 Task: Research Airbnb properties in Ulsan, South Korea from 9th November, 2023 to 16th November, 2023 for 2 adults.2 bedrooms having 2 beds and 1 bathroom. Property type can be flat. Booking option can be shelf check-in. Look for 5 properties as per requirement.
Action: Mouse moved to (574, 137)
Screenshot: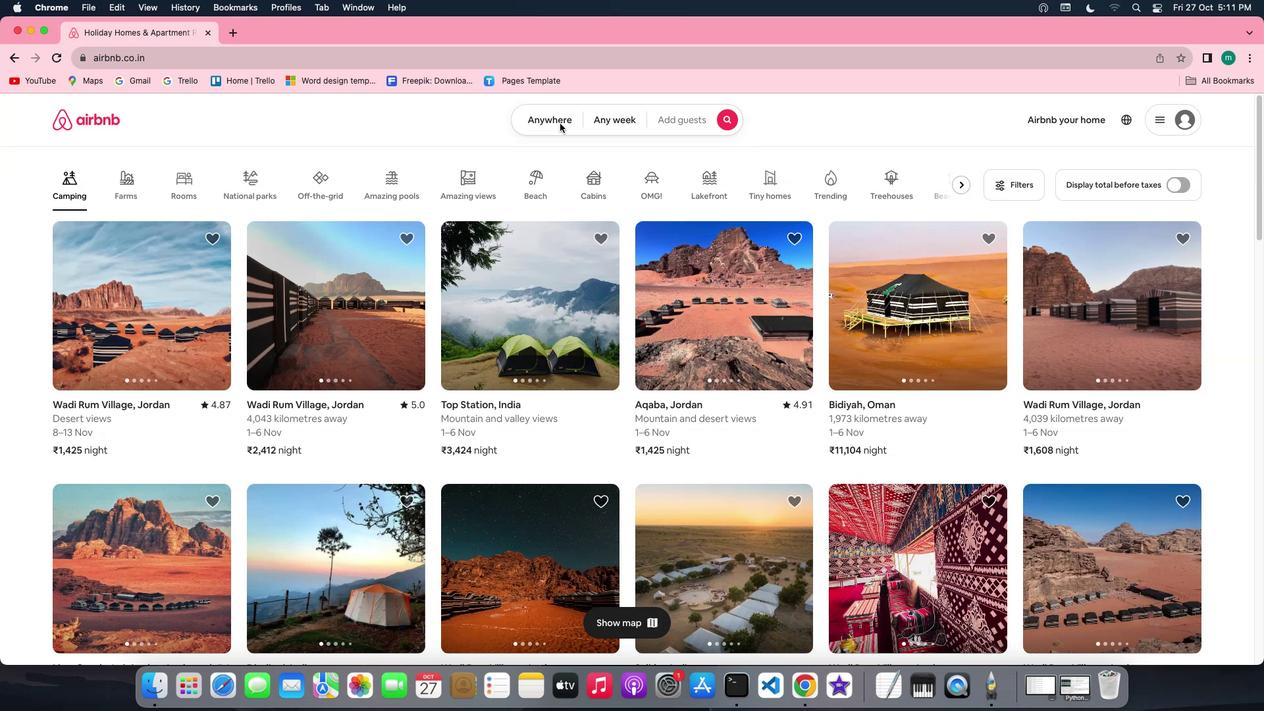 
Action: Mouse pressed left at (574, 137)
Screenshot: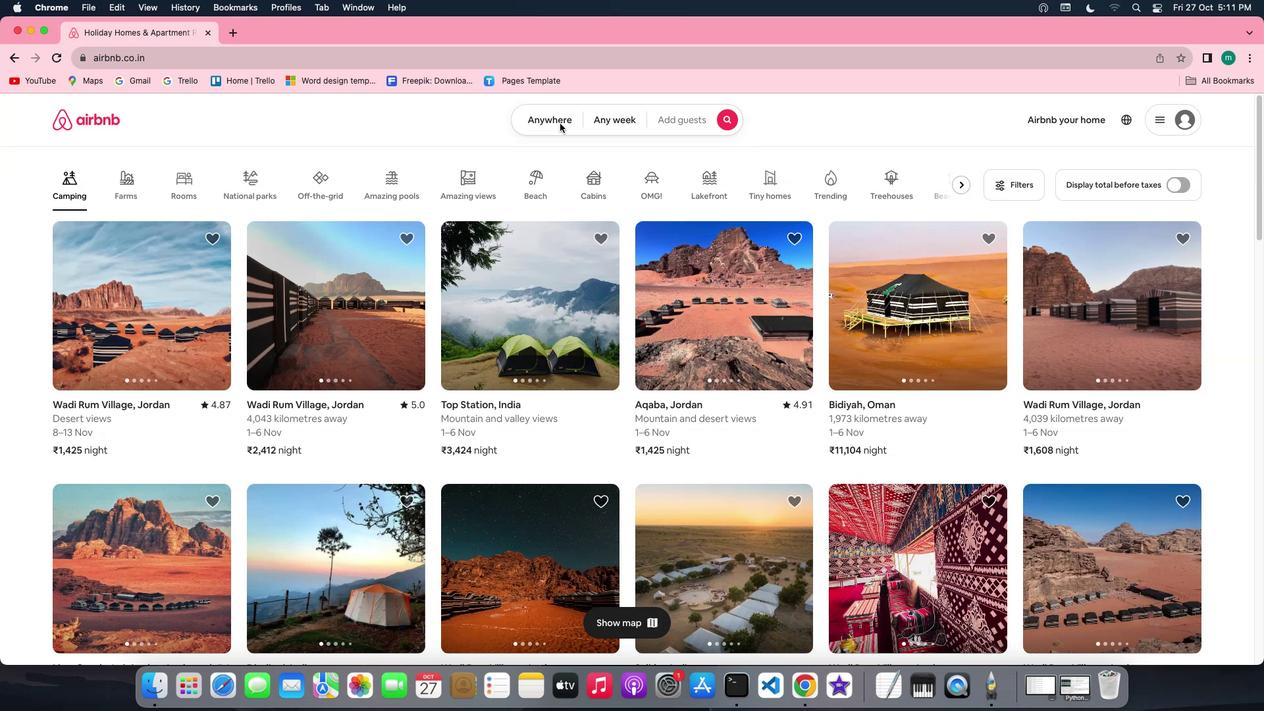 
Action: Mouse pressed left at (574, 137)
Screenshot: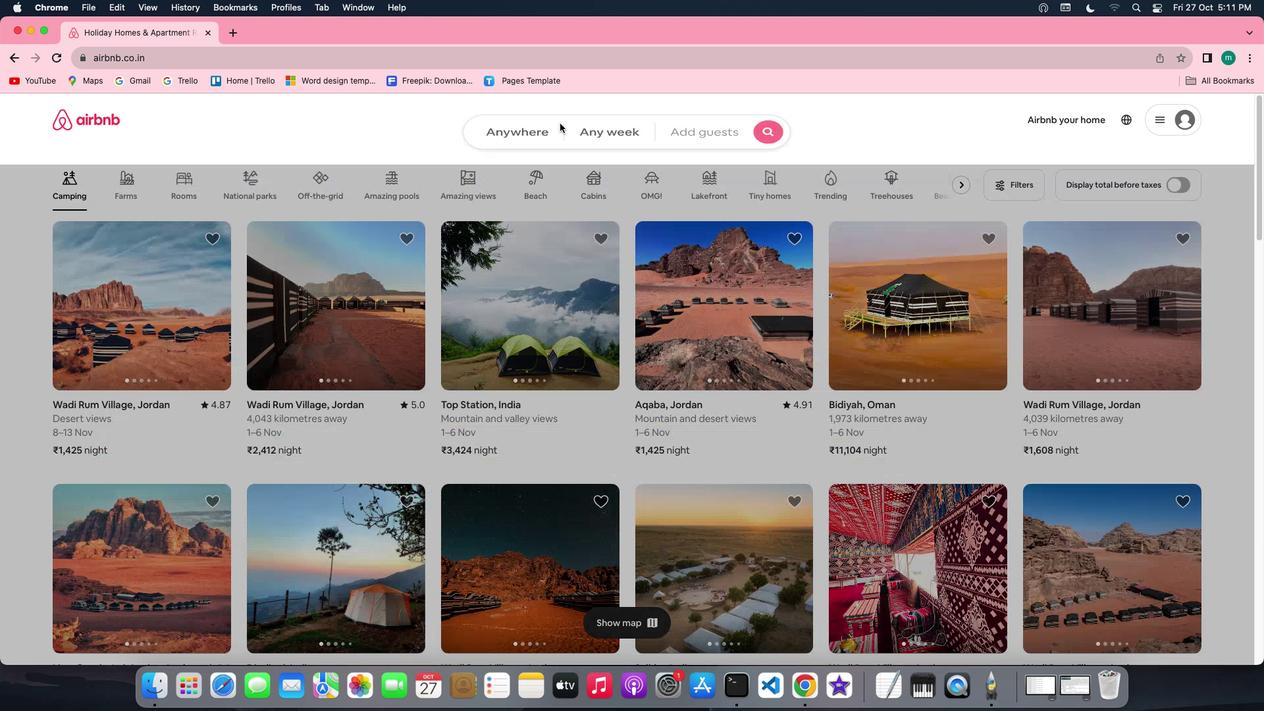 
Action: Mouse moved to (472, 191)
Screenshot: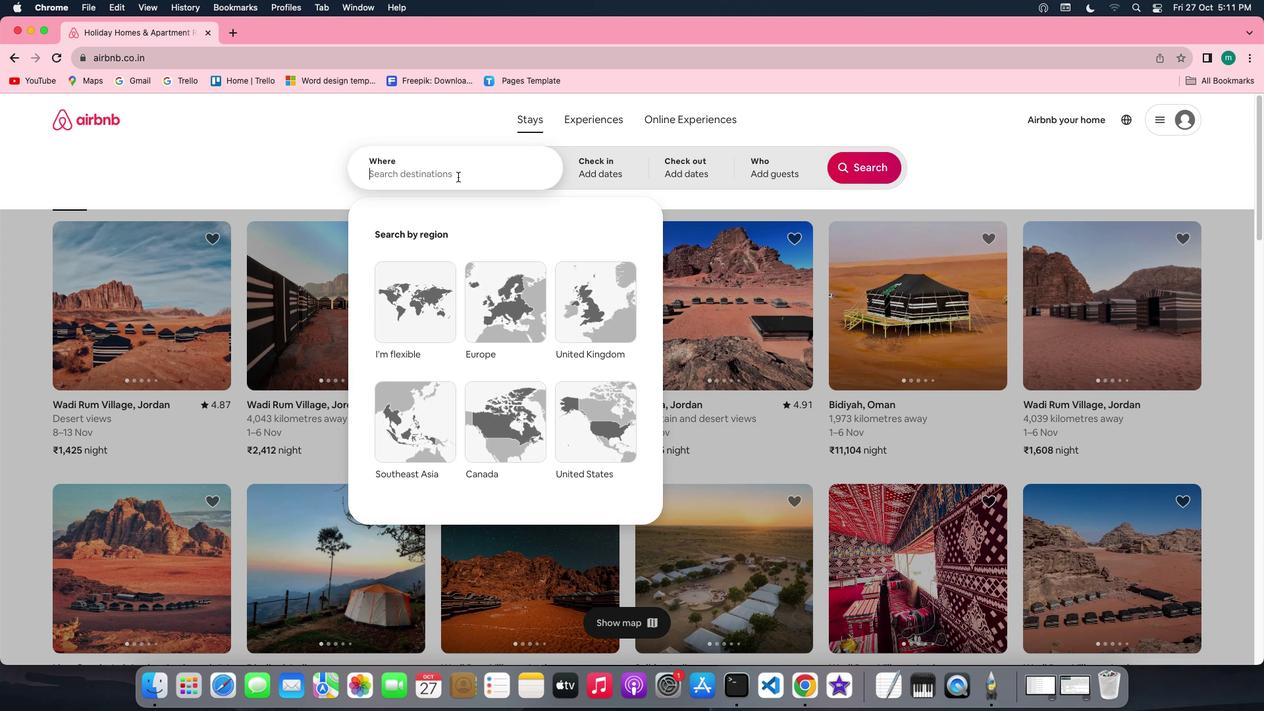 
Action: Mouse pressed left at (472, 191)
Screenshot: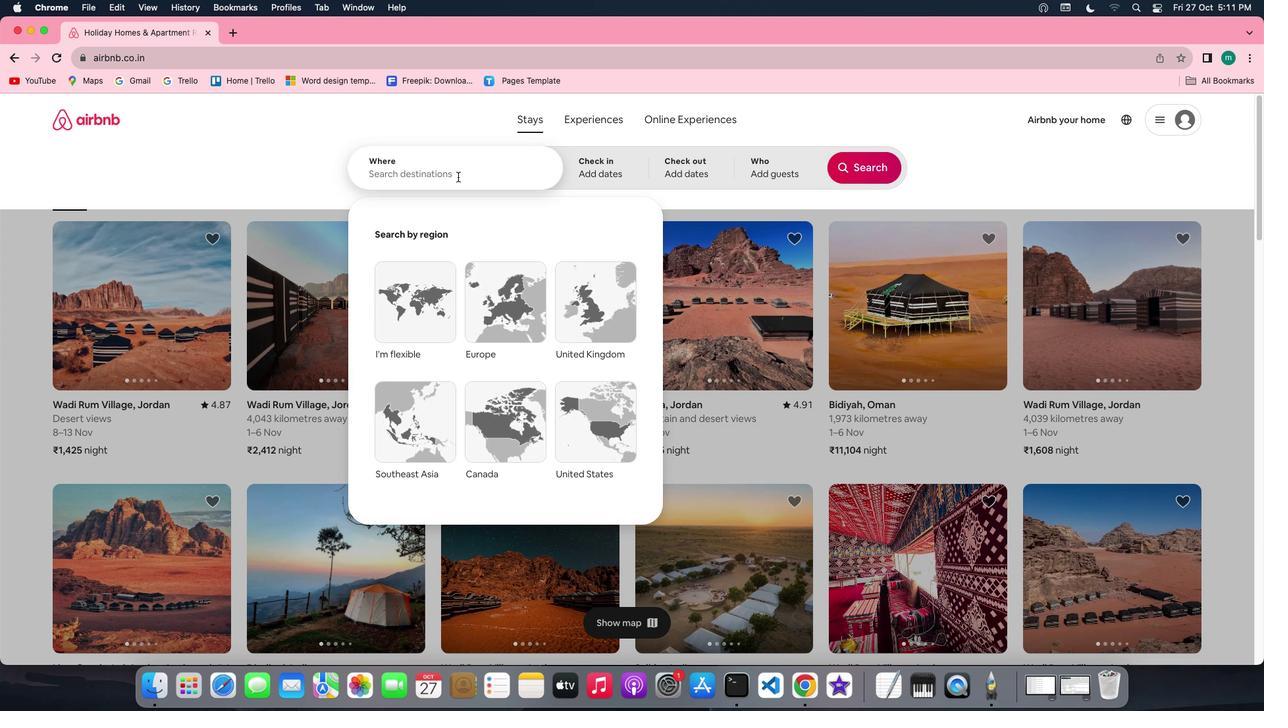 
Action: Mouse moved to (472, 192)
Screenshot: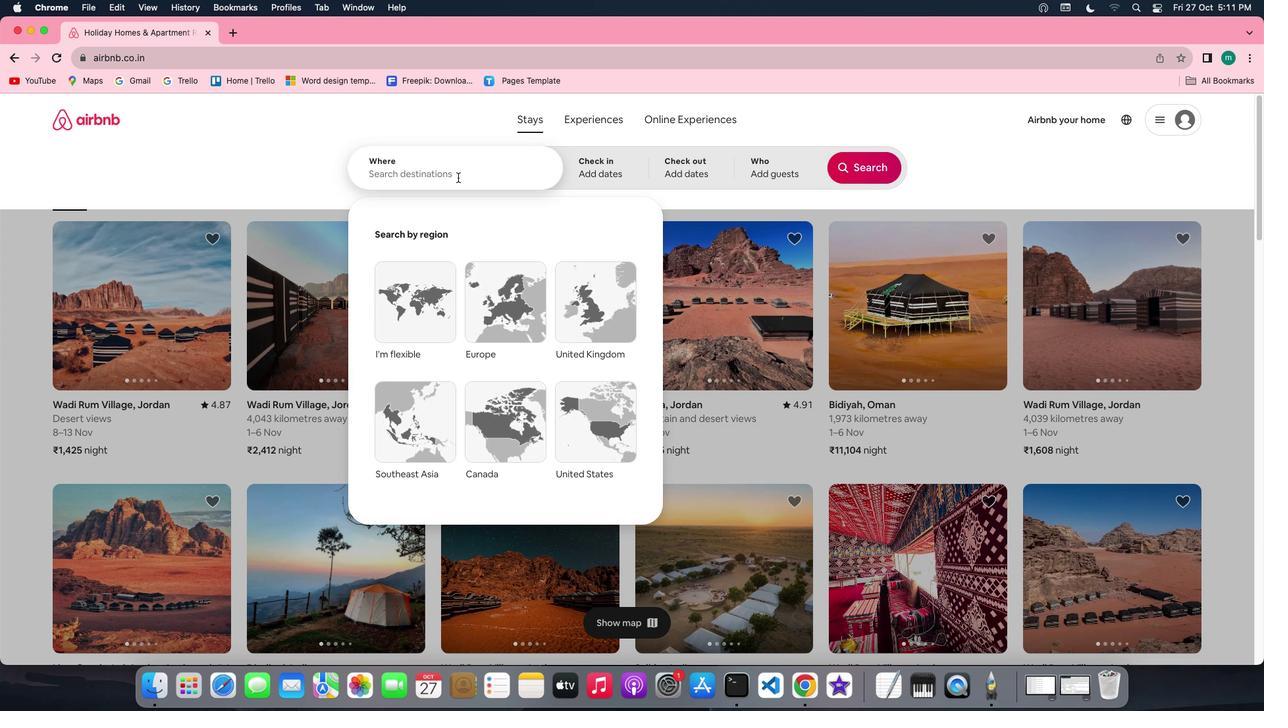 
Action: Key pressed Key.shift'U''l''s''a''n'','Key.spaceKey.shift's''o''u''t''h'Key.spaceKey.shift'K''o''r''e''a'
Screenshot: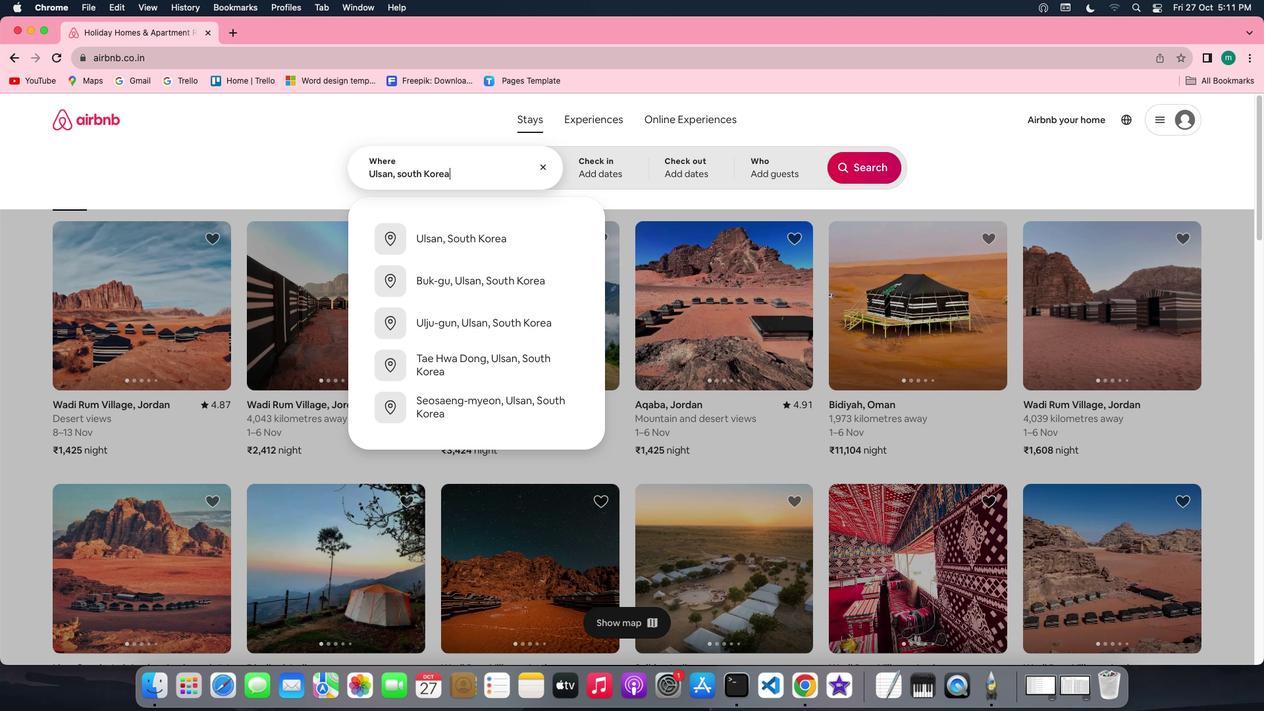
Action: Mouse moved to (605, 171)
Screenshot: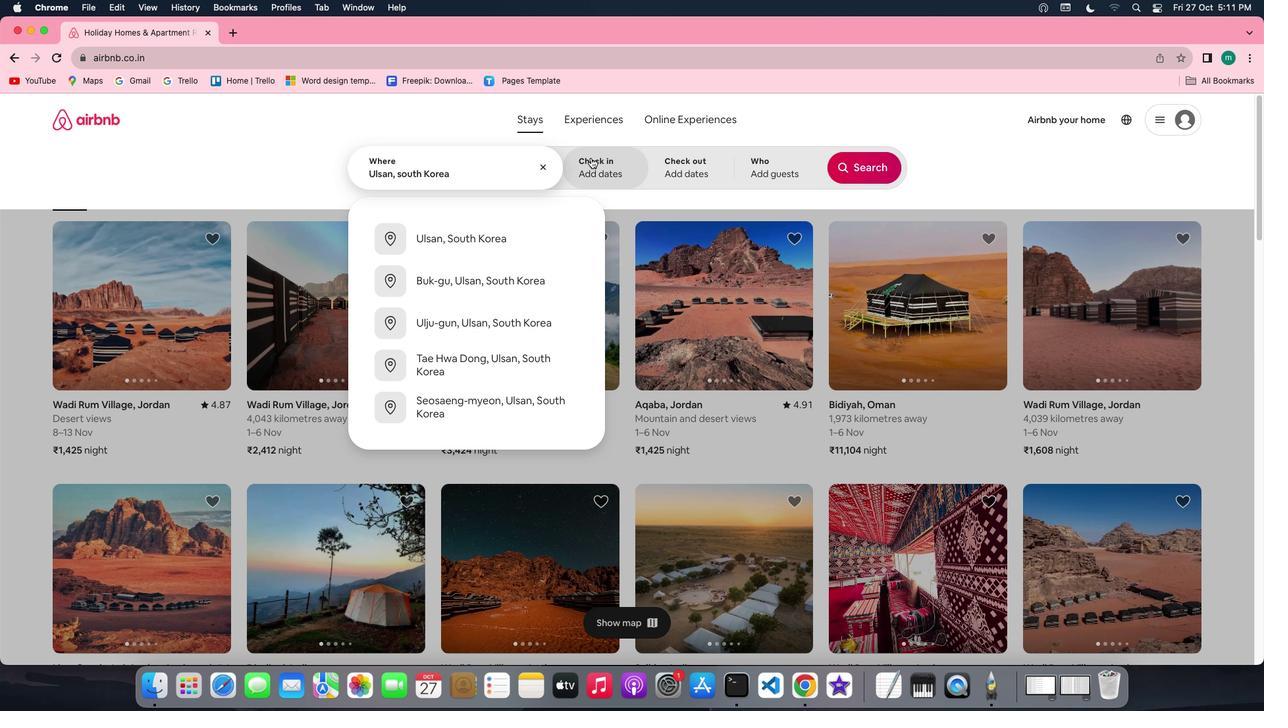 
Action: Mouse pressed left at (605, 171)
Screenshot: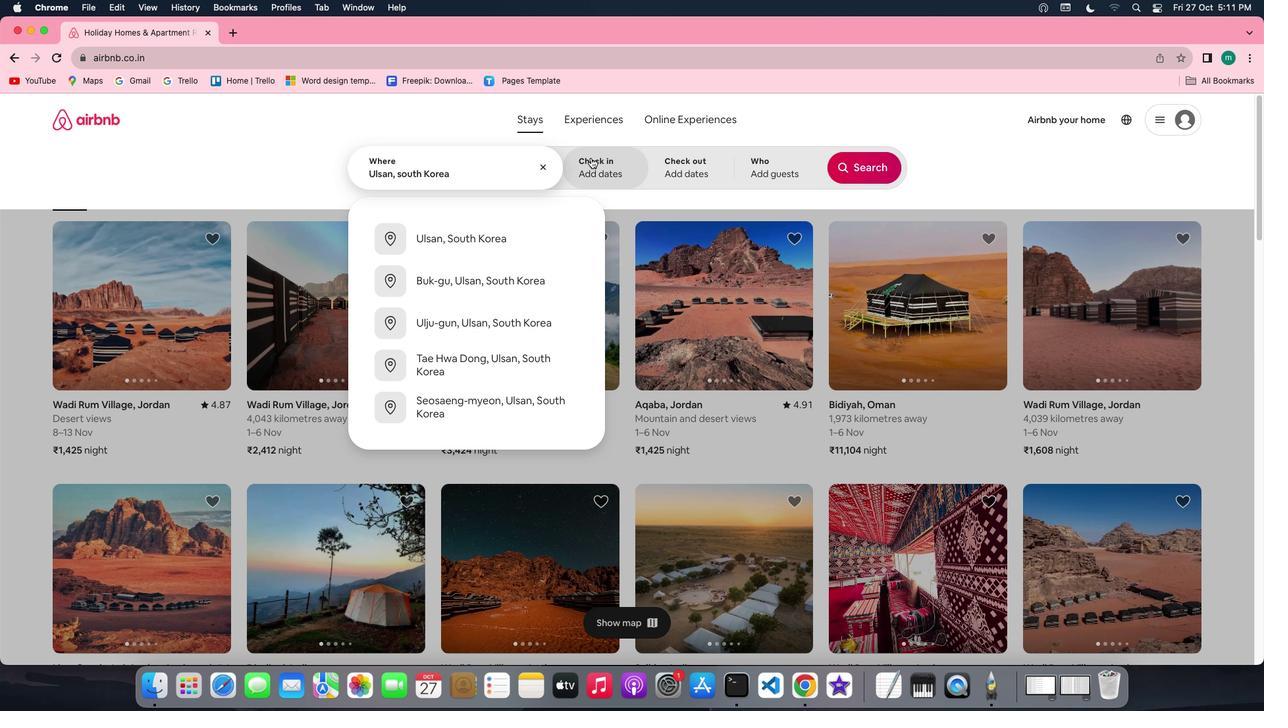 
Action: Mouse moved to (802, 372)
Screenshot: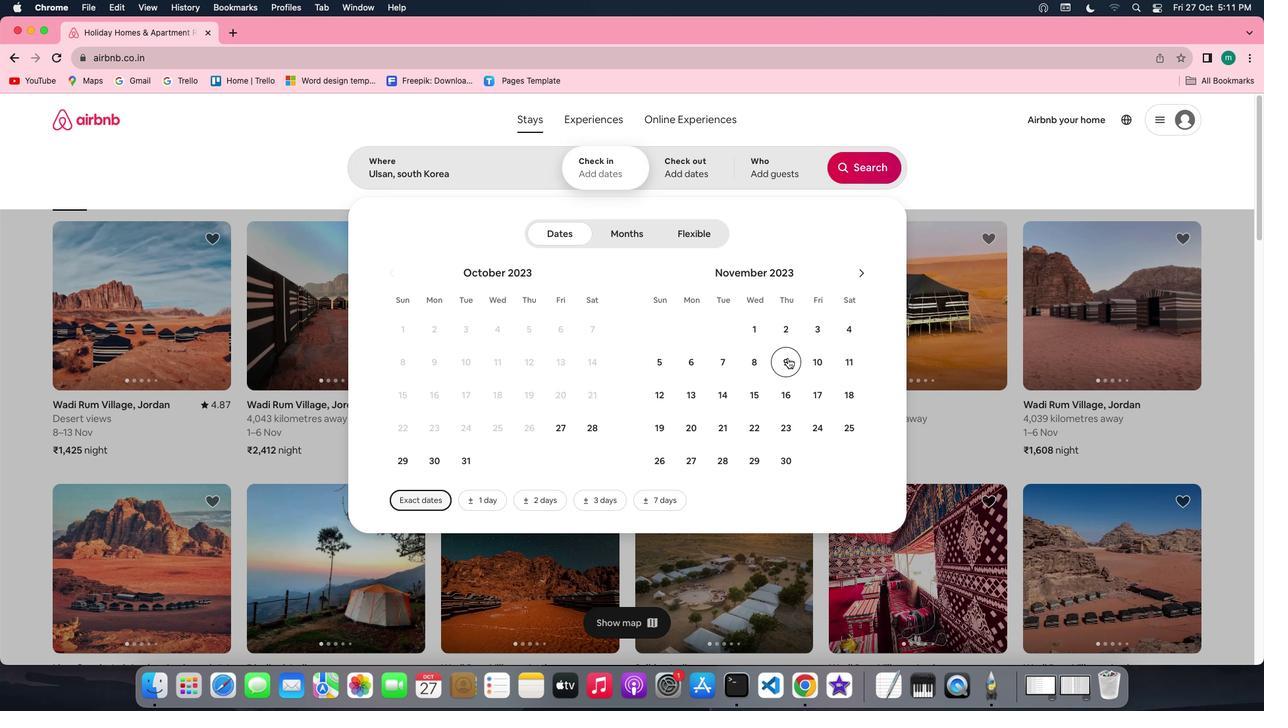 
Action: Mouse pressed left at (802, 372)
Screenshot: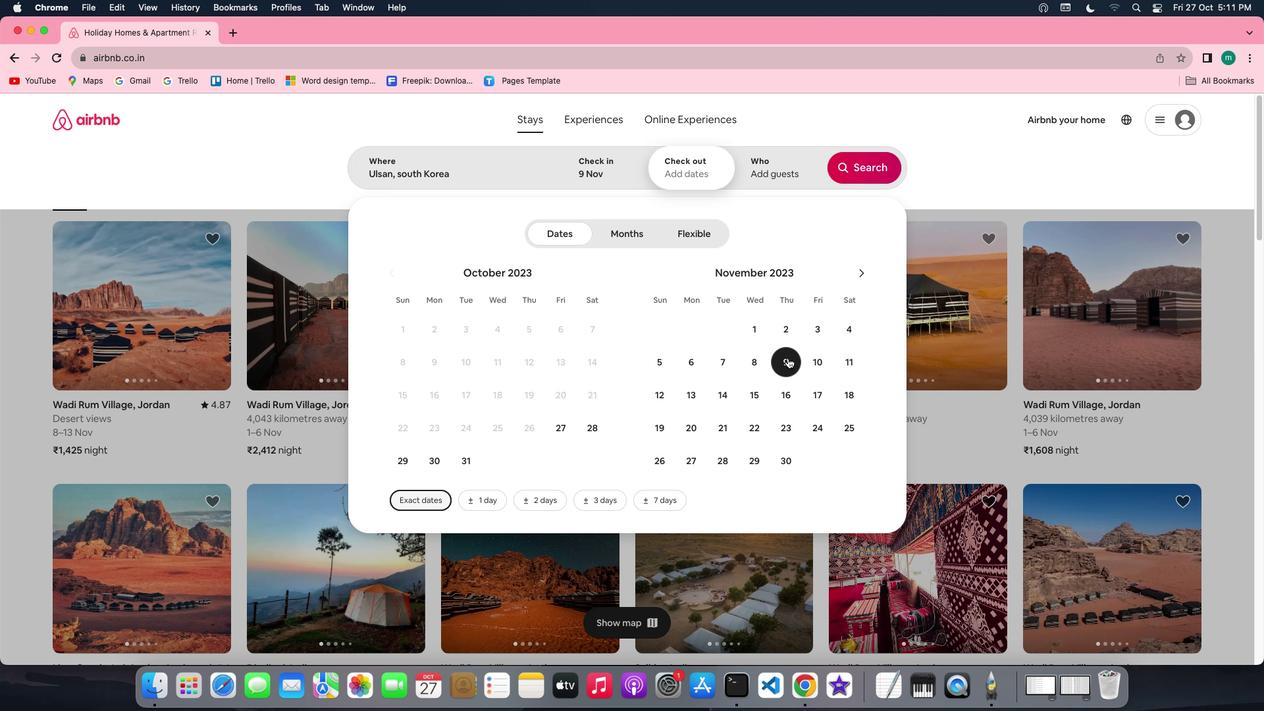 
Action: Mouse moved to (807, 408)
Screenshot: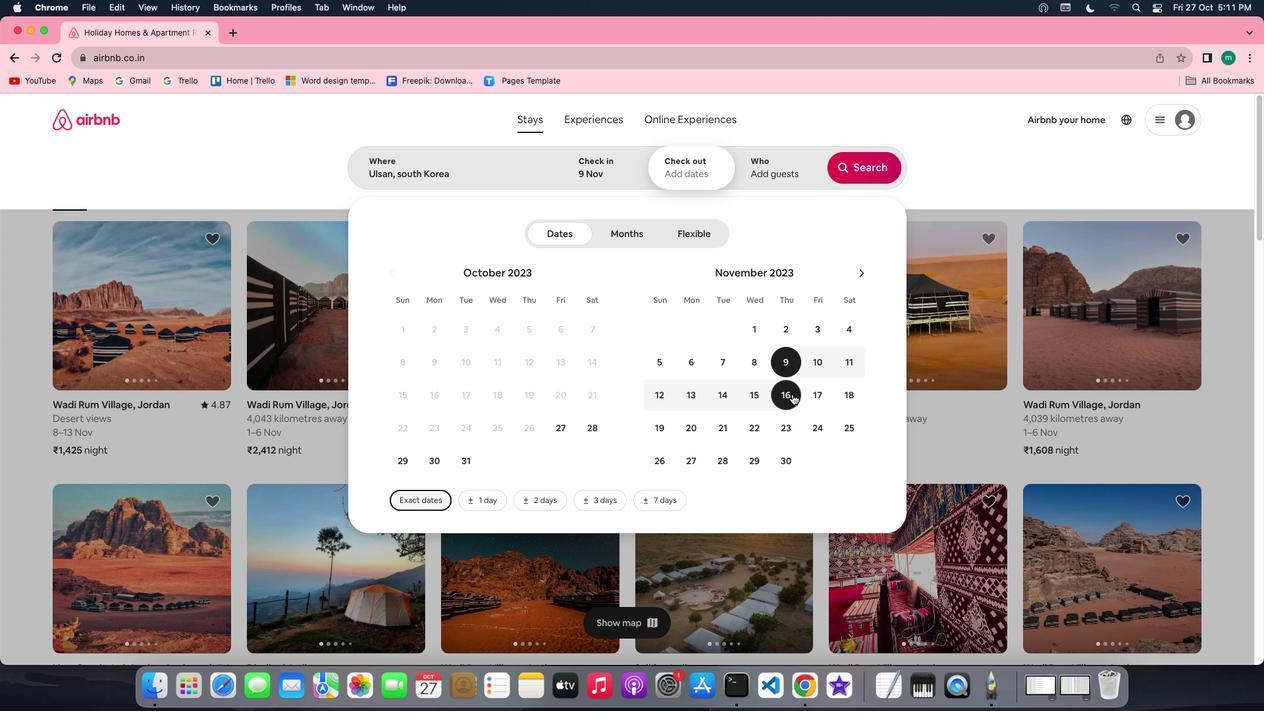 
Action: Mouse pressed left at (807, 408)
Screenshot: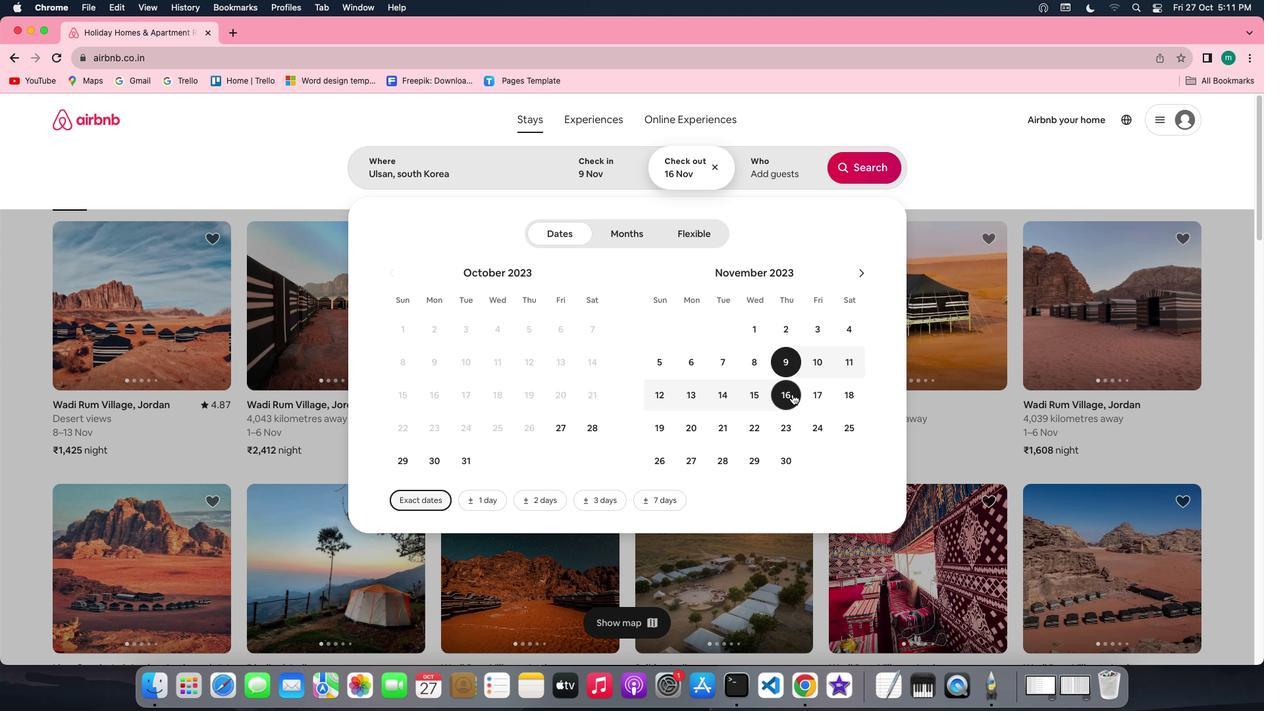
Action: Mouse moved to (793, 171)
Screenshot: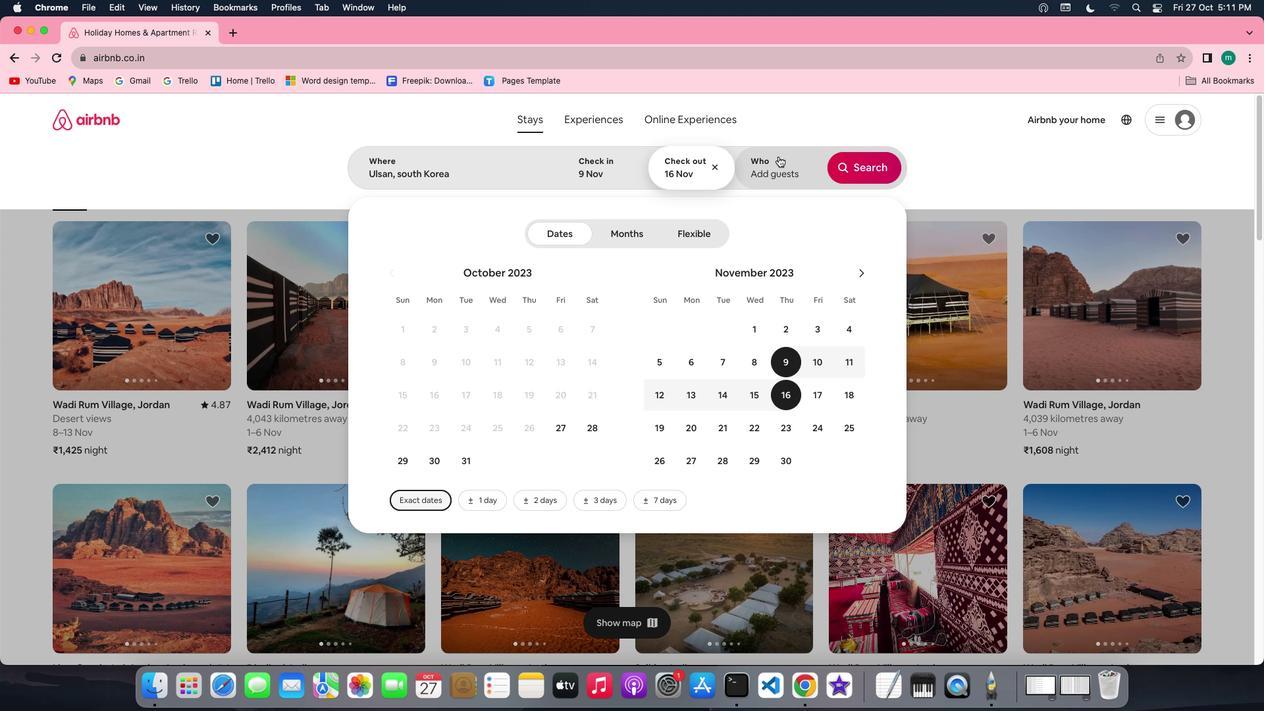 
Action: Mouse pressed left at (793, 171)
Screenshot: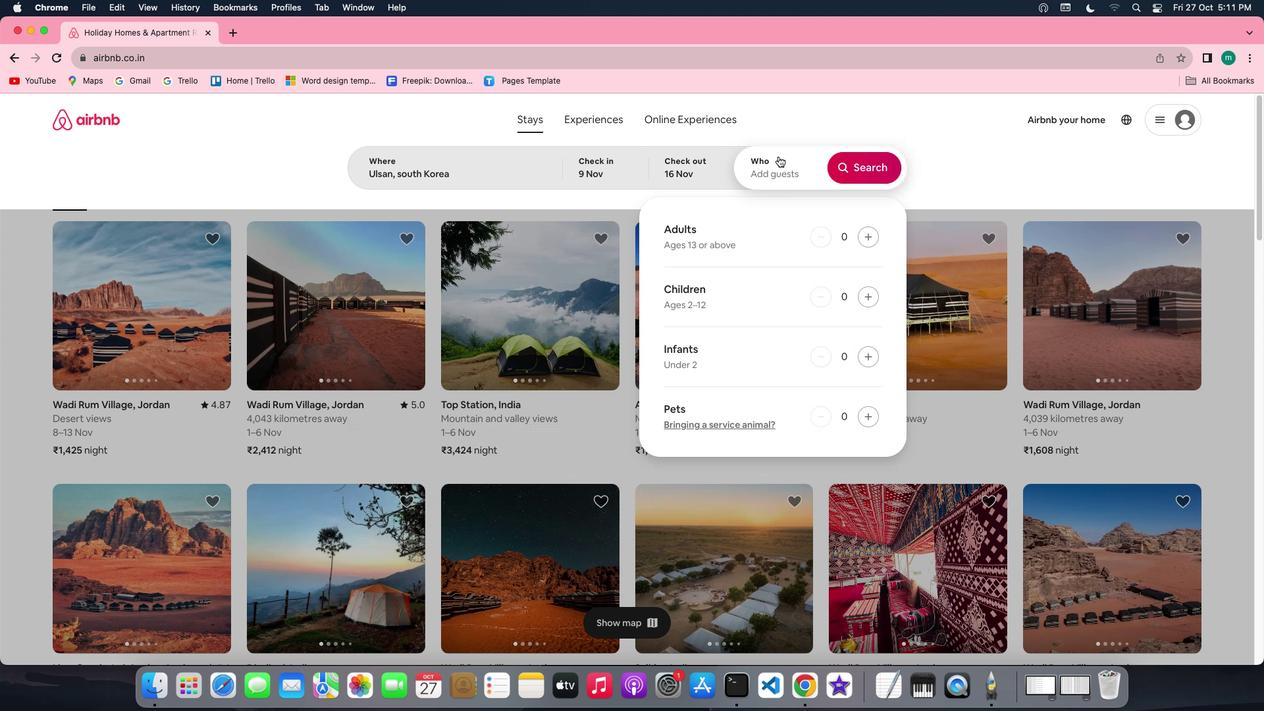 
Action: Mouse moved to (879, 249)
Screenshot: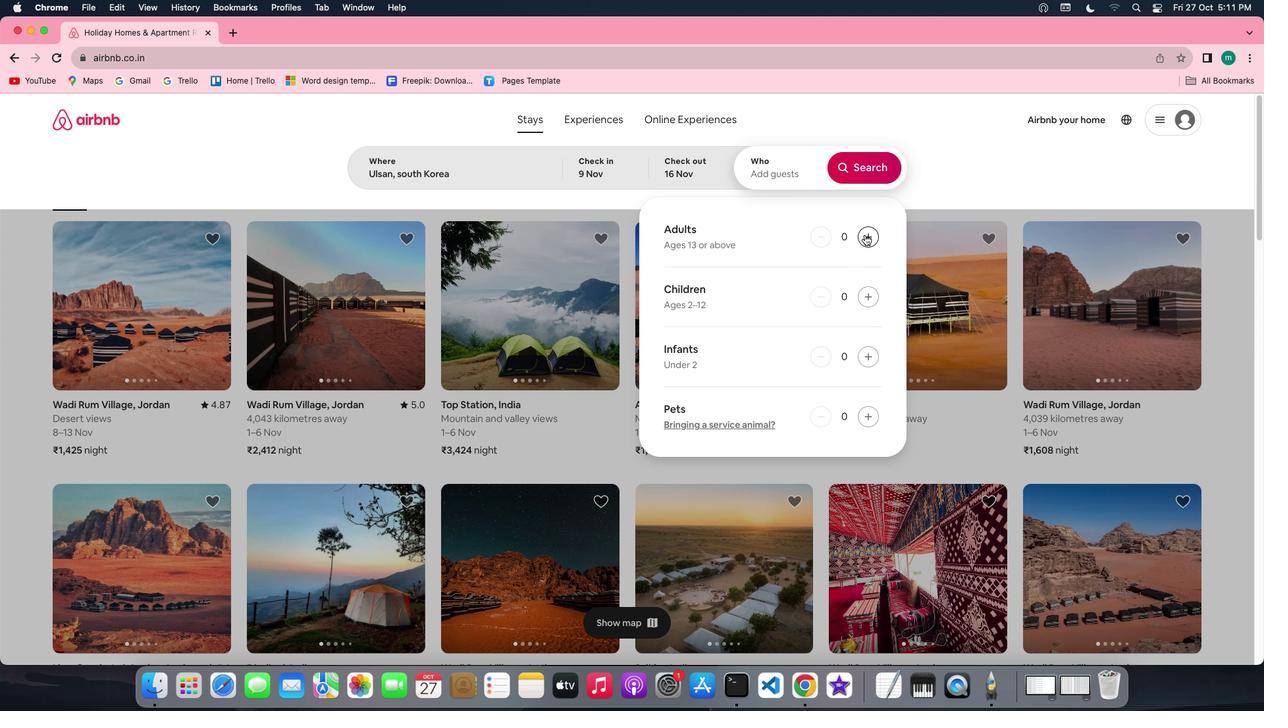 
Action: Mouse pressed left at (879, 249)
Screenshot: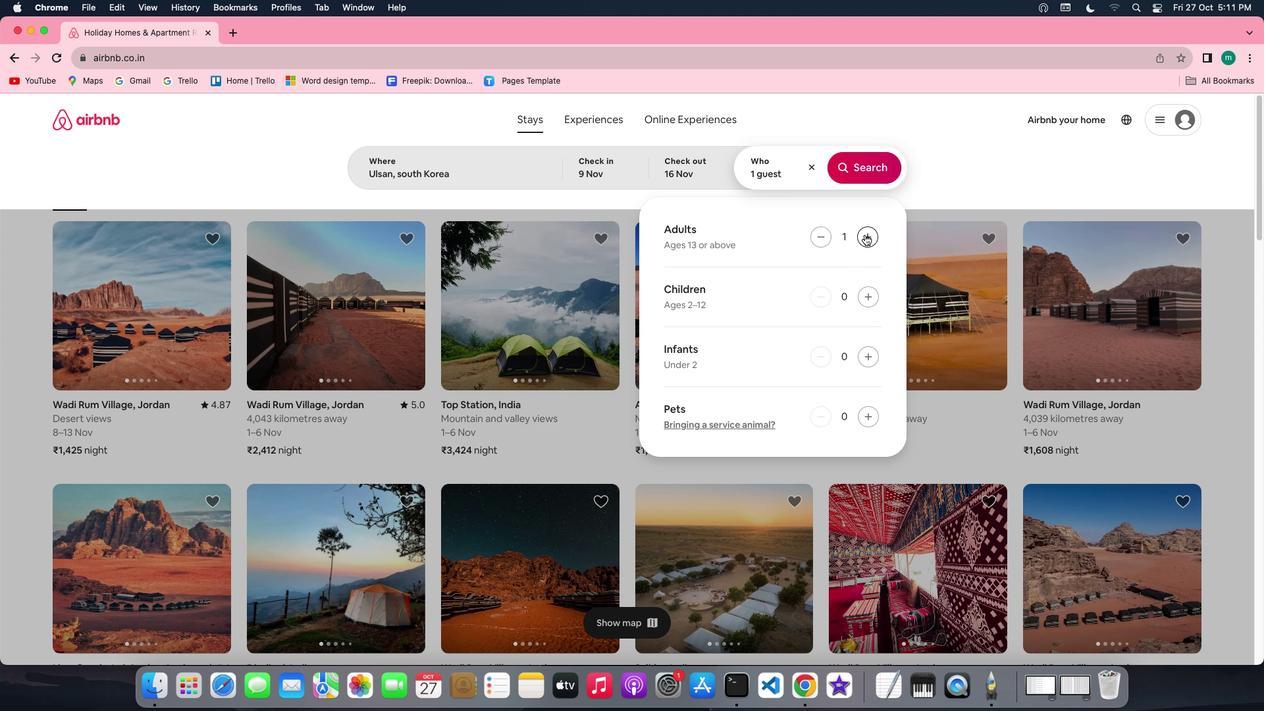 
Action: Mouse pressed left at (879, 249)
Screenshot: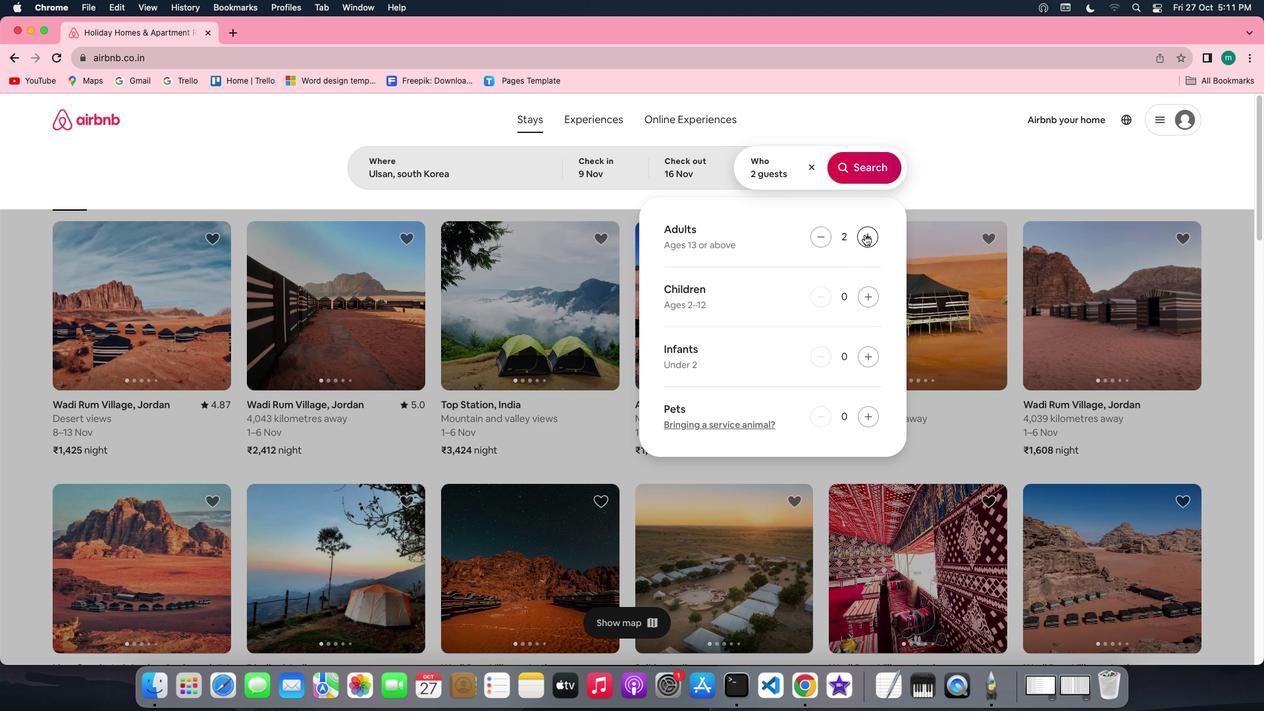 
Action: Mouse moved to (899, 183)
Screenshot: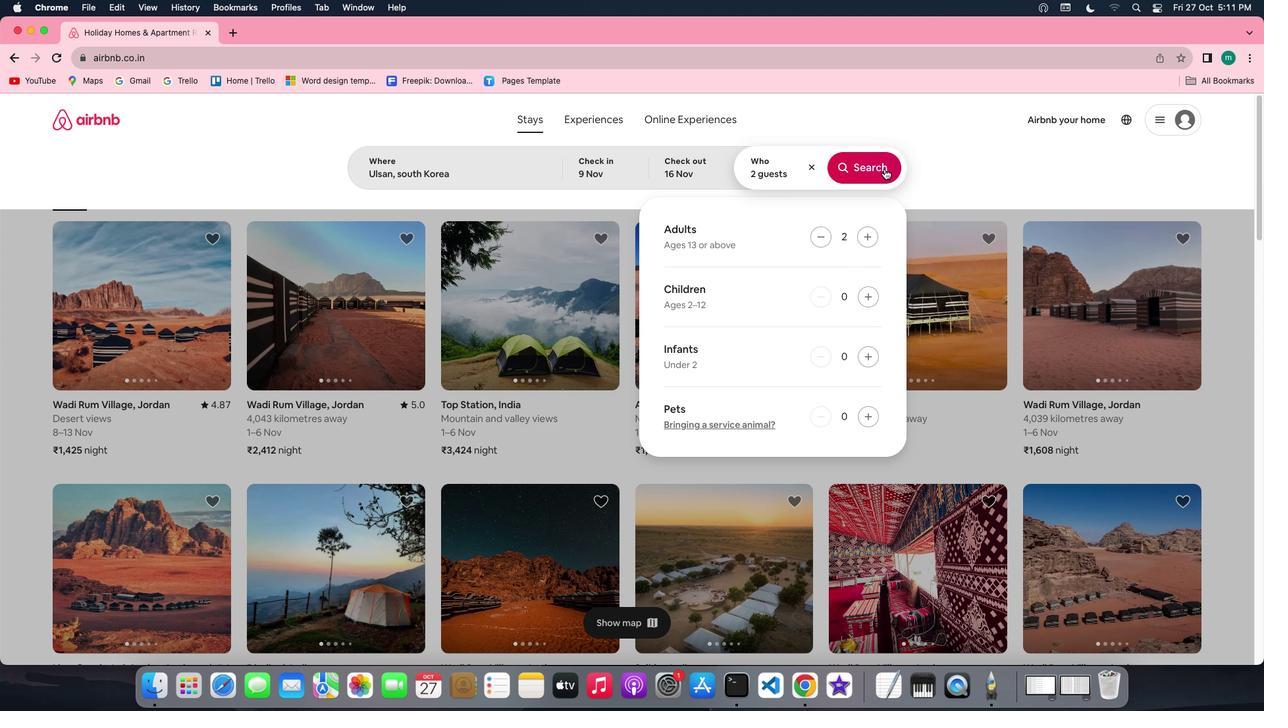 
Action: Mouse pressed left at (899, 183)
Screenshot: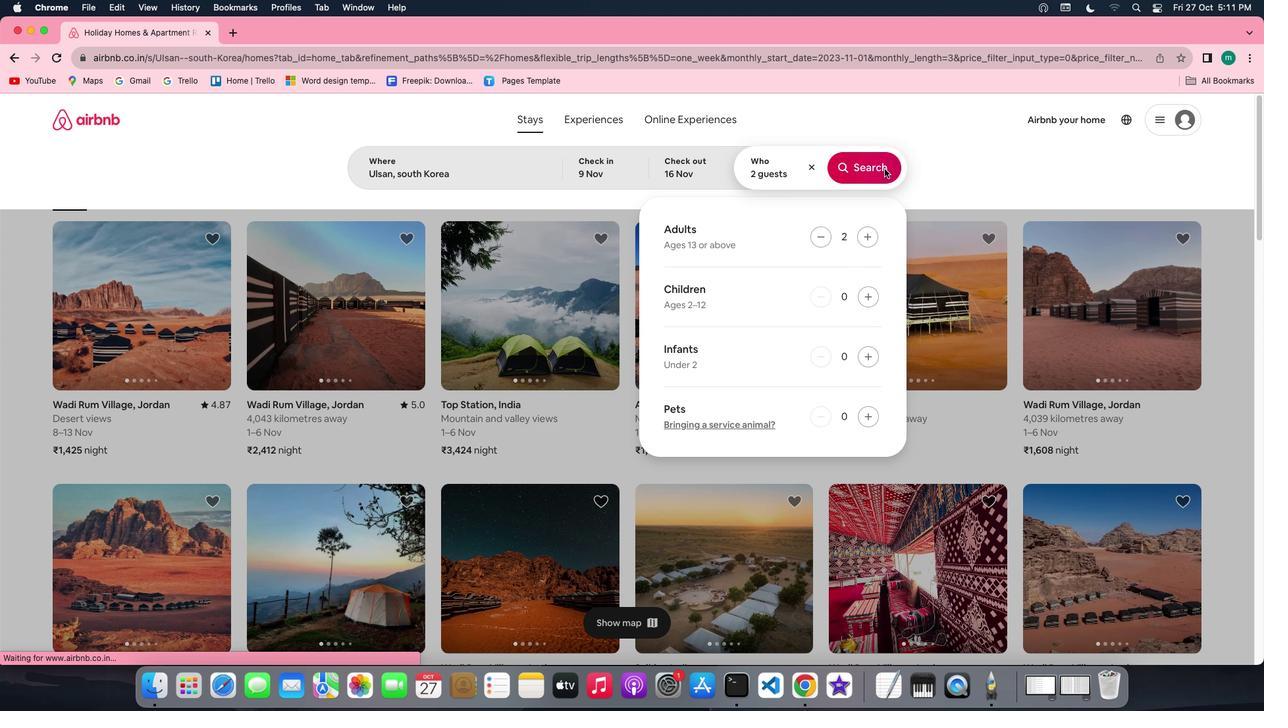 
Action: Mouse moved to (1071, 181)
Screenshot: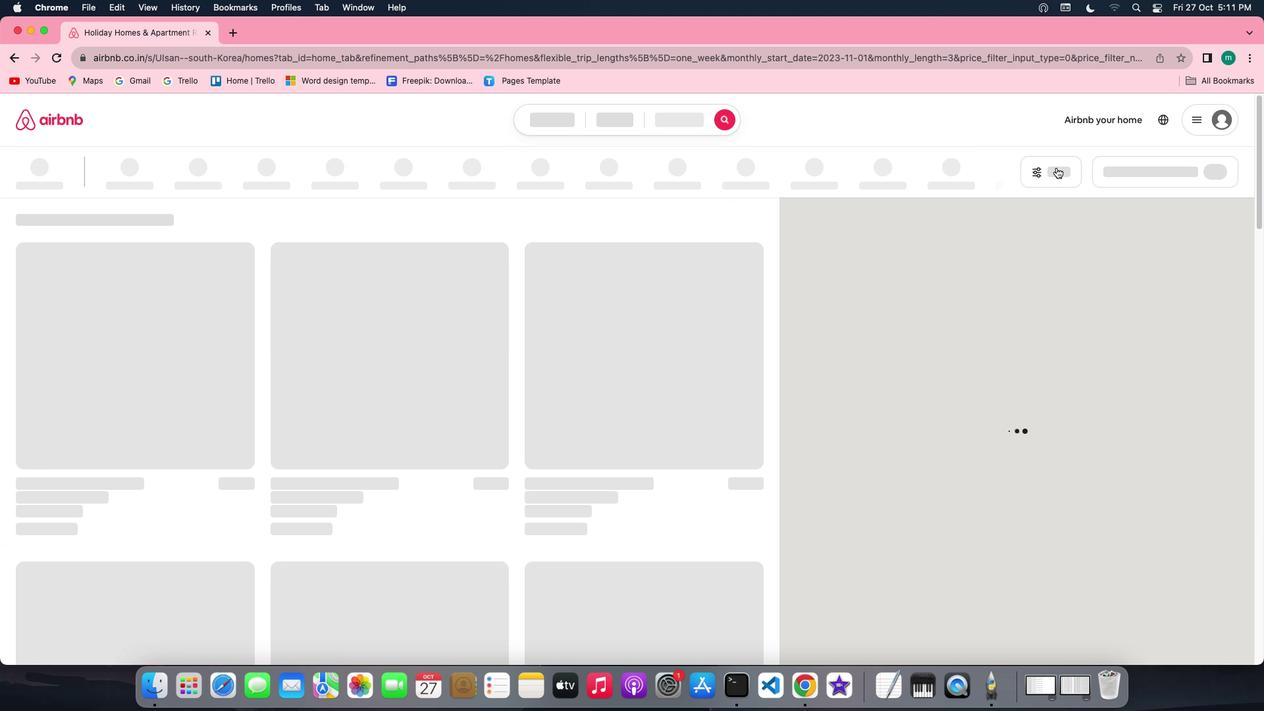 
Action: Mouse pressed left at (1071, 181)
Screenshot: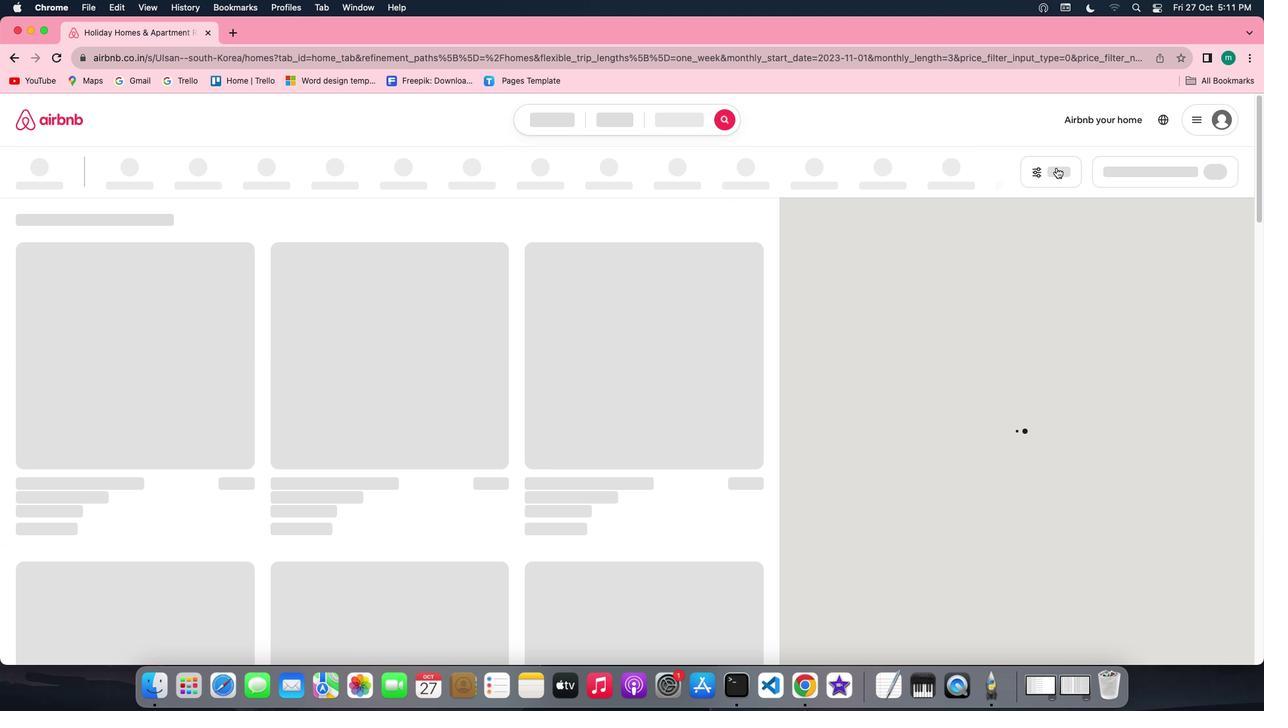 
Action: Mouse moved to (1062, 185)
Screenshot: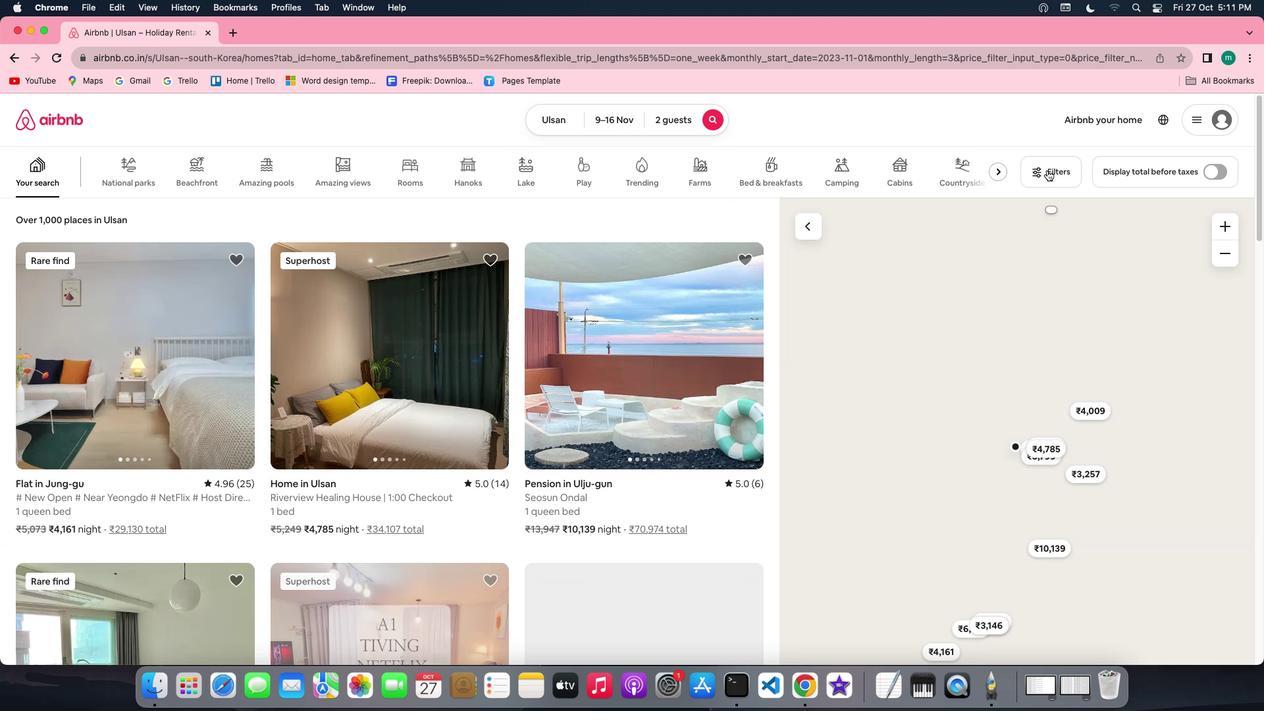 
Action: Mouse pressed left at (1062, 185)
Screenshot: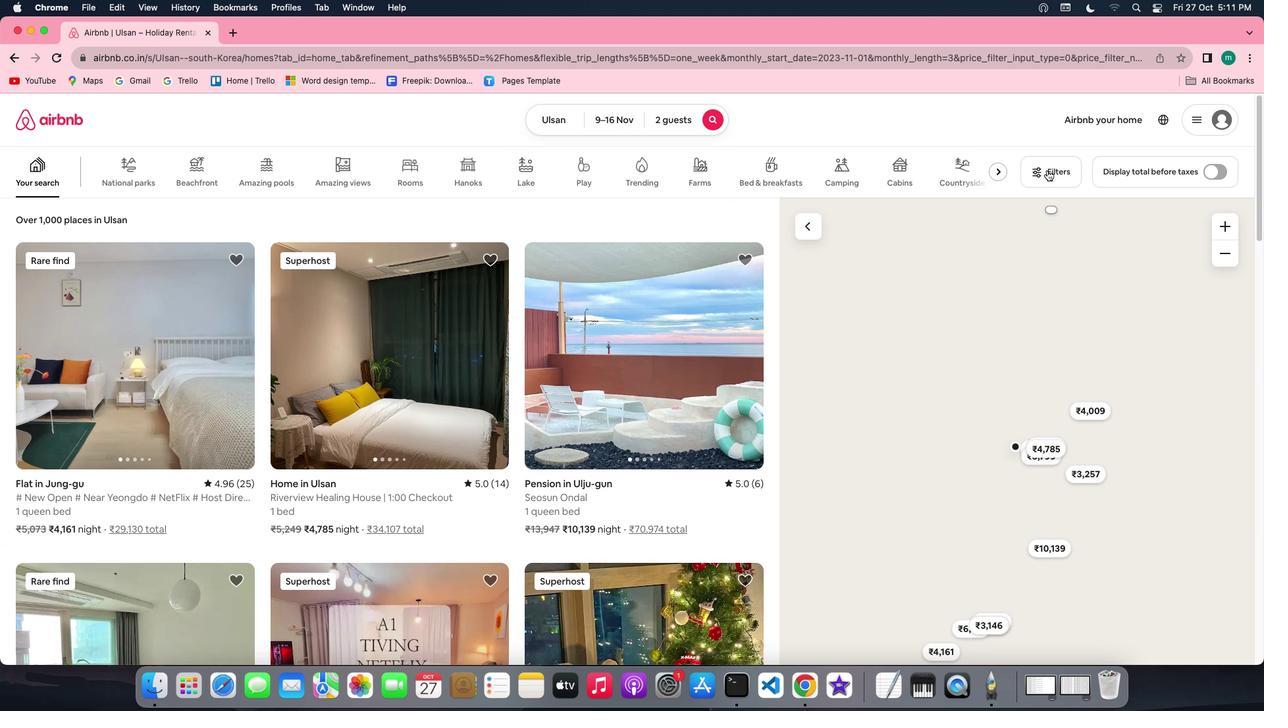 
Action: Mouse moved to (1061, 183)
Screenshot: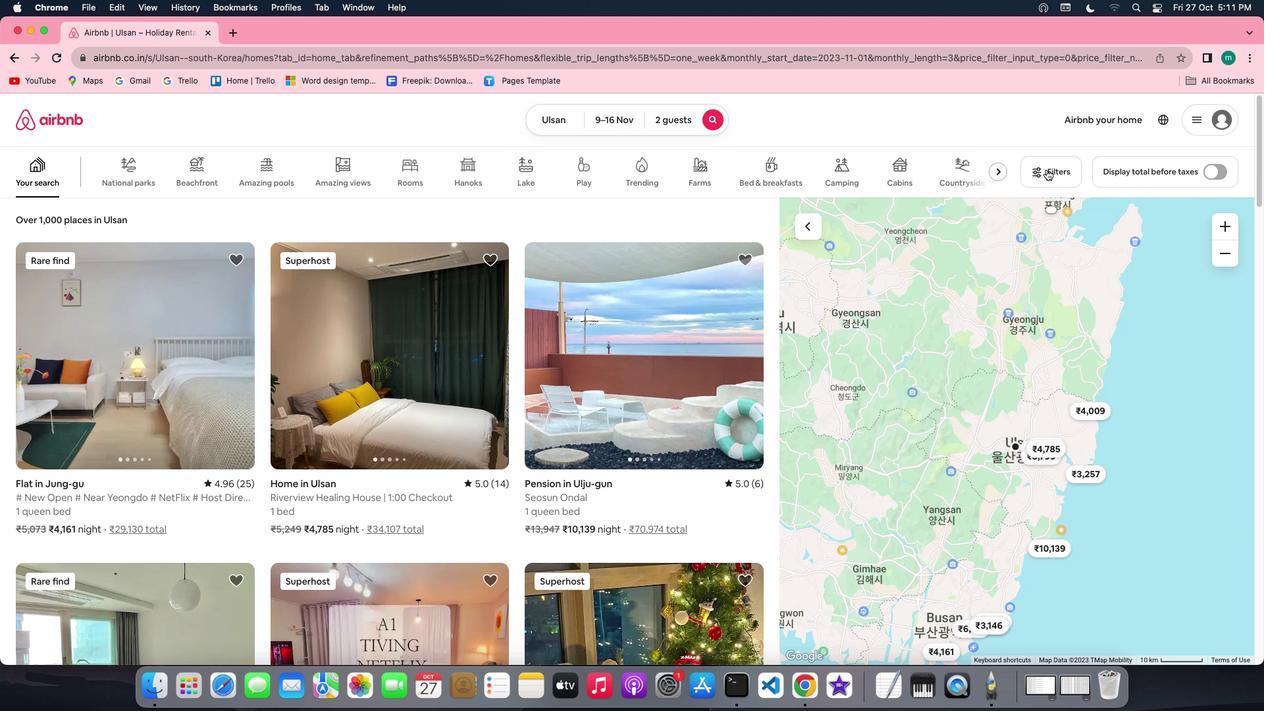 
Action: Mouse pressed left at (1061, 183)
Screenshot: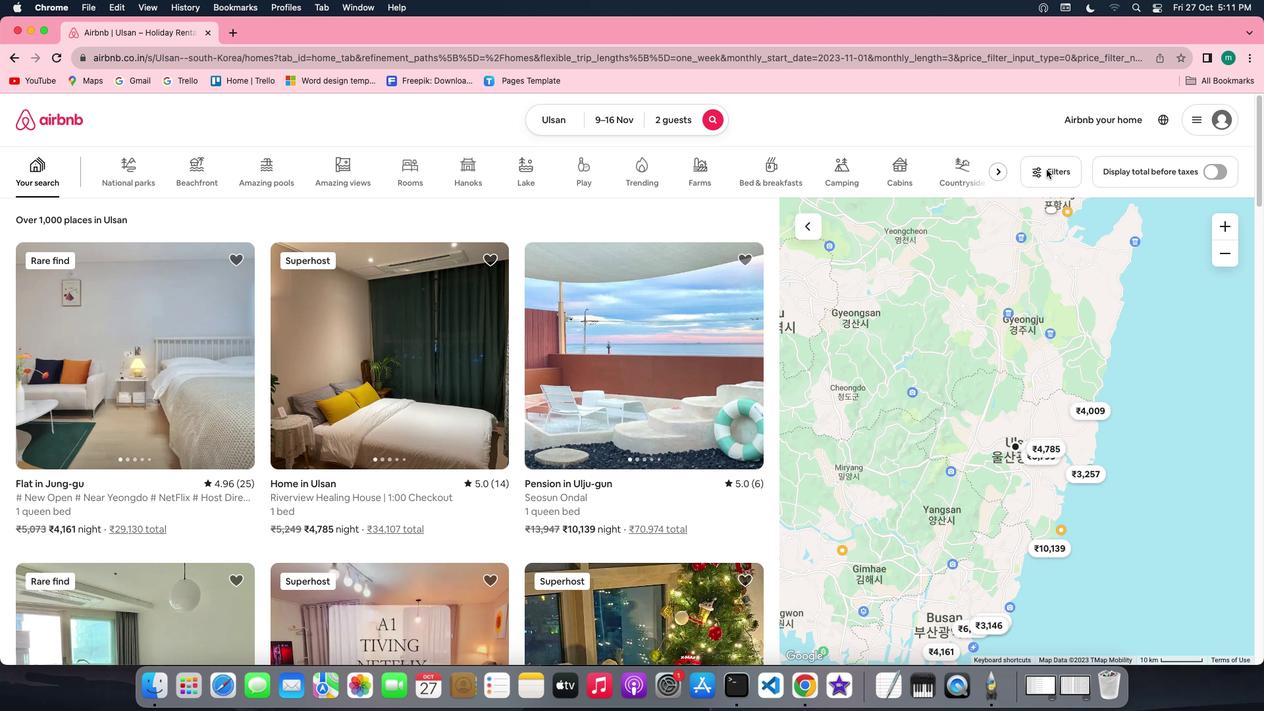 
Action: Mouse moved to (551, 498)
Screenshot: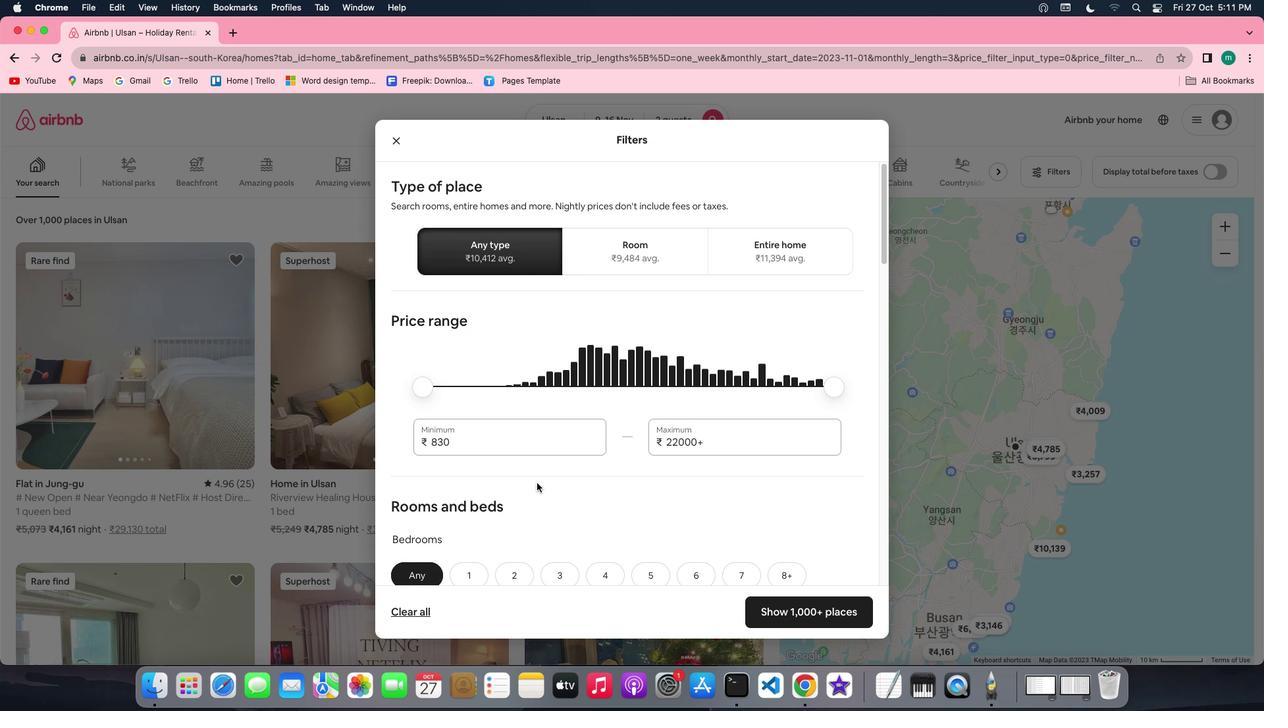 
Action: Mouse scrolled (551, 498) with delta (14, 13)
Screenshot: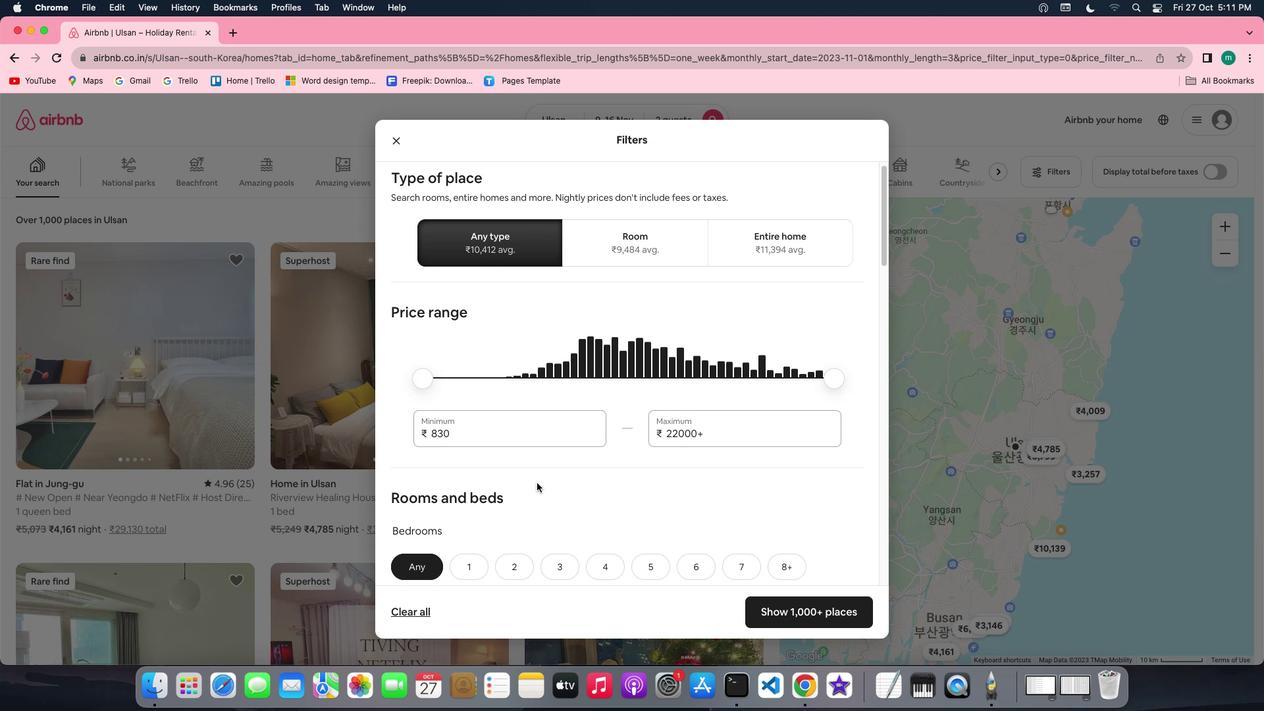 
Action: Mouse scrolled (551, 498) with delta (14, 13)
Screenshot: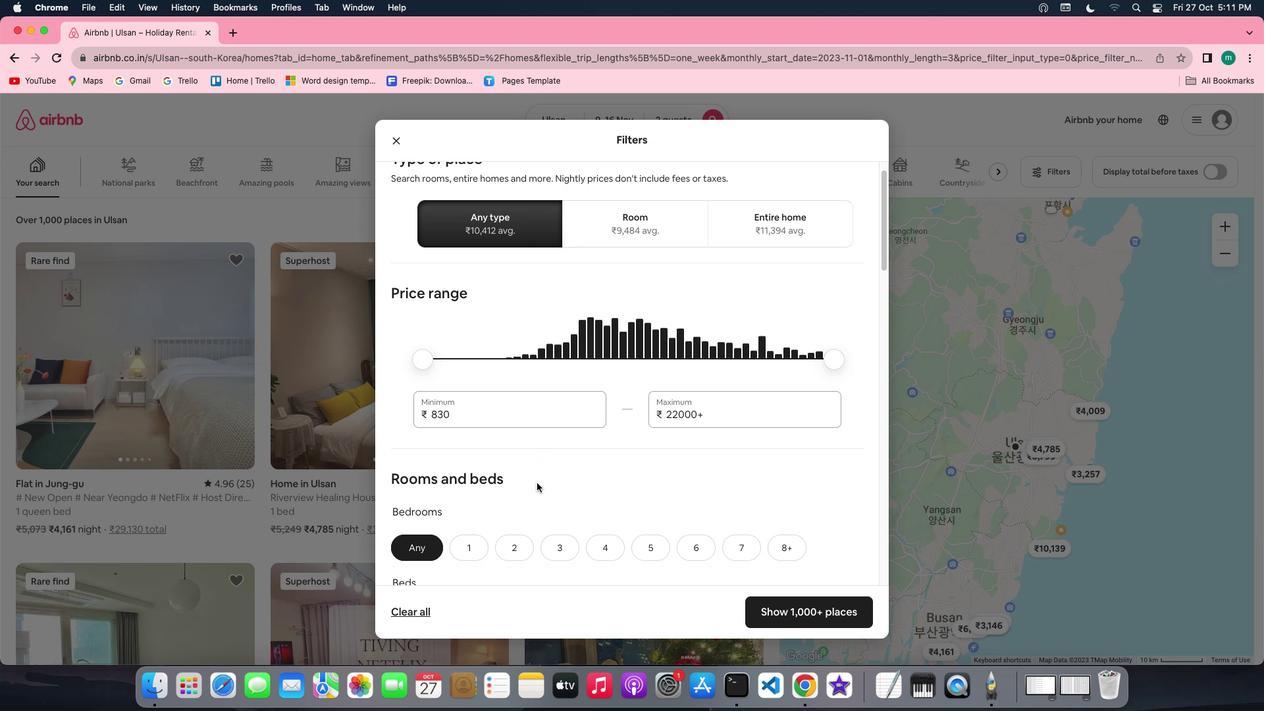 
Action: Mouse scrolled (551, 498) with delta (14, 13)
Screenshot: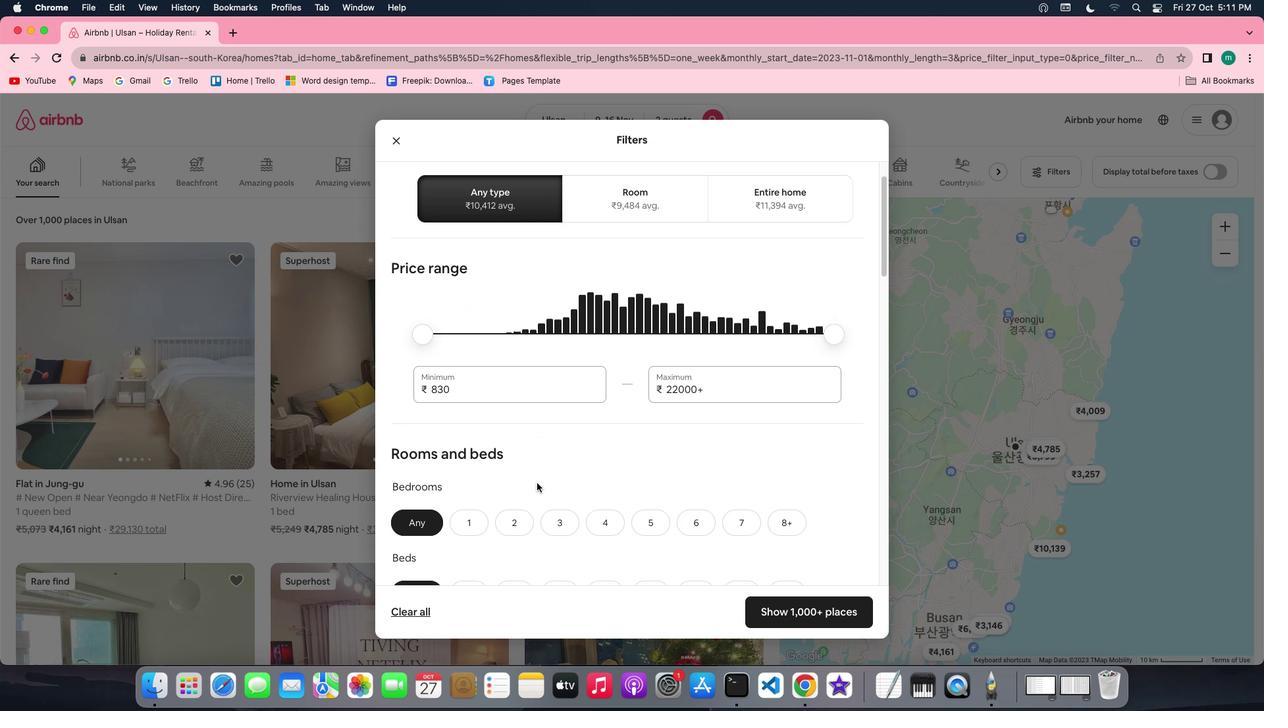 
Action: Mouse scrolled (551, 498) with delta (14, 13)
Screenshot: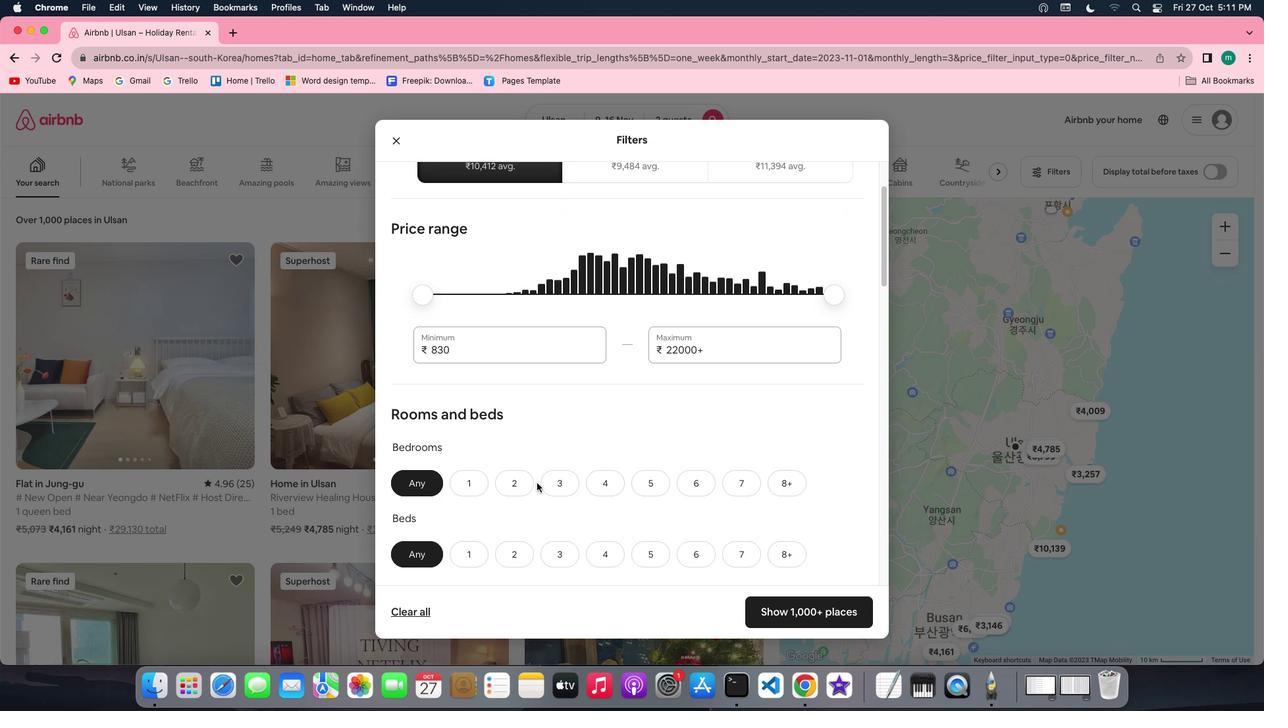 
Action: Mouse scrolled (551, 498) with delta (14, 13)
Screenshot: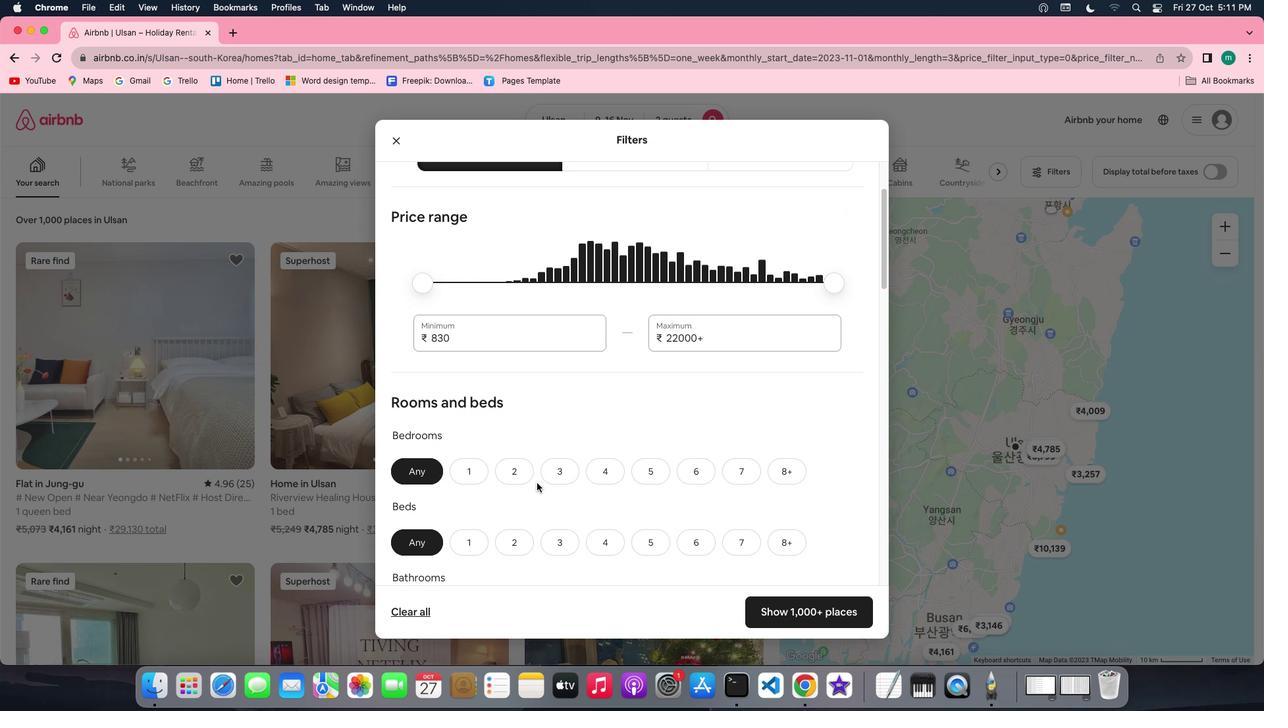 
Action: Mouse scrolled (551, 498) with delta (14, 13)
Screenshot: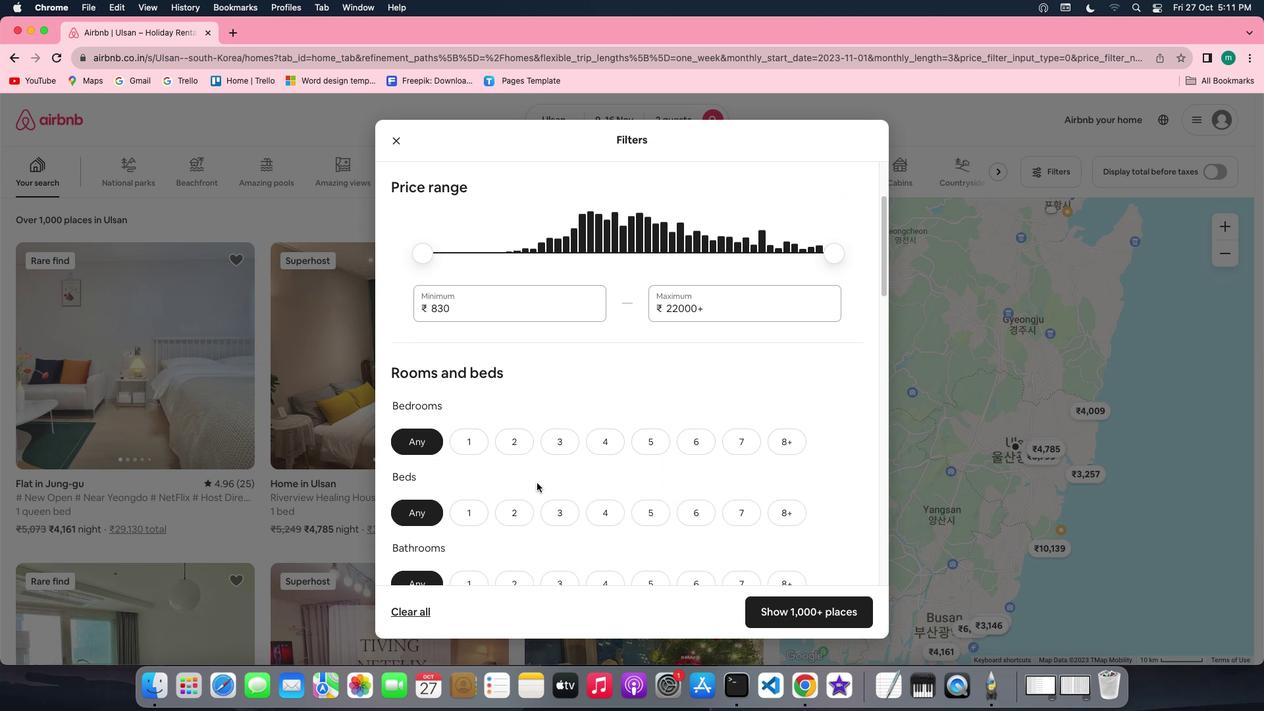 
Action: Mouse scrolled (551, 498) with delta (14, 13)
Screenshot: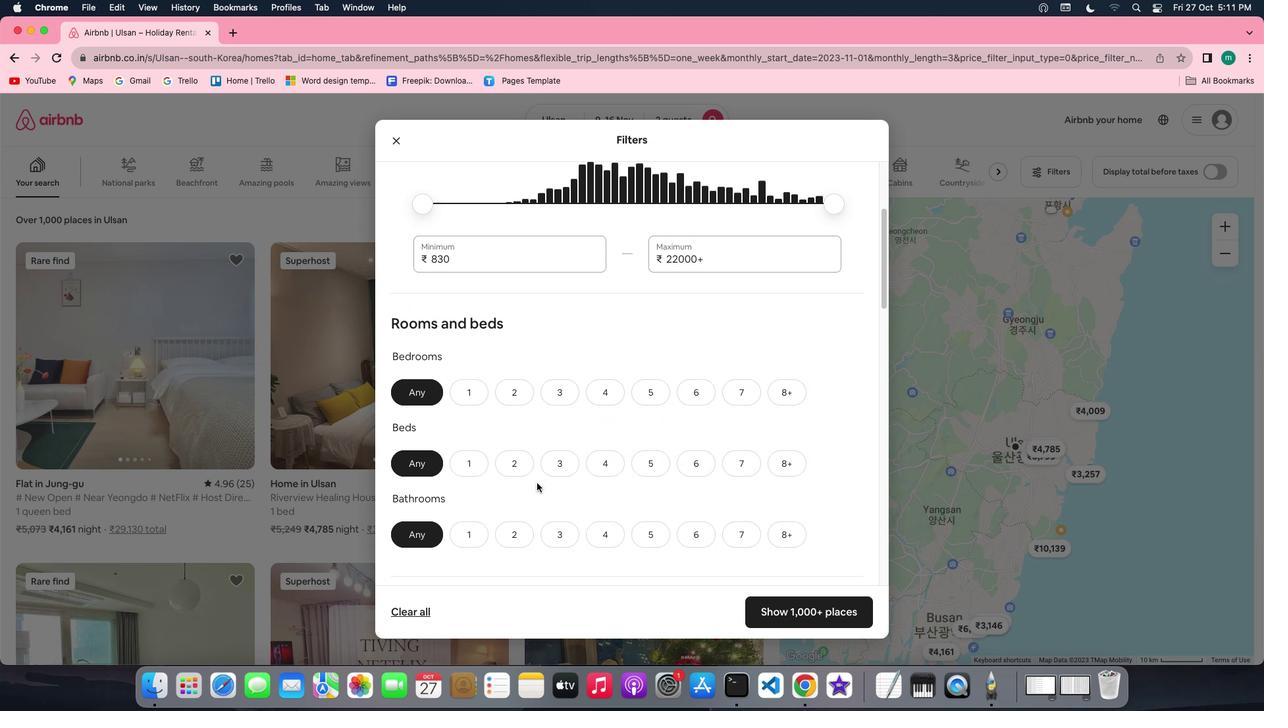 
Action: Mouse scrolled (551, 498) with delta (14, 13)
Screenshot: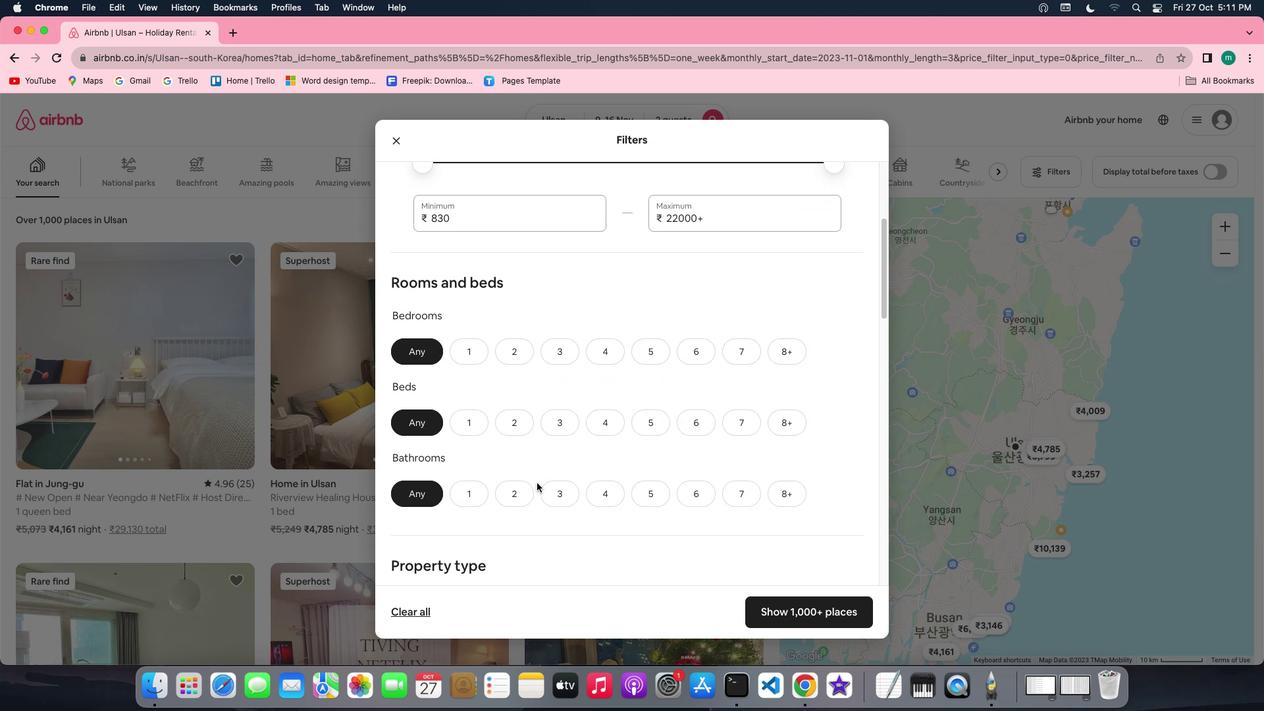 
Action: Mouse scrolled (551, 498) with delta (14, 13)
Screenshot: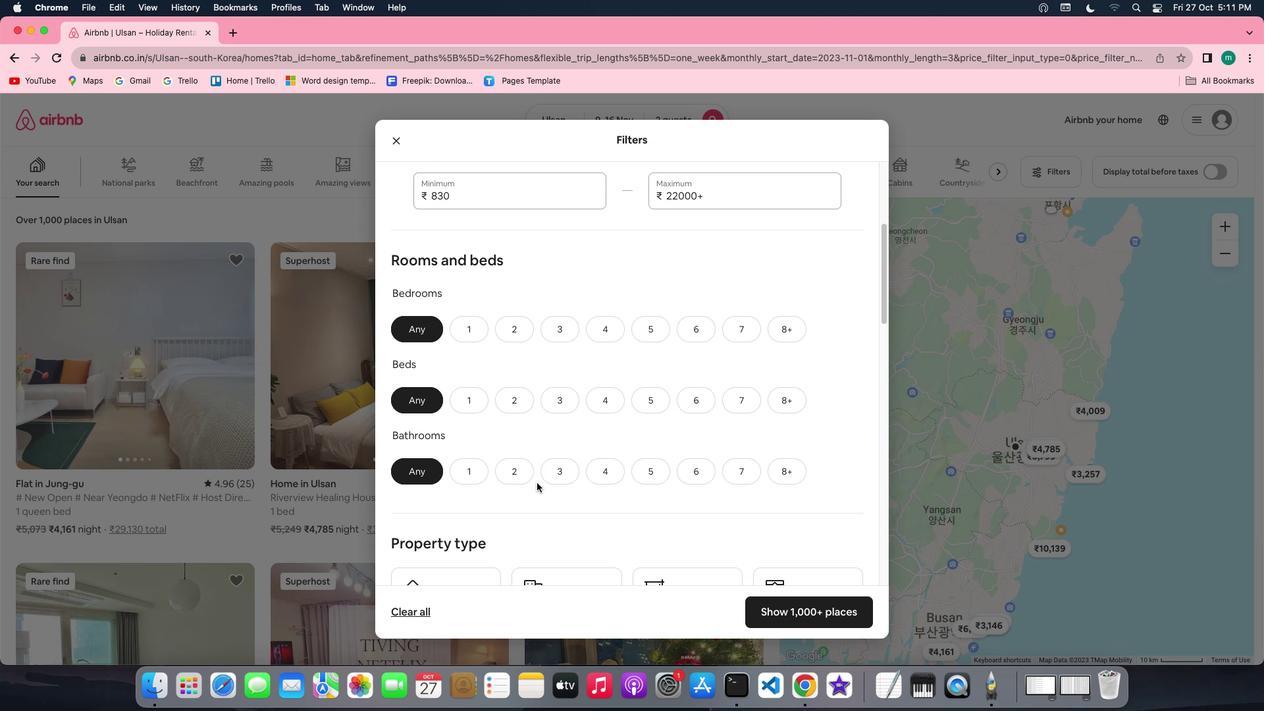 
Action: Mouse scrolled (551, 498) with delta (14, 13)
Screenshot: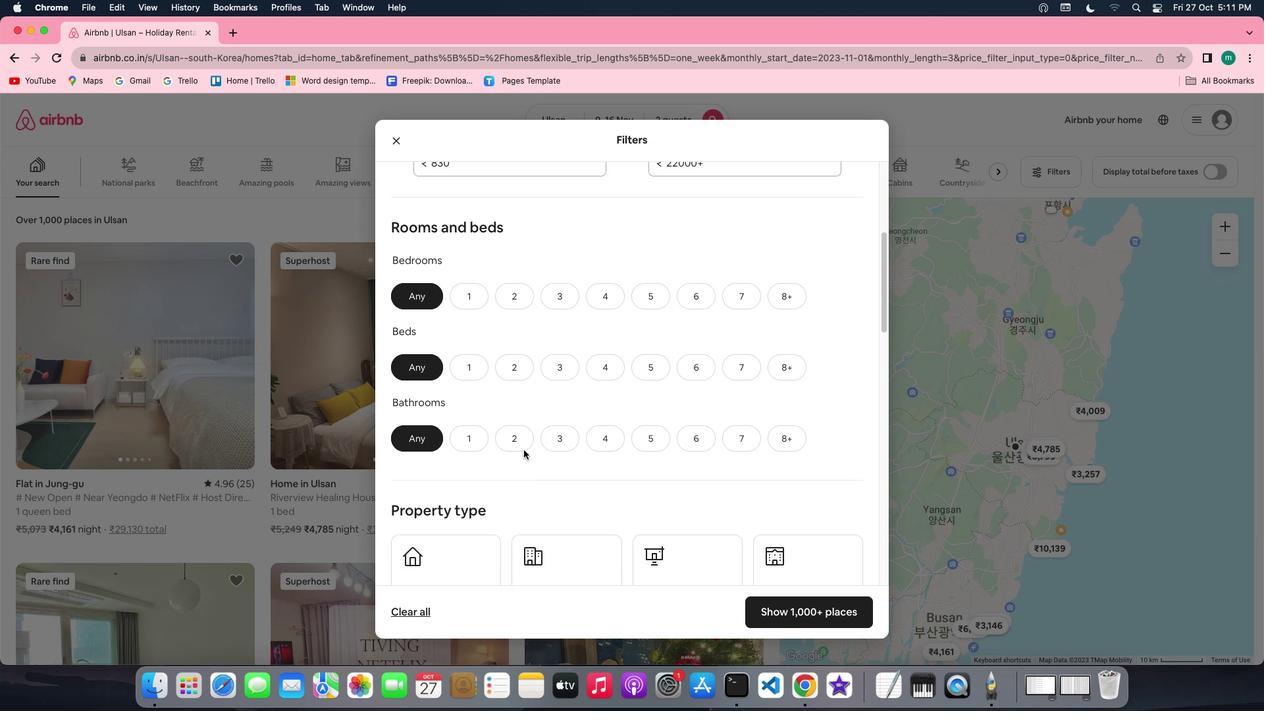 
Action: Mouse scrolled (551, 498) with delta (14, 13)
Screenshot: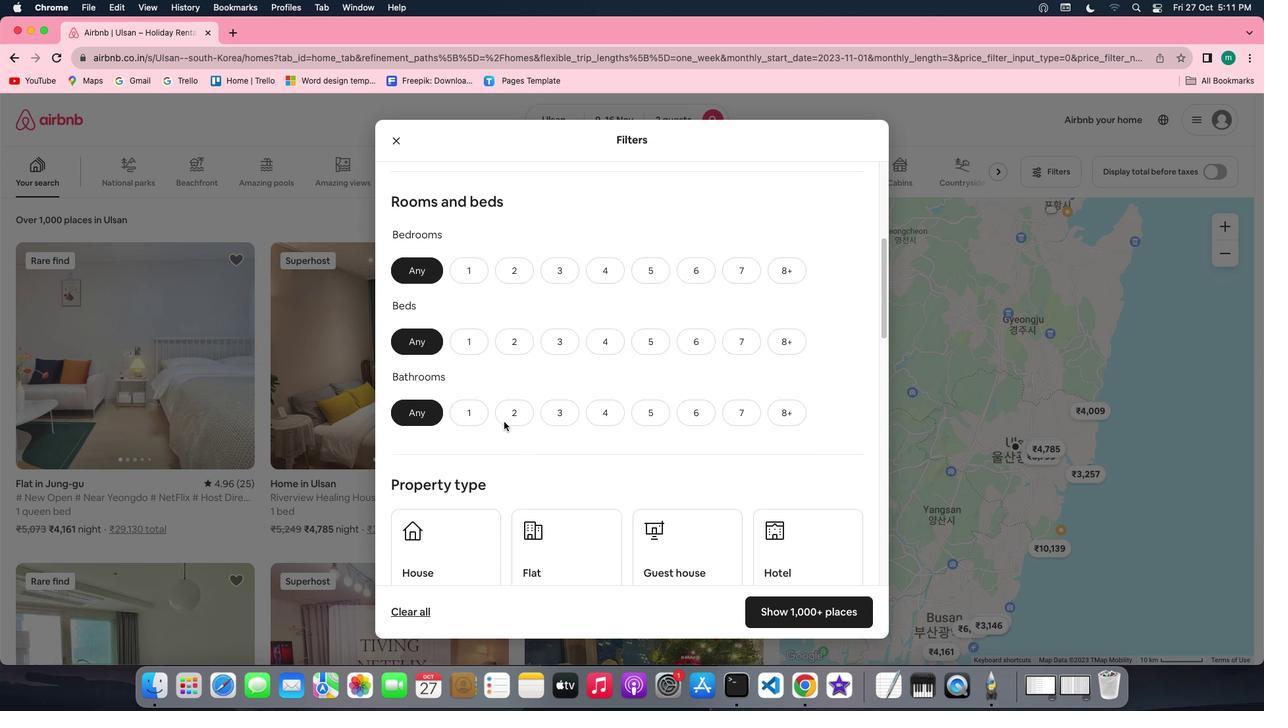 
Action: Mouse moved to (521, 287)
Screenshot: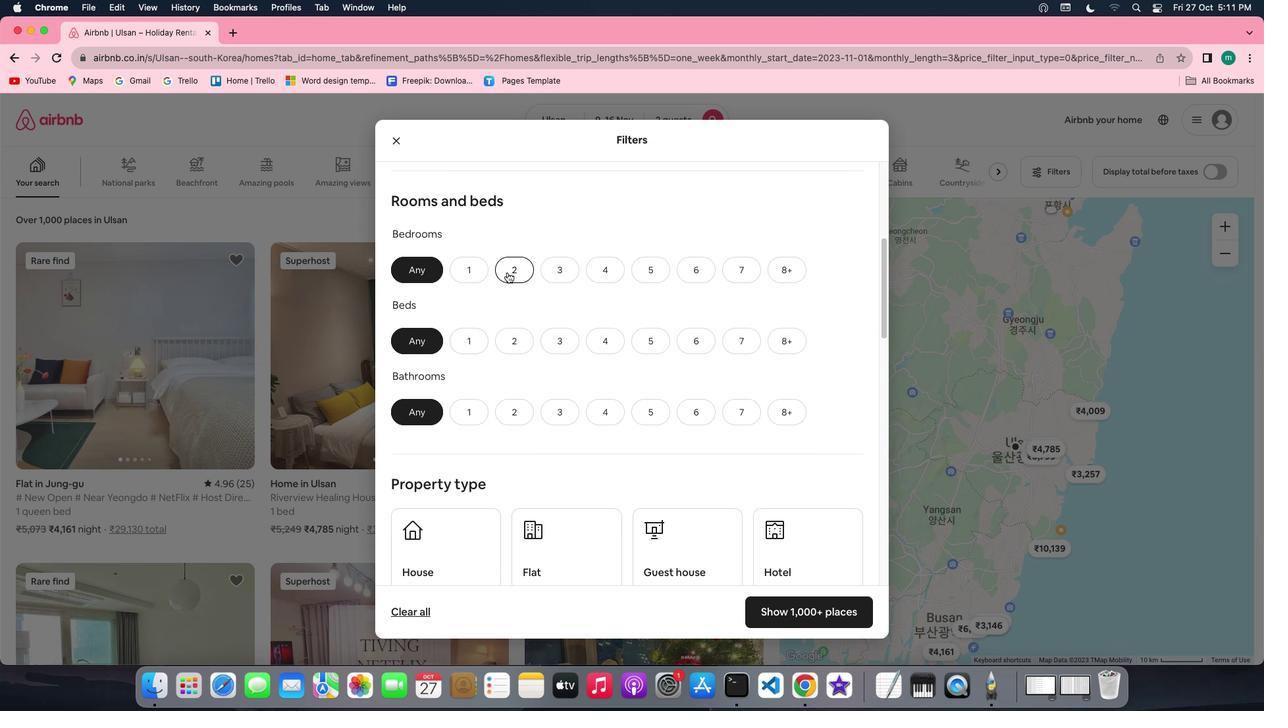 
Action: Mouse pressed left at (521, 287)
Screenshot: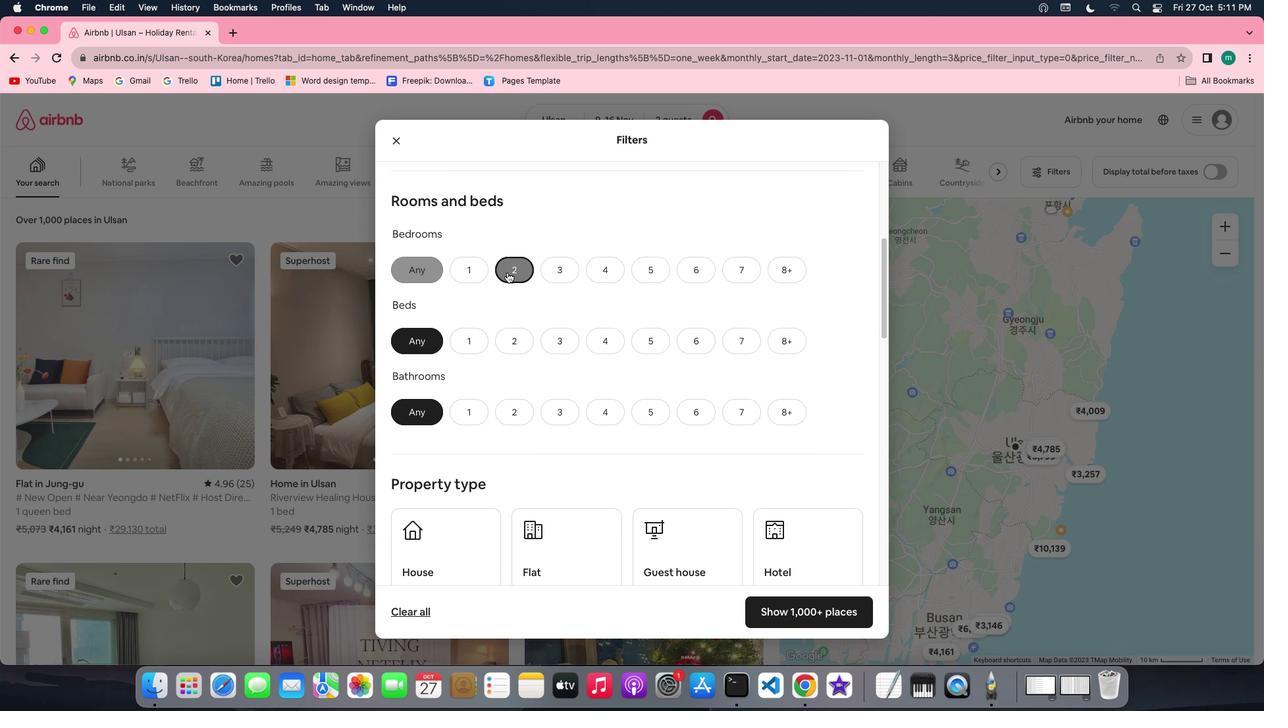 
Action: Mouse moved to (542, 360)
Screenshot: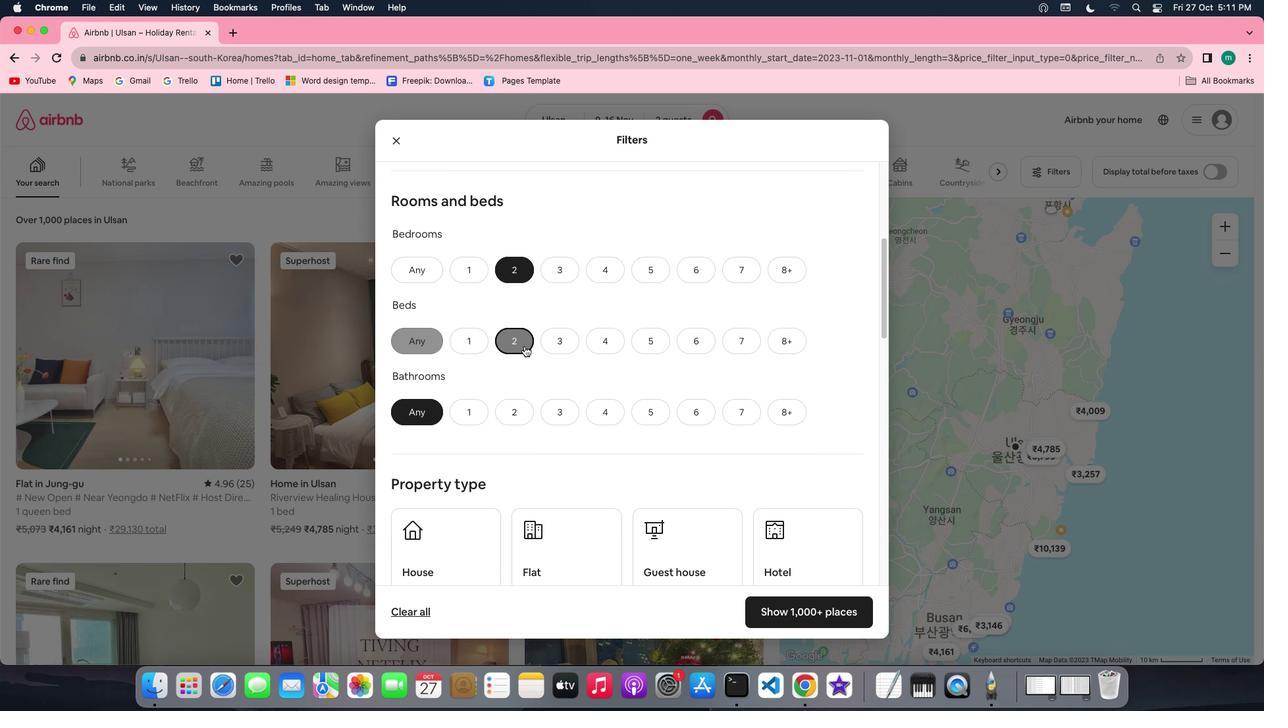 
Action: Mouse pressed left at (542, 360)
Screenshot: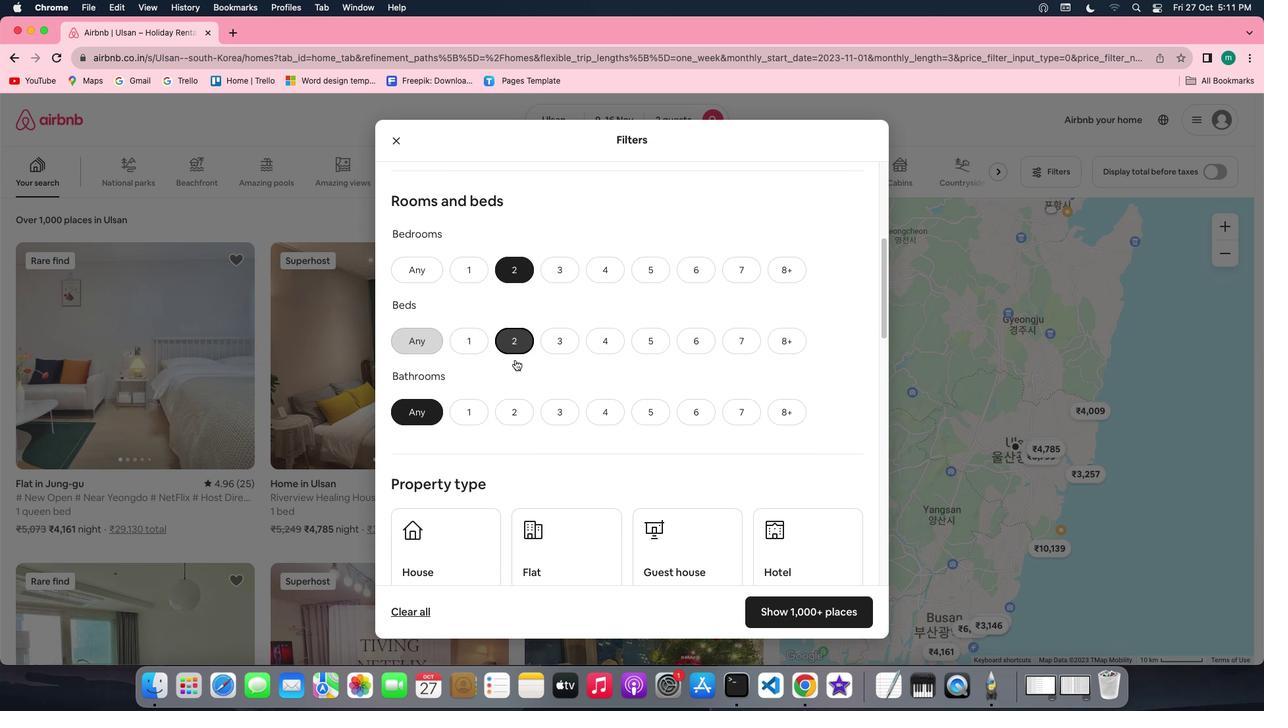 
Action: Mouse moved to (481, 432)
Screenshot: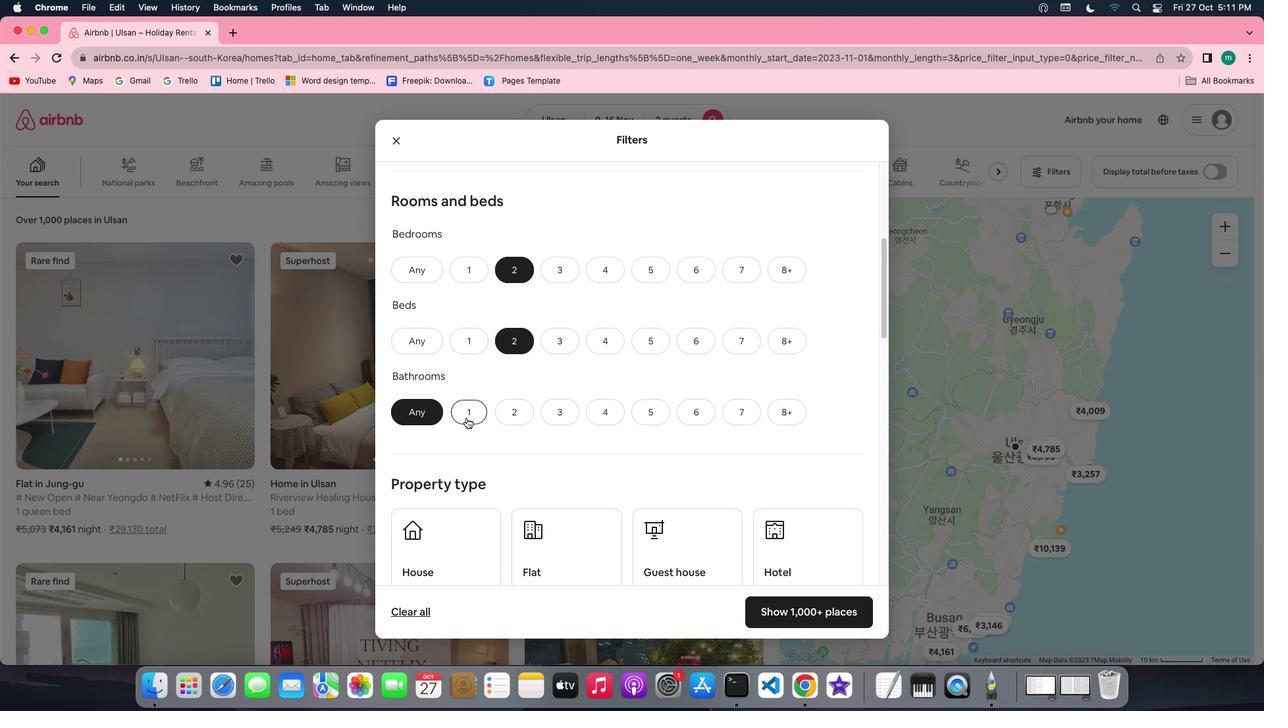 
Action: Mouse pressed left at (481, 432)
Screenshot: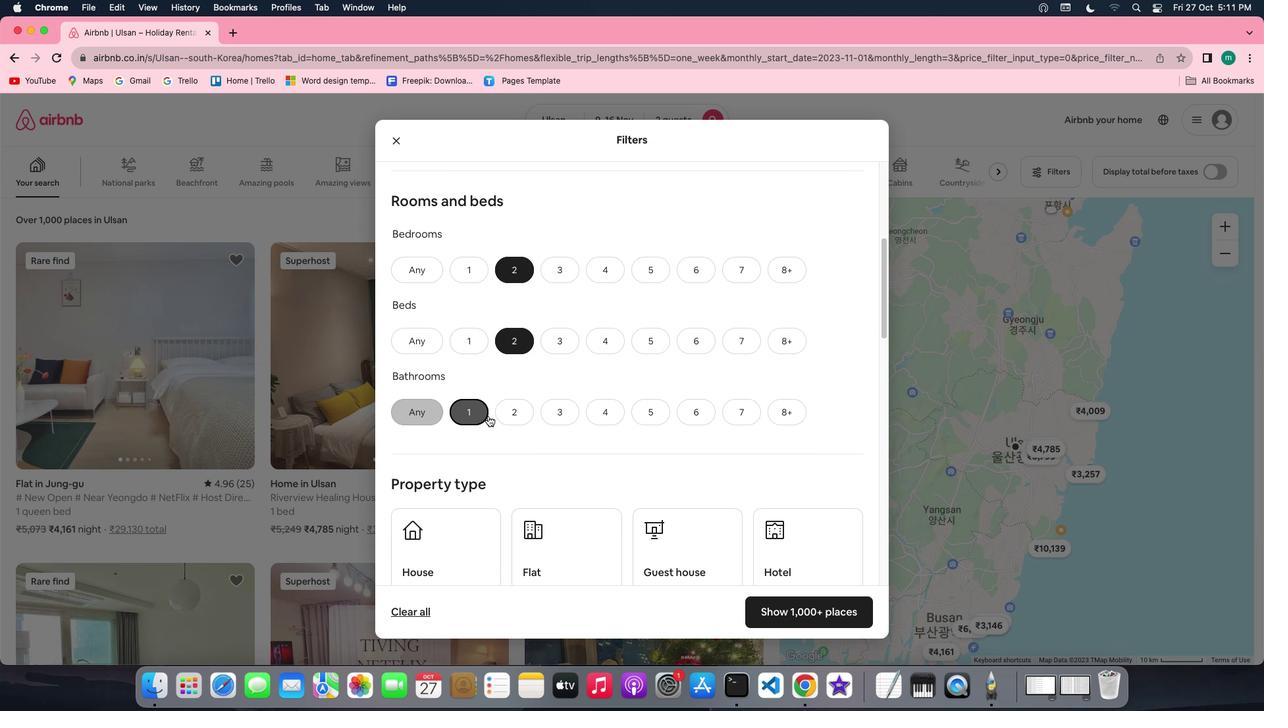 
Action: Mouse moved to (677, 460)
Screenshot: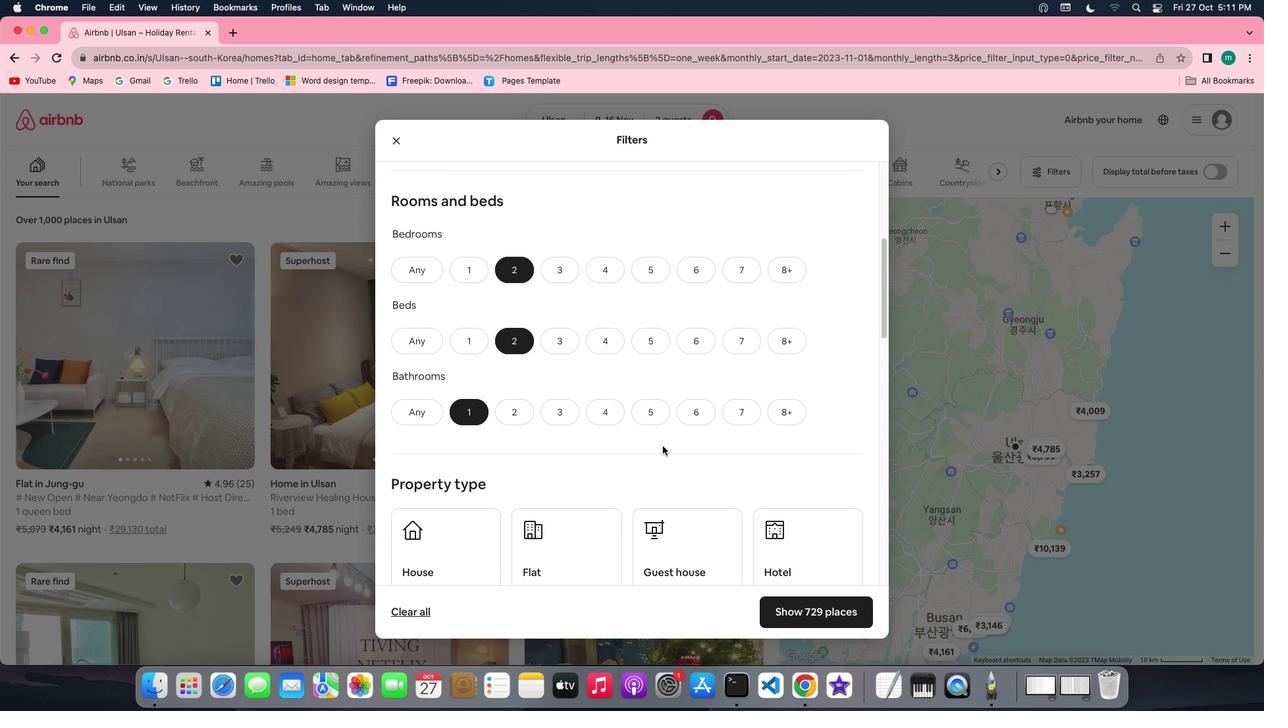 
Action: Mouse scrolled (677, 460) with delta (14, 13)
Screenshot: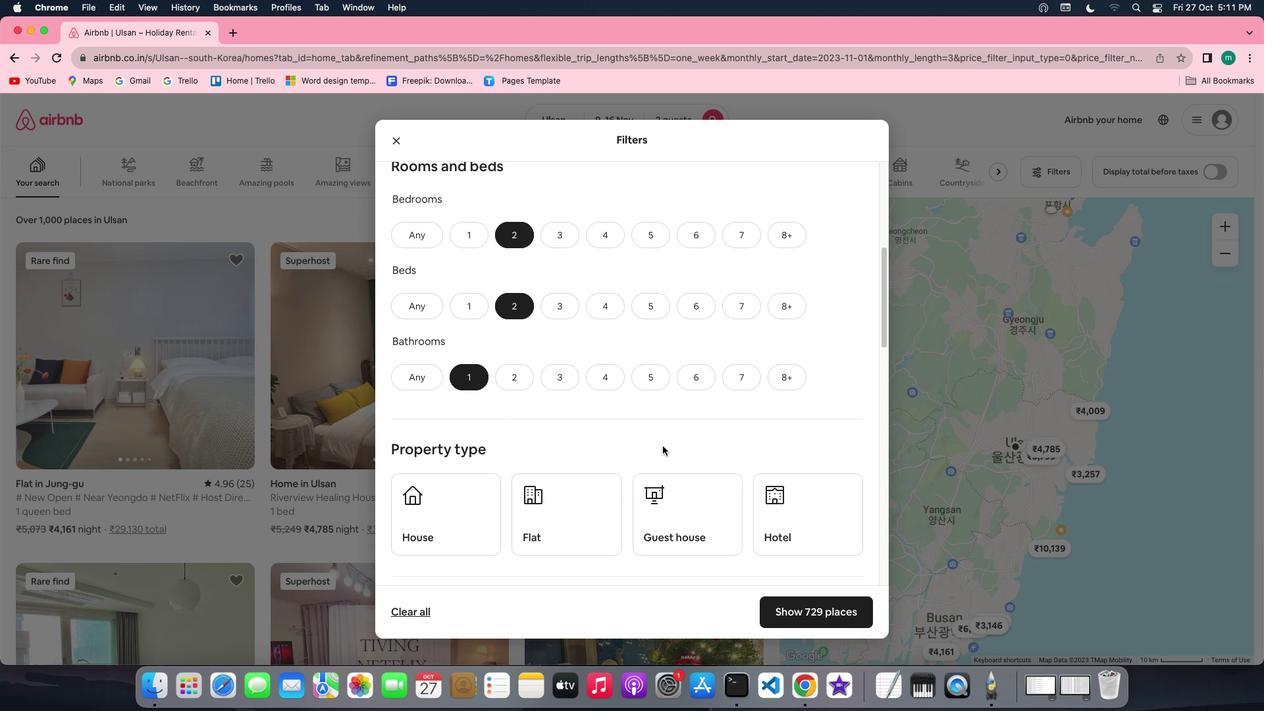 
Action: Mouse scrolled (677, 460) with delta (14, 13)
Screenshot: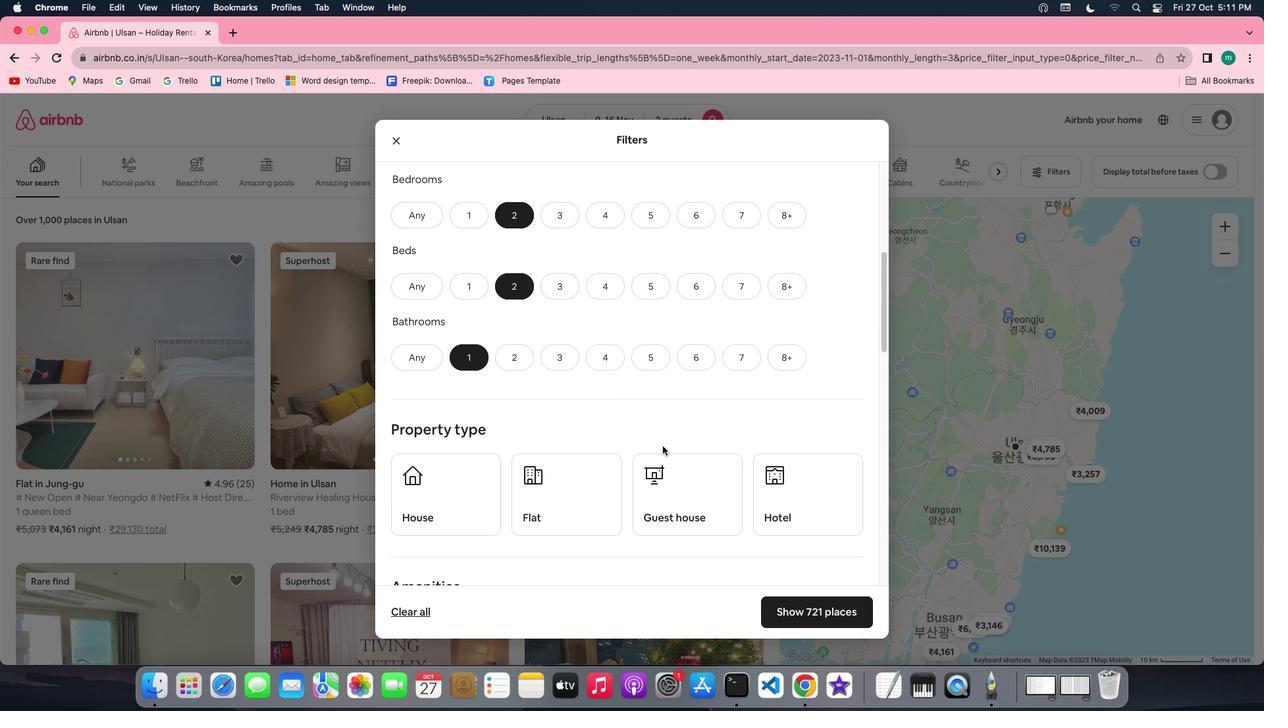 
Action: Mouse scrolled (677, 460) with delta (14, 13)
Screenshot: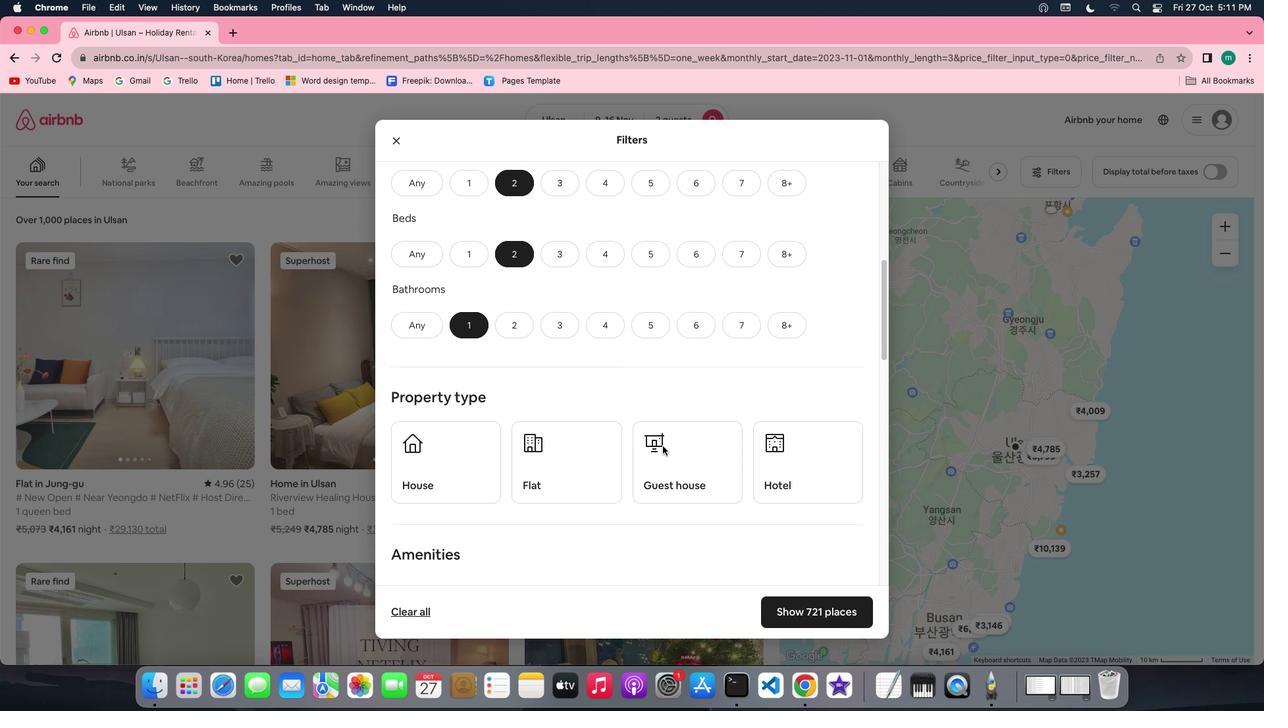 
Action: Mouse scrolled (677, 460) with delta (14, 13)
Screenshot: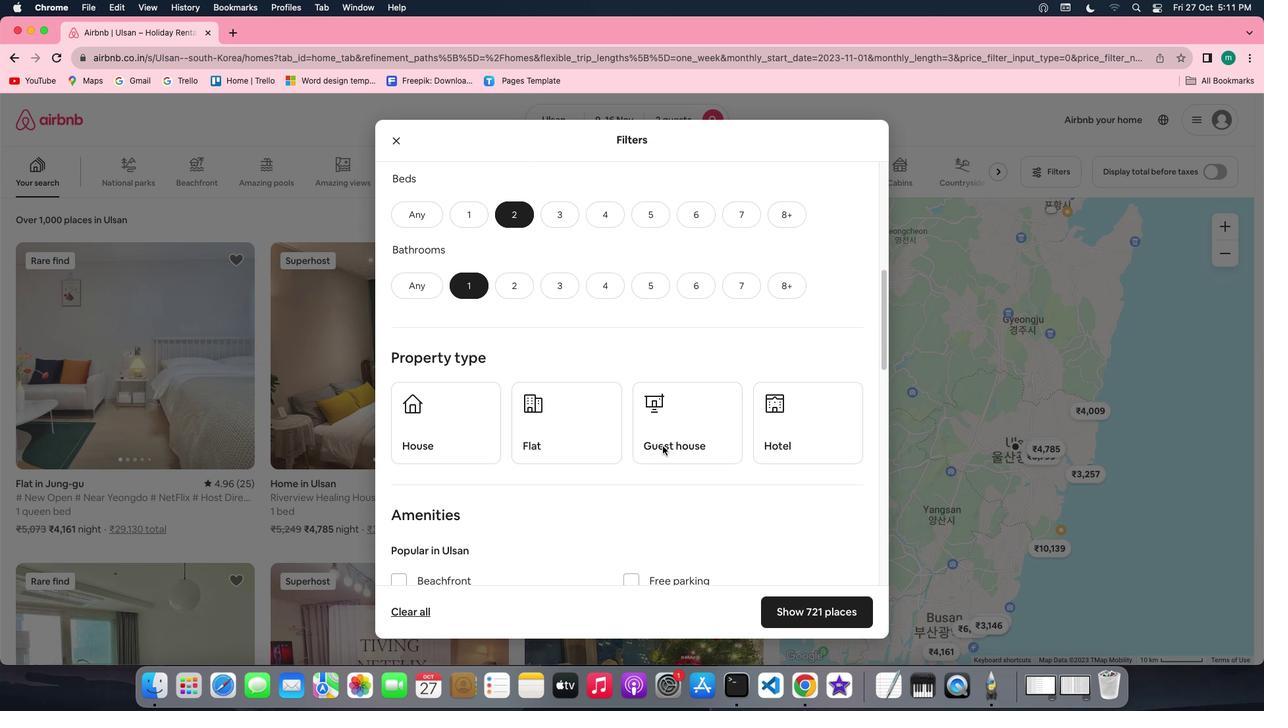 
Action: Mouse scrolled (677, 460) with delta (14, 13)
Screenshot: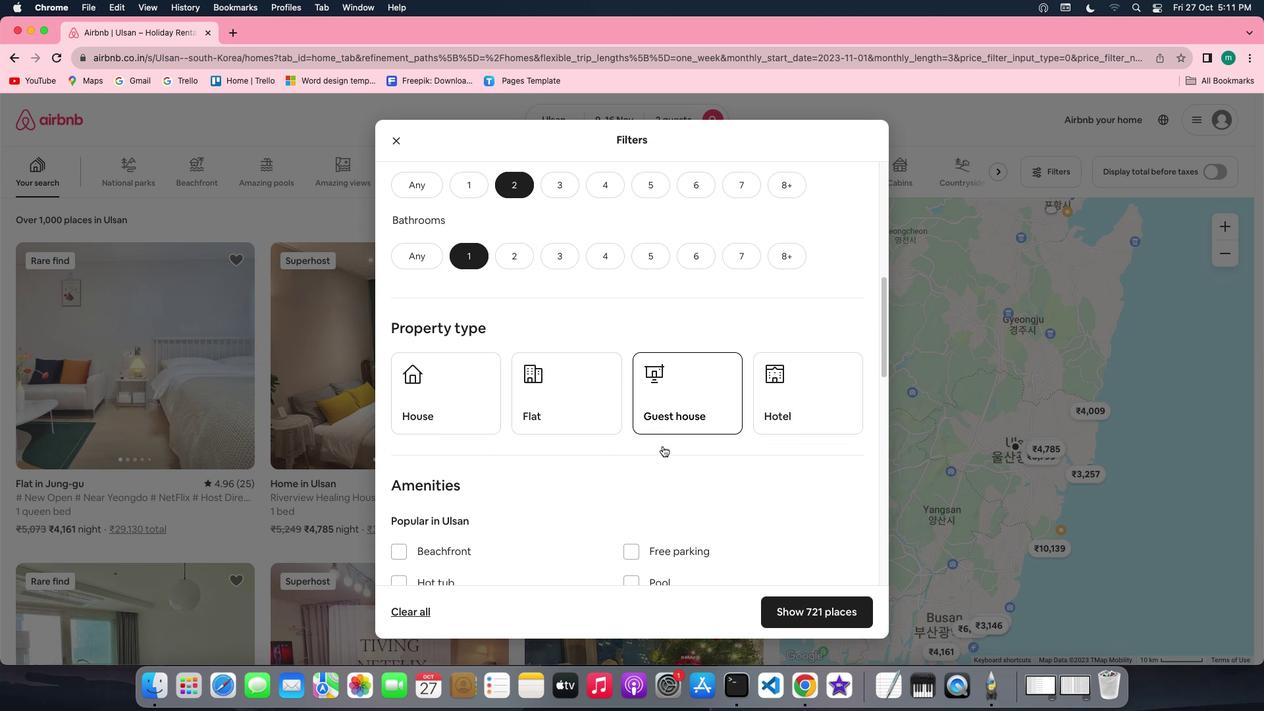 
Action: Mouse scrolled (677, 460) with delta (14, 13)
Screenshot: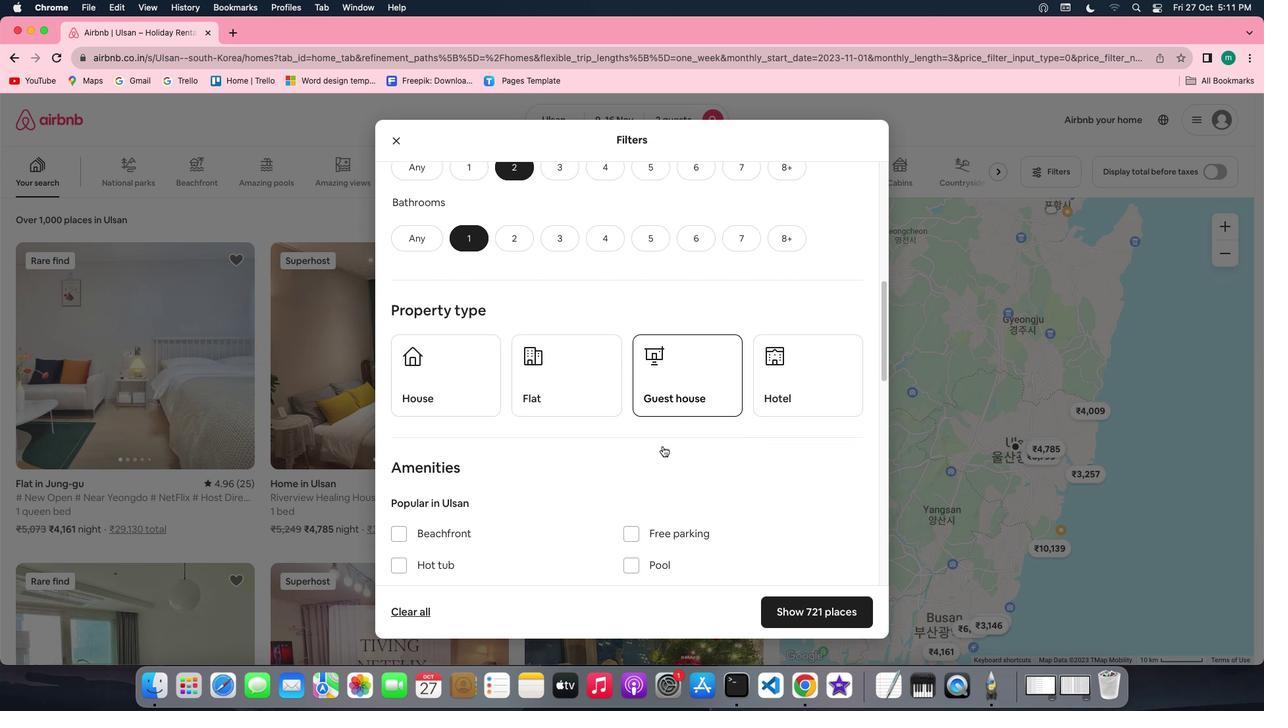 
Action: Mouse scrolled (677, 460) with delta (14, 13)
Screenshot: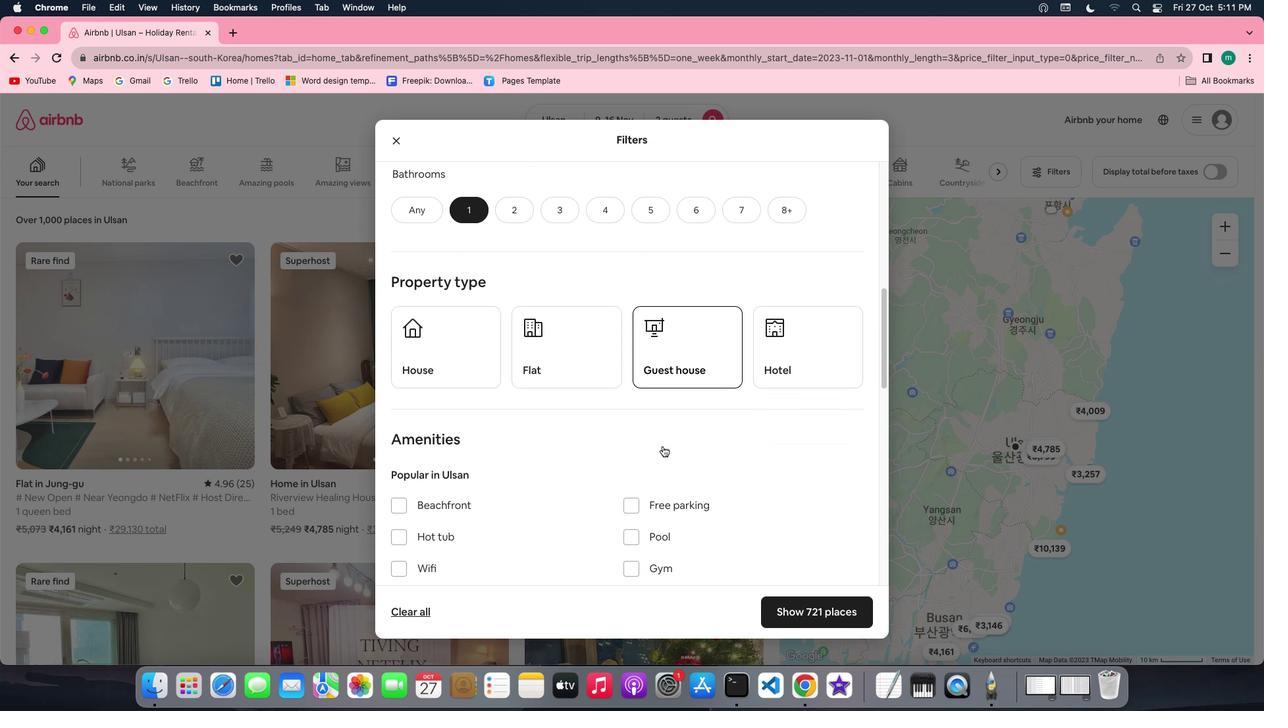 
Action: Mouse moved to (677, 460)
Screenshot: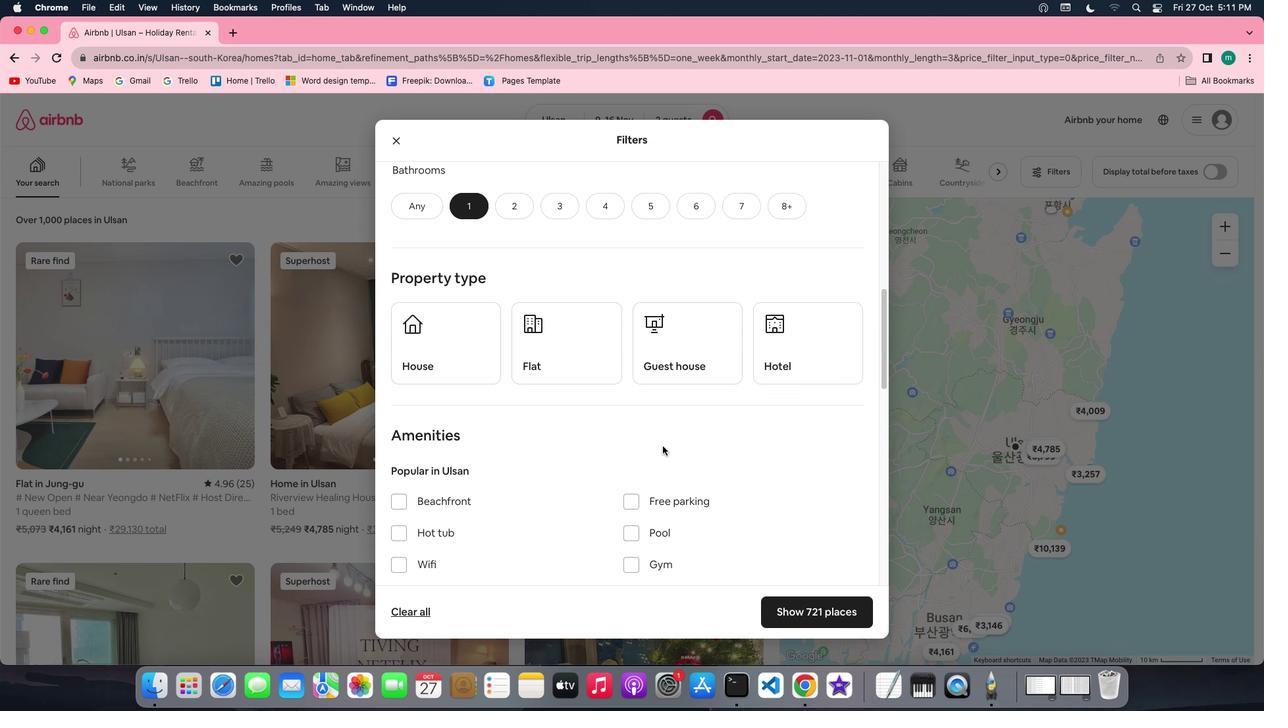 
Action: Mouse scrolled (677, 460) with delta (14, 13)
Screenshot: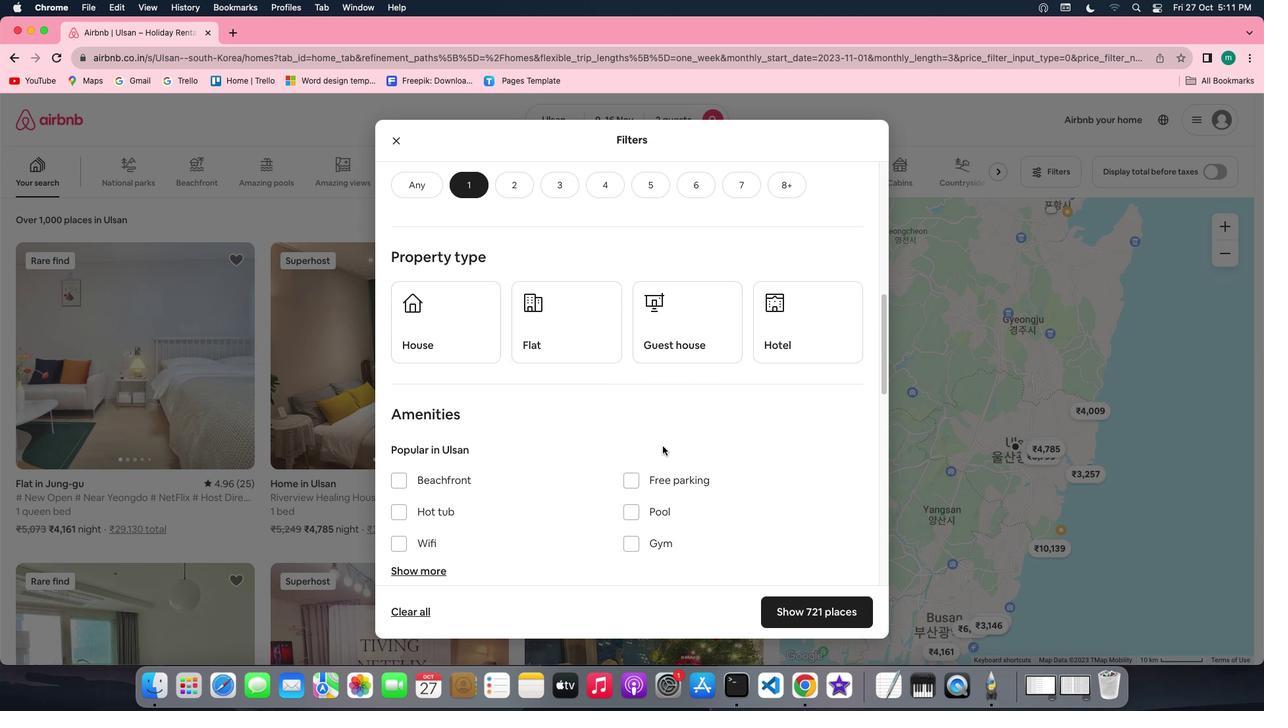 
Action: Mouse scrolled (677, 460) with delta (14, 13)
Screenshot: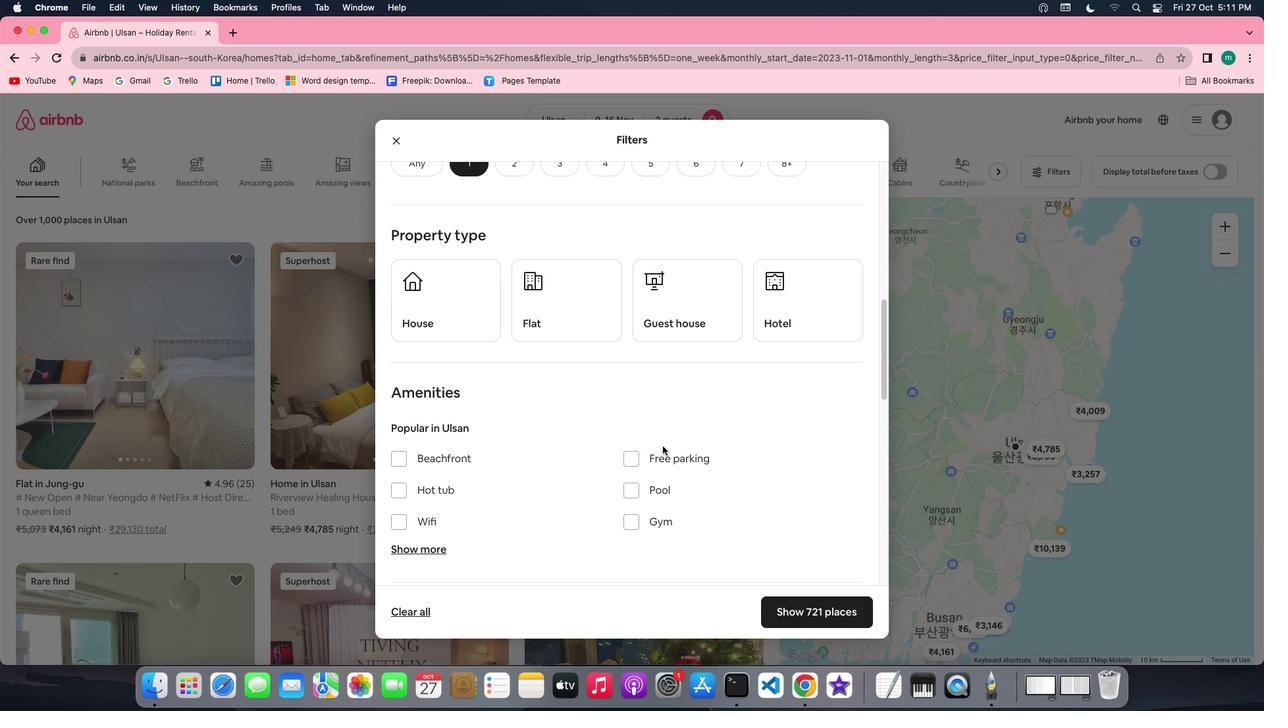 
Action: Mouse scrolled (677, 460) with delta (14, 13)
Screenshot: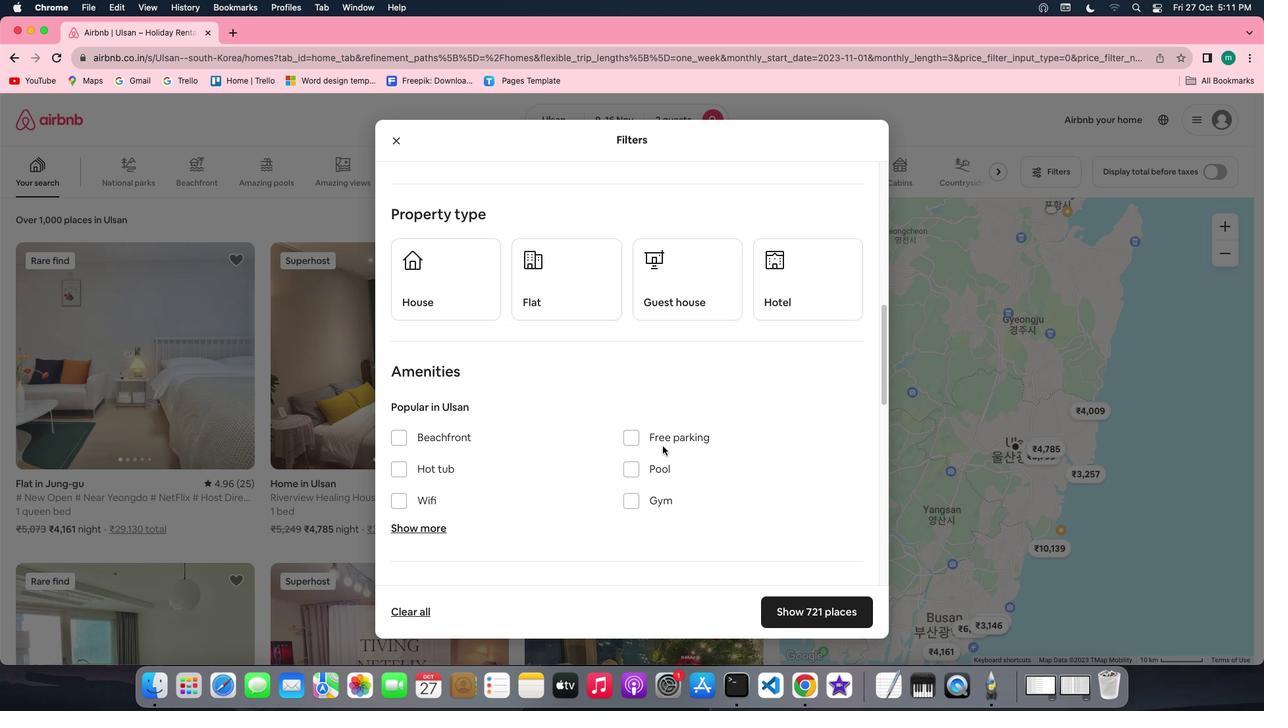 
Action: Mouse scrolled (677, 460) with delta (14, 13)
Screenshot: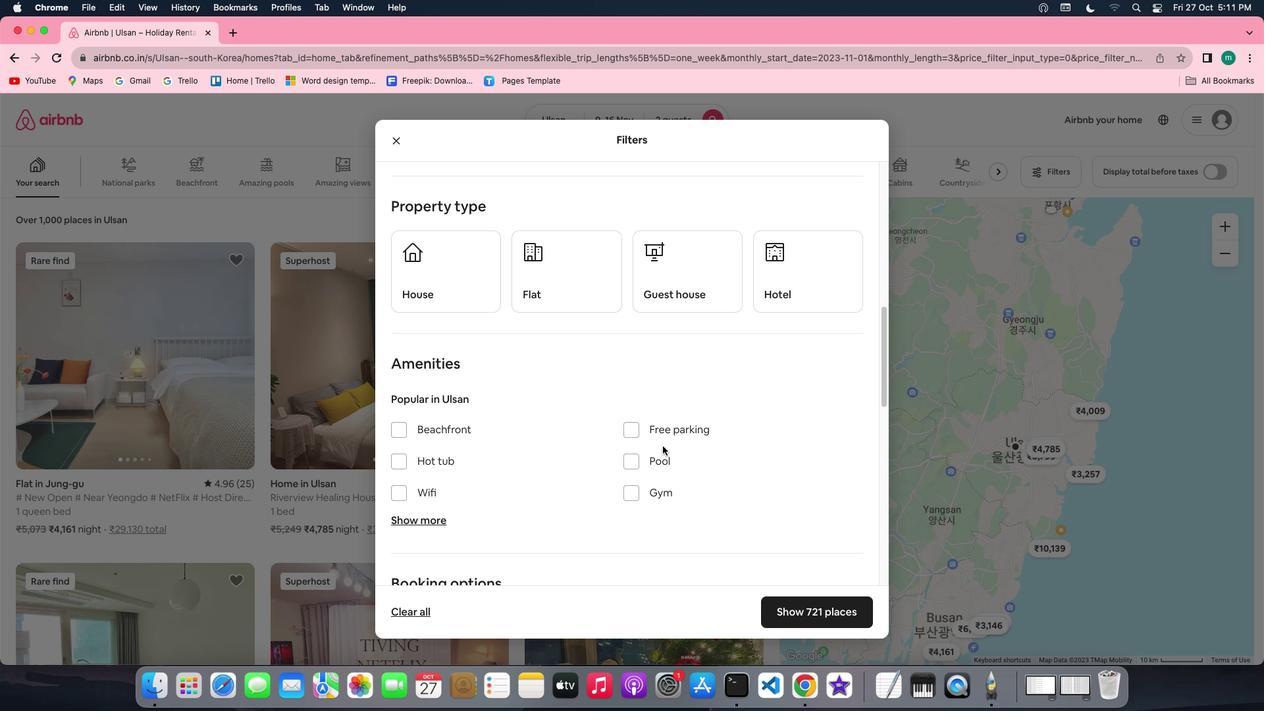 
Action: Mouse scrolled (677, 460) with delta (14, 13)
Screenshot: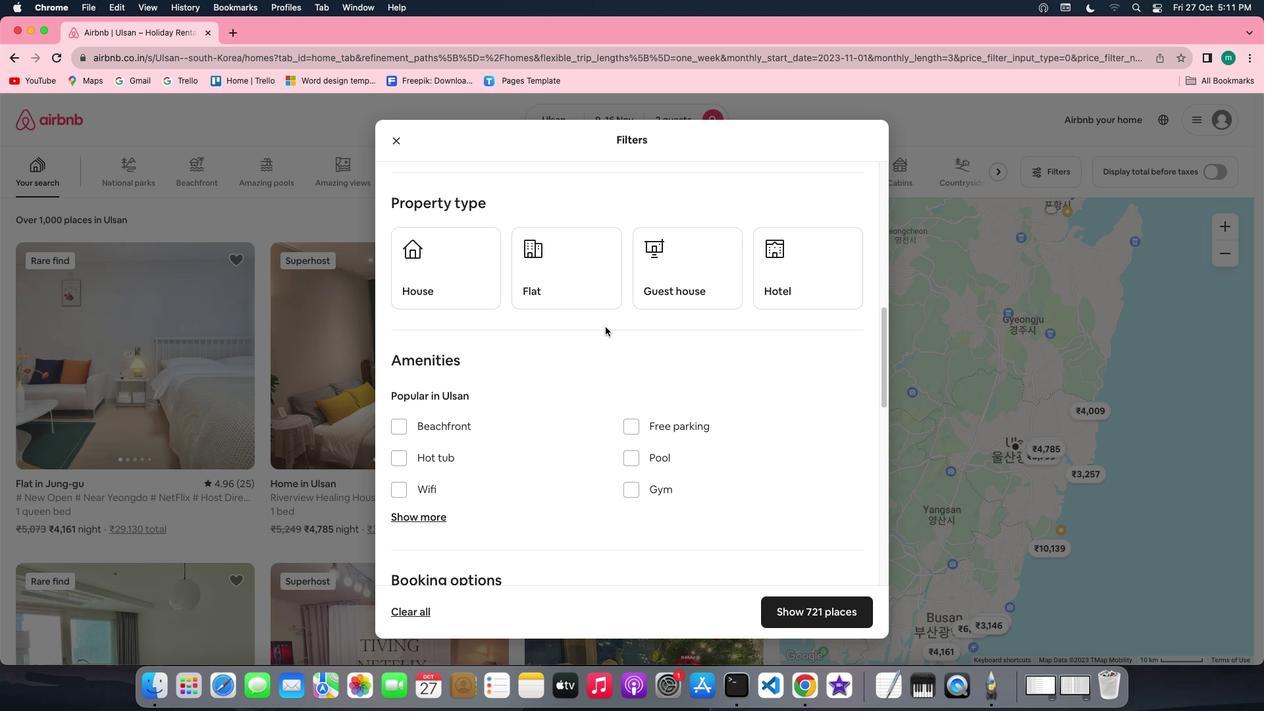 
Action: Mouse moved to (587, 268)
Screenshot: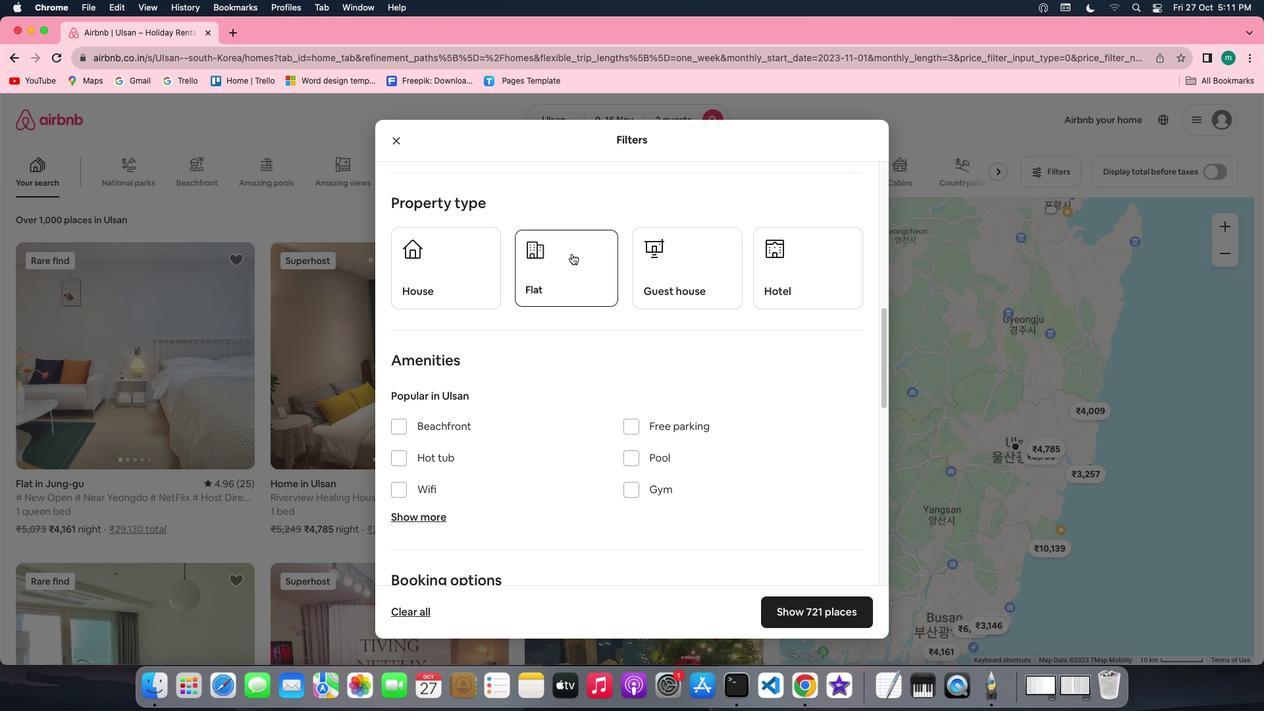 
Action: Mouse pressed left at (587, 268)
Screenshot: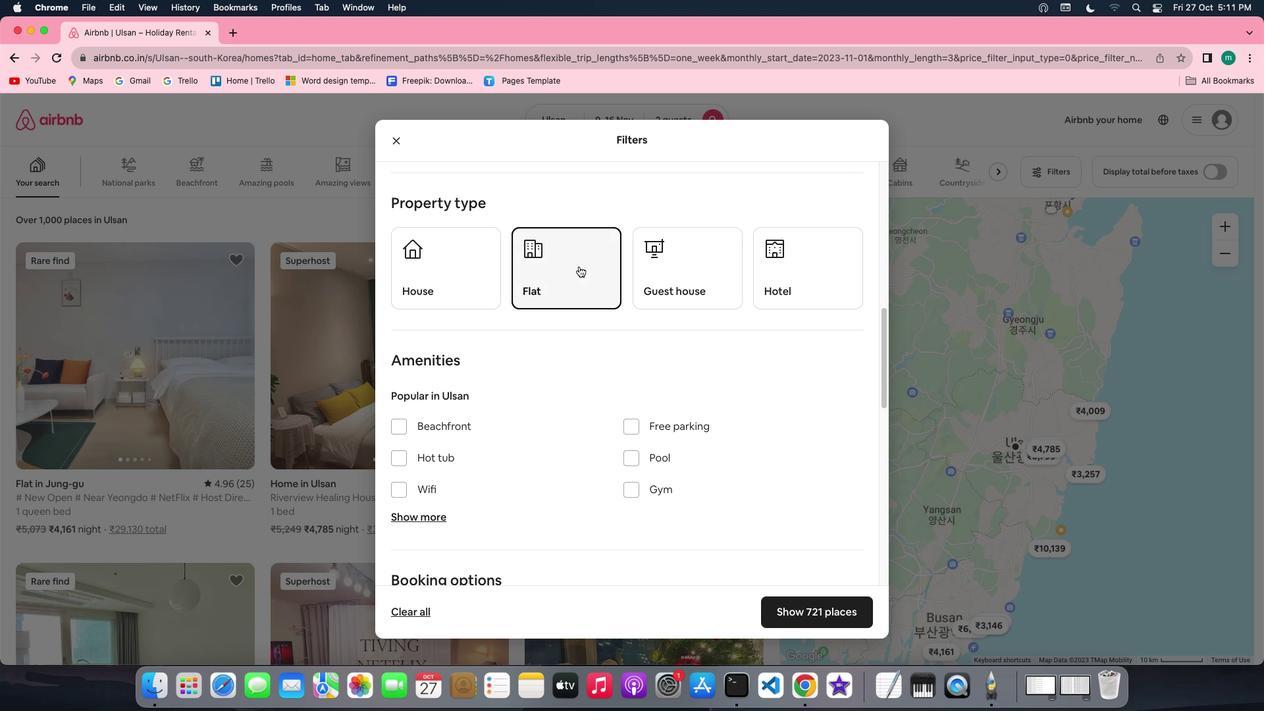 
Action: Mouse moved to (704, 432)
Screenshot: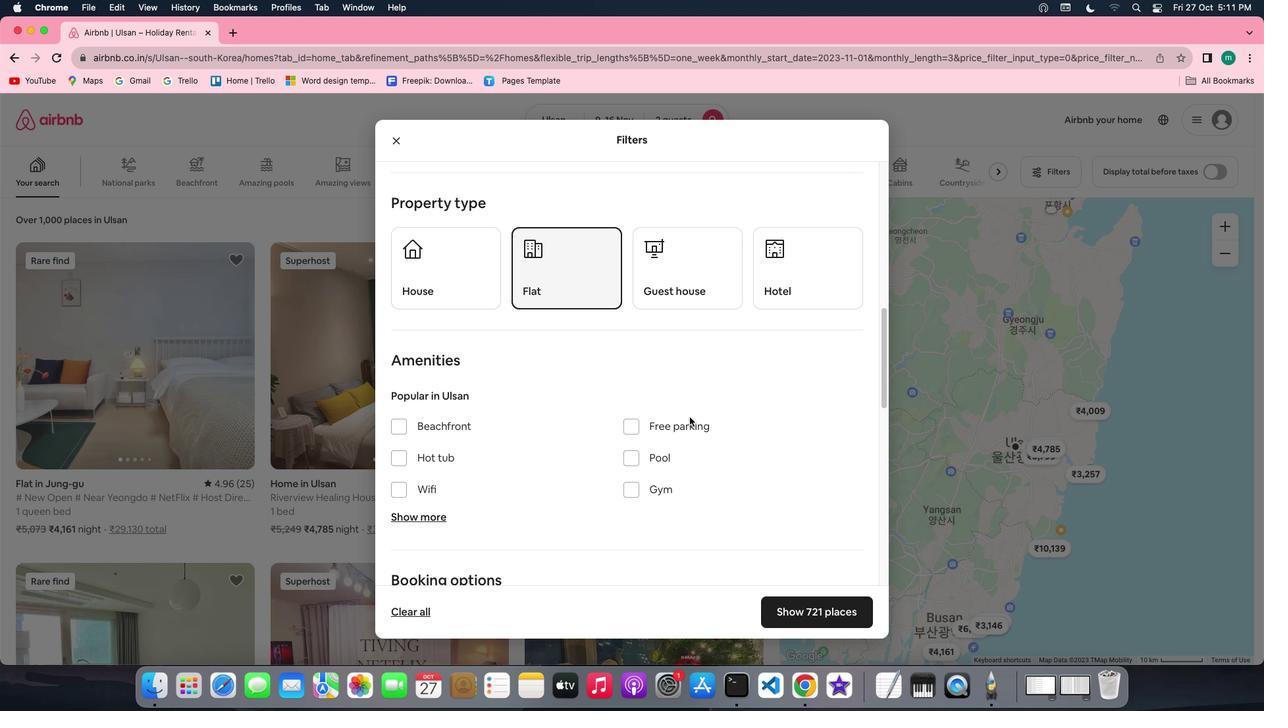 
Action: Mouse scrolled (704, 432) with delta (14, 13)
Screenshot: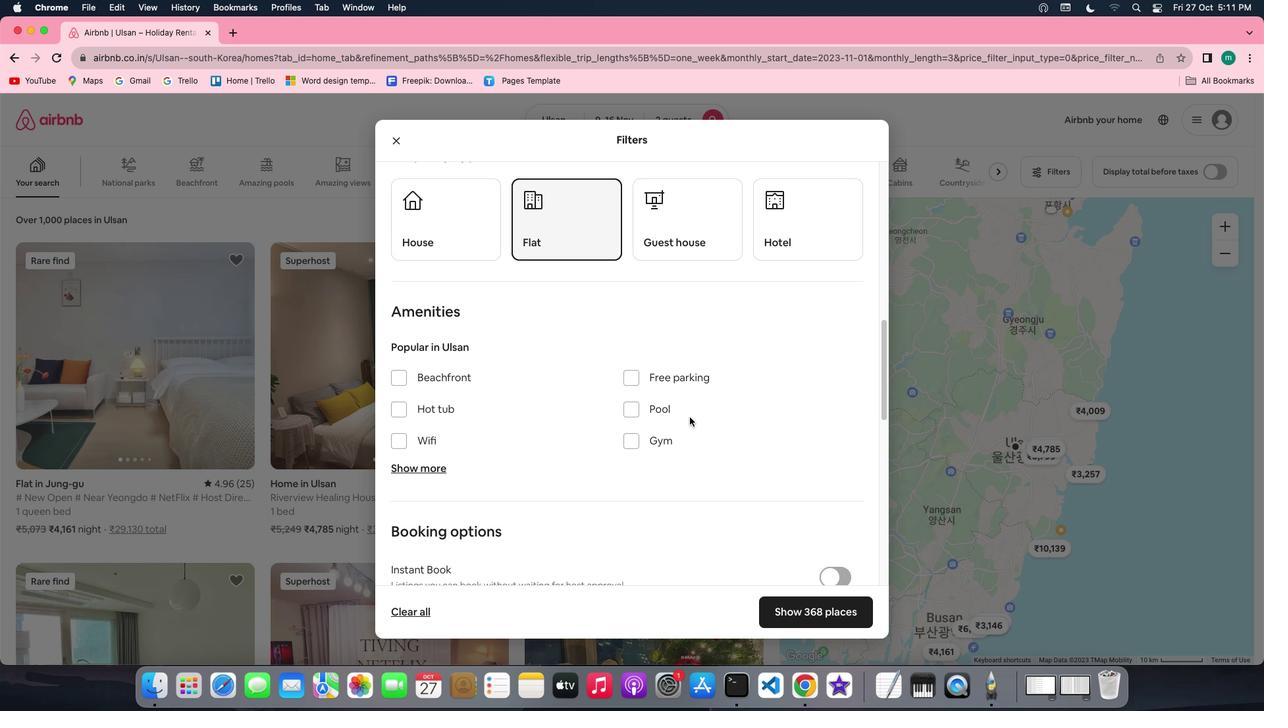 
Action: Mouse scrolled (704, 432) with delta (14, 13)
Screenshot: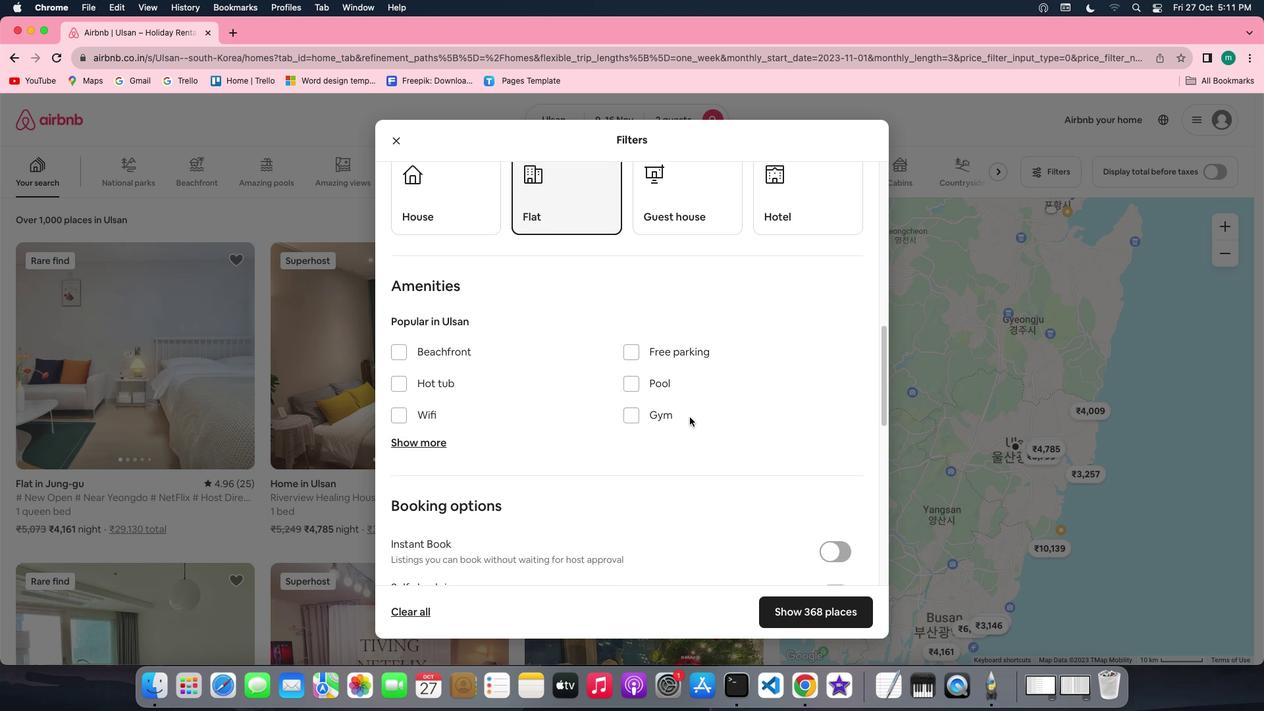
Action: Mouse scrolled (704, 432) with delta (14, 13)
Screenshot: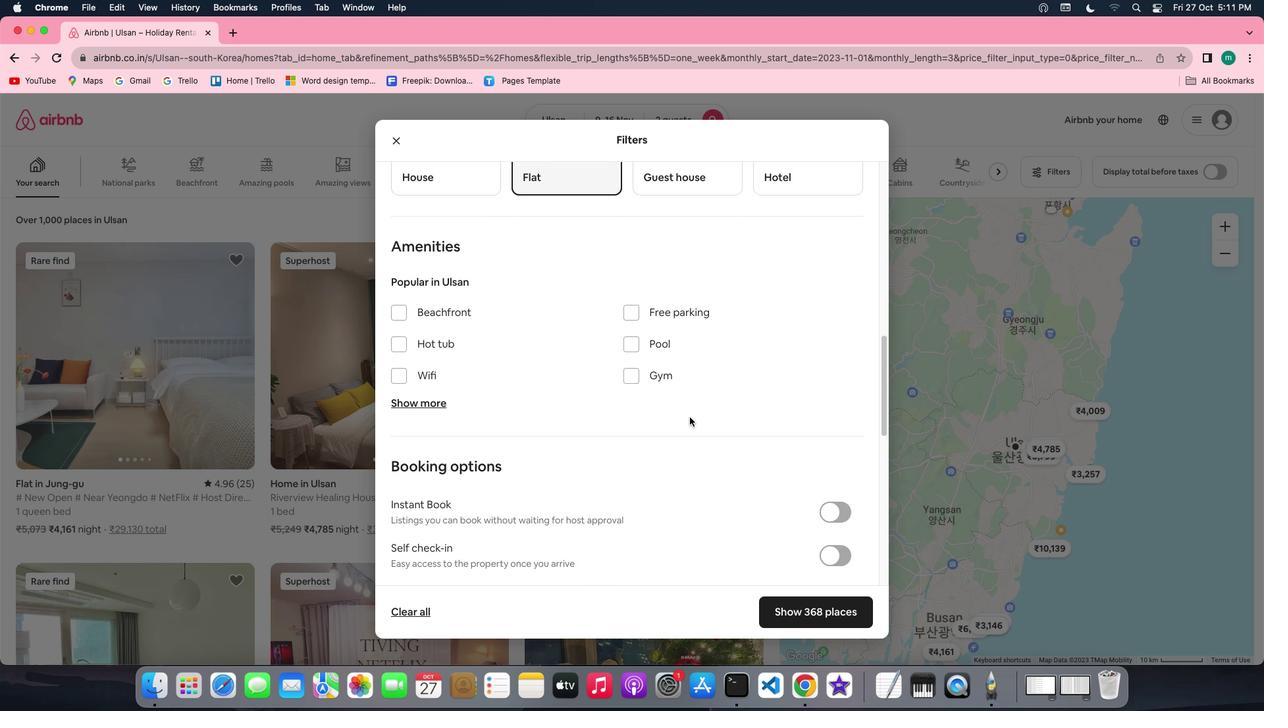 
Action: Mouse scrolled (704, 432) with delta (14, 13)
Screenshot: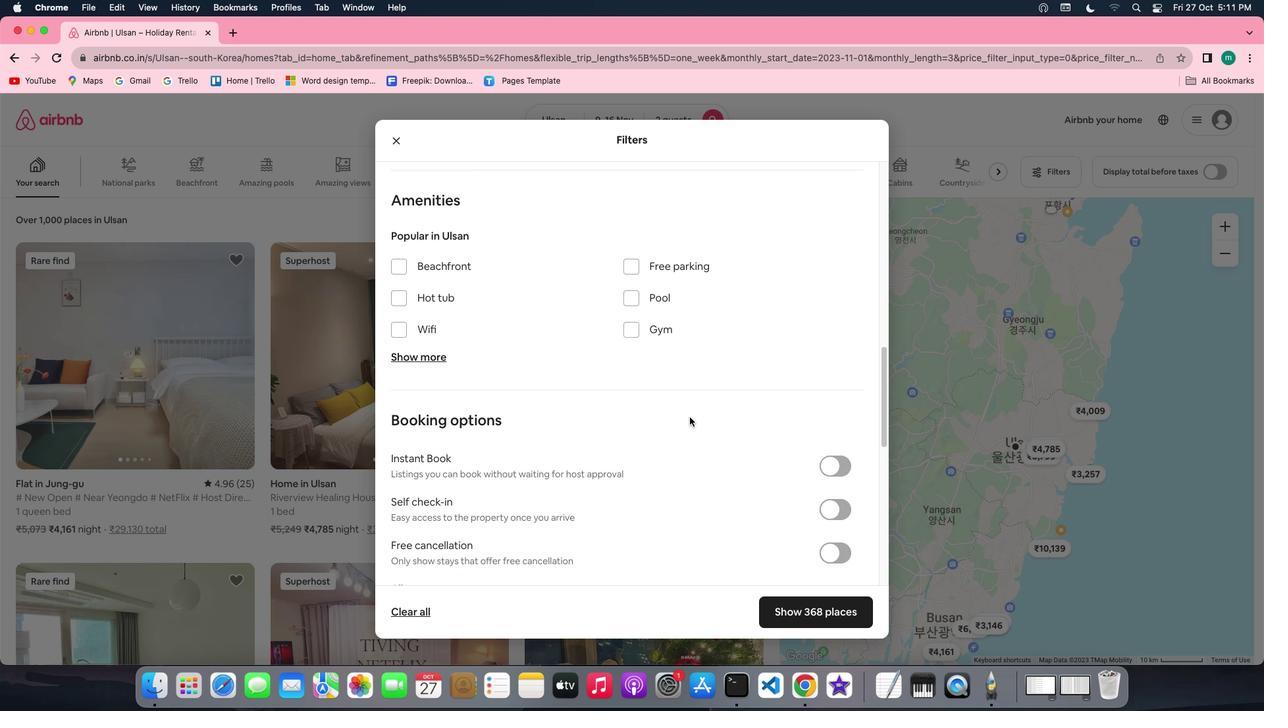
Action: Mouse scrolled (704, 432) with delta (14, 13)
Screenshot: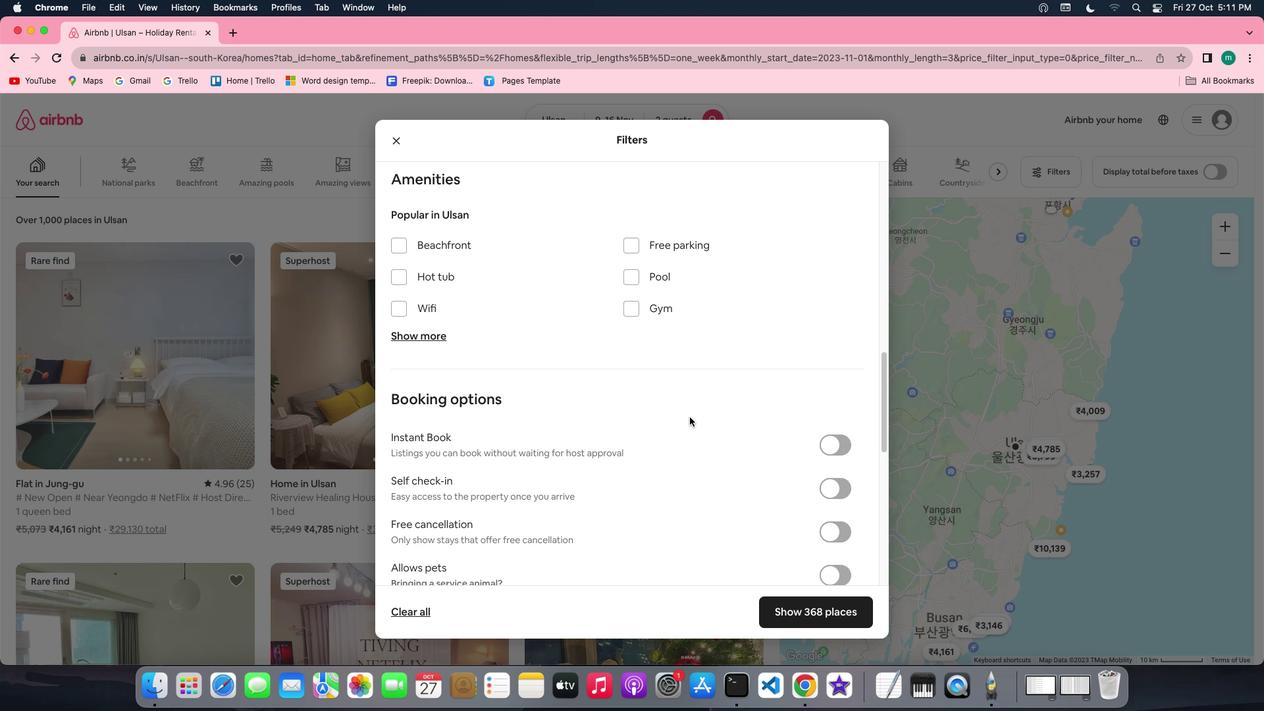 
Action: Mouse scrolled (704, 432) with delta (14, 13)
Screenshot: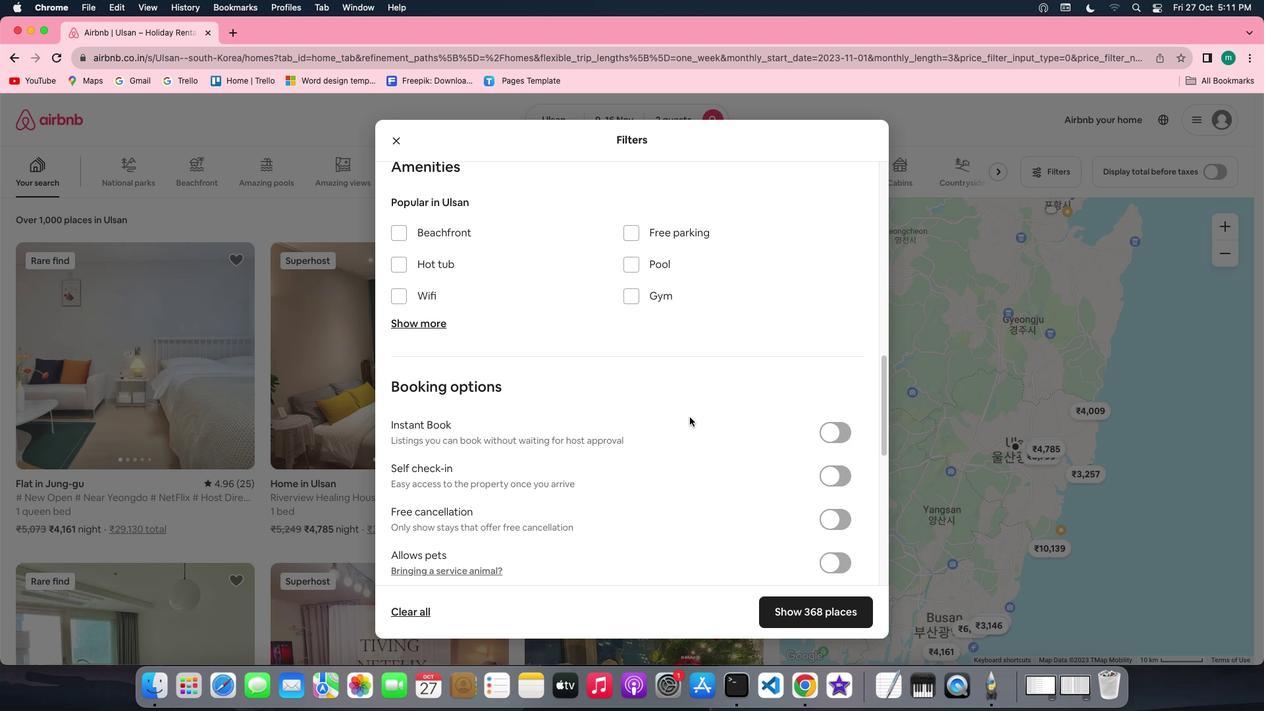 
Action: Mouse scrolled (704, 432) with delta (14, 13)
Screenshot: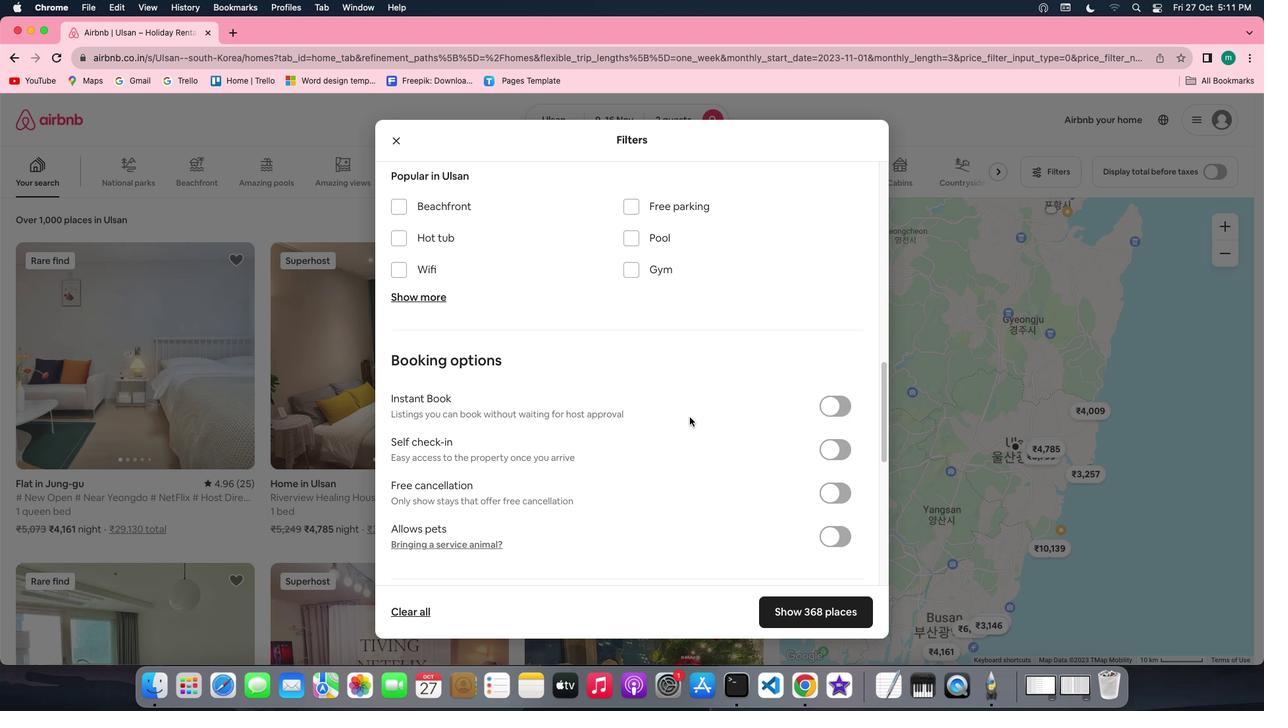 
Action: Mouse scrolled (704, 432) with delta (14, 13)
Screenshot: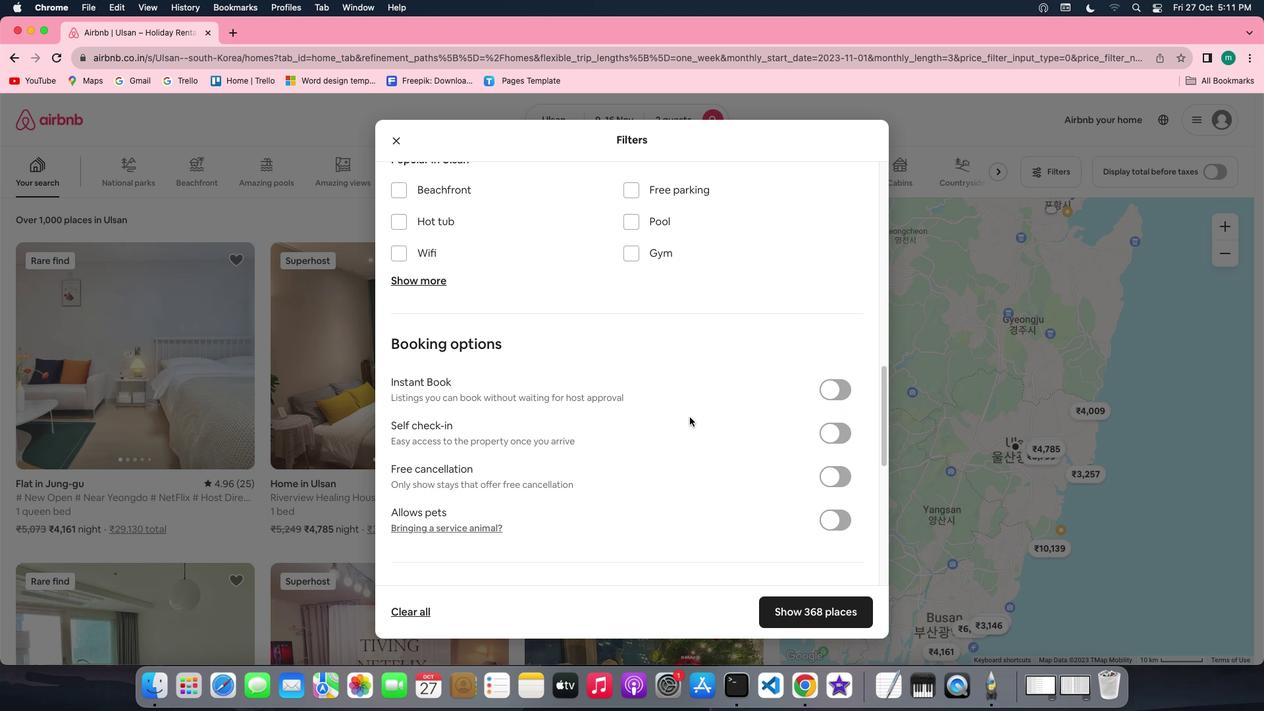 
Action: Mouse scrolled (704, 432) with delta (14, 13)
Screenshot: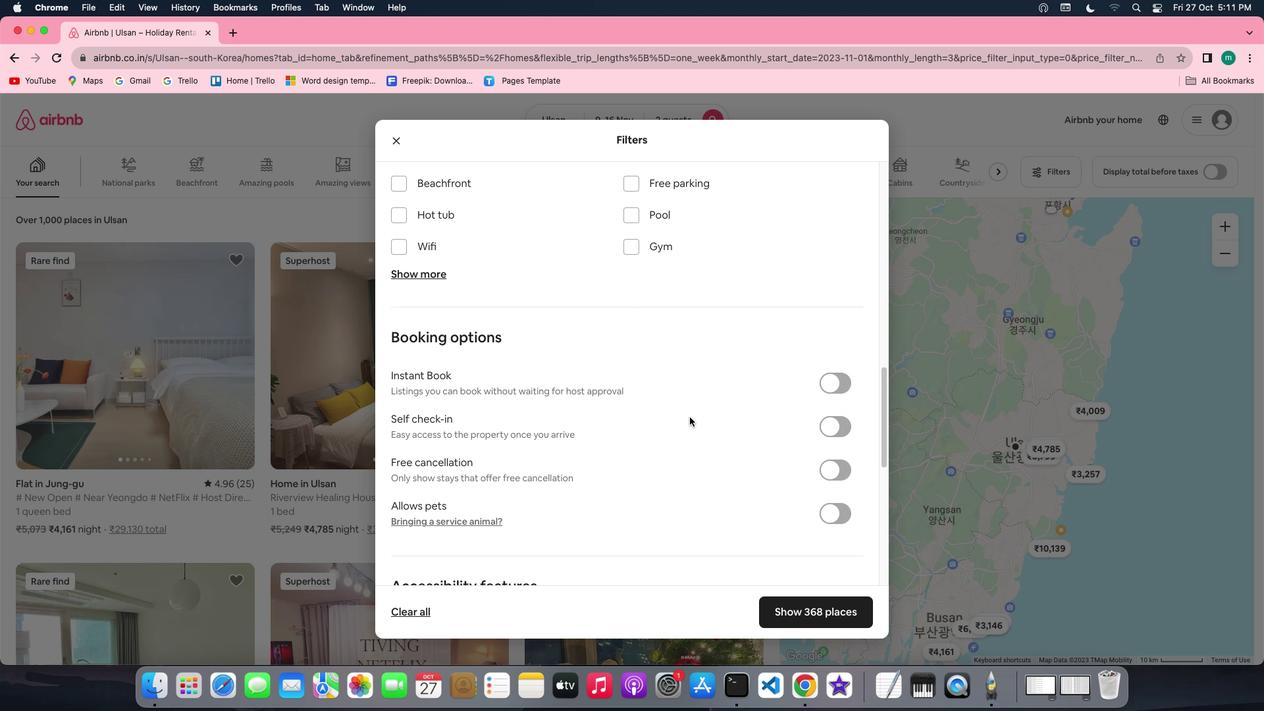 
Action: Mouse moved to (845, 432)
Screenshot: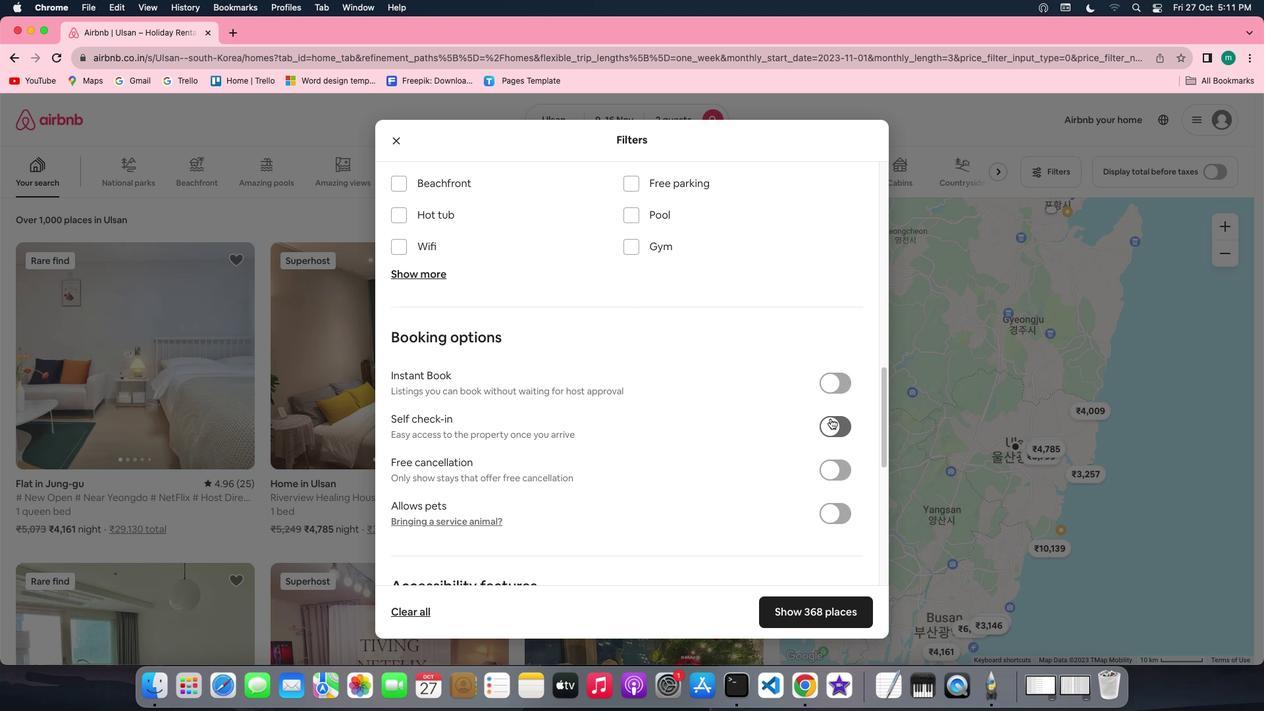 
Action: Mouse pressed left at (845, 432)
Screenshot: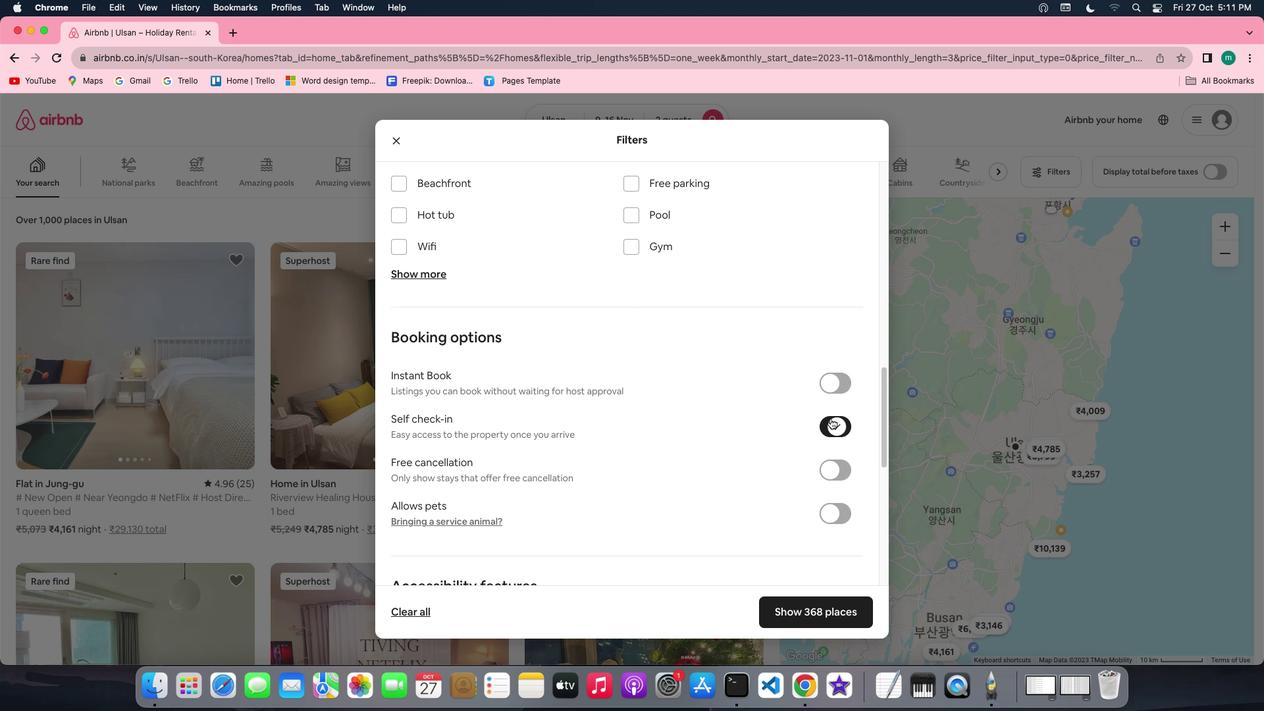 
Action: Mouse moved to (673, 500)
Screenshot: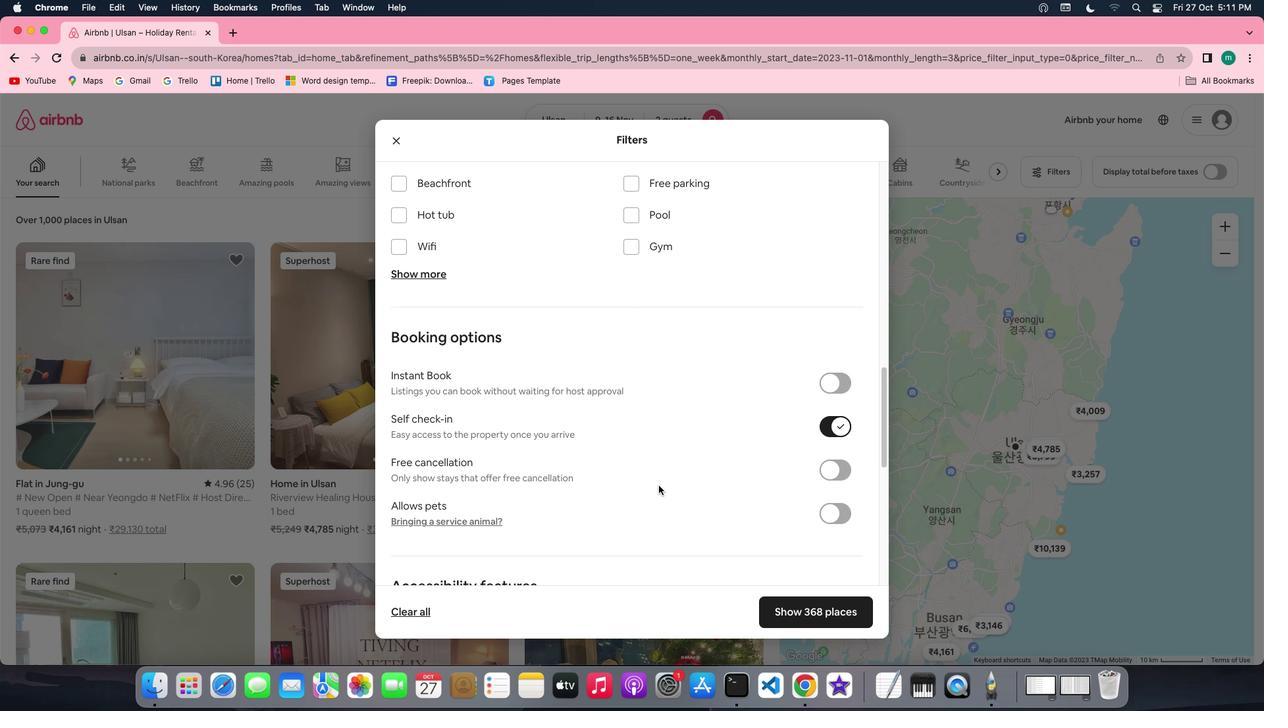 
Action: Mouse scrolled (673, 500) with delta (14, 13)
Screenshot: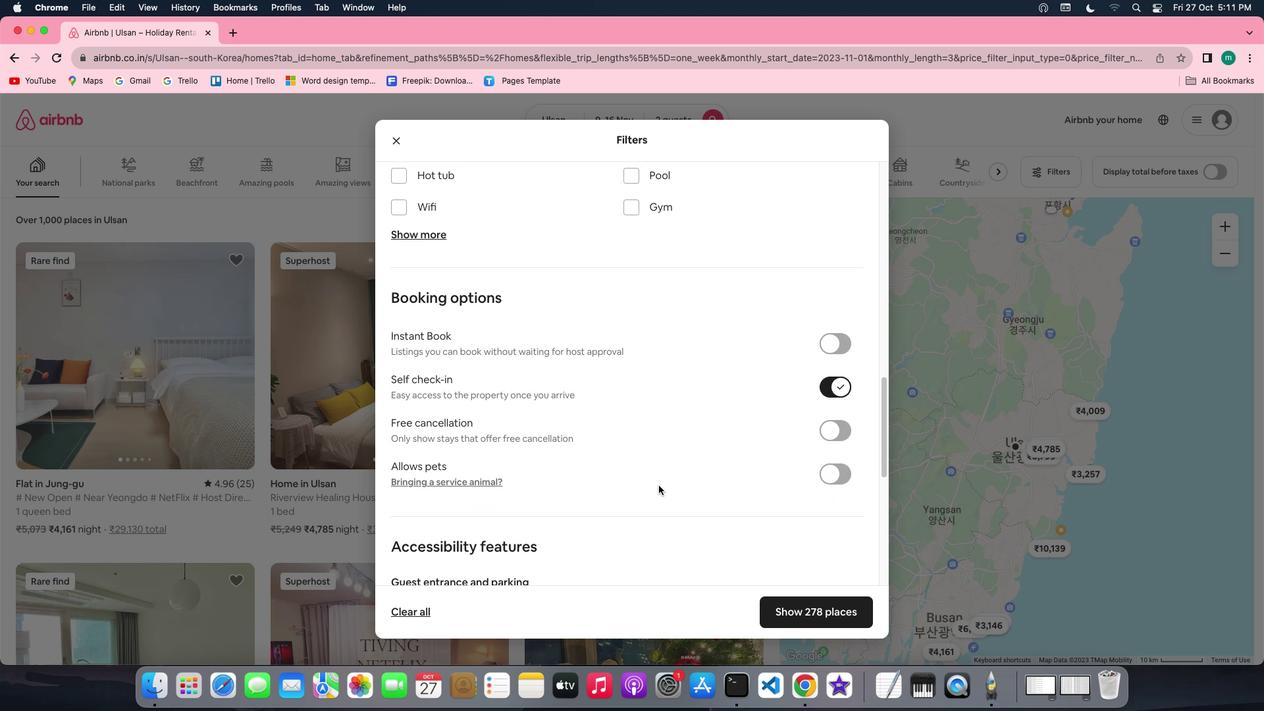 
Action: Mouse scrolled (673, 500) with delta (14, 13)
Screenshot: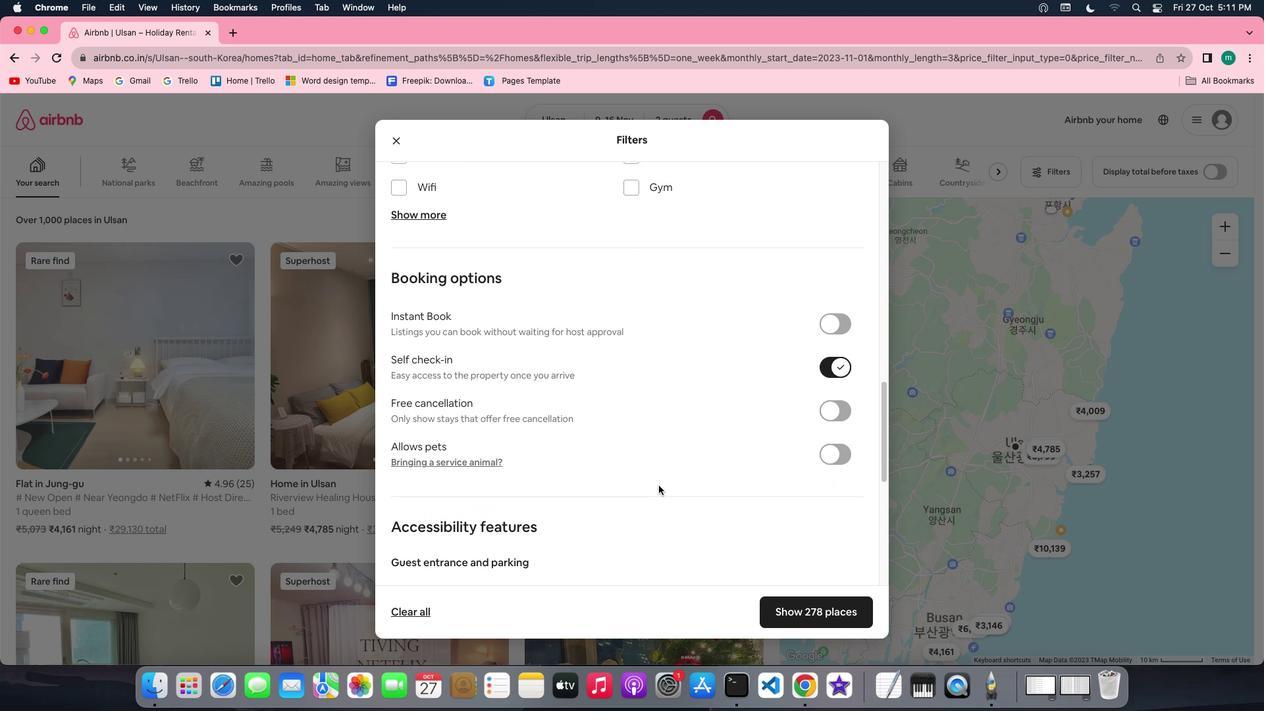 
Action: Mouse scrolled (673, 500) with delta (14, 13)
Screenshot: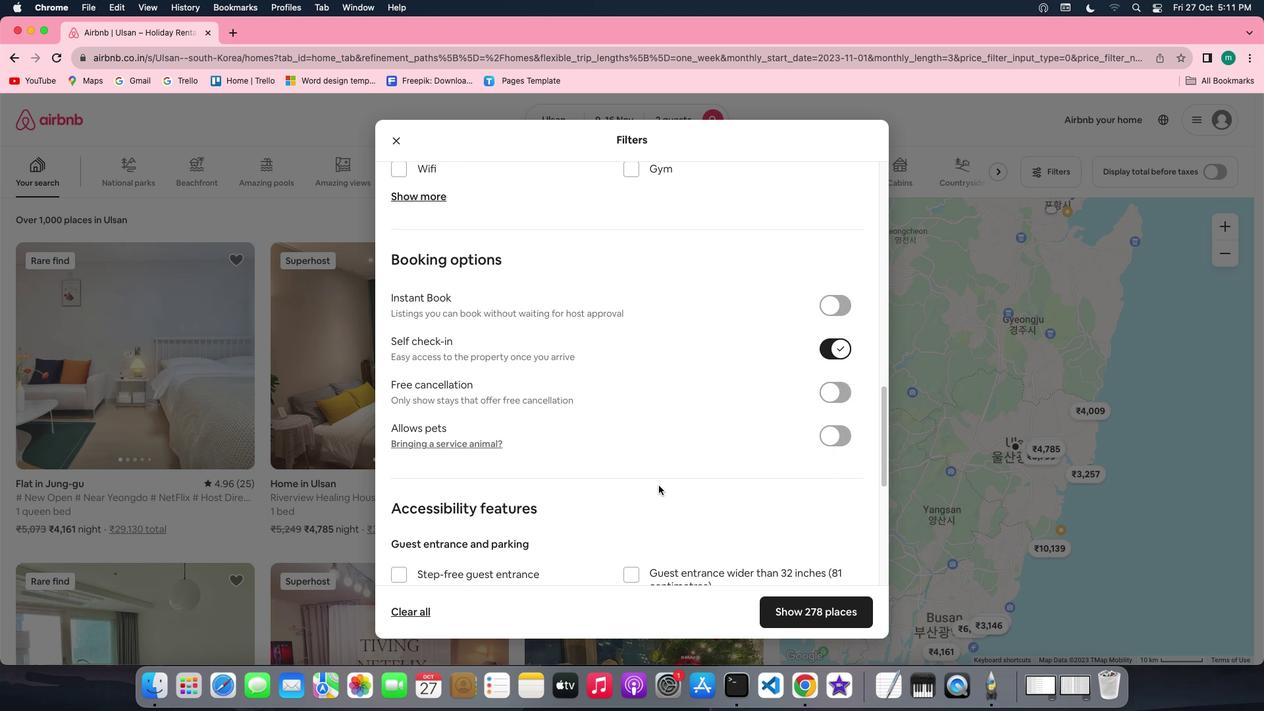 
Action: Mouse moved to (764, 498)
Screenshot: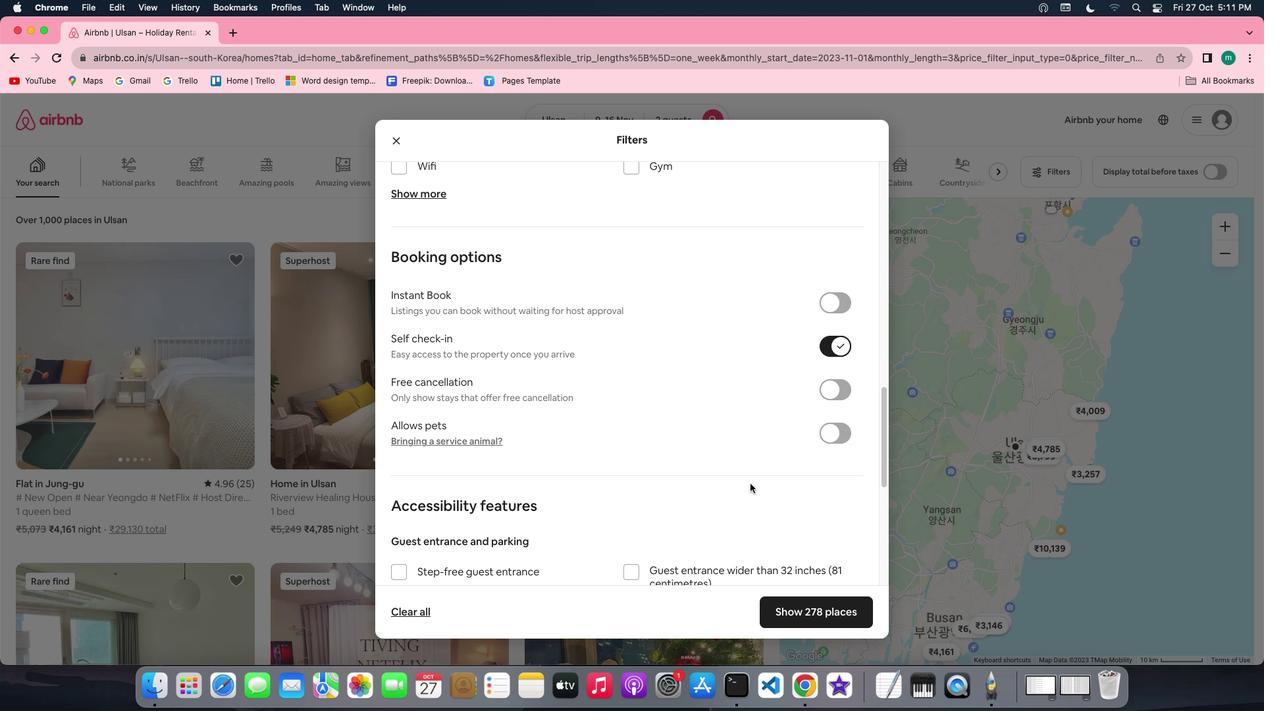 
Action: Mouse scrolled (764, 498) with delta (14, 13)
Screenshot: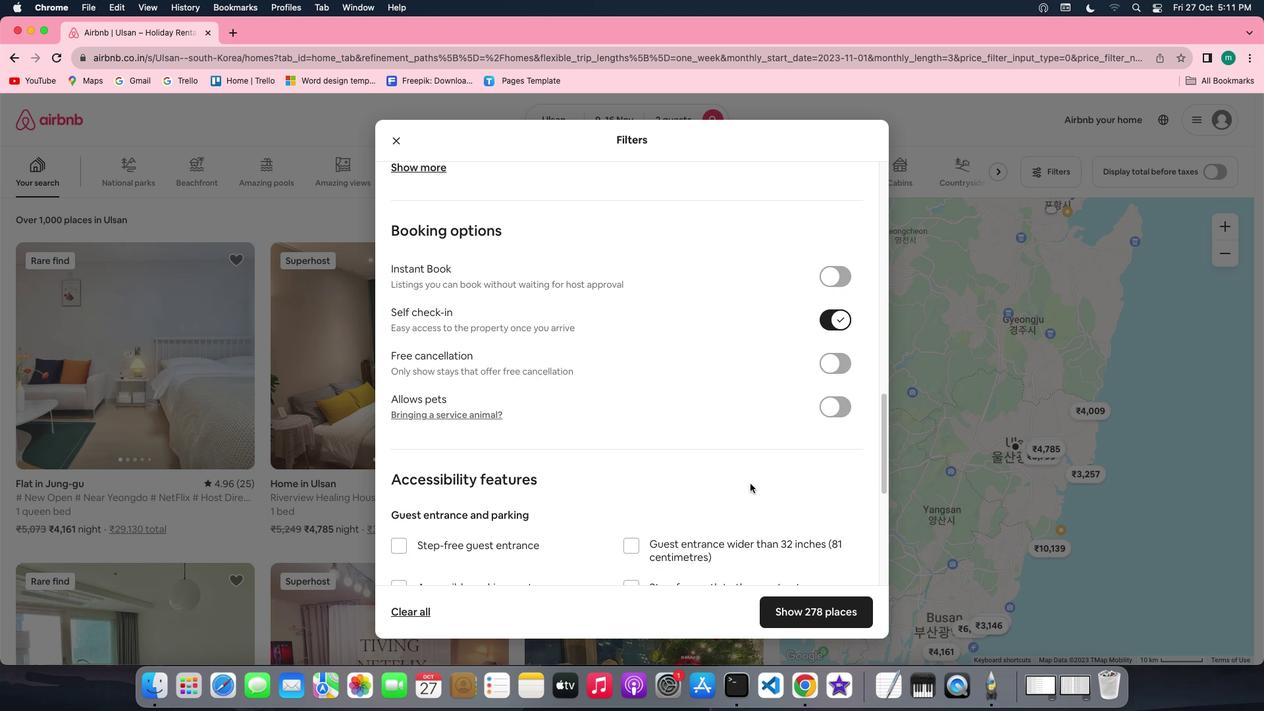 
Action: Mouse scrolled (764, 498) with delta (14, 13)
Screenshot: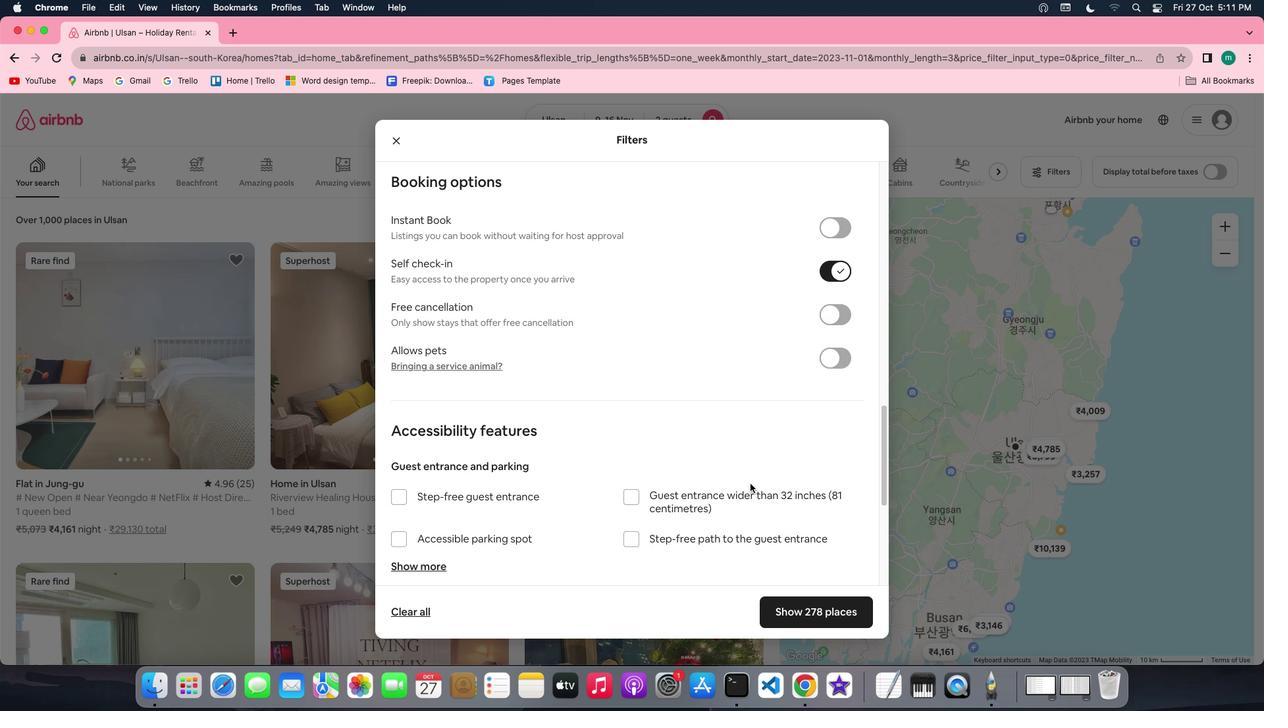 
Action: Mouse scrolled (764, 498) with delta (14, 13)
Screenshot: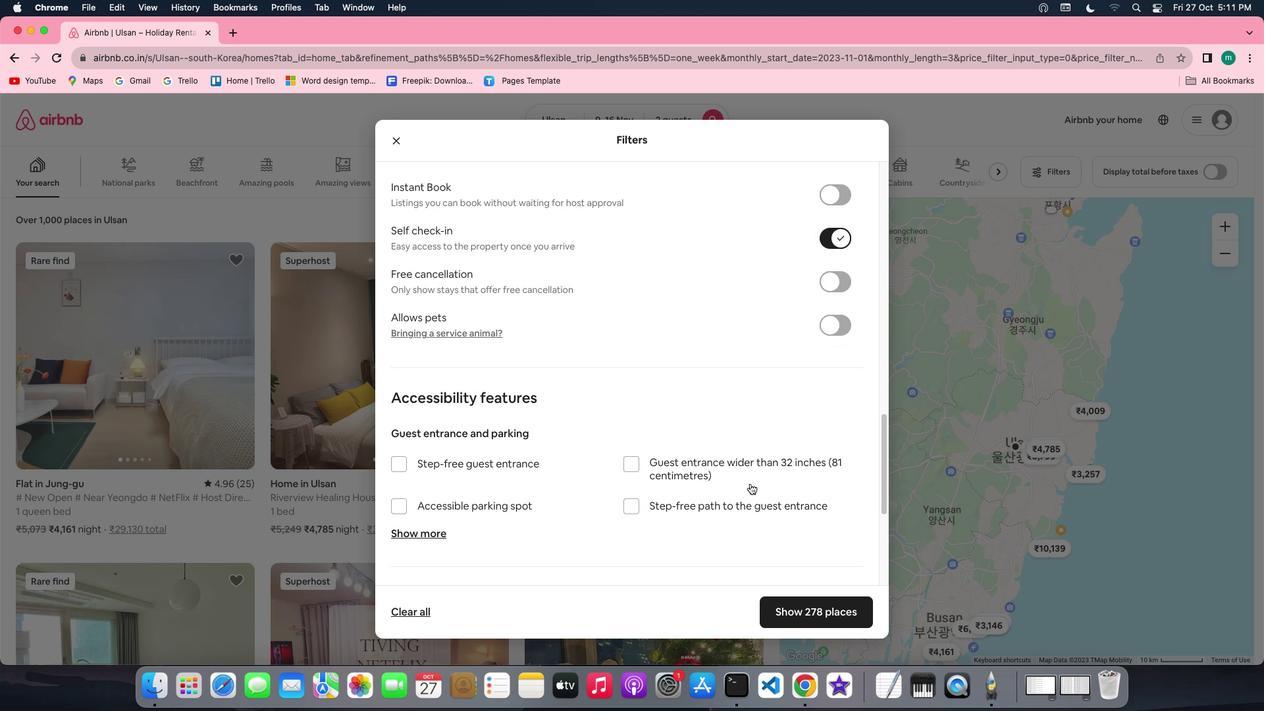 
Action: Mouse scrolled (764, 498) with delta (14, 13)
Screenshot: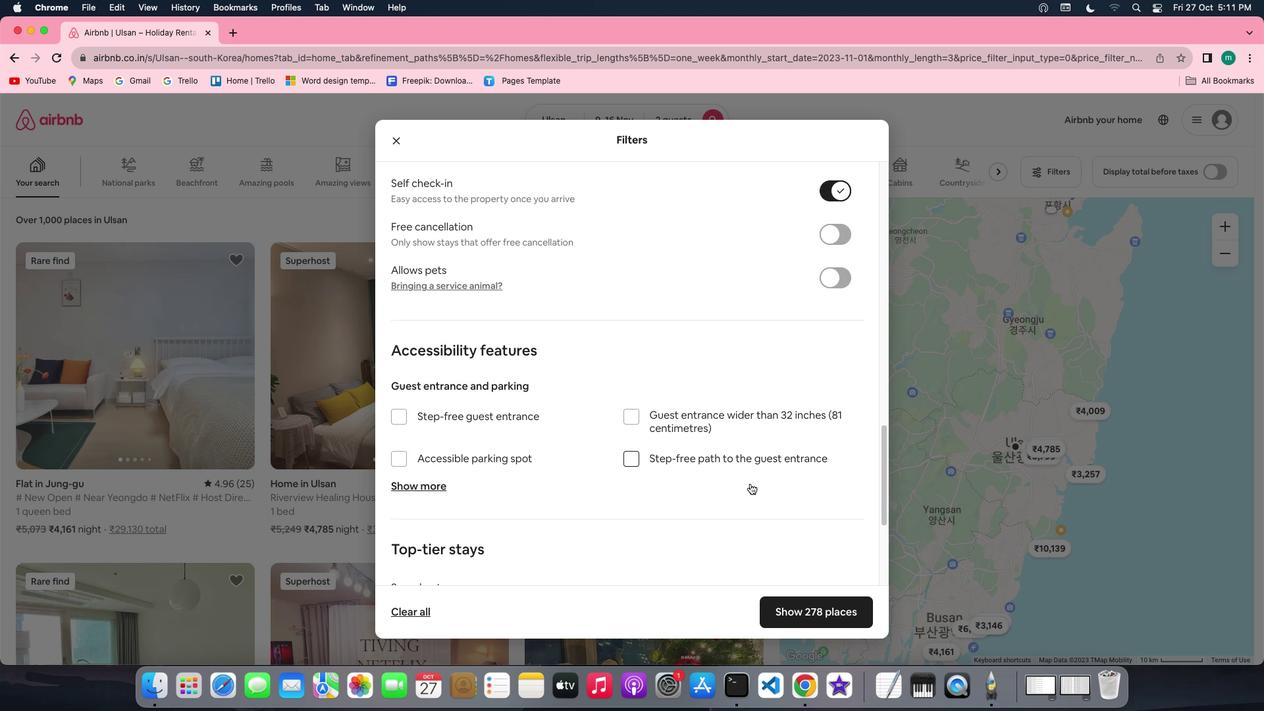 
Action: Mouse scrolled (764, 498) with delta (14, 13)
Screenshot: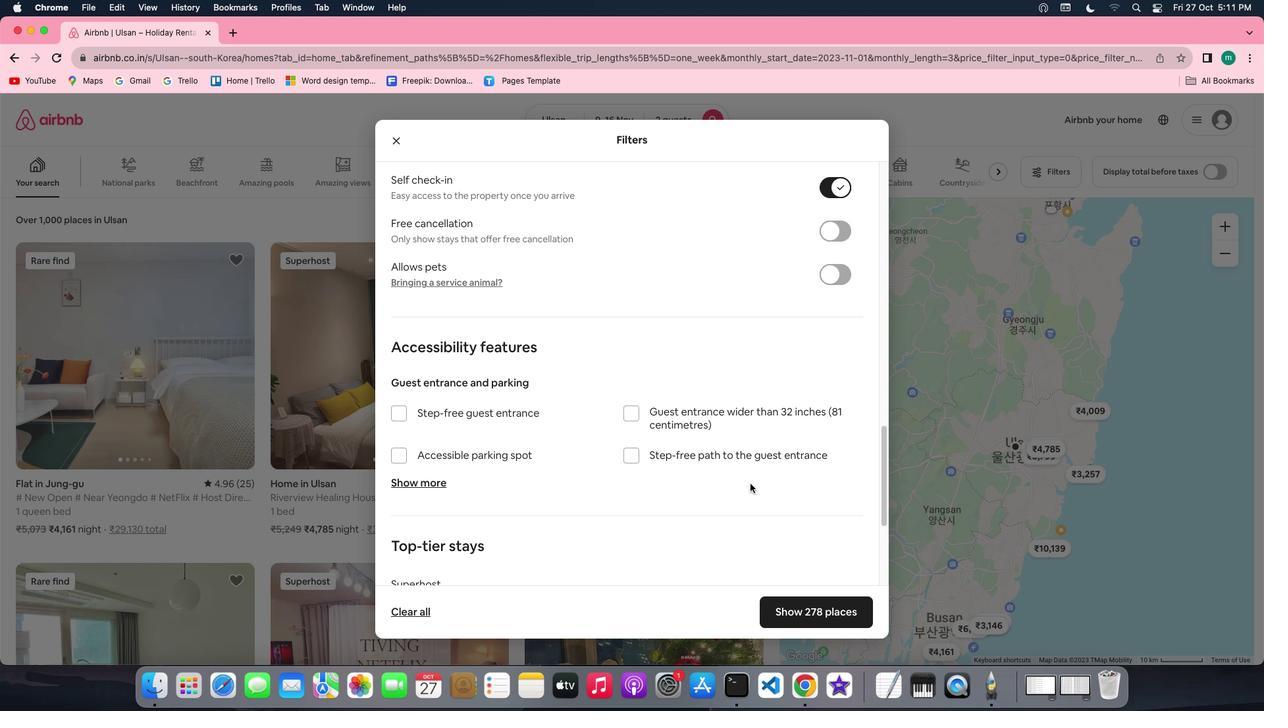 
Action: Mouse scrolled (764, 498) with delta (14, 13)
Screenshot: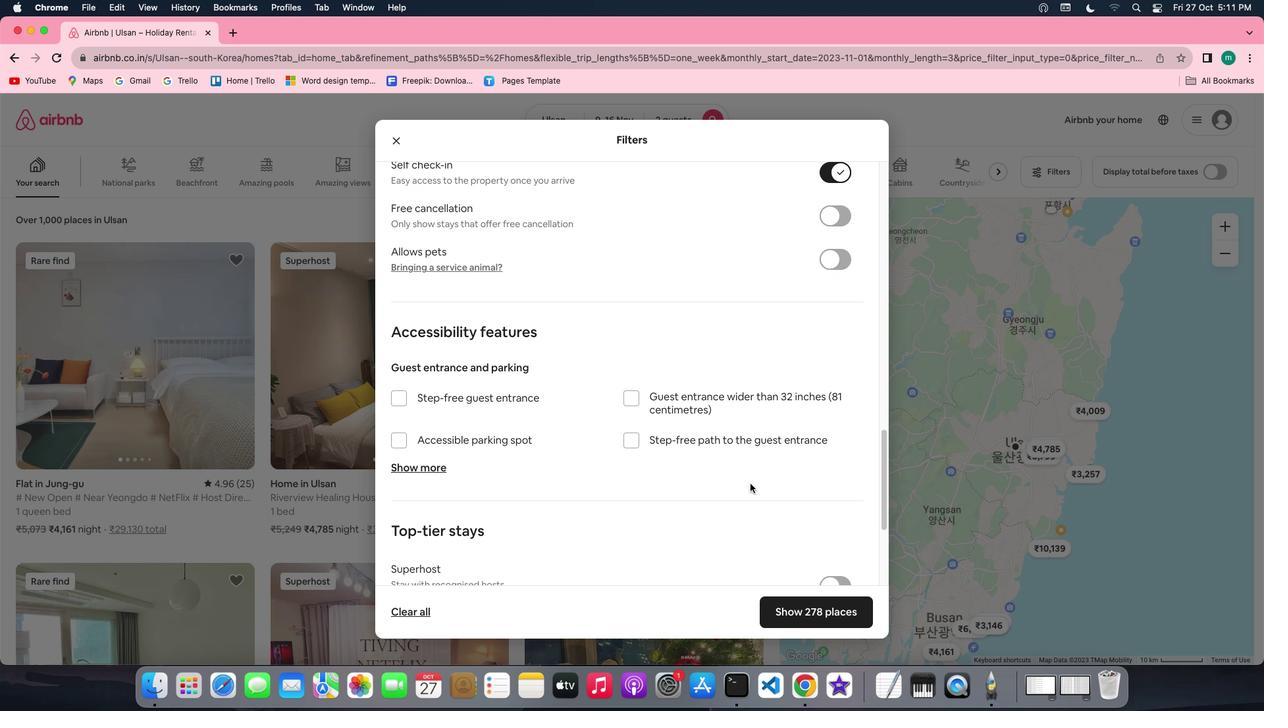 
Action: Mouse scrolled (764, 498) with delta (14, 13)
Screenshot: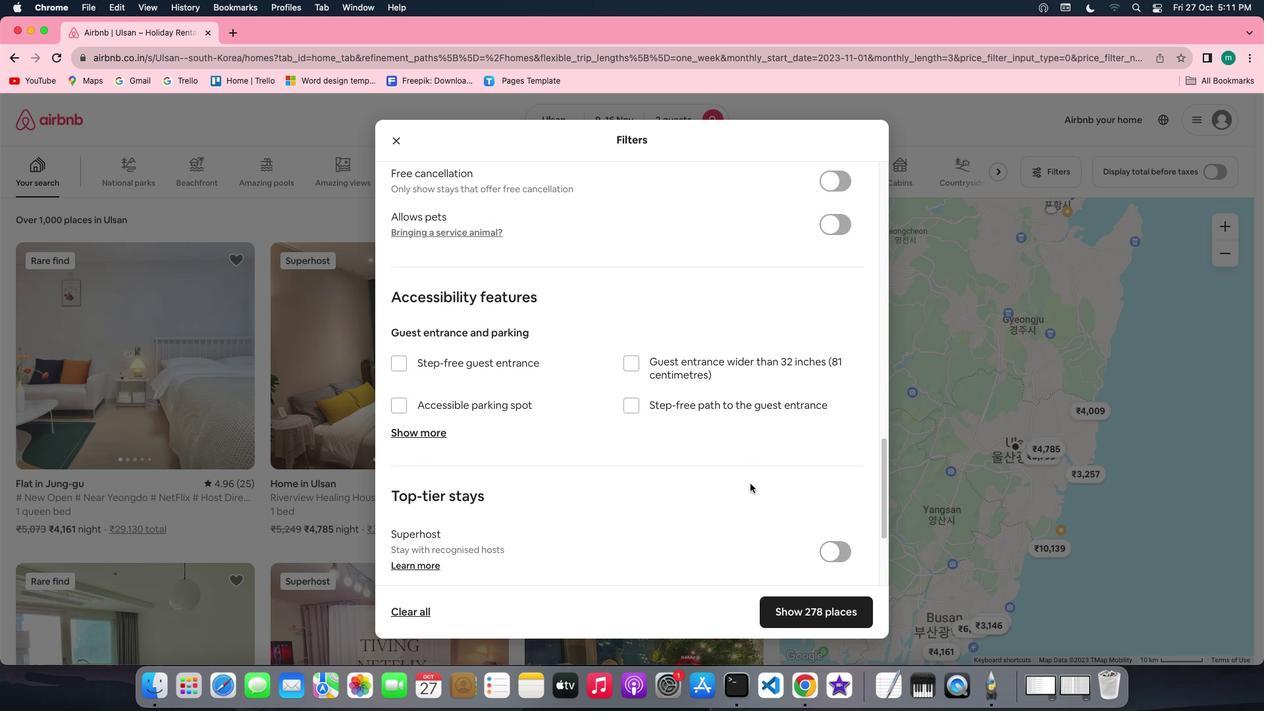 
Action: Mouse scrolled (764, 498) with delta (14, 13)
Screenshot: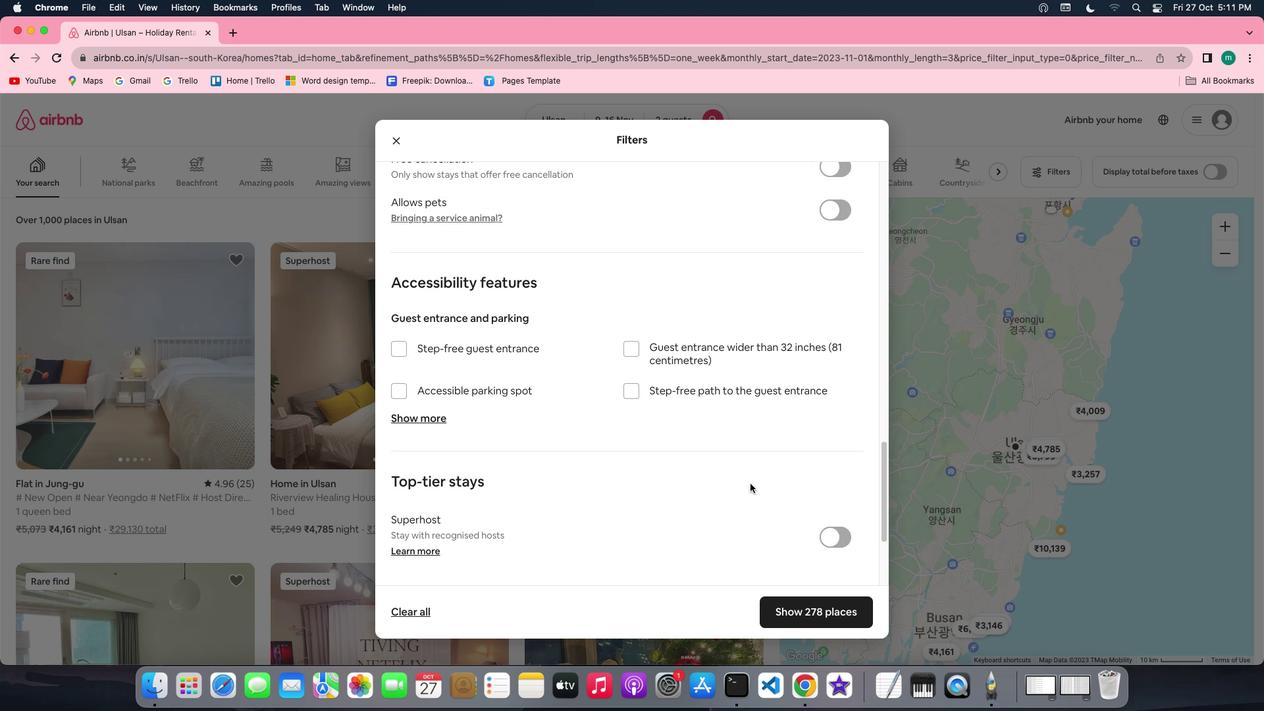 
Action: Mouse scrolled (764, 498) with delta (14, 13)
Screenshot: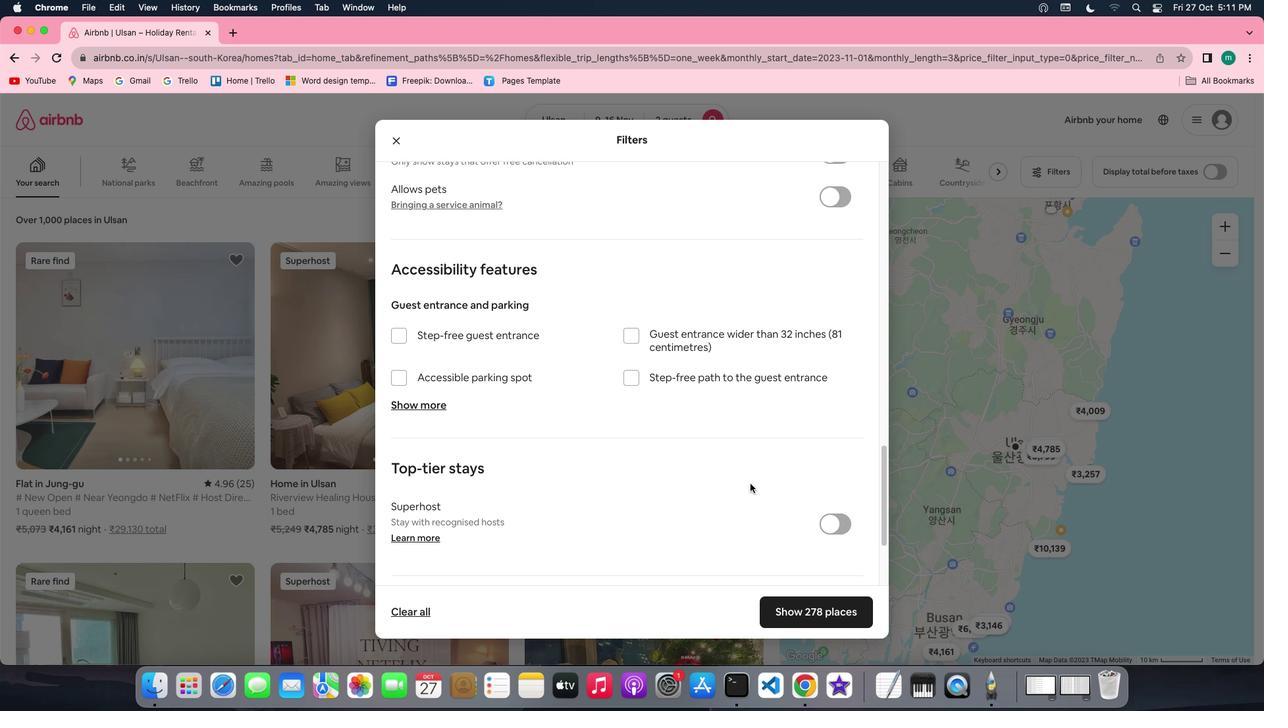 
Action: Mouse scrolled (764, 498) with delta (14, 13)
Screenshot: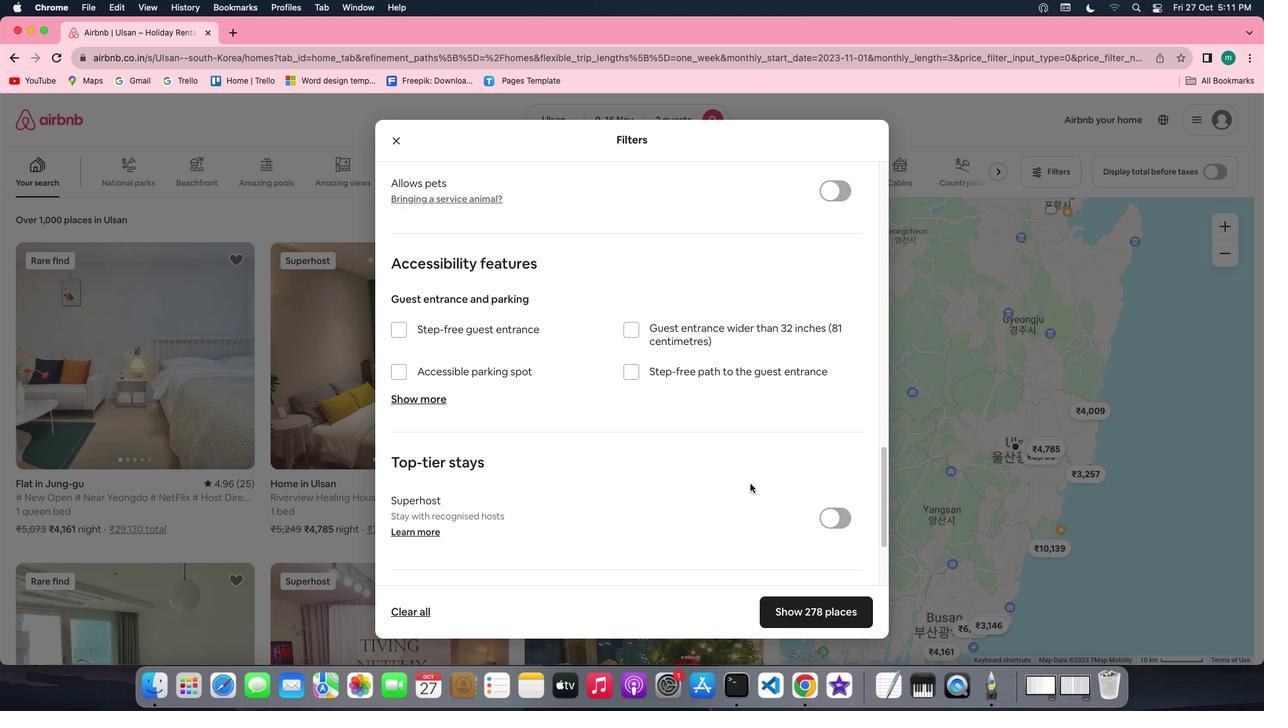 
Action: Mouse scrolled (764, 498) with delta (14, 13)
Screenshot: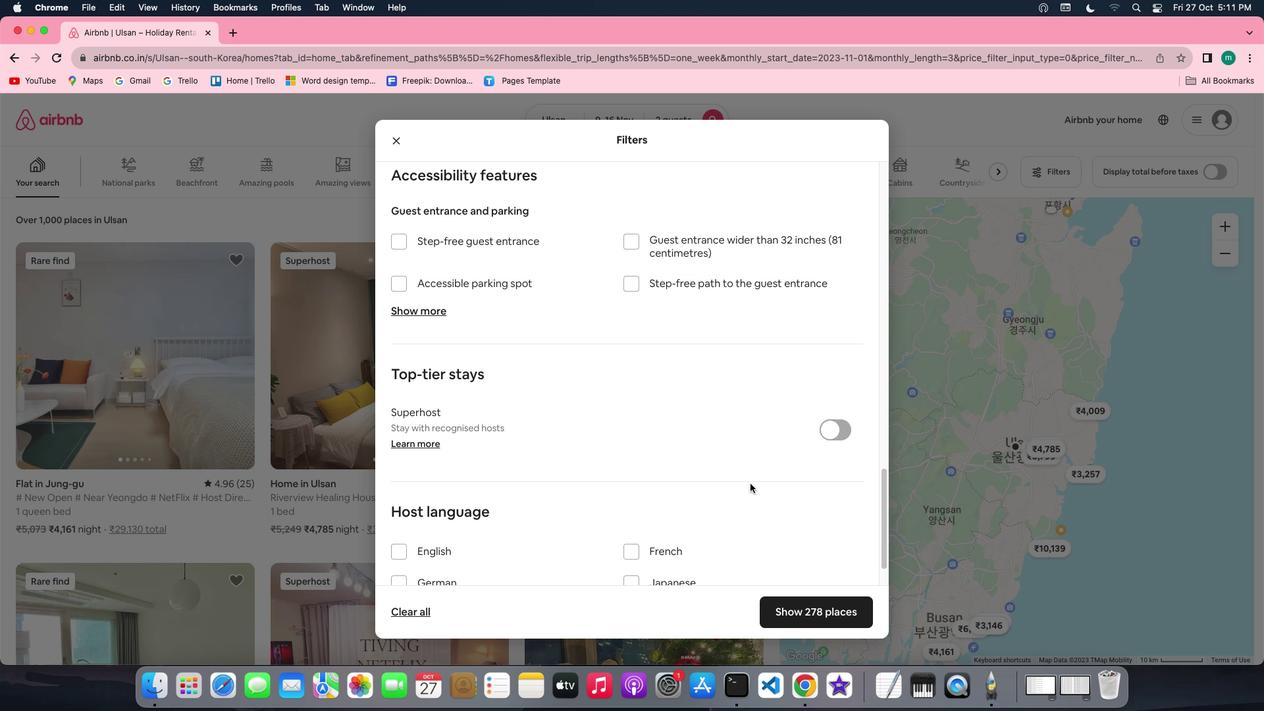
Action: Mouse scrolled (764, 498) with delta (14, 13)
Screenshot: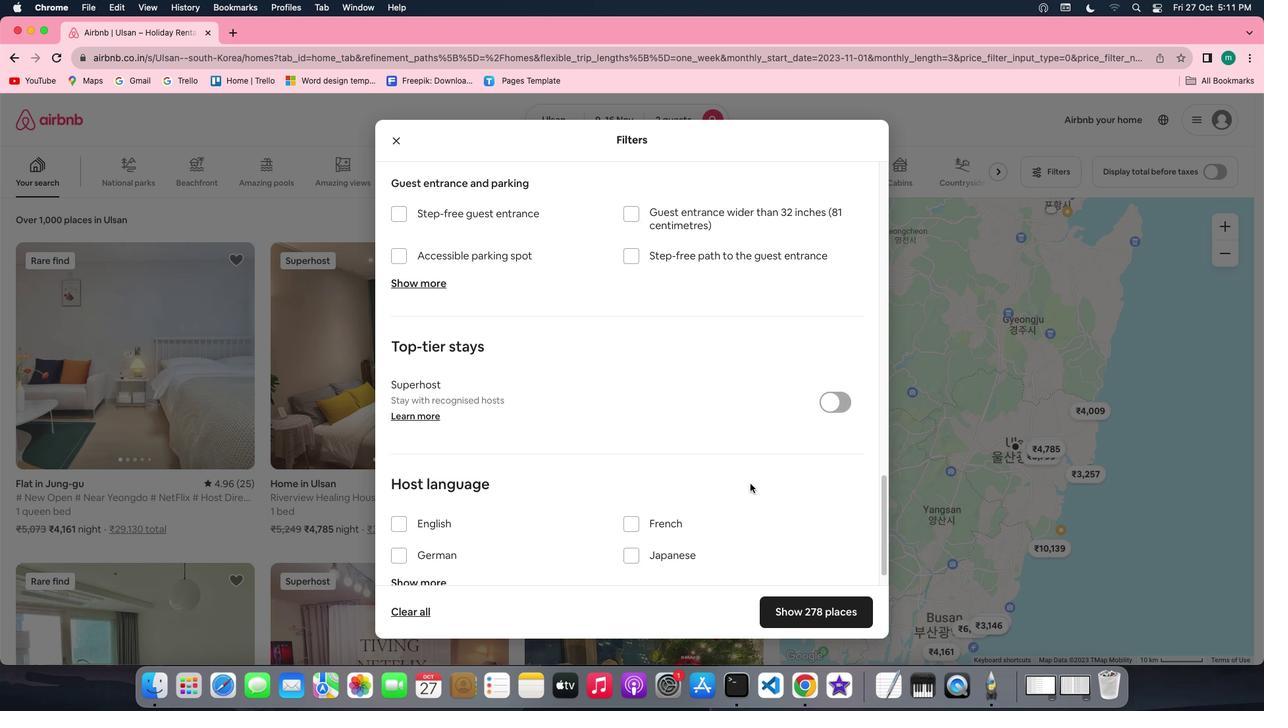 
Action: Mouse scrolled (764, 498) with delta (14, 12)
Screenshot: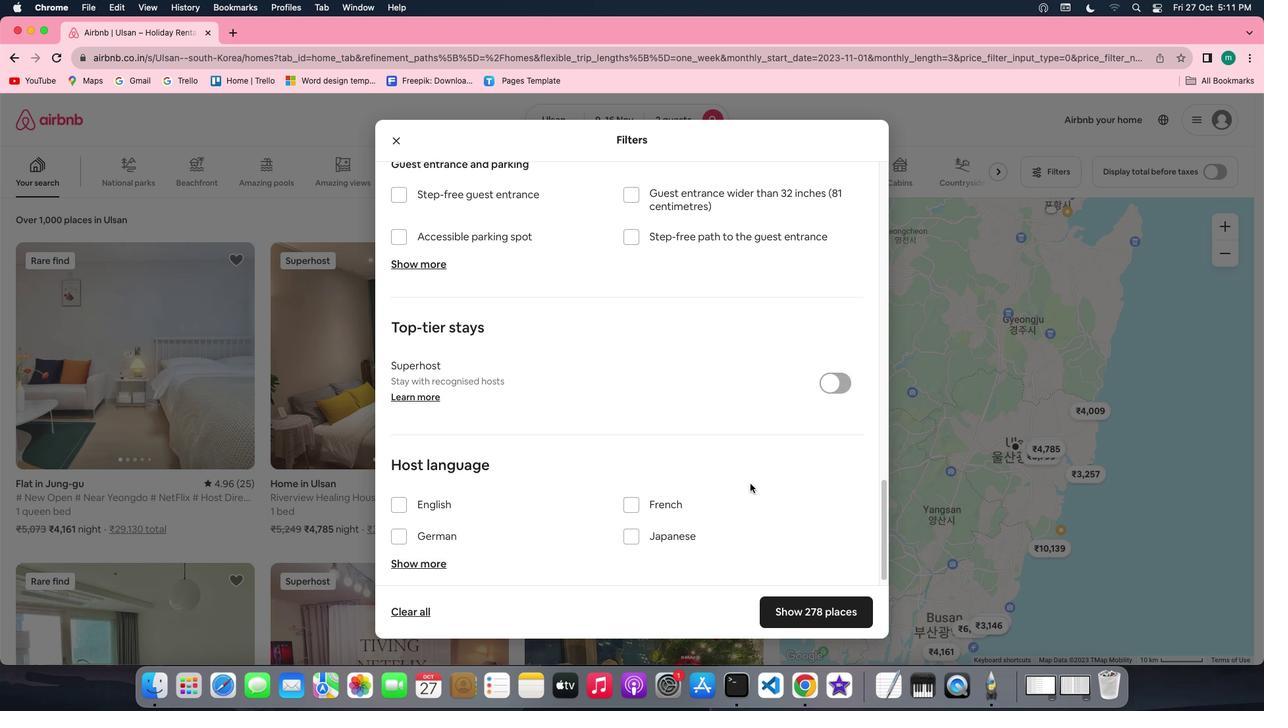 
Action: Mouse scrolled (764, 498) with delta (14, 11)
Screenshot: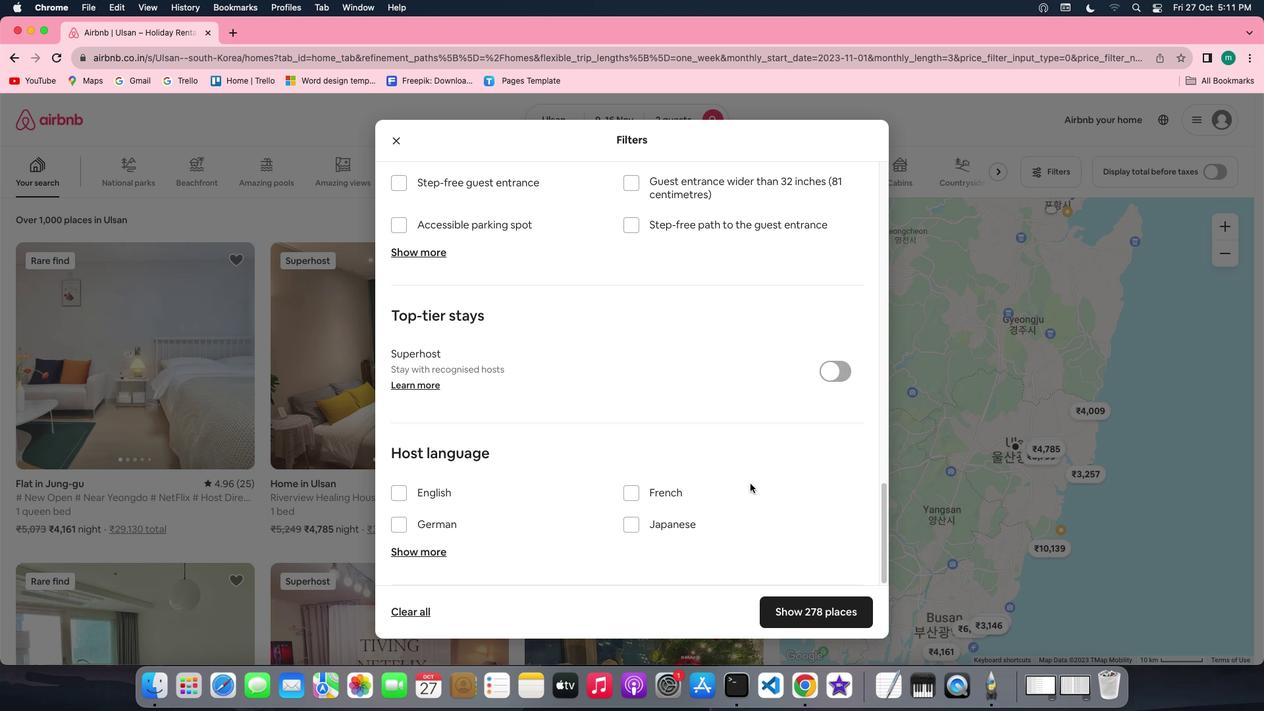 
Action: Mouse scrolled (764, 498) with delta (14, 13)
Screenshot: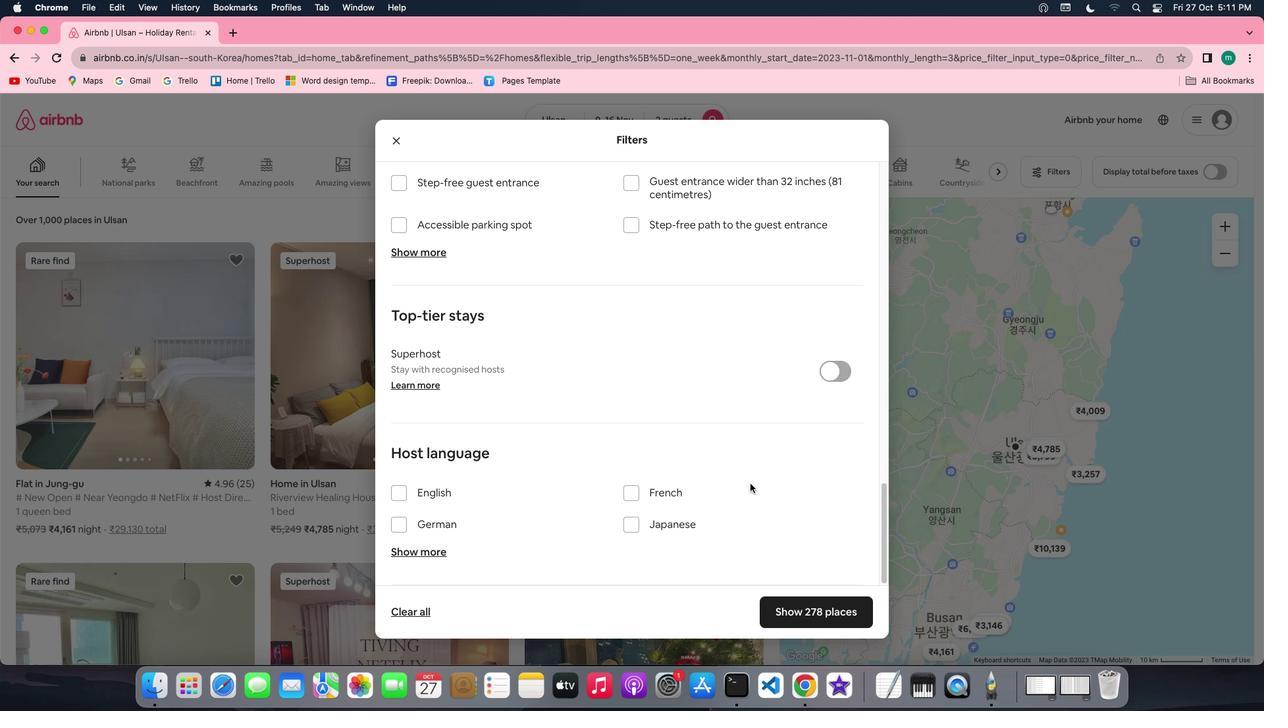 
Action: Mouse scrolled (764, 498) with delta (14, 13)
Screenshot: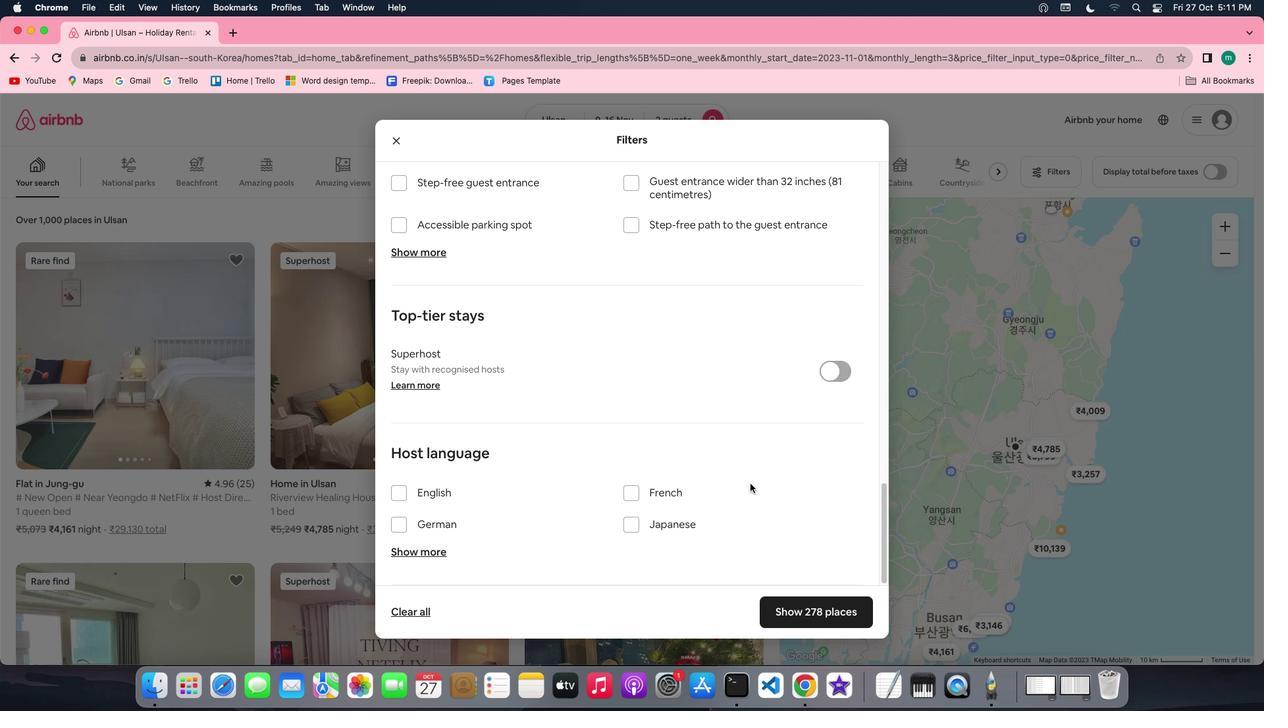 
Action: Mouse scrolled (764, 498) with delta (14, 11)
Screenshot: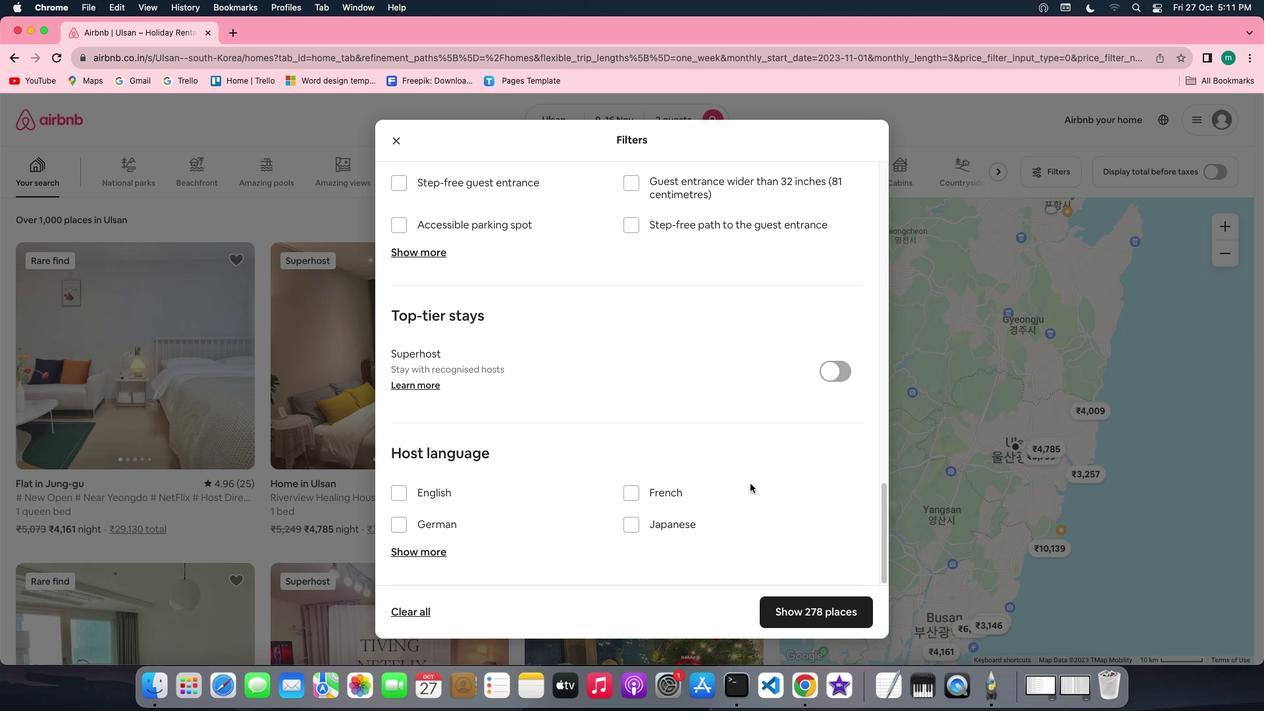 
Action: Mouse scrolled (764, 498) with delta (14, 11)
Screenshot: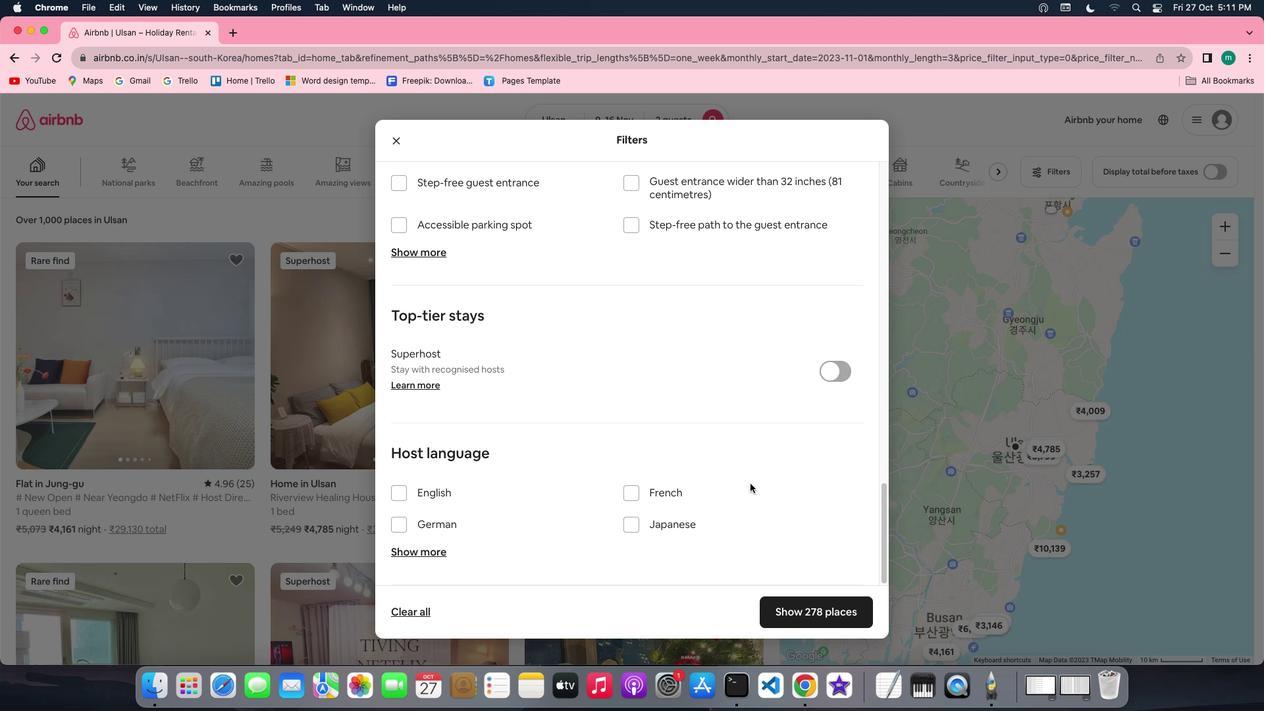 
Action: Mouse scrolled (764, 498) with delta (14, 11)
Screenshot: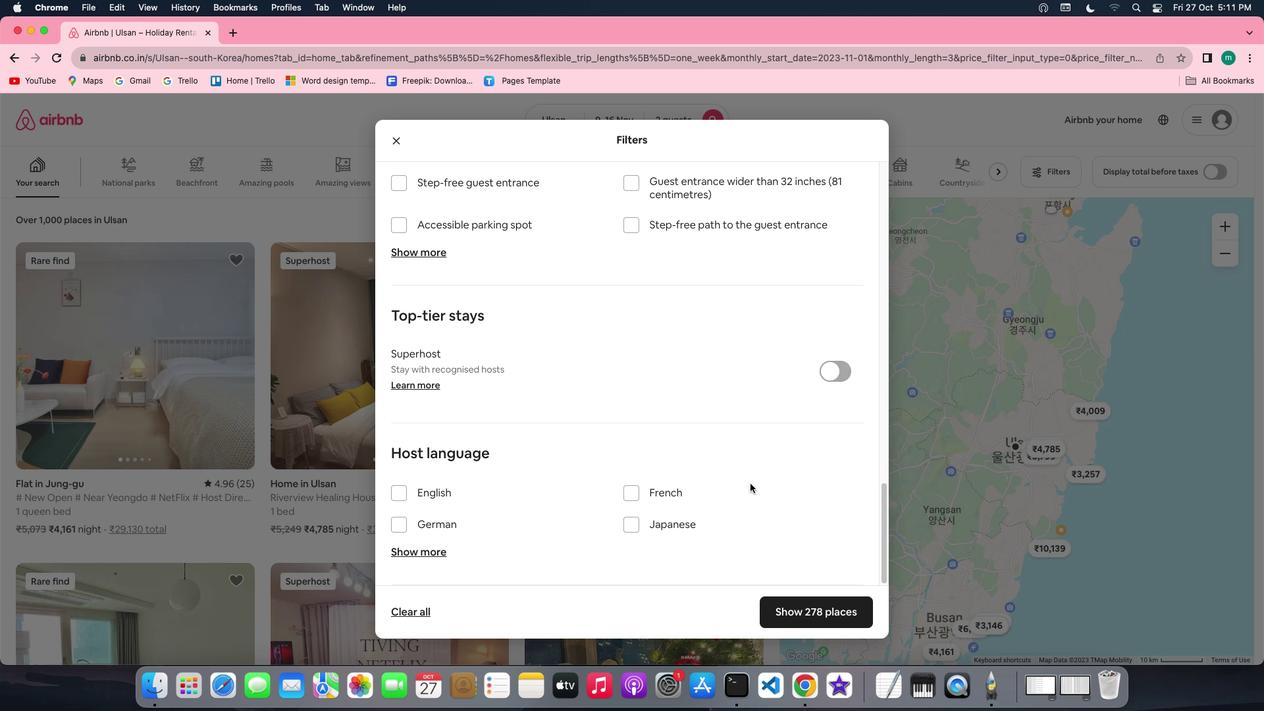 
Action: Mouse moved to (822, 625)
Screenshot: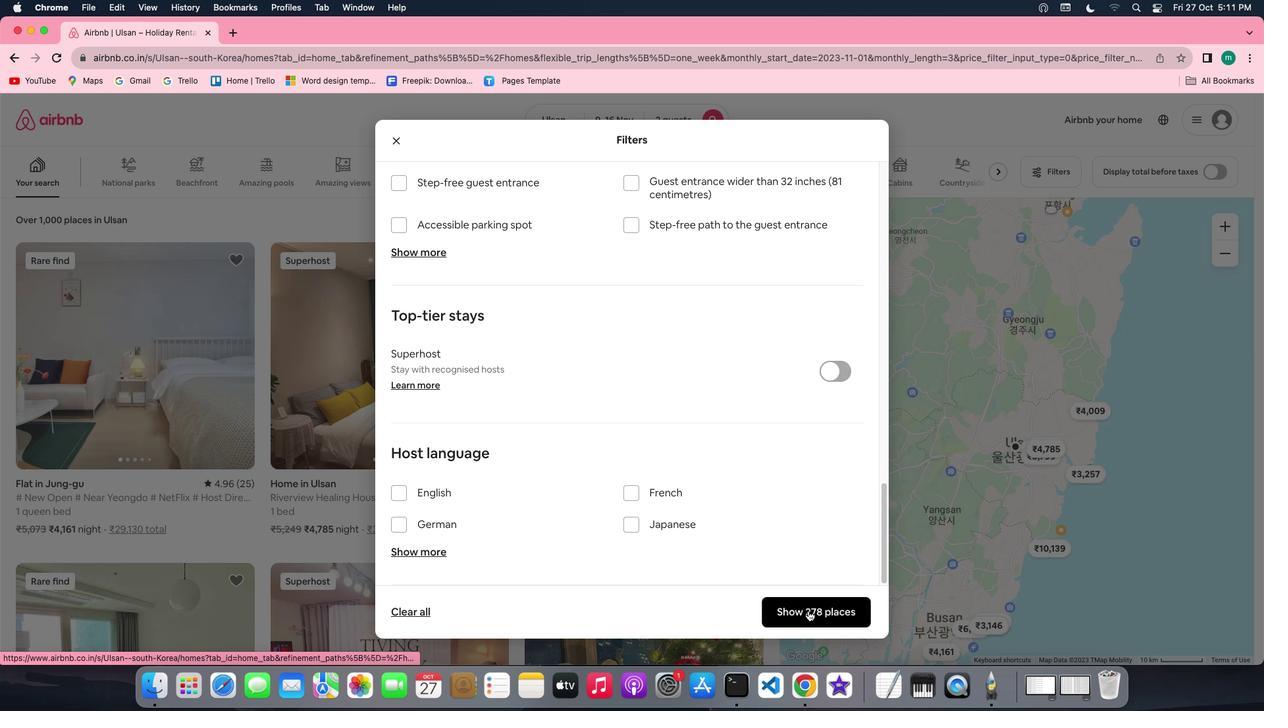 
Action: Mouse pressed left at (822, 625)
Screenshot: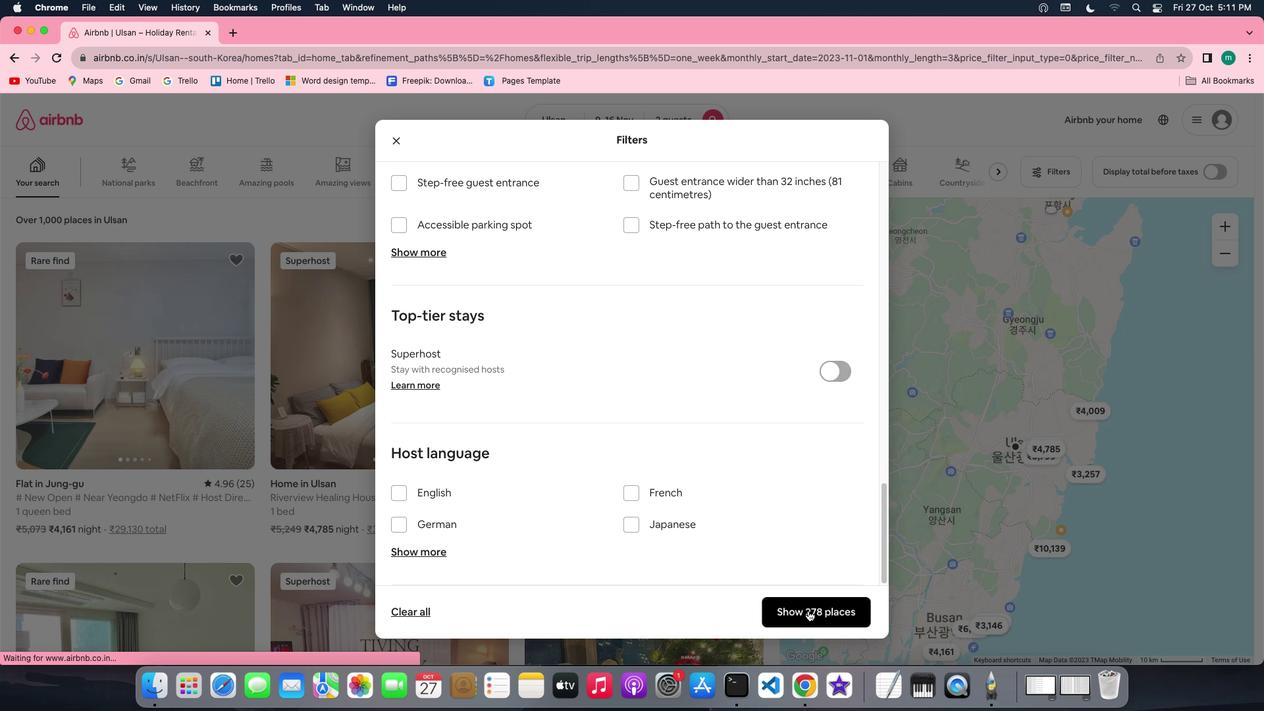 
Action: Mouse moved to (213, 332)
Screenshot: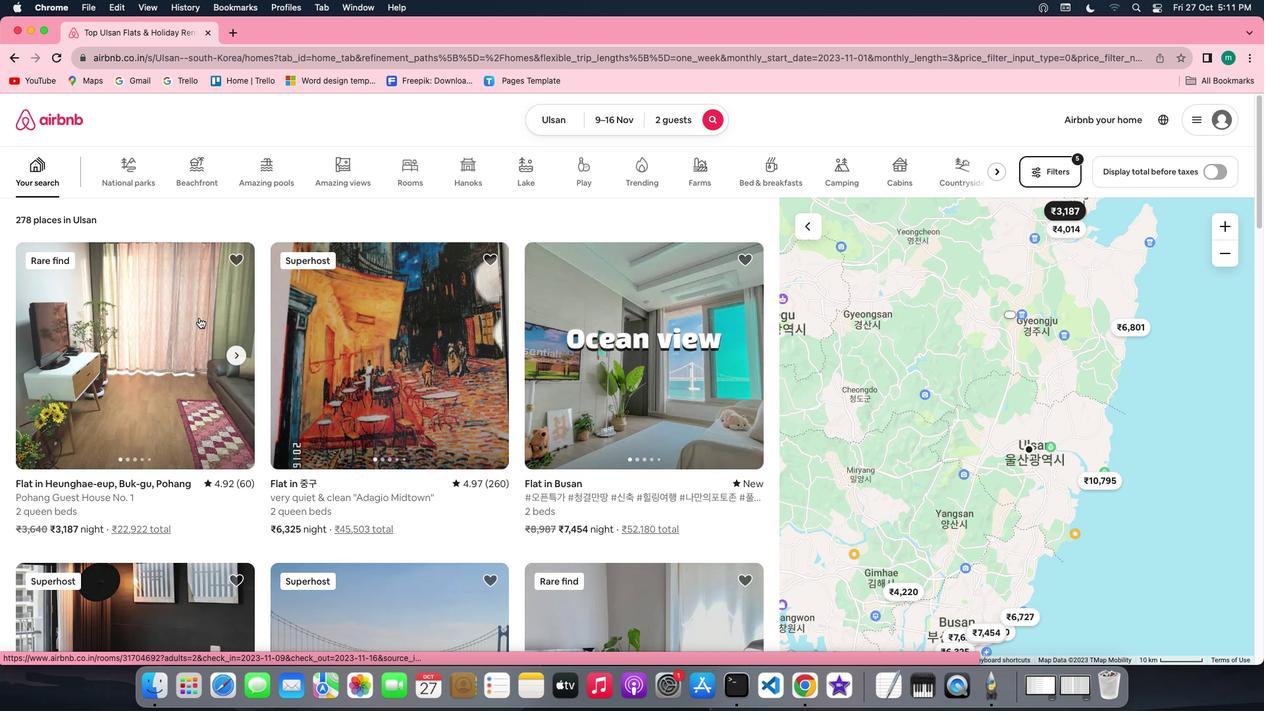 
Action: Mouse pressed left at (213, 332)
Screenshot: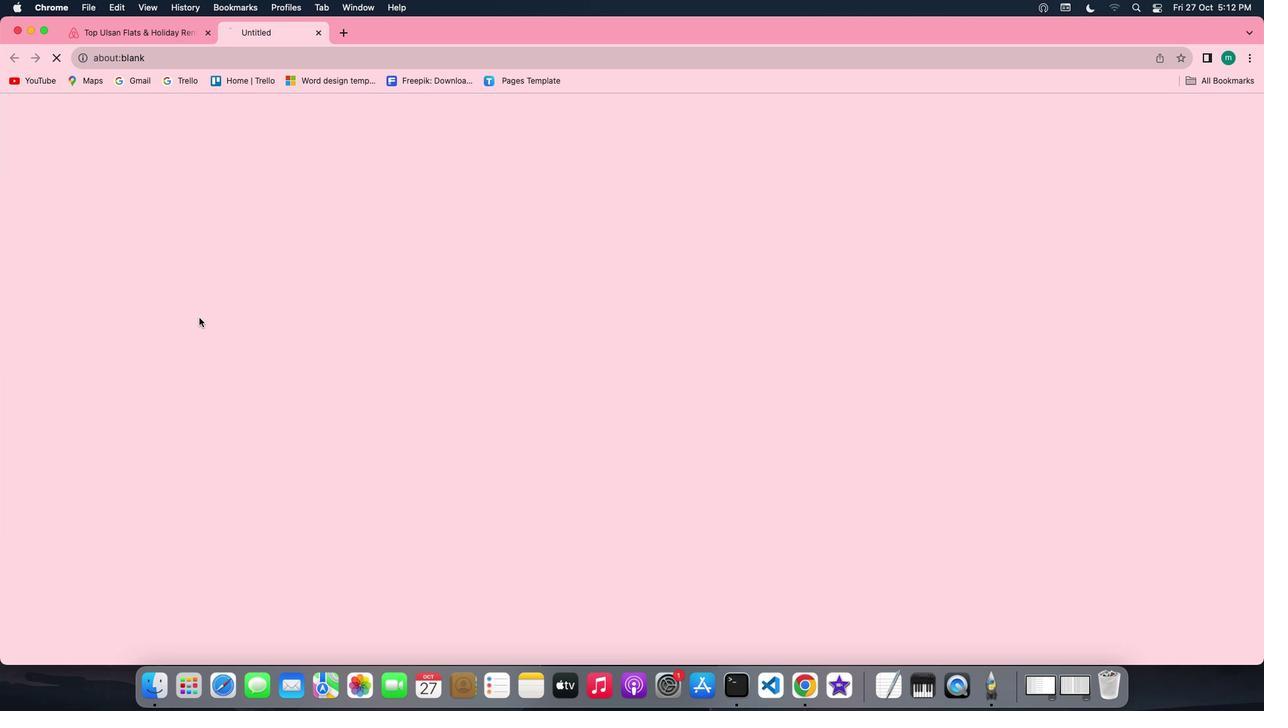
Action: Mouse moved to (950, 504)
Screenshot: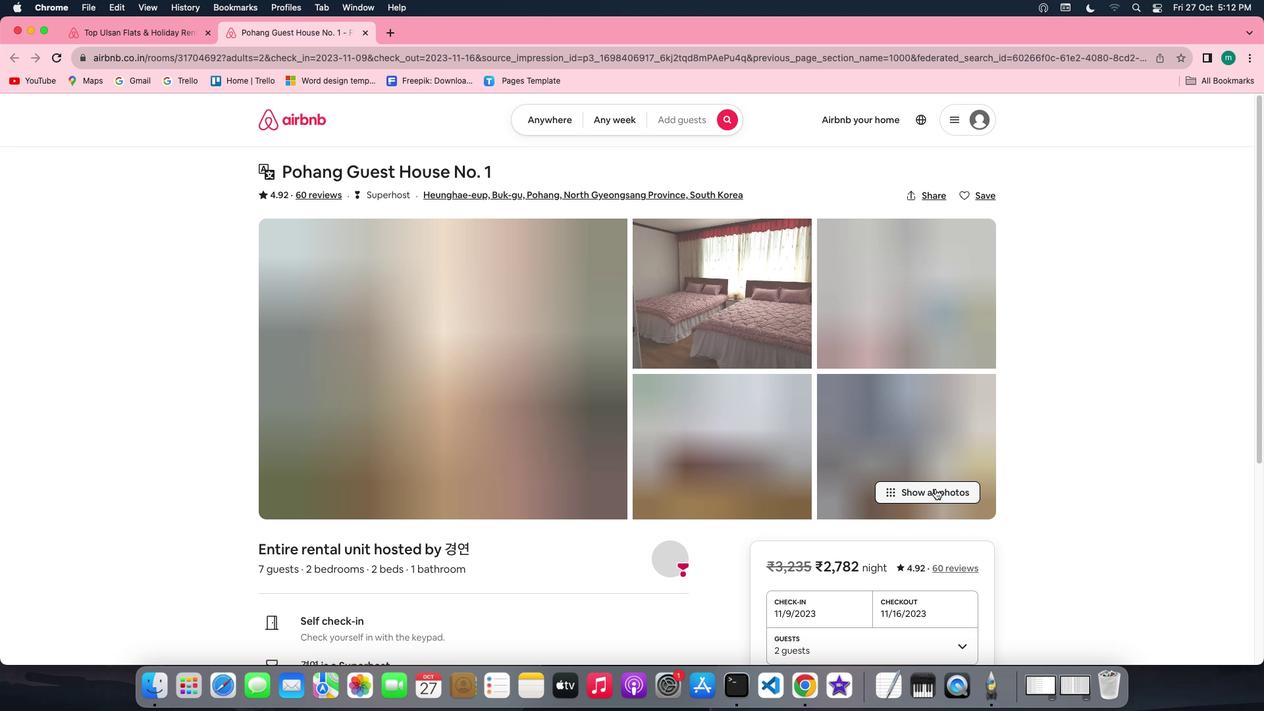 
Action: Mouse pressed left at (950, 504)
Screenshot: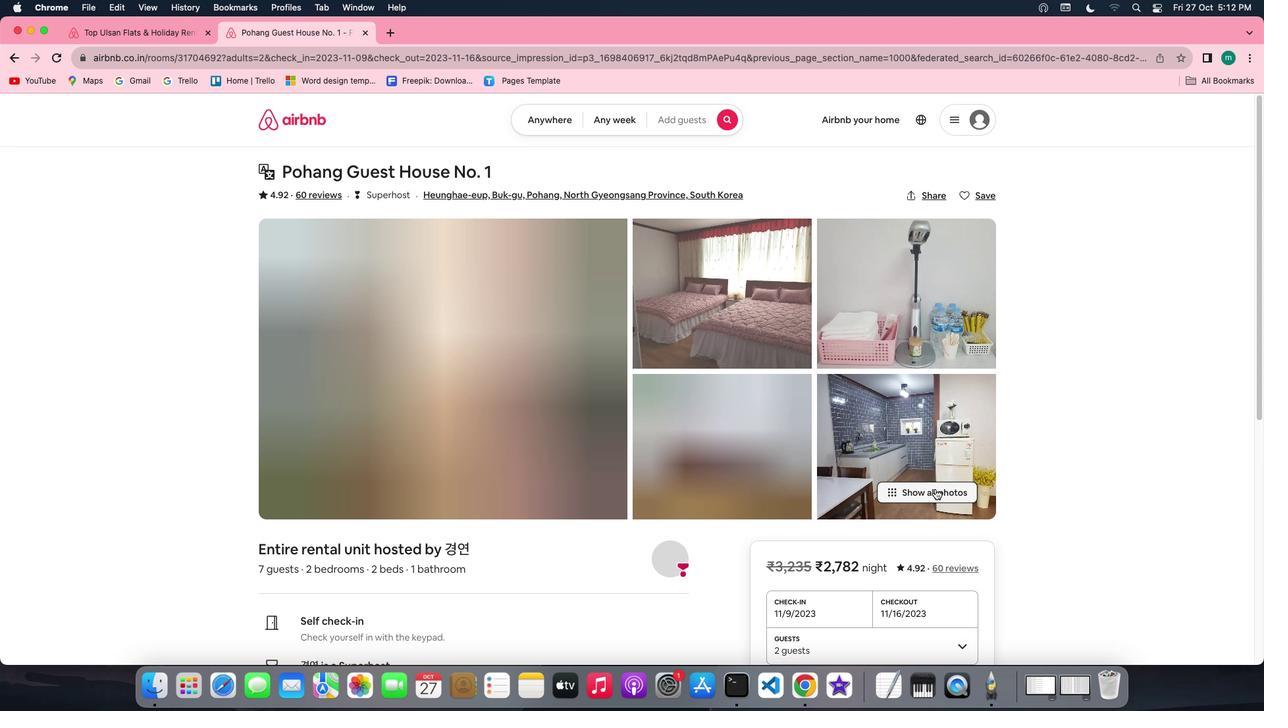 
Action: Mouse moved to (677, 562)
Screenshot: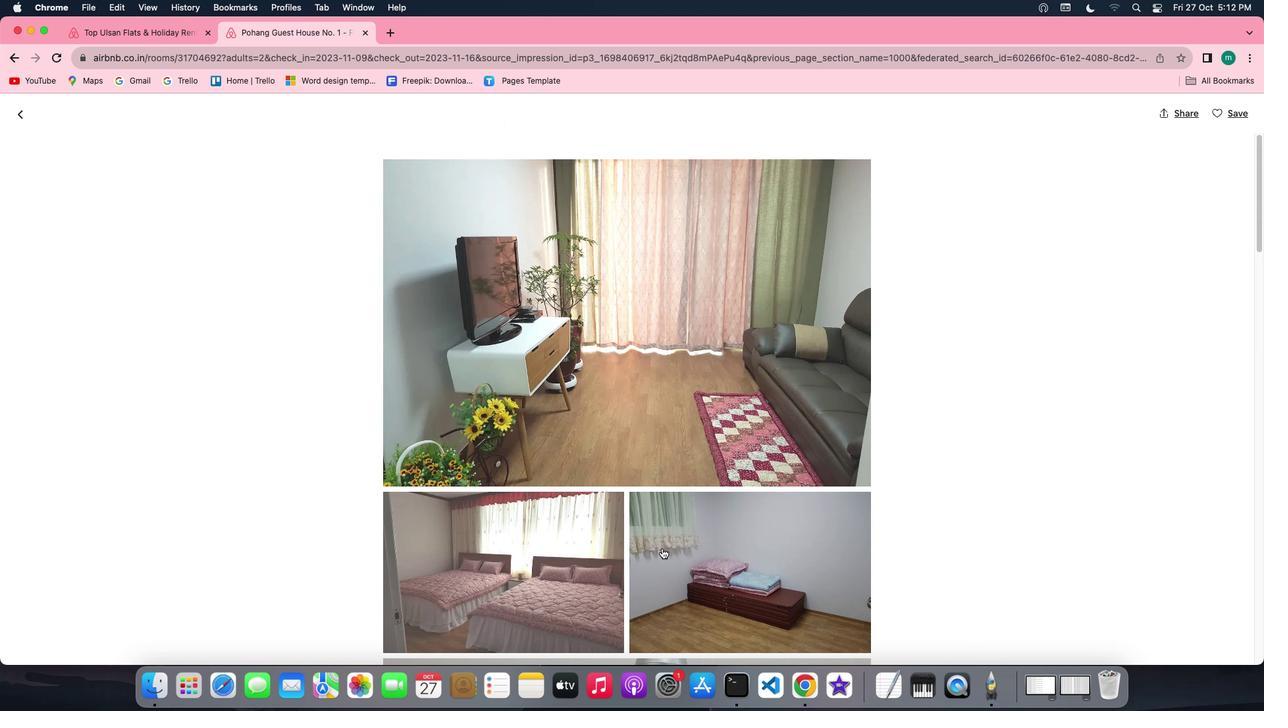 
Action: Mouse scrolled (677, 562) with delta (14, 13)
Screenshot: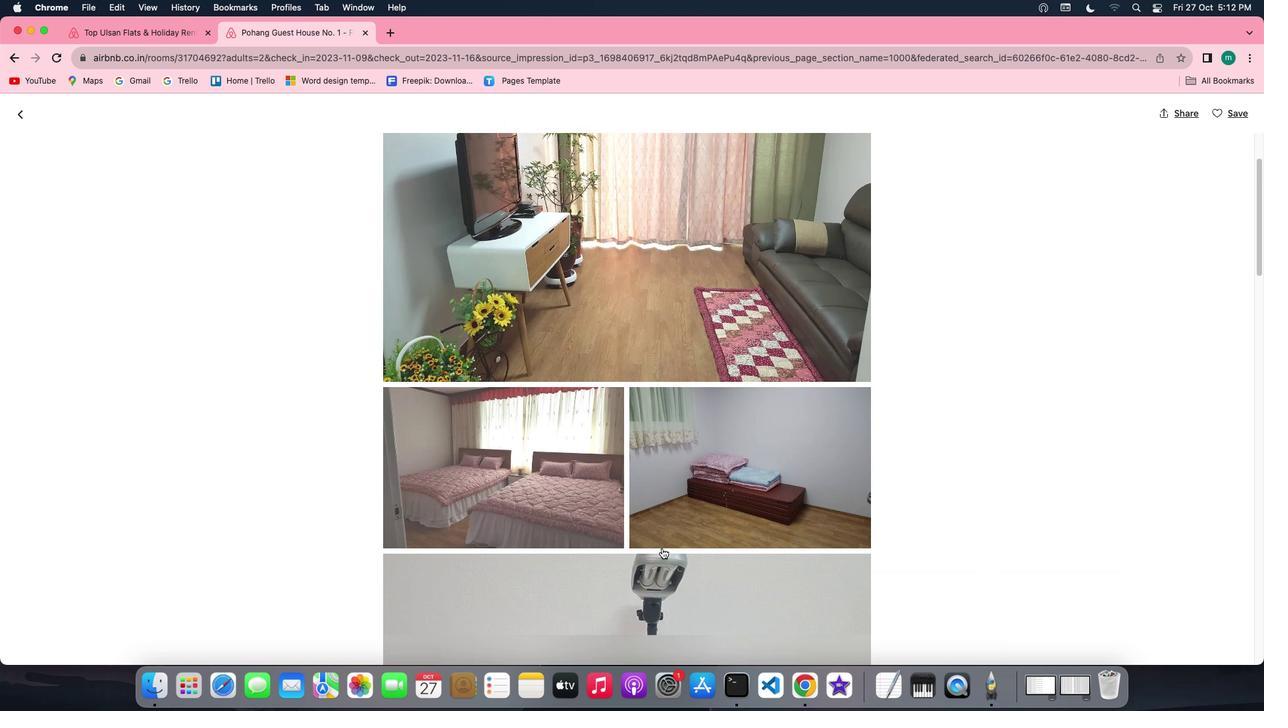 
Action: Mouse scrolled (677, 562) with delta (14, 13)
Screenshot: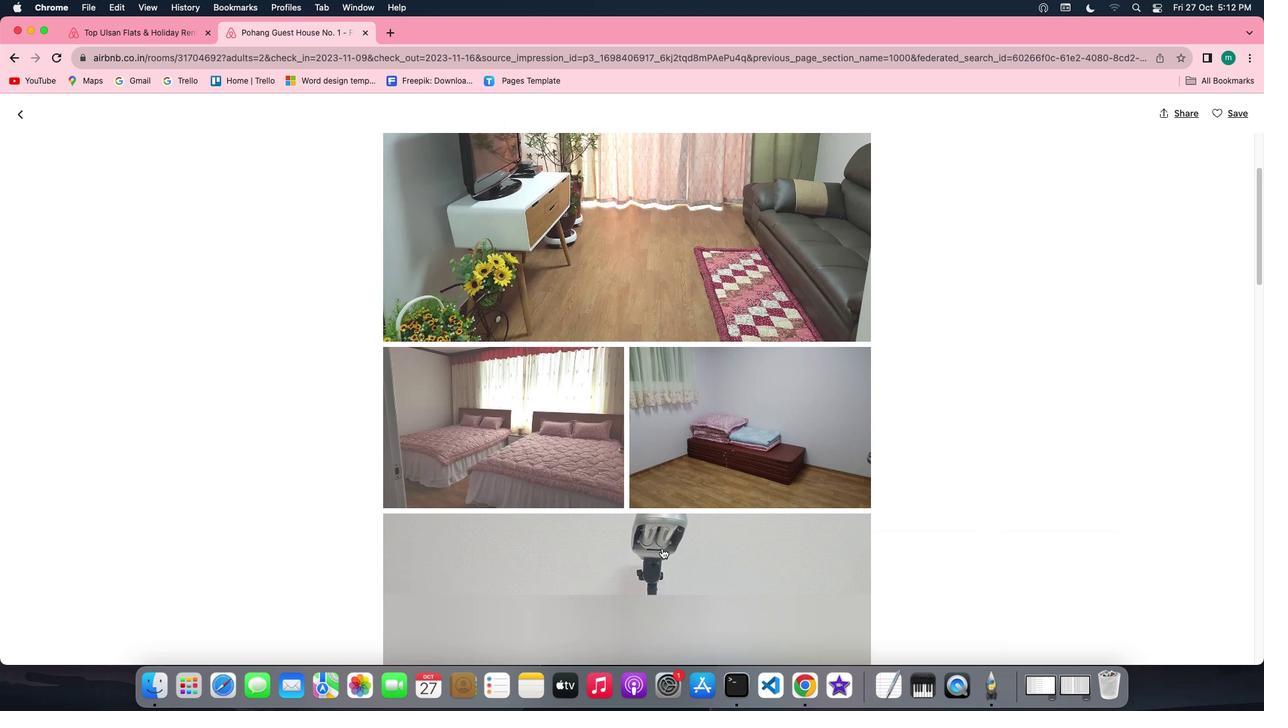 
Action: Mouse scrolled (677, 562) with delta (14, 12)
Screenshot: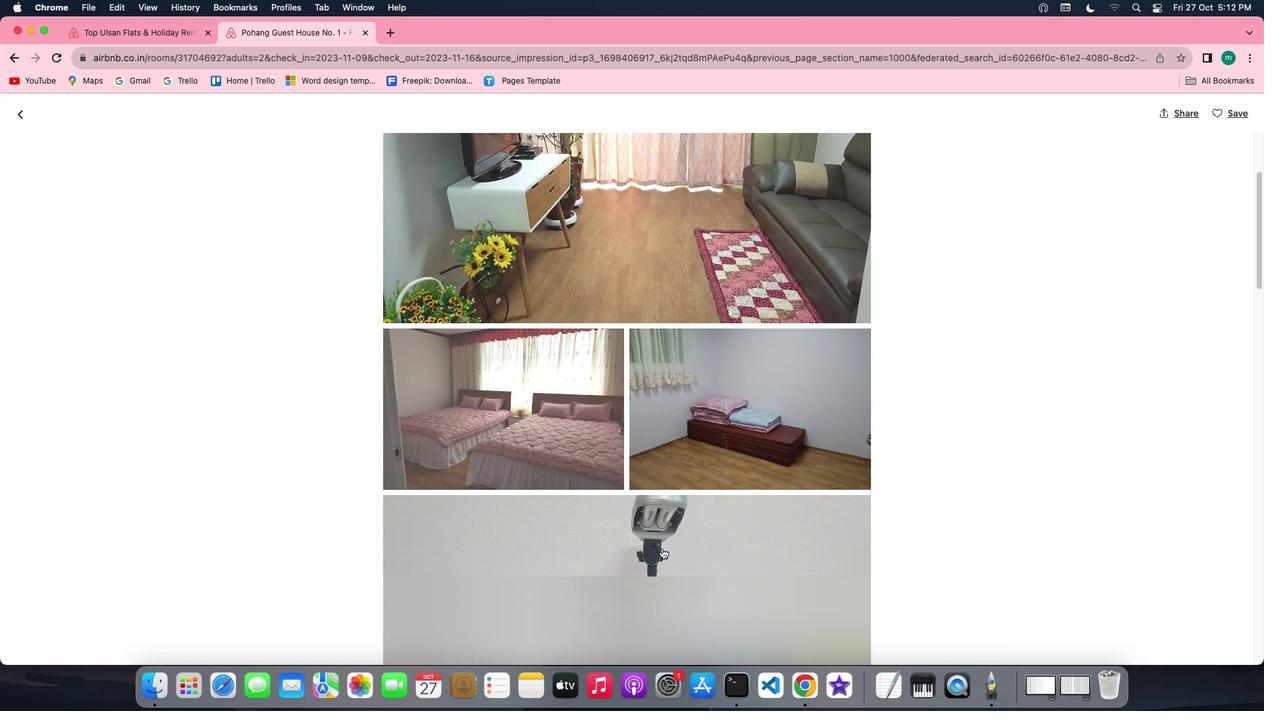 
Action: Mouse scrolled (677, 562) with delta (14, 12)
Screenshot: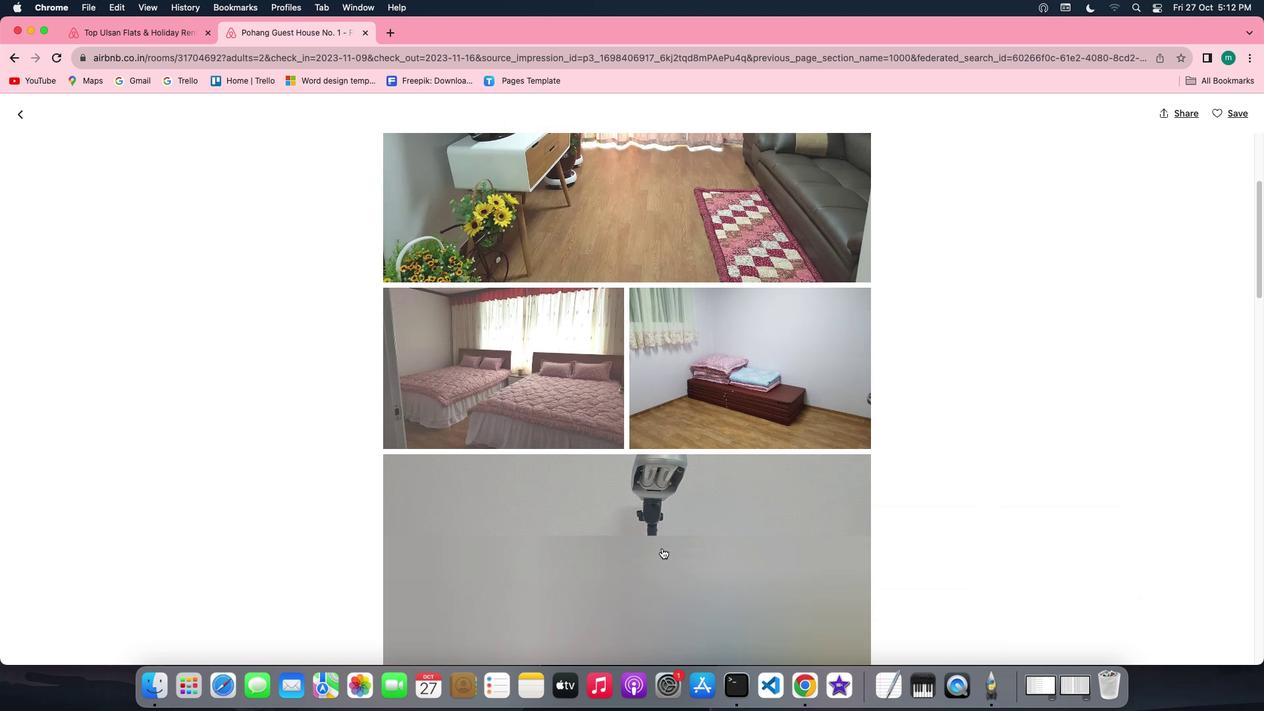 
Action: Mouse scrolled (677, 562) with delta (14, 13)
Screenshot: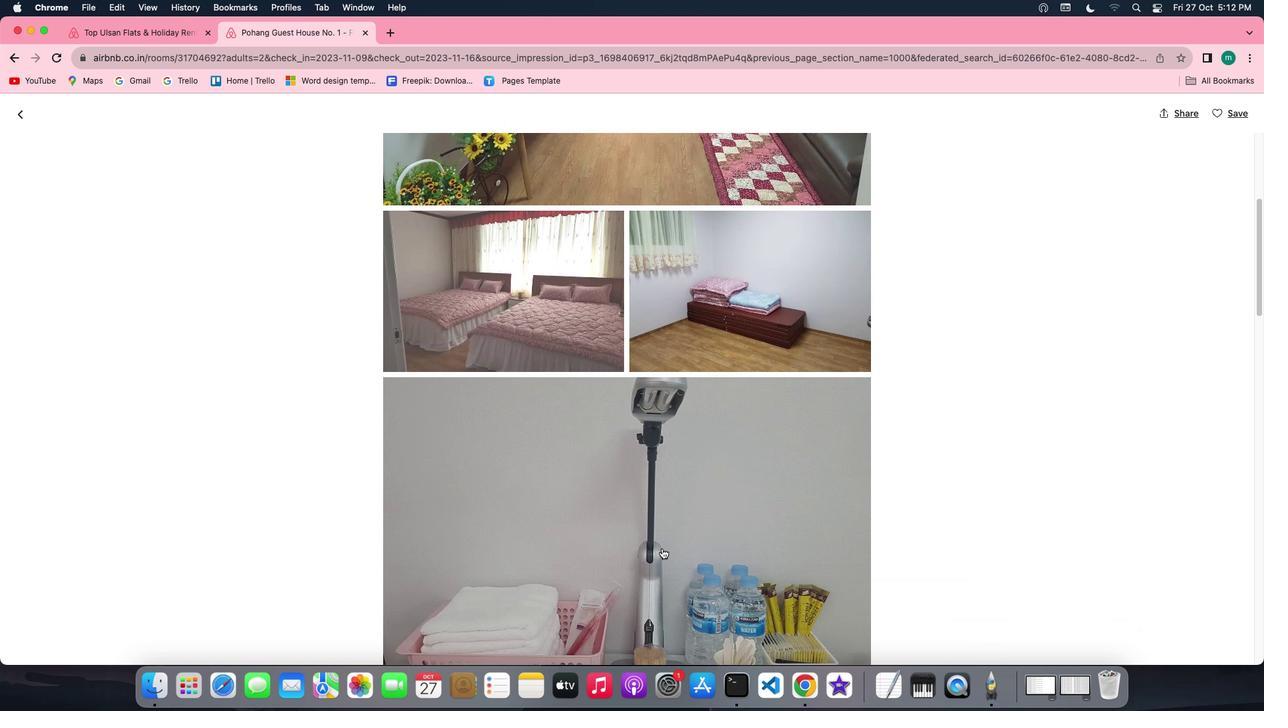 
Action: Mouse scrolled (677, 562) with delta (14, 13)
Screenshot: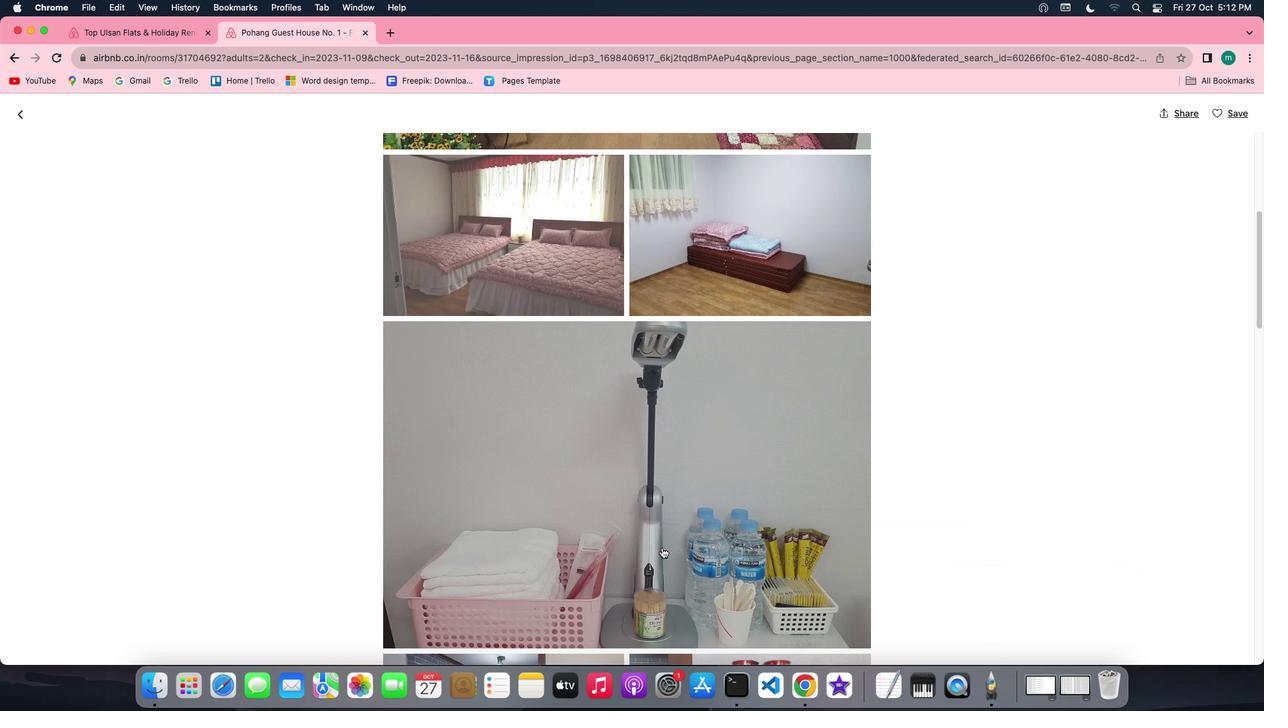 
Action: Mouse scrolled (677, 562) with delta (14, 13)
Screenshot: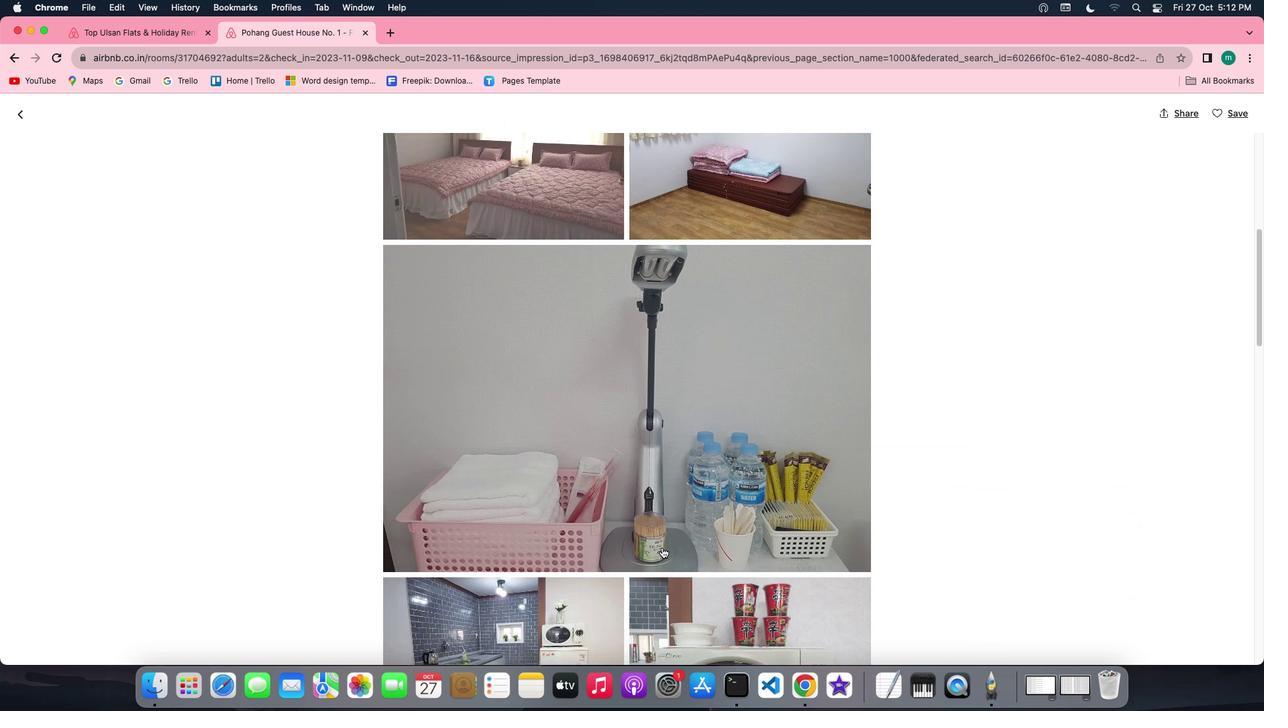 
Action: Mouse scrolled (677, 562) with delta (14, 11)
Screenshot: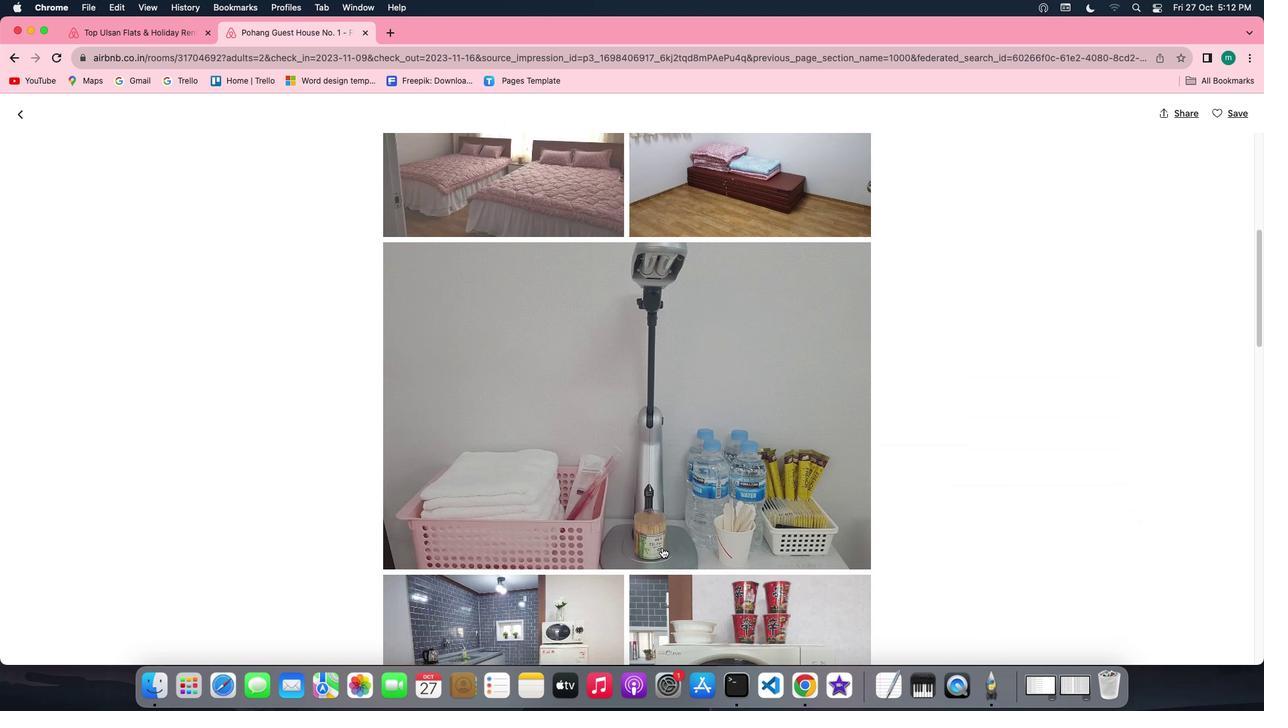 
Action: Mouse moved to (677, 562)
Screenshot: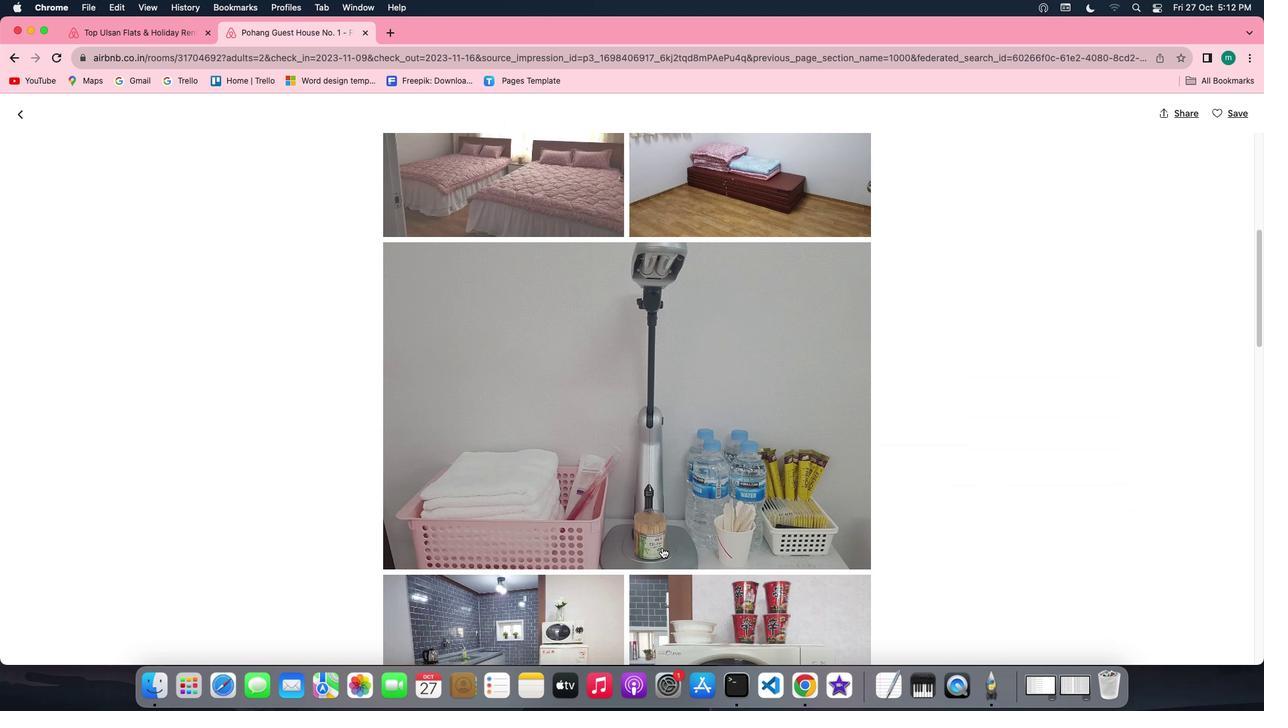 
Action: Mouse scrolled (677, 562) with delta (14, 13)
Screenshot: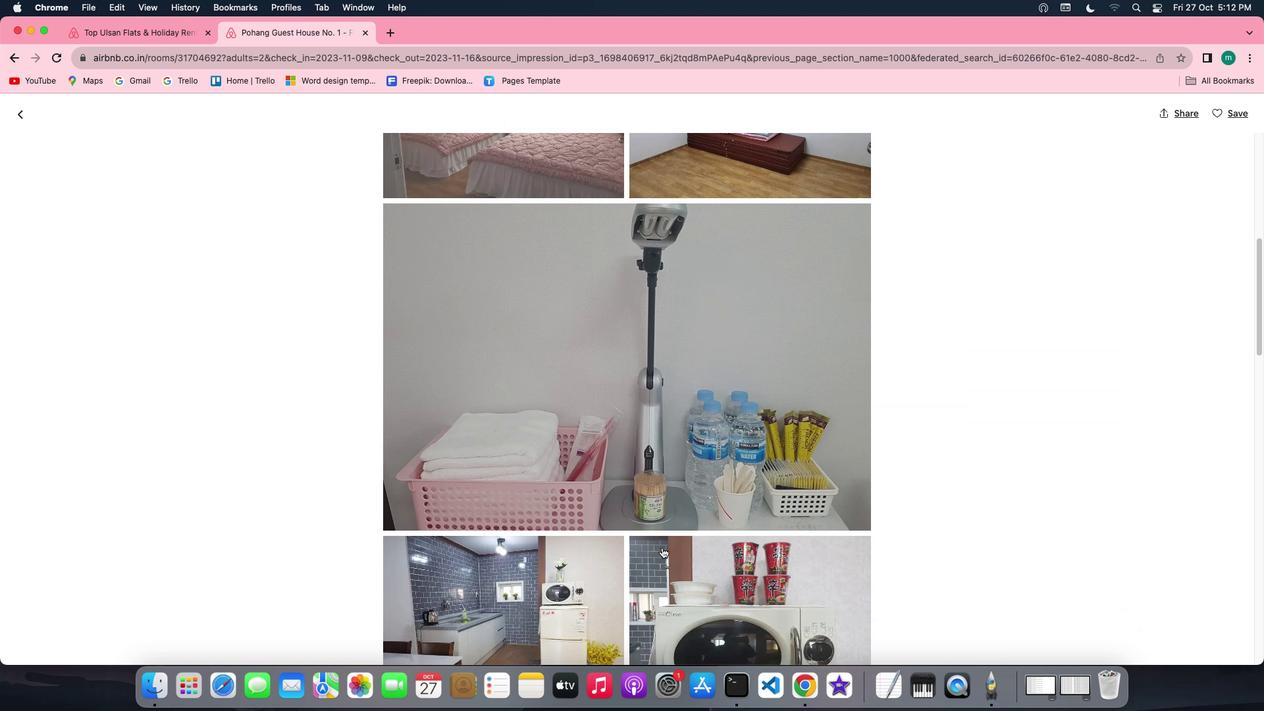 
Action: Mouse scrolled (677, 562) with delta (14, 13)
Screenshot: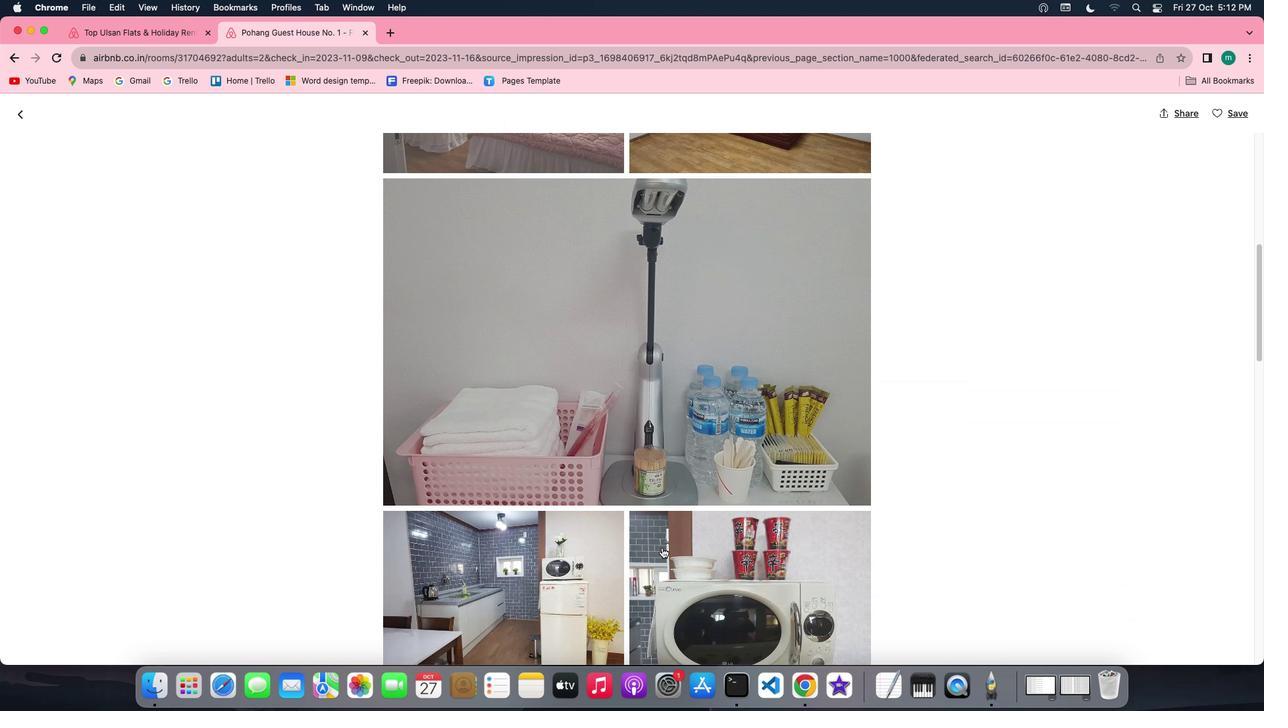 
Action: Mouse scrolled (677, 562) with delta (14, 13)
Screenshot: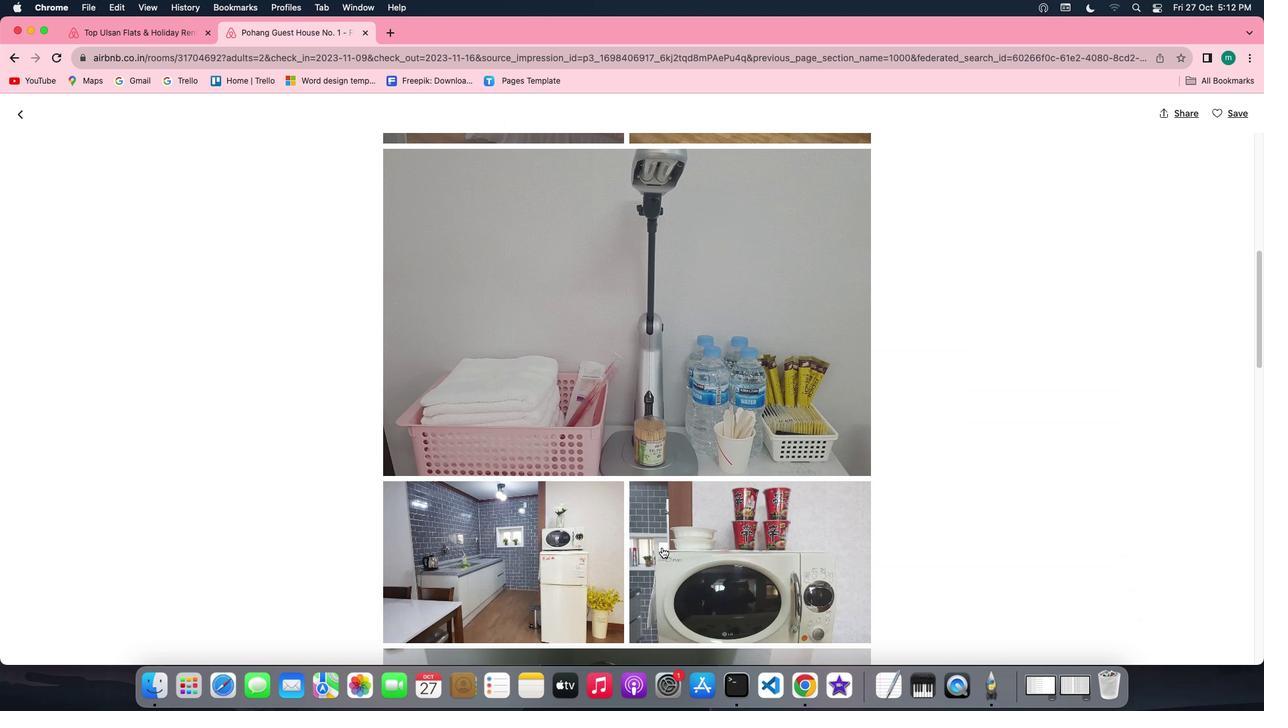 
Action: Mouse scrolled (677, 562) with delta (14, 13)
Screenshot: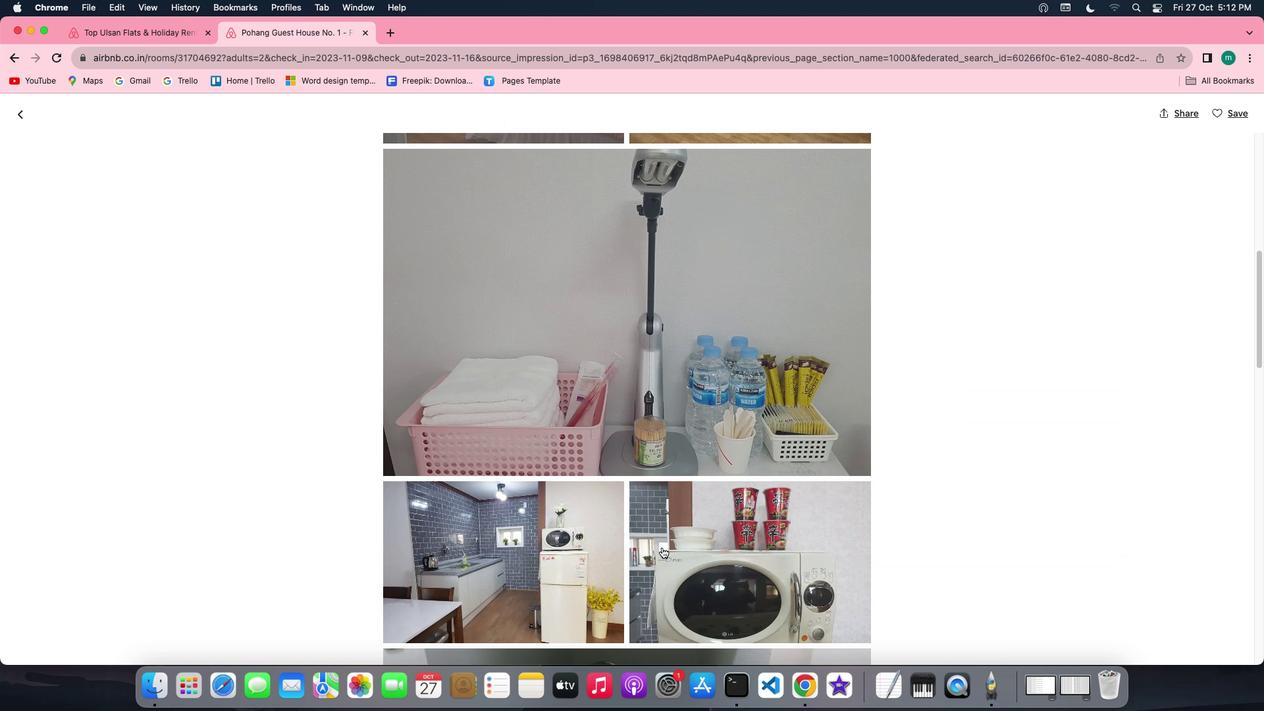 
Action: Mouse scrolled (677, 562) with delta (14, 13)
Screenshot: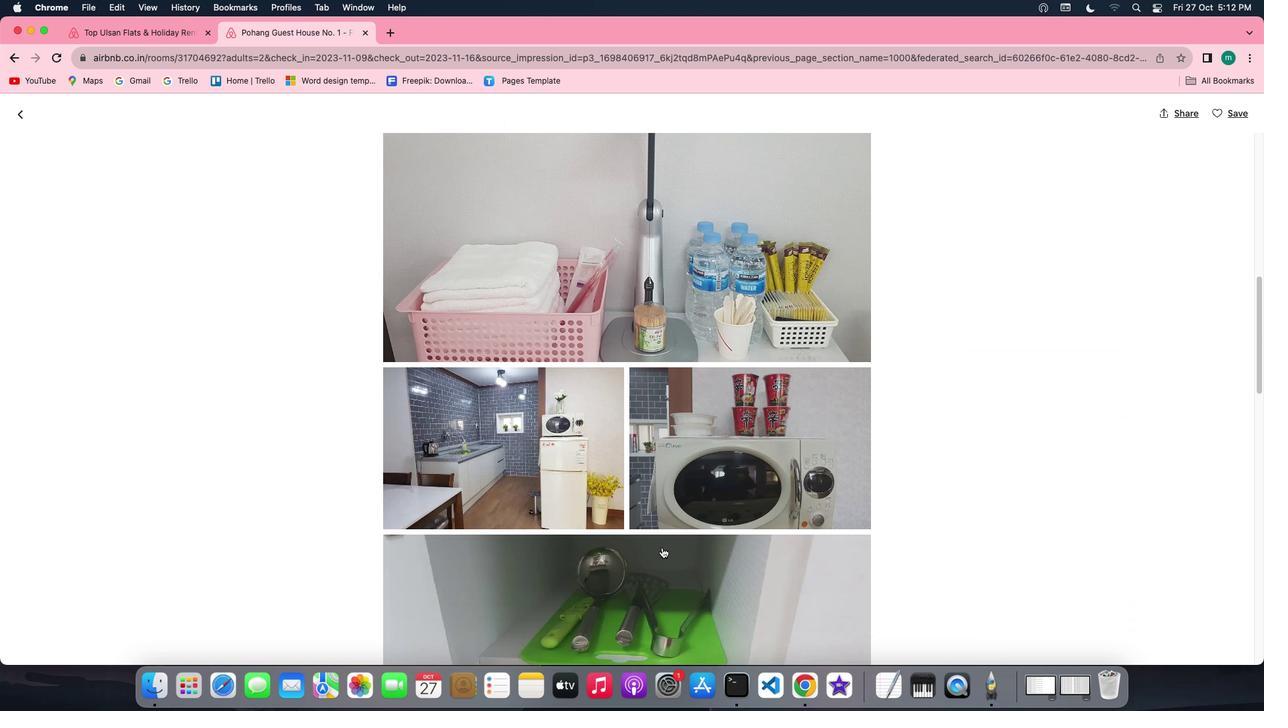 
Action: Mouse scrolled (677, 562) with delta (14, 13)
Screenshot: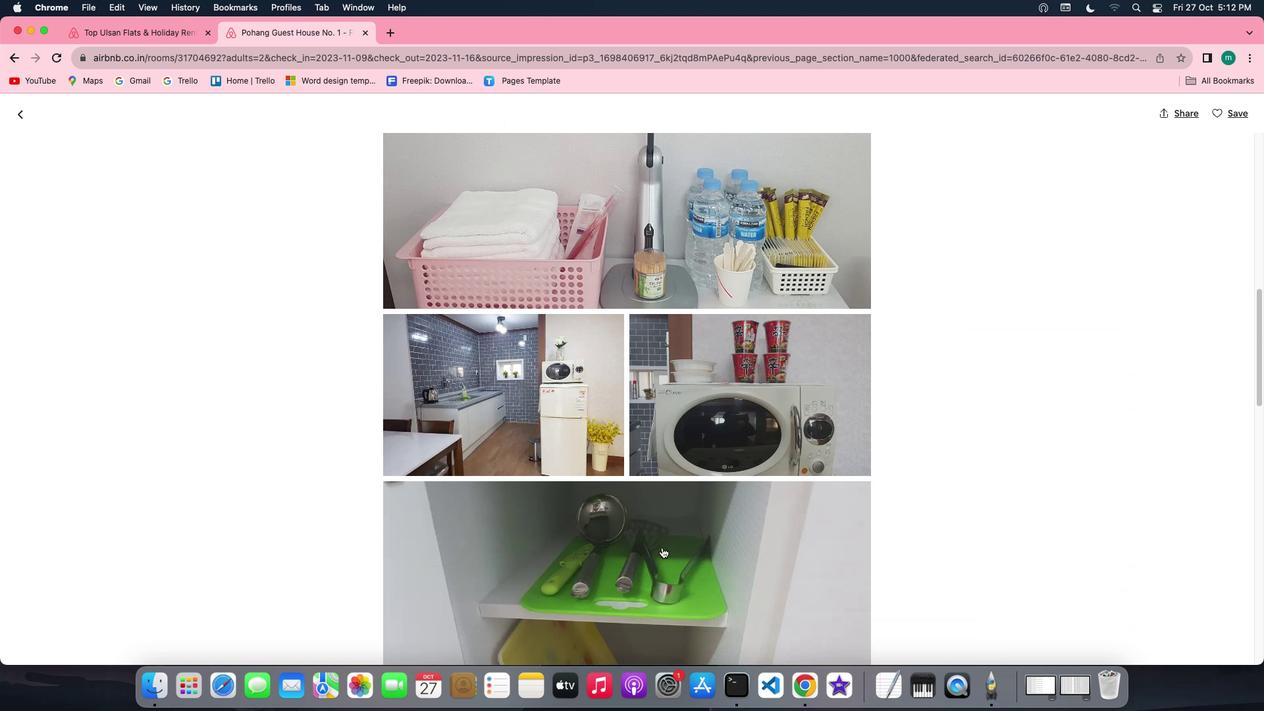 
Action: Mouse scrolled (677, 562) with delta (14, 13)
Screenshot: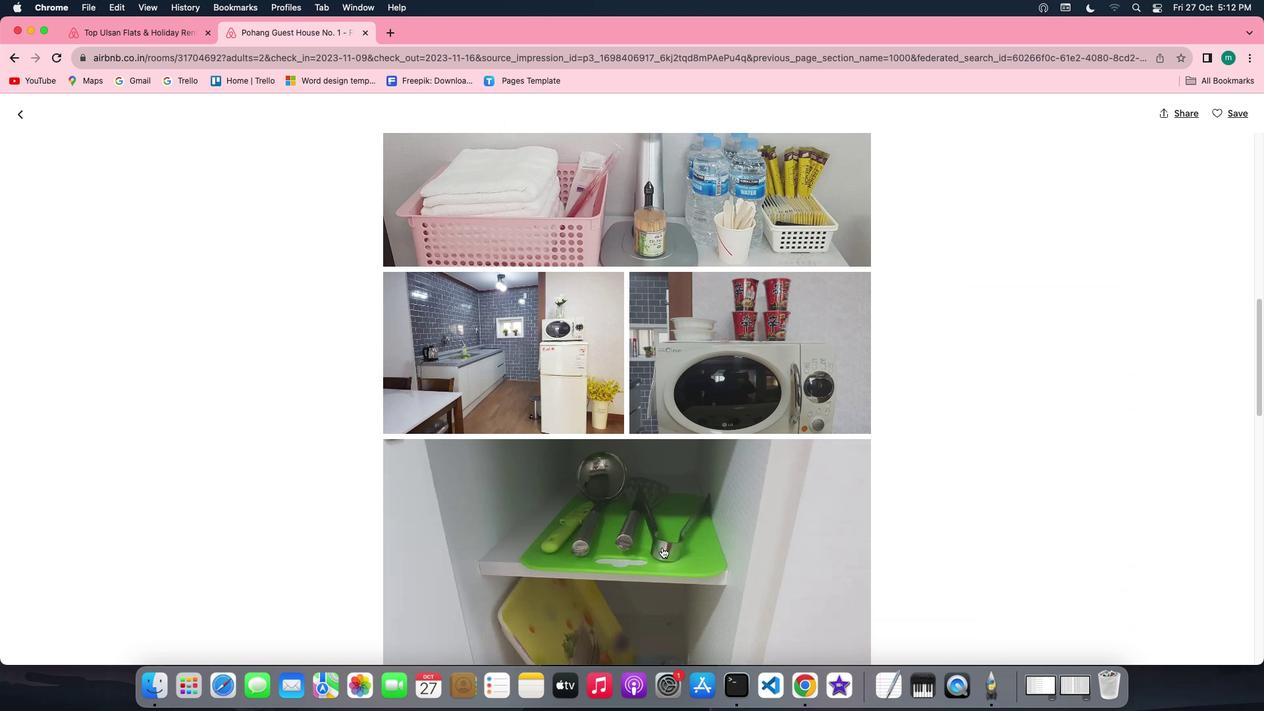 
Action: Mouse scrolled (677, 562) with delta (14, 12)
Screenshot: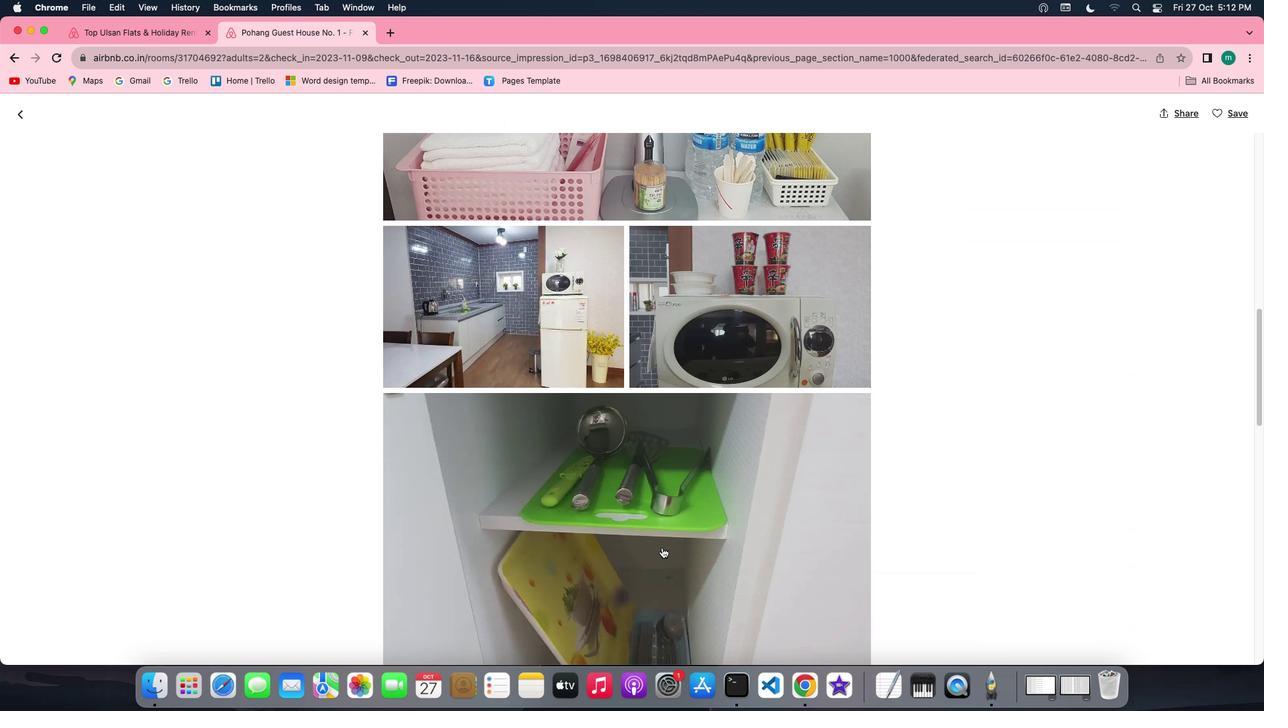 
Action: Mouse scrolled (677, 562) with delta (14, 13)
Screenshot: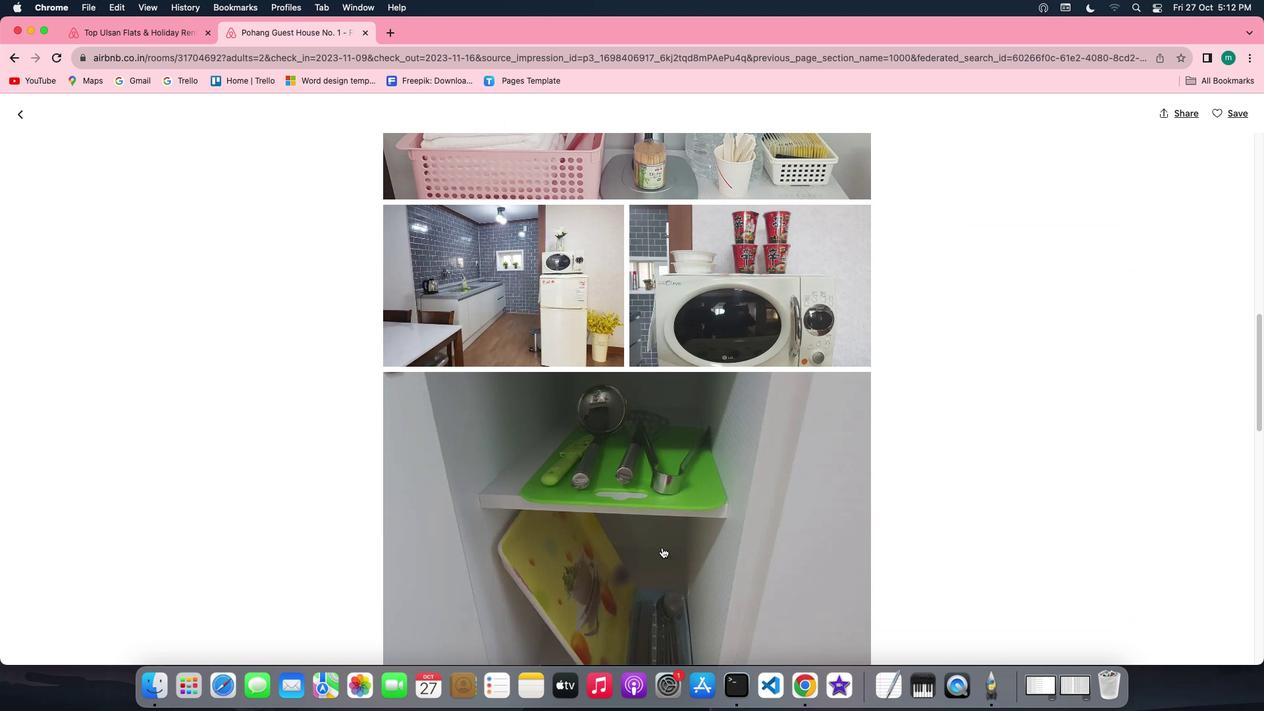 
Action: Mouse scrolled (677, 562) with delta (14, 13)
Screenshot: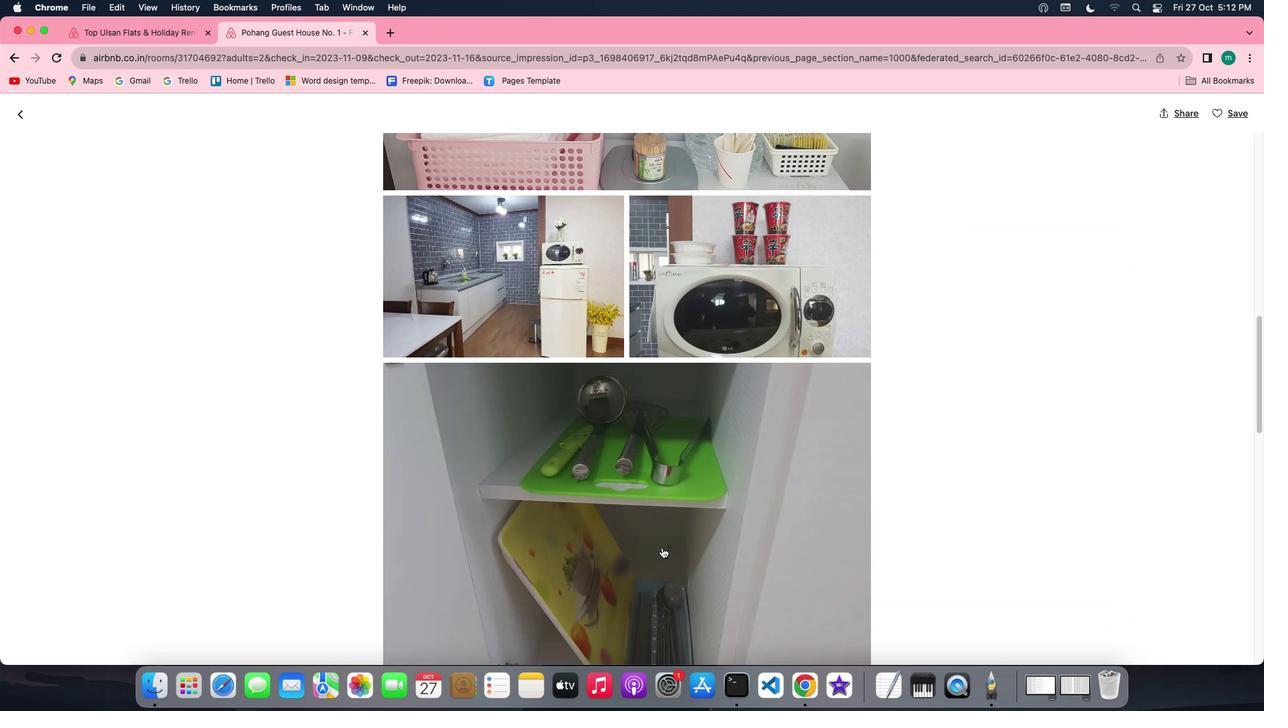 
Action: Mouse scrolled (677, 562) with delta (14, 13)
Screenshot: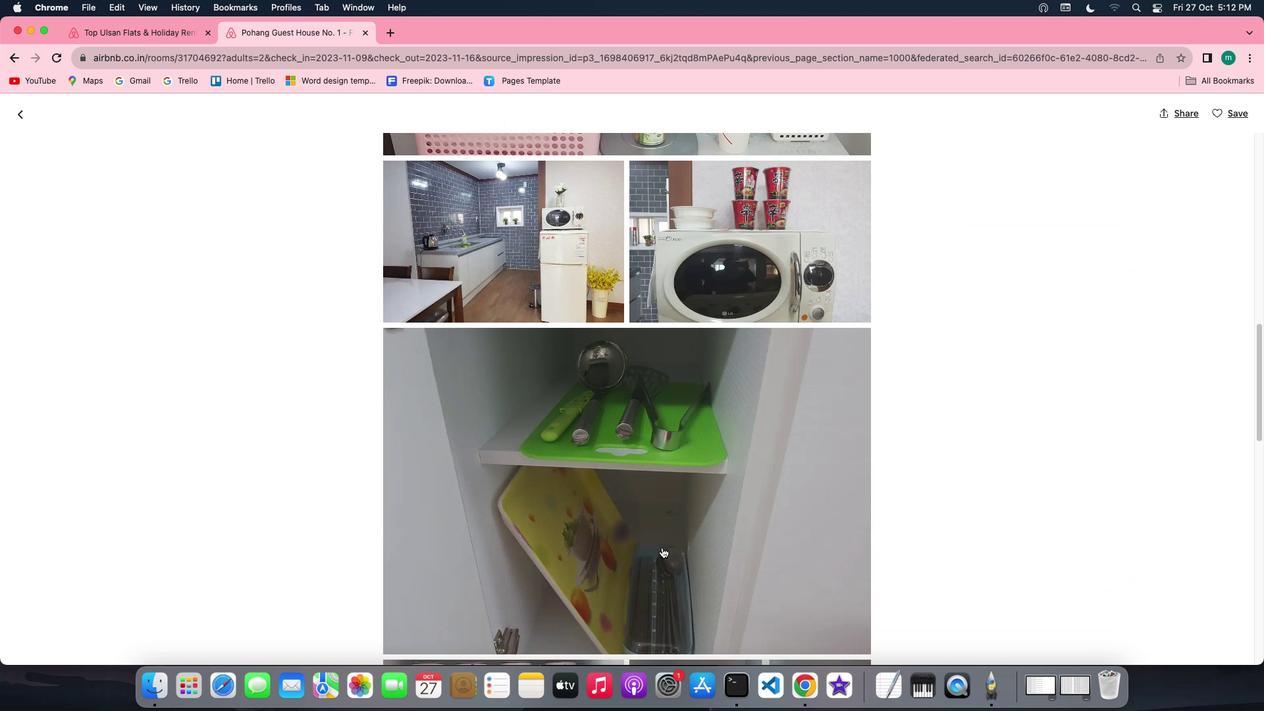 
Action: Mouse scrolled (677, 562) with delta (14, 13)
Screenshot: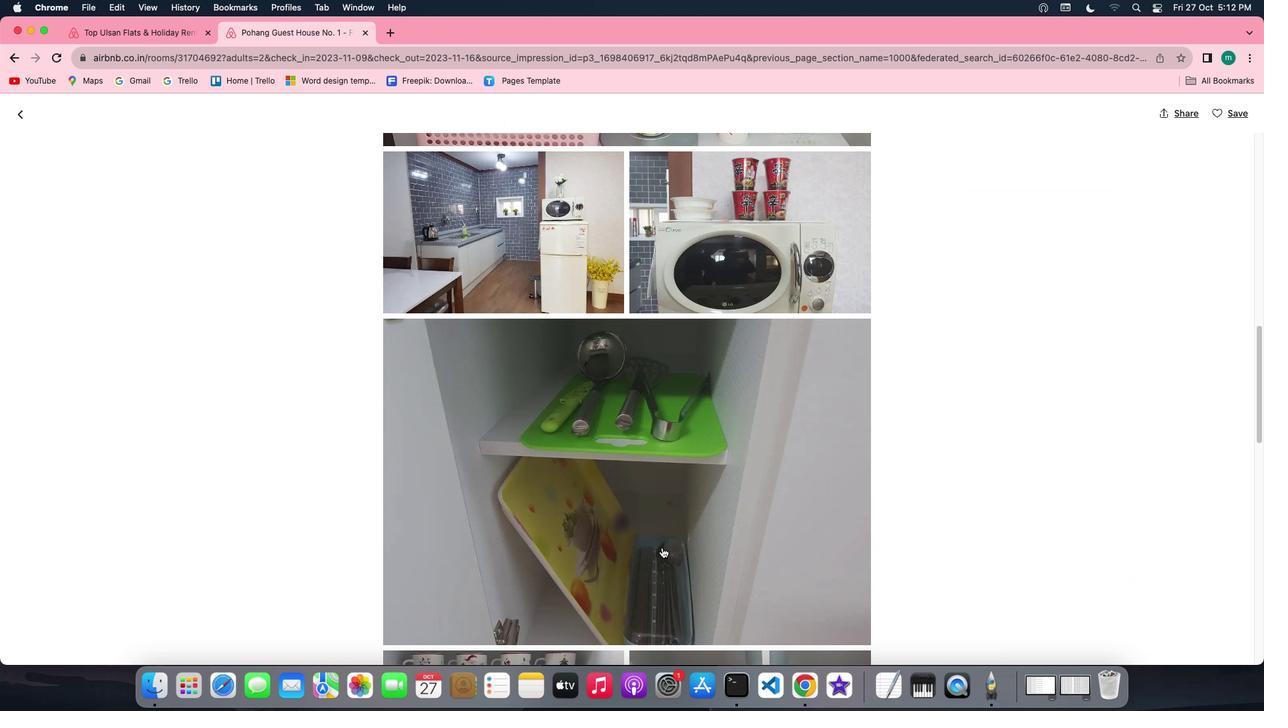 
Action: Mouse scrolled (677, 562) with delta (14, 13)
Screenshot: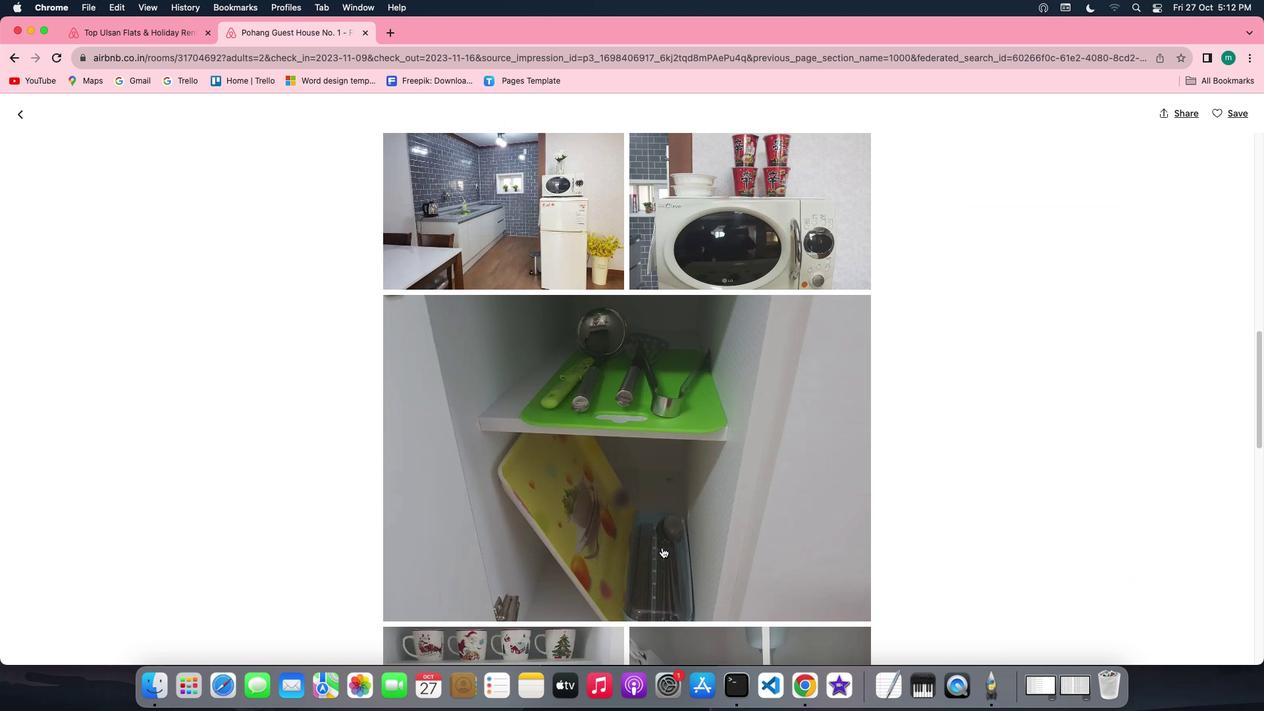 
Action: Mouse scrolled (677, 562) with delta (14, 13)
Screenshot: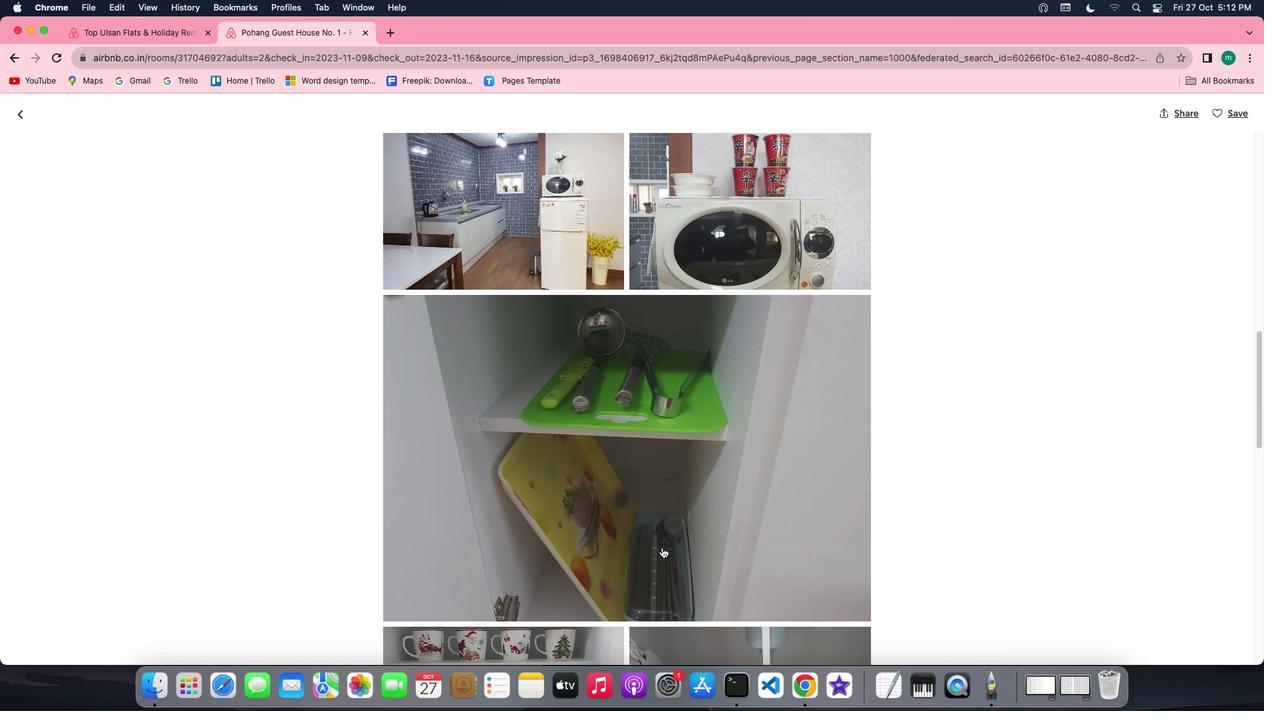 
Action: Mouse scrolled (677, 562) with delta (14, 13)
Screenshot: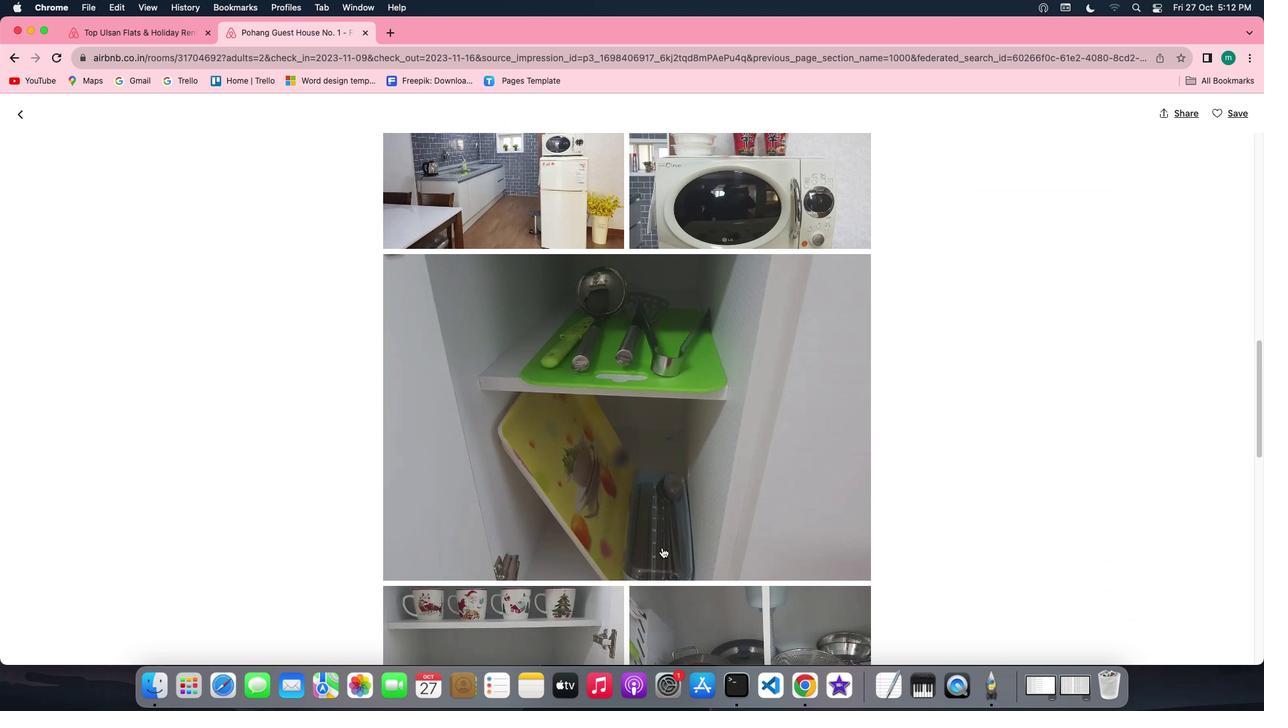 
Action: Mouse scrolled (677, 562) with delta (14, 12)
Screenshot: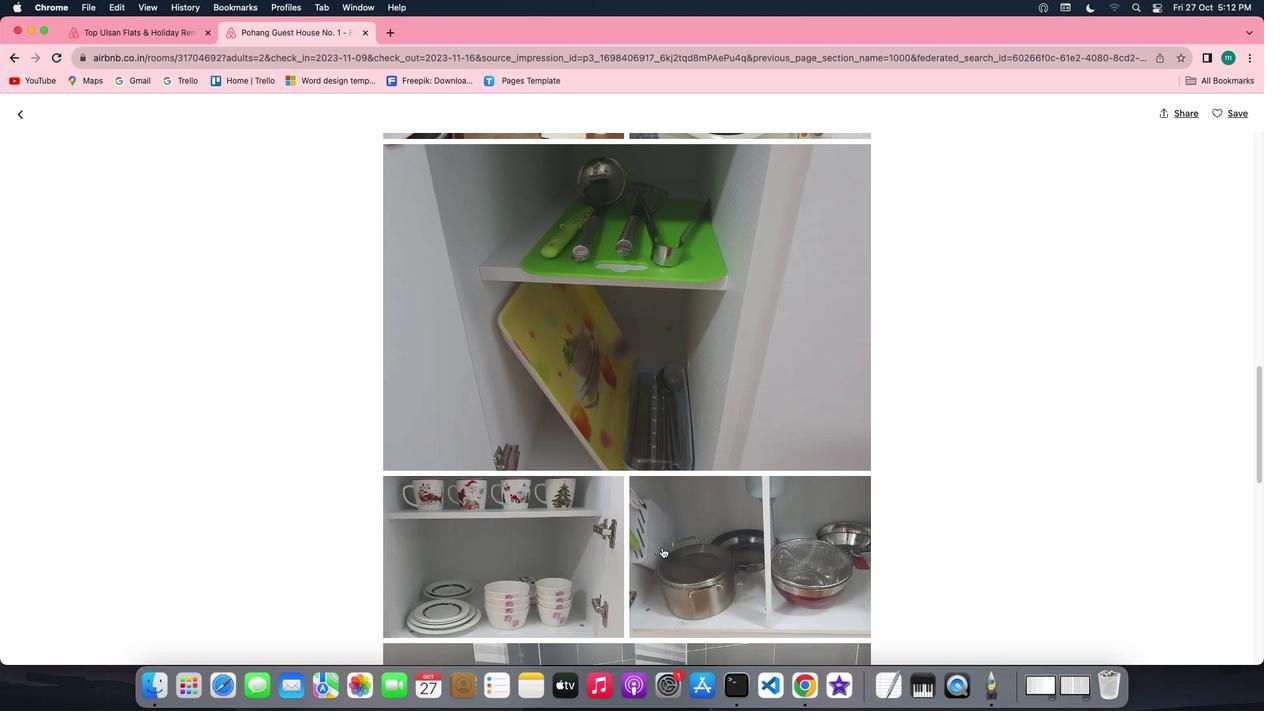 
Action: Mouse scrolled (677, 562) with delta (14, 13)
Screenshot: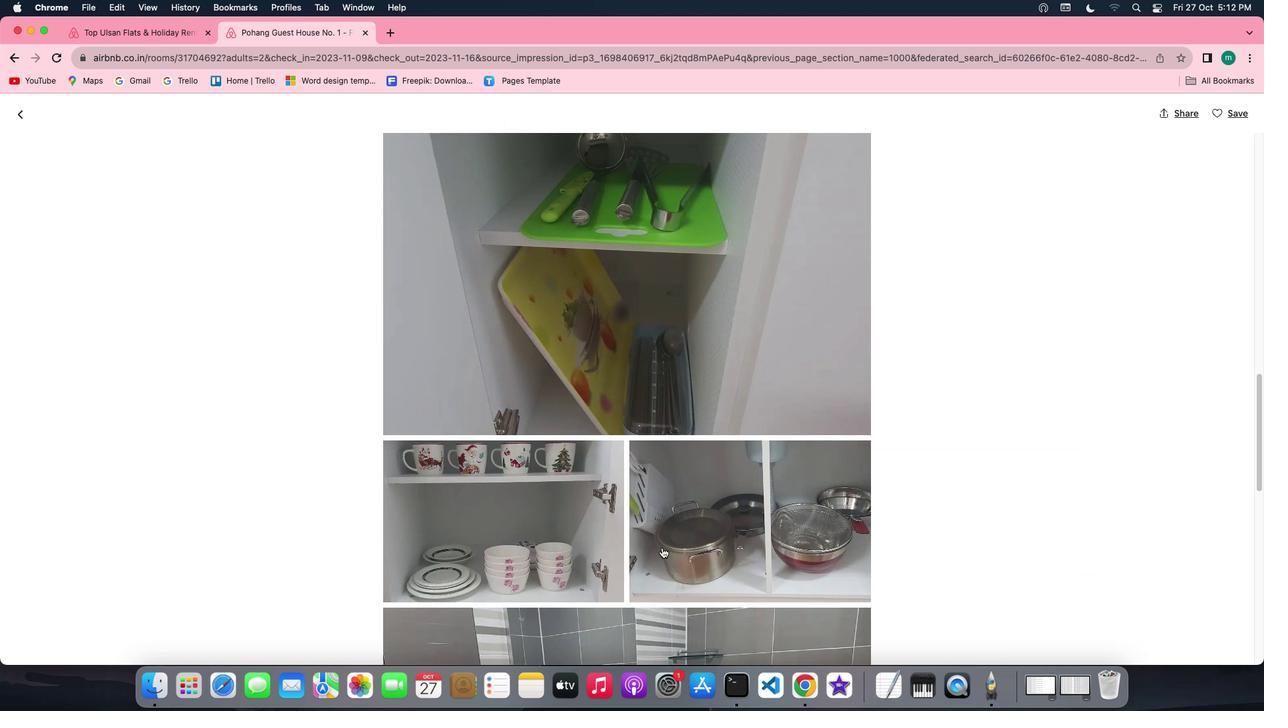 
Action: Mouse scrolled (677, 562) with delta (14, 13)
Screenshot: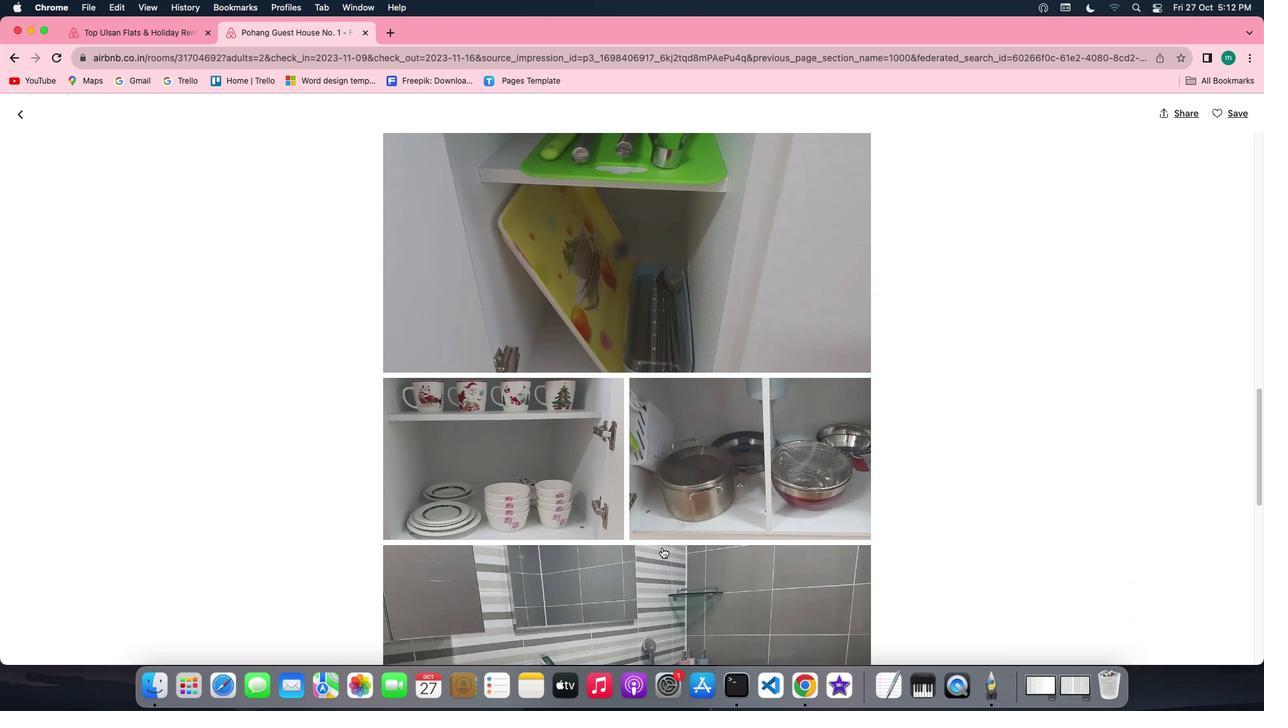 
Action: Mouse scrolled (677, 562) with delta (14, 13)
Screenshot: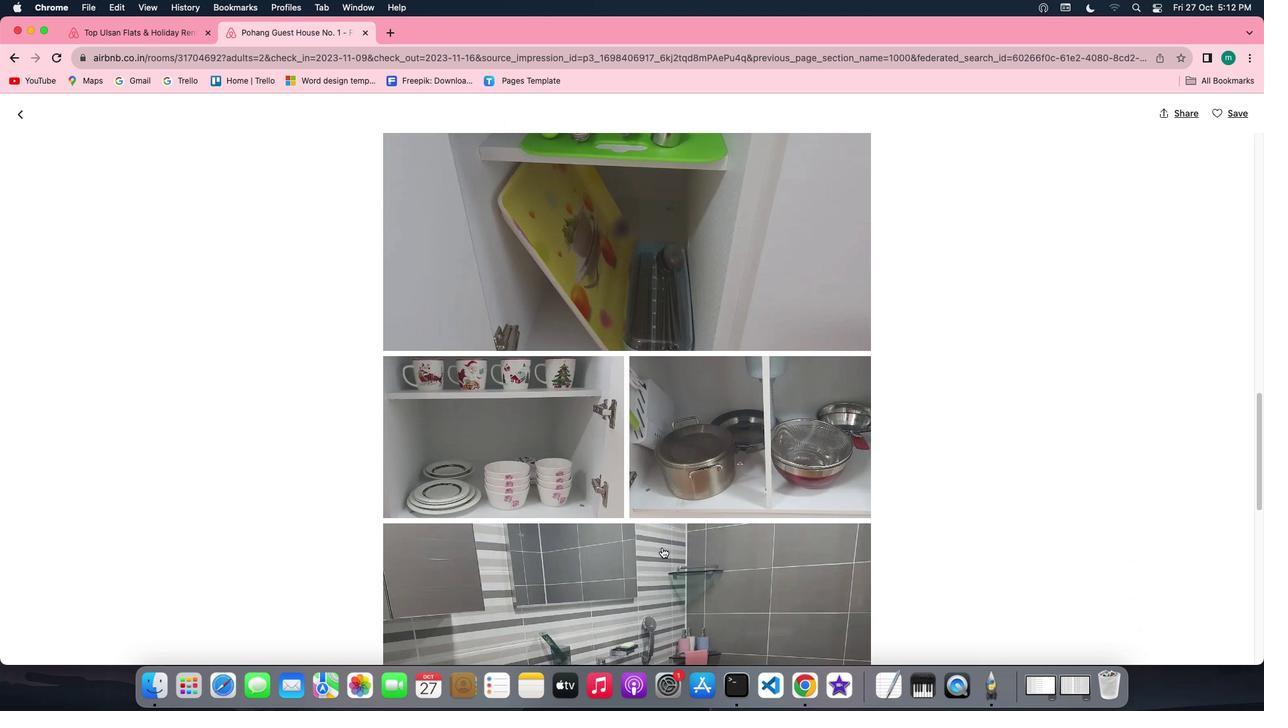 
Action: Mouse scrolled (677, 562) with delta (14, 12)
Screenshot: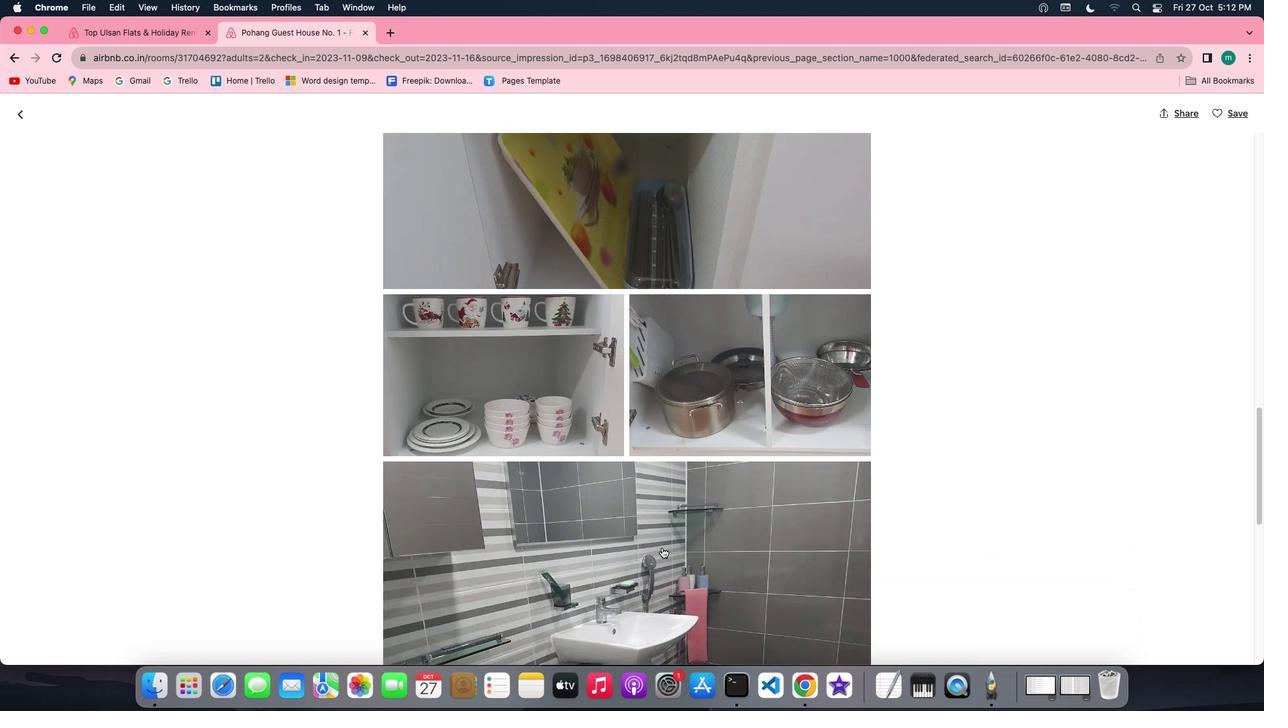 
Action: Mouse scrolled (677, 562) with delta (14, 13)
Screenshot: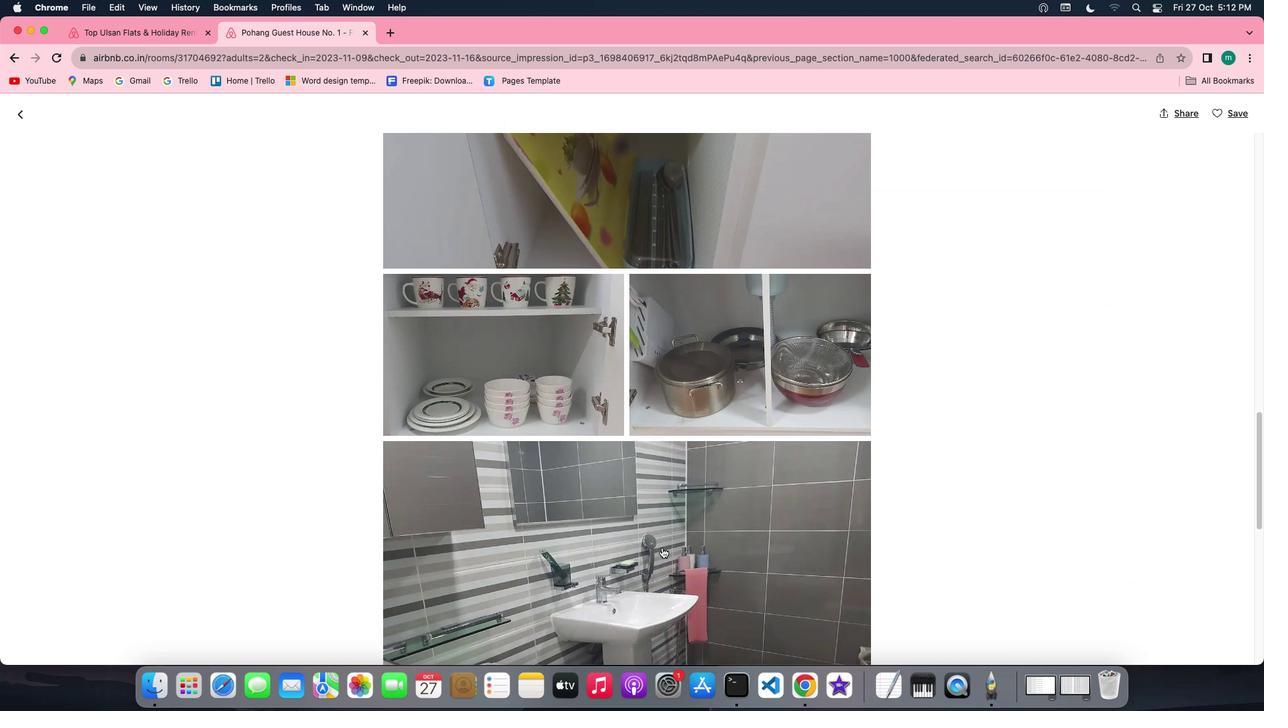 
Action: Mouse scrolled (677, 562) with delta (14, 13)
Screenshot: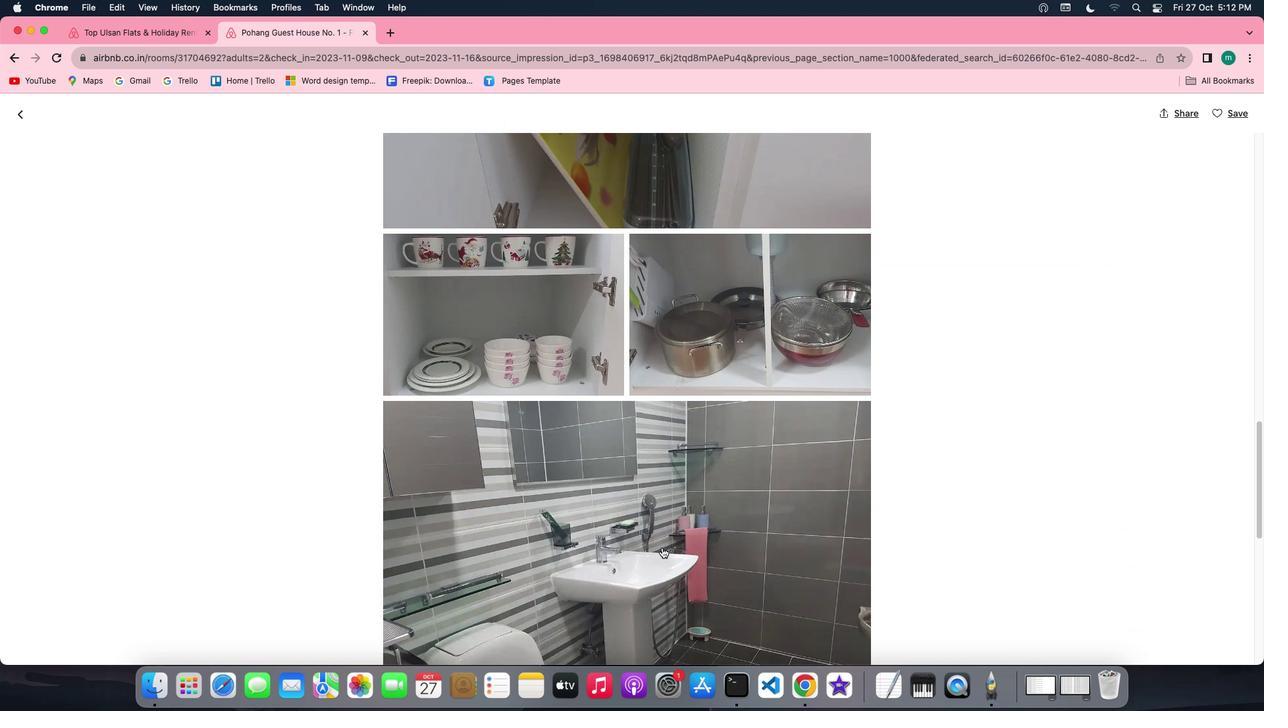 
Action: Mouse scrolled (677, 562) with delta (14, 13)
Screenshot: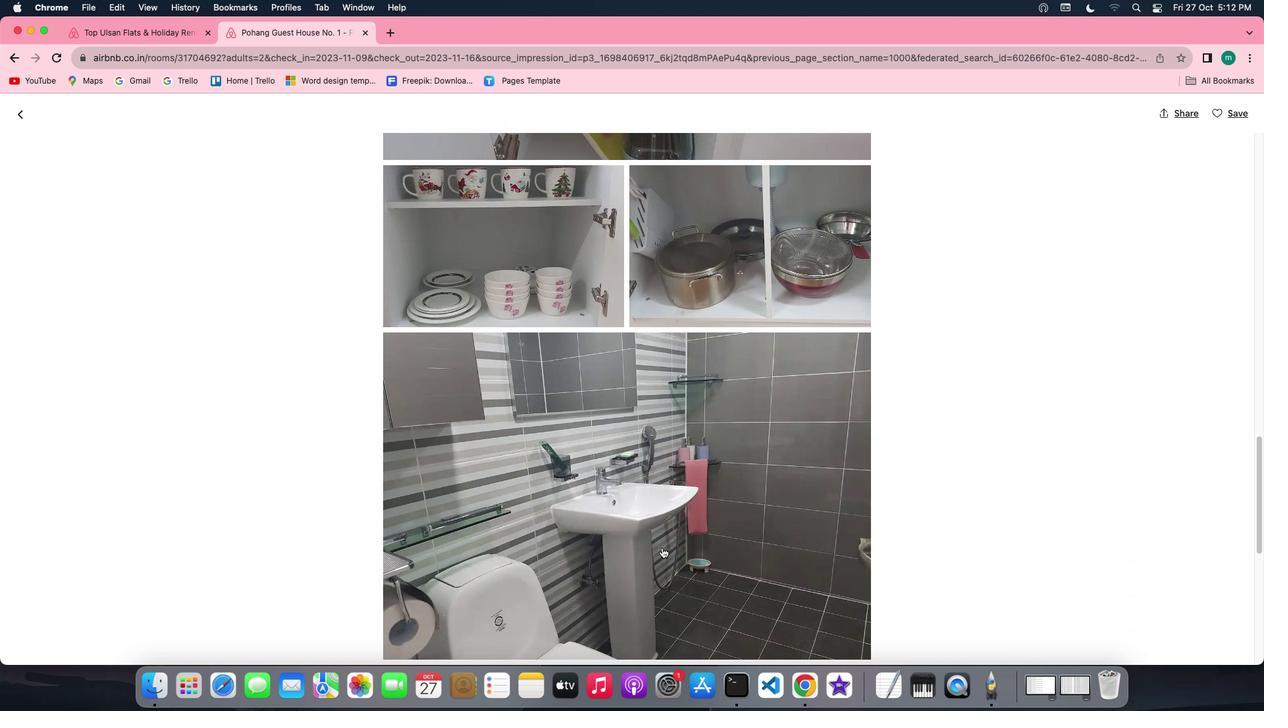 
Action: Mouse scrolled (677, 562) with delta (14, 12)
Screenshot: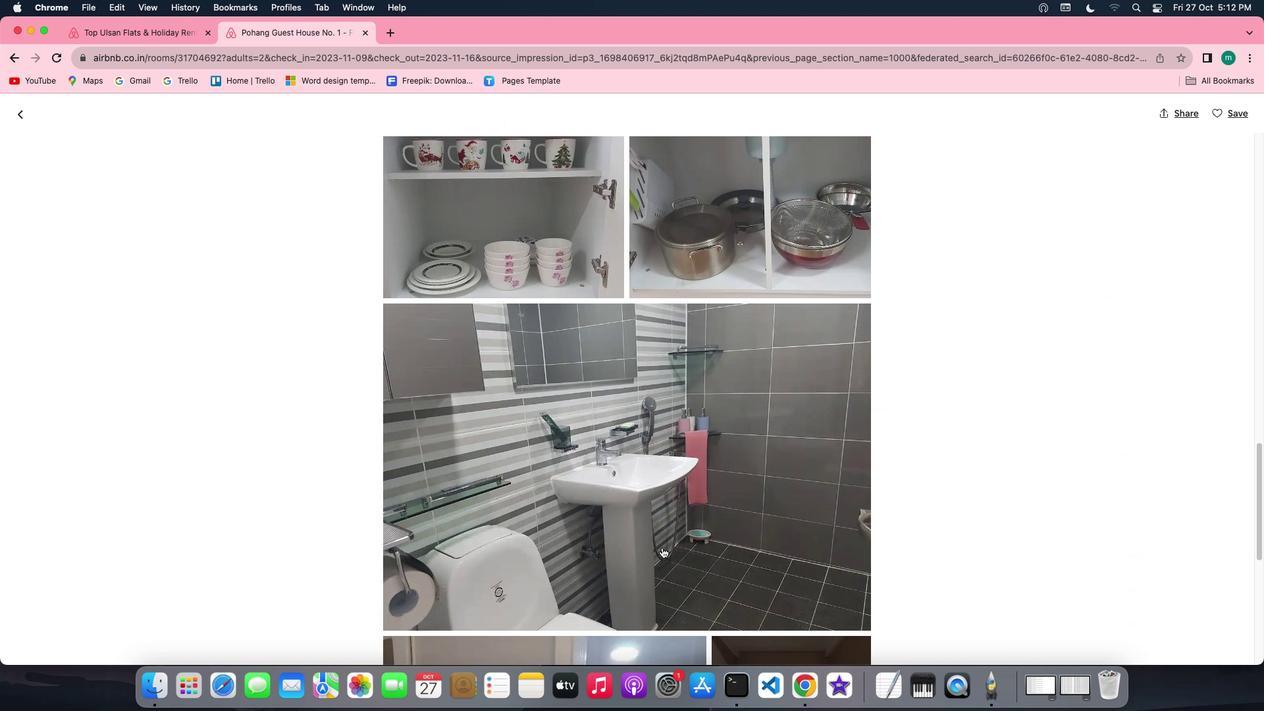 
Action: Mouse scrolled (677, 562) with delta (14, 13)
Screenshot: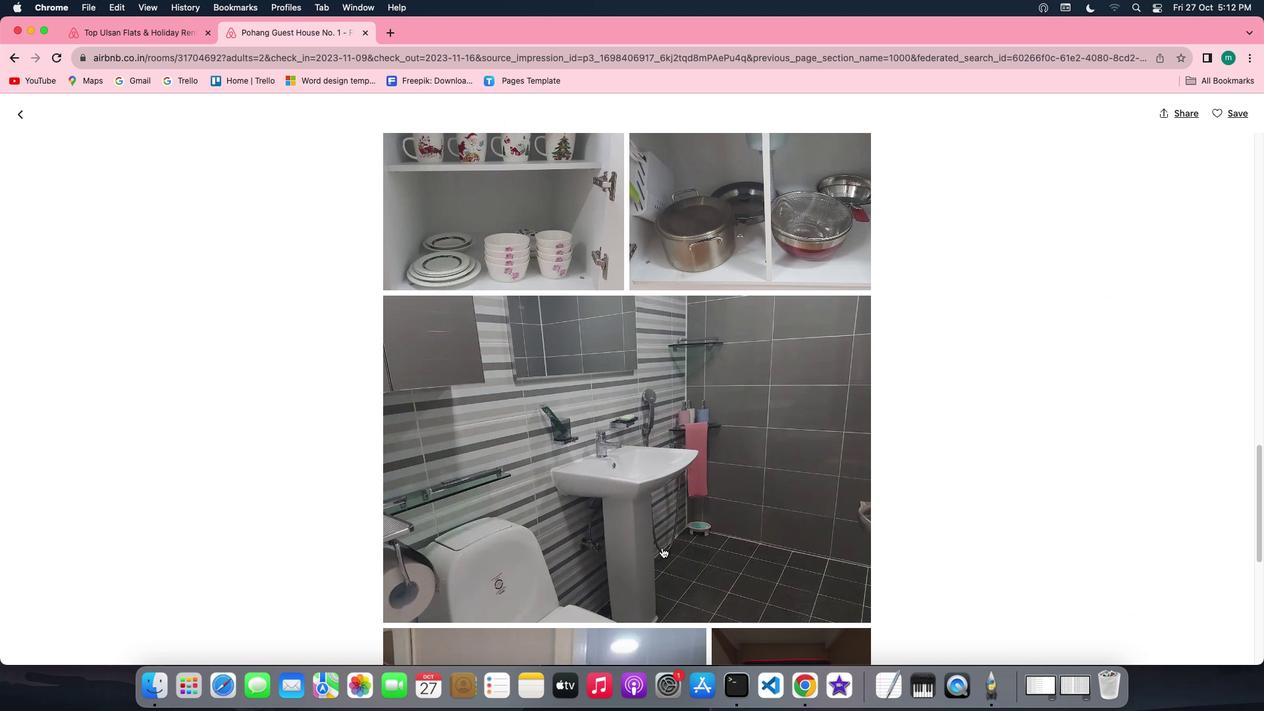 
Action: Mouse scrolled (677, 562) with delta (14, 13)
Screenshot: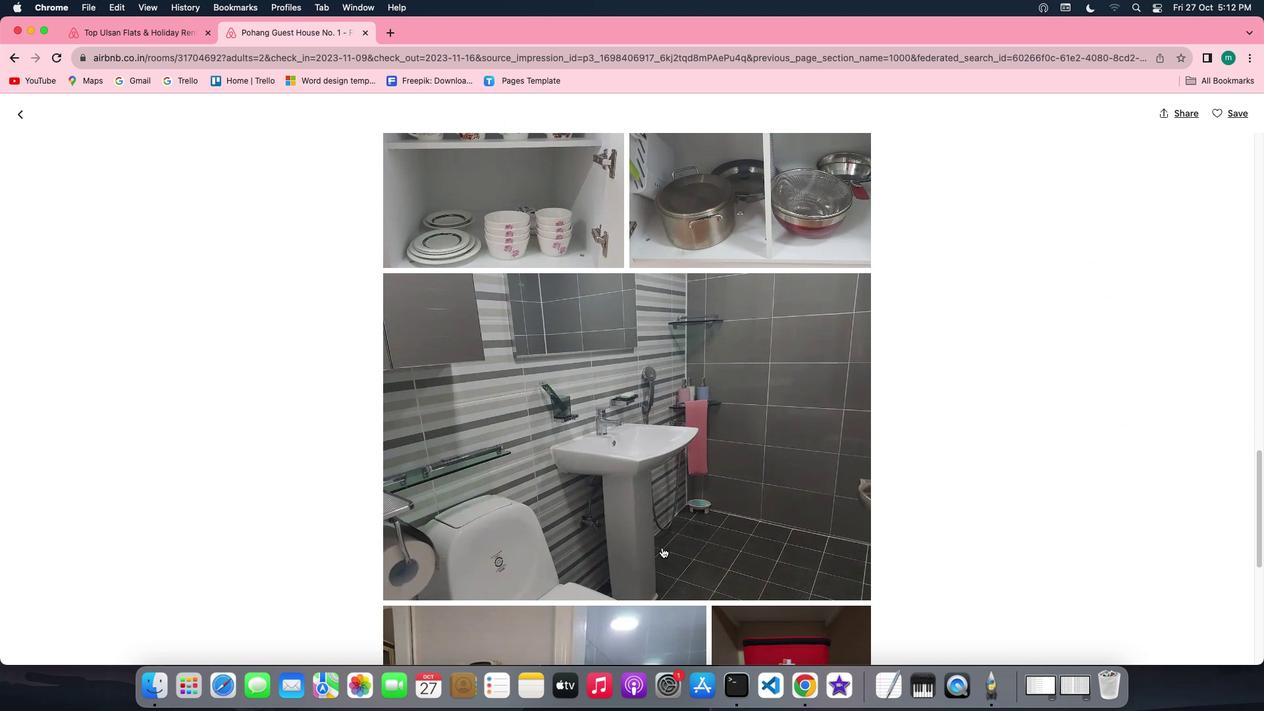 
Action: Mouse scrolled (677, 562) with delta (14, 13)
Screenshot: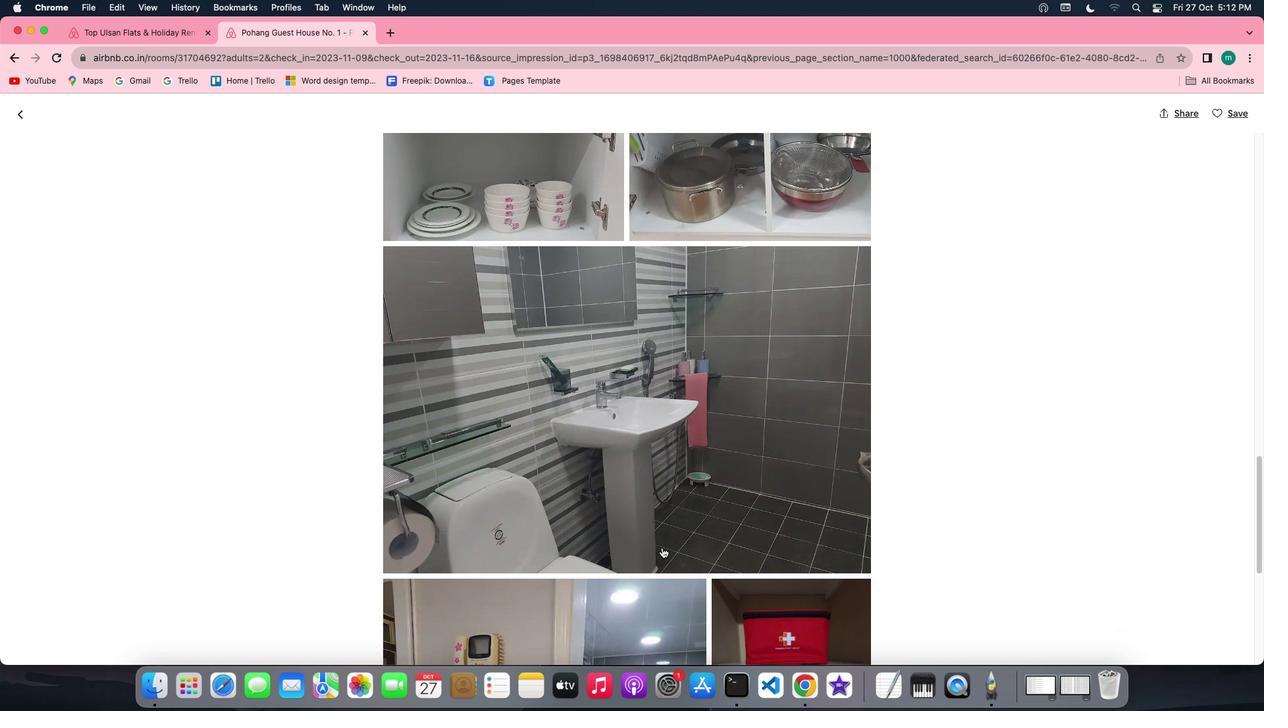 
Action: Mouse scrolled (677, 562) with delta (14, 13)
Screenshot: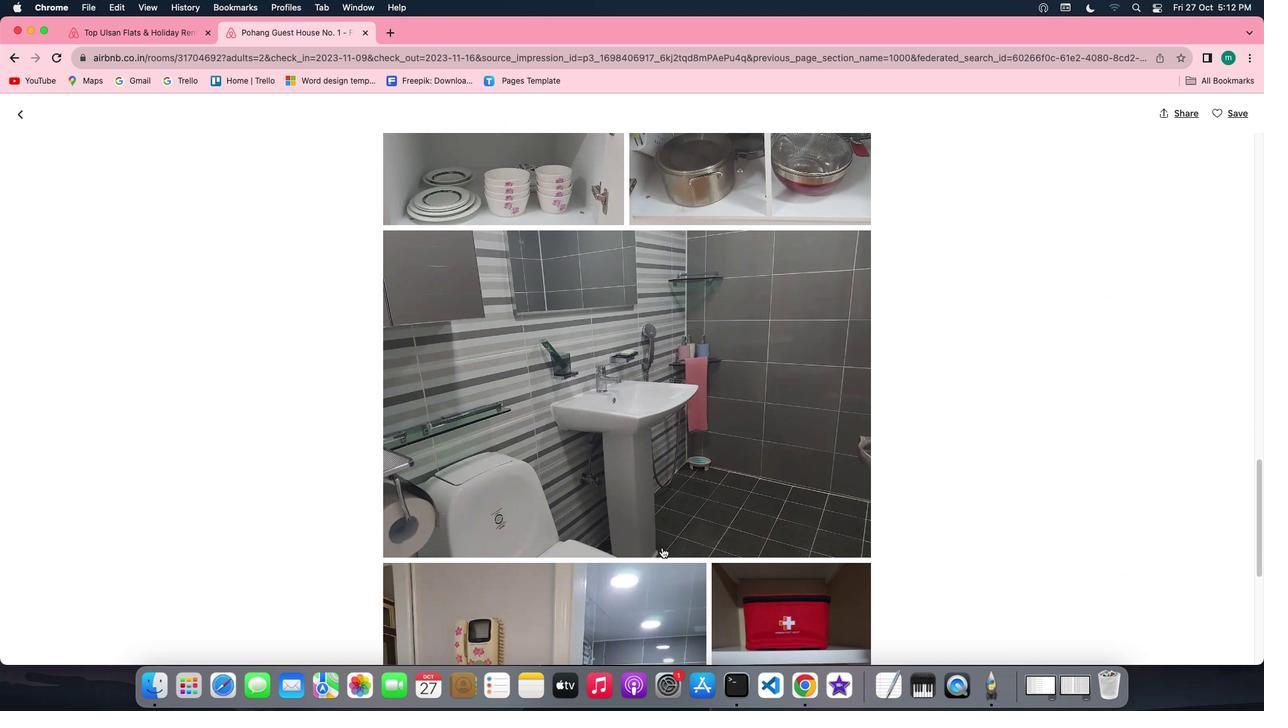 
Action: Mouse scrolled (677, 562) with delta (14, 13)
Screenshot: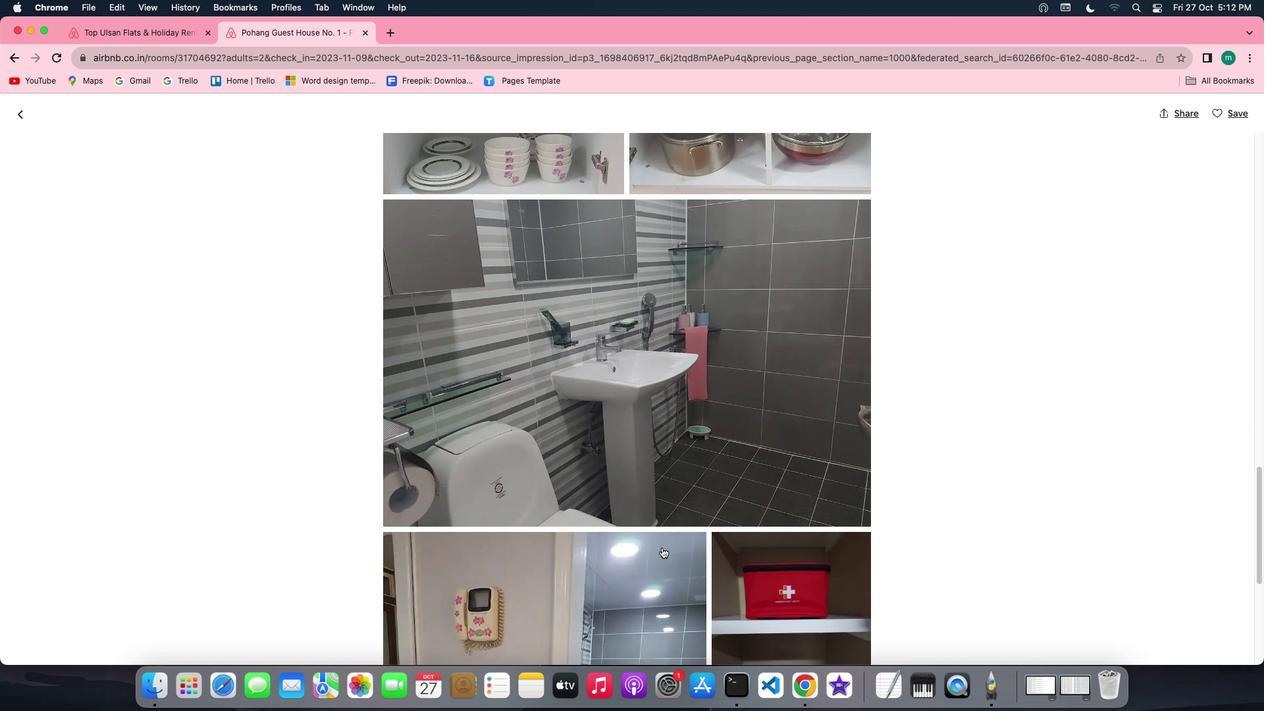 
Action: Mouse scrolled (677, 562) with delta (14, 13)
Screenshot: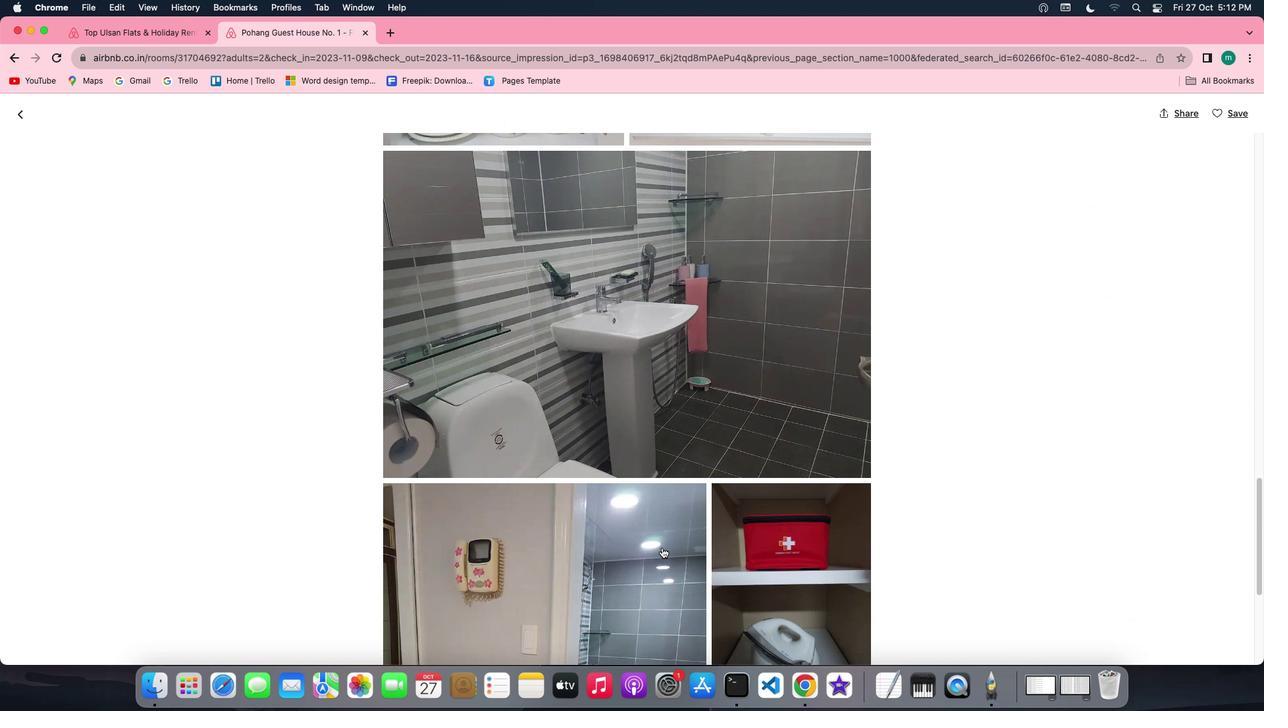 
Action: Mouse scrolled (677, 562) with delta (14, 13)
Screenshot: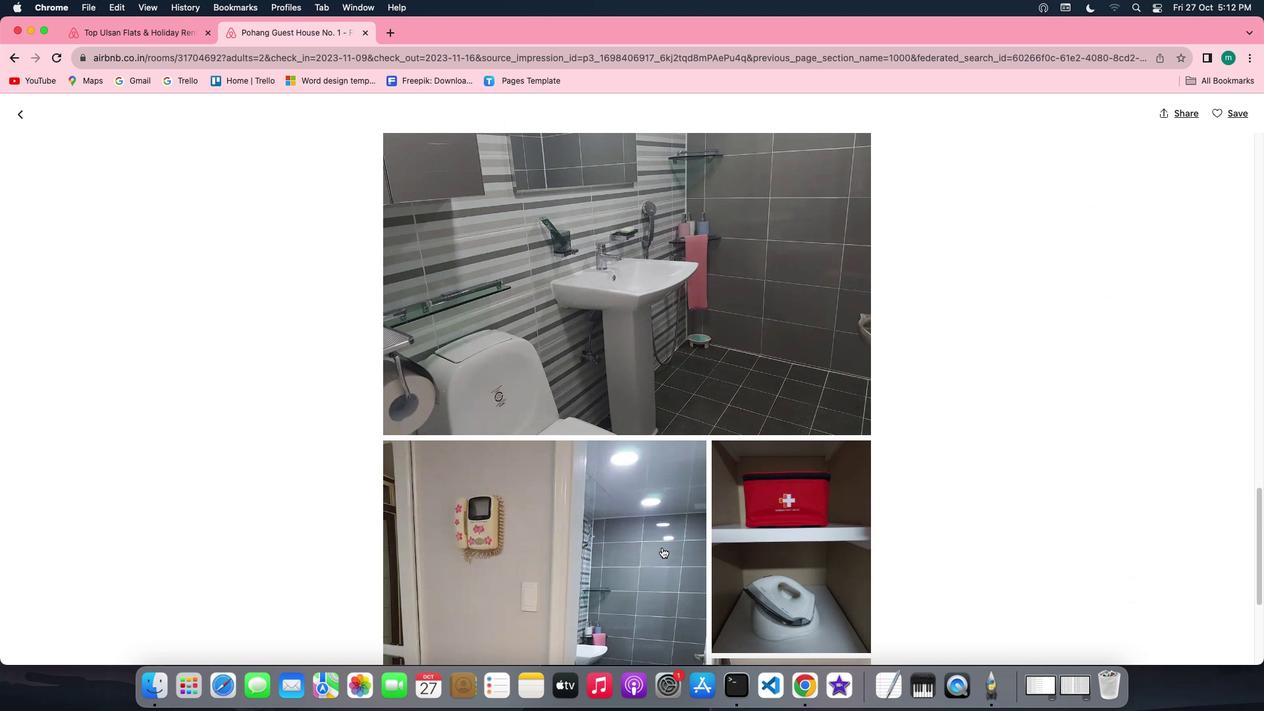 
Action: Mouse scrolled (677, 562) with delta (14, 13)
Screenshot: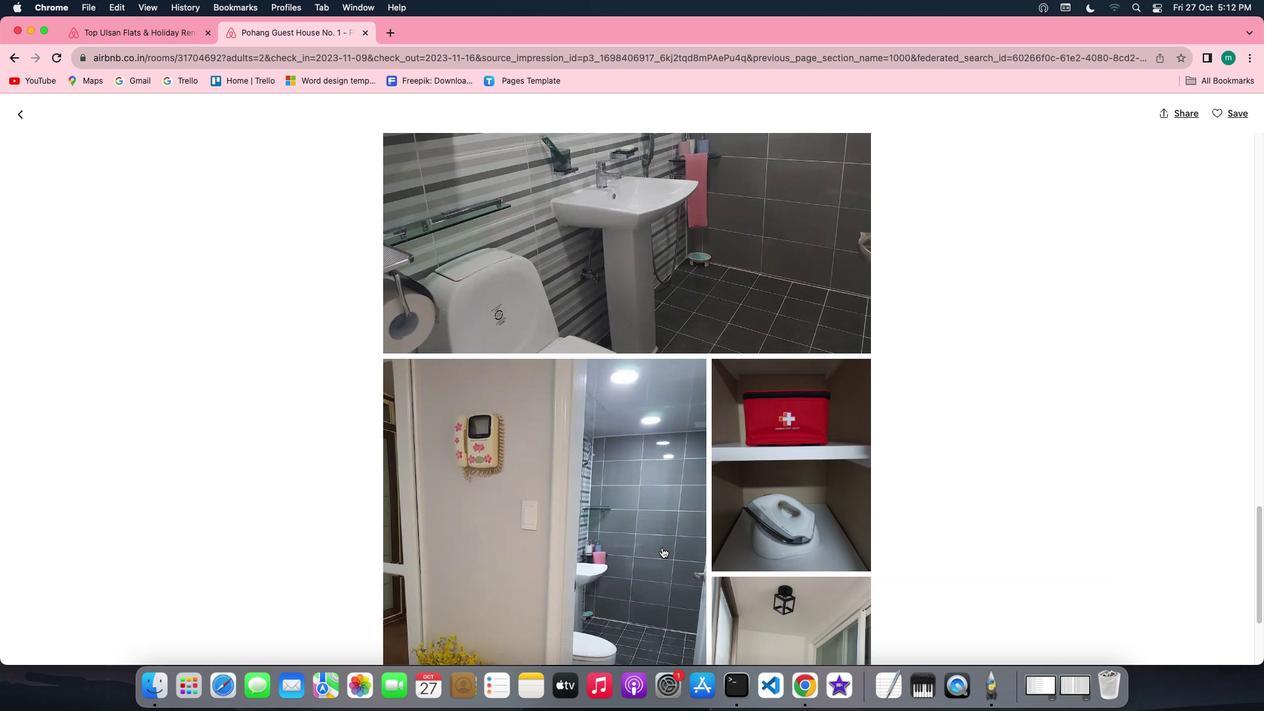 
Action: Mouse scrolled (677, 562) with delta (14, 13)
Screenshot: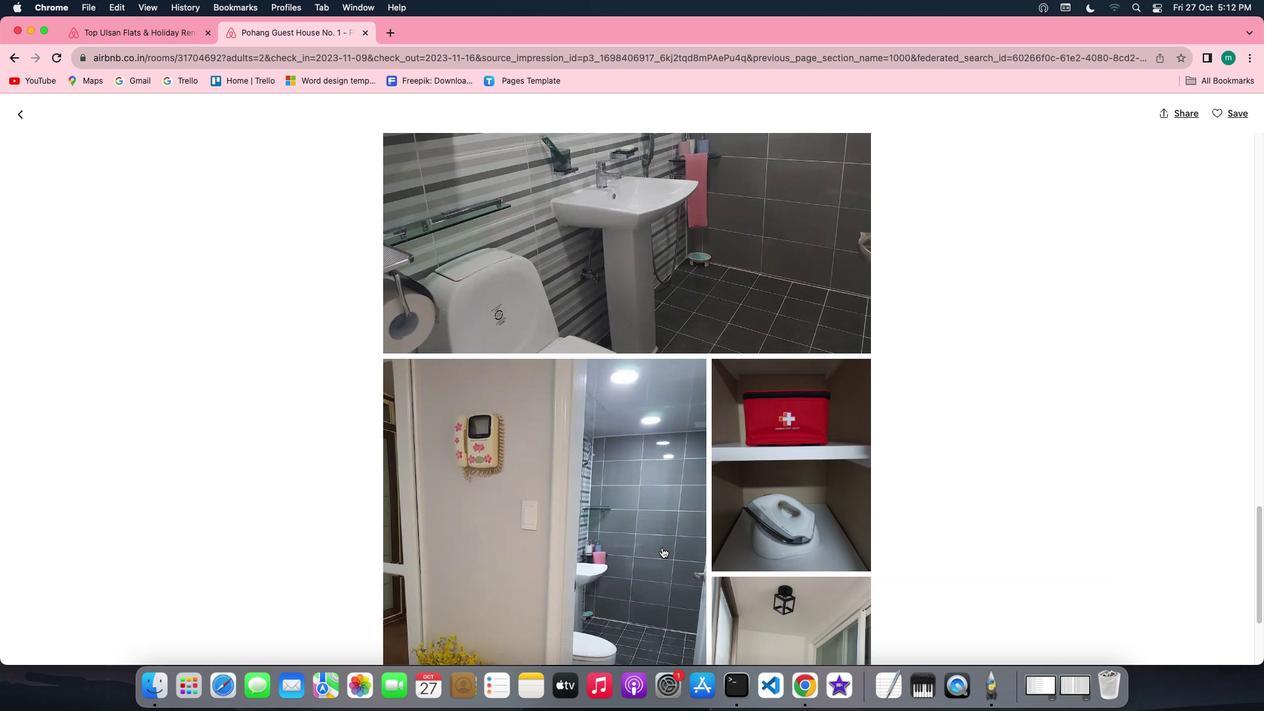 
Action: Mouse scrolled (677, 562) with delta (14, 13)
Screenshot: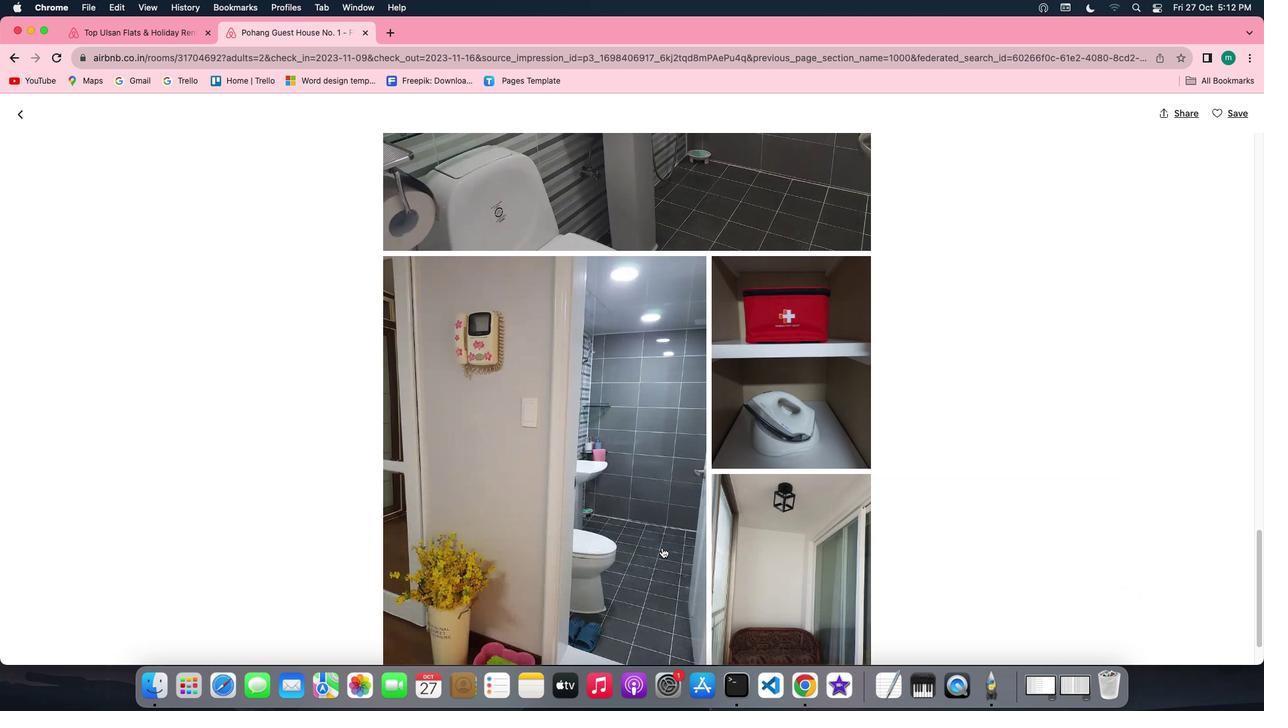 
Action: Mouse scrolled (677, 562) with delta (14, 12)
Screenshot: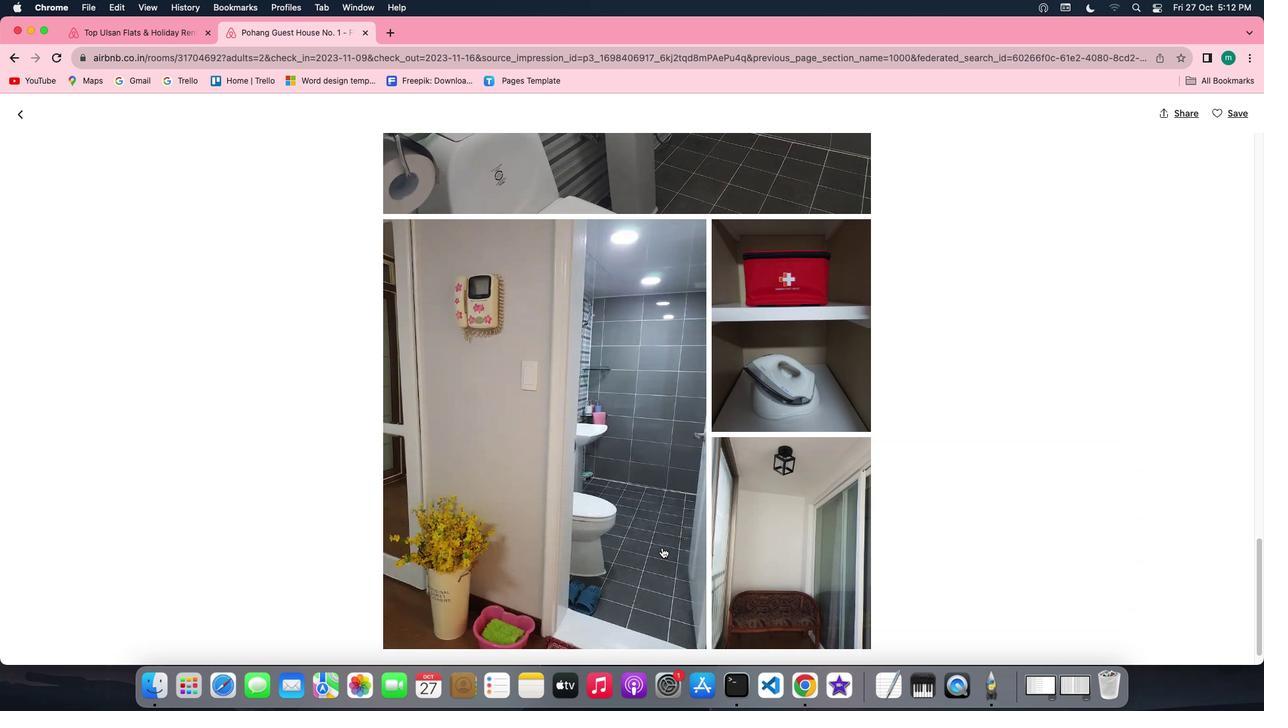 
Action: Mouse scrolled (677, 562) with delta (14, 12)
Screenshot: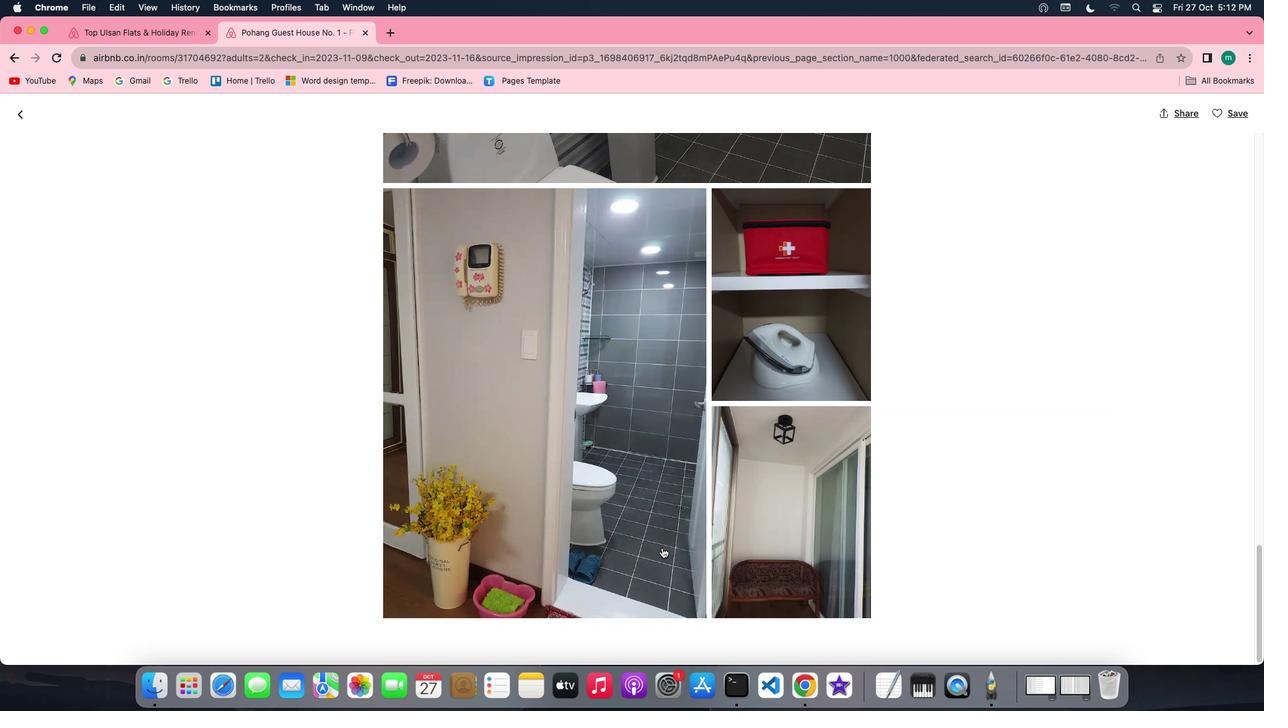 
Action: Mouse scrolled (677, 562) with delta (14, 13)
Screenshot: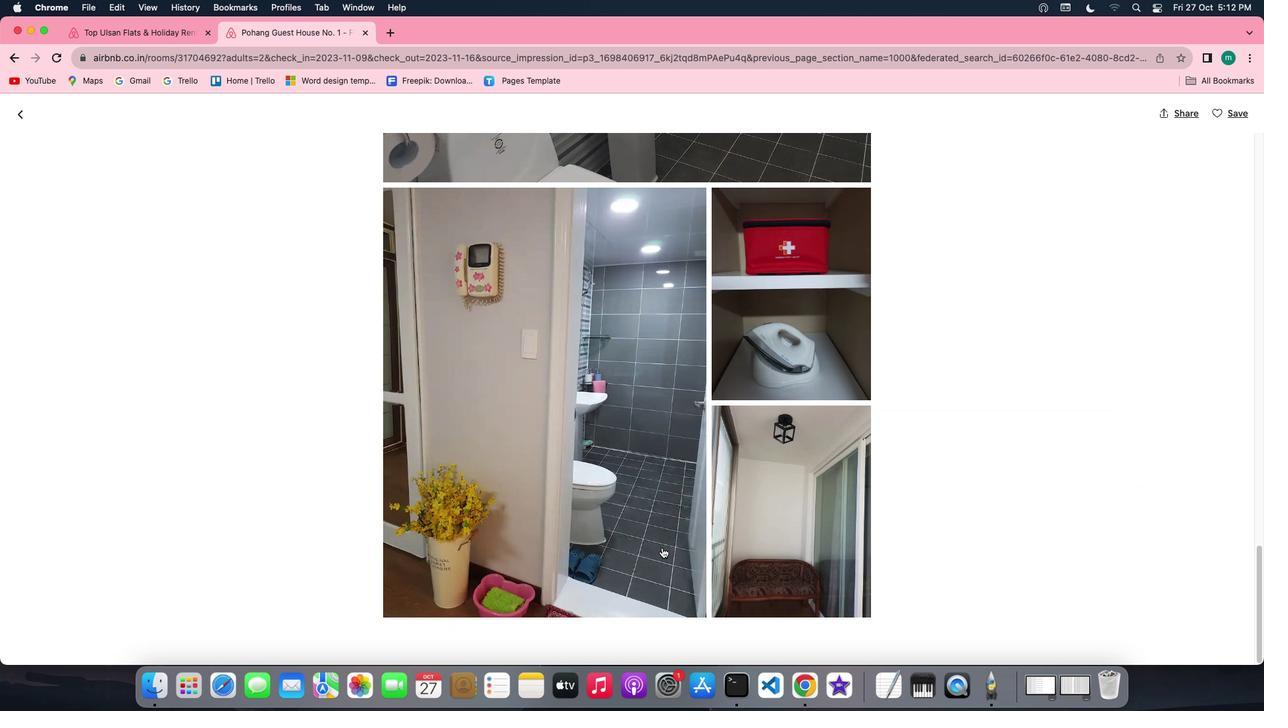 
Action: Mouse scrolled (677, 562) with delta (14, 13)
Screenshot: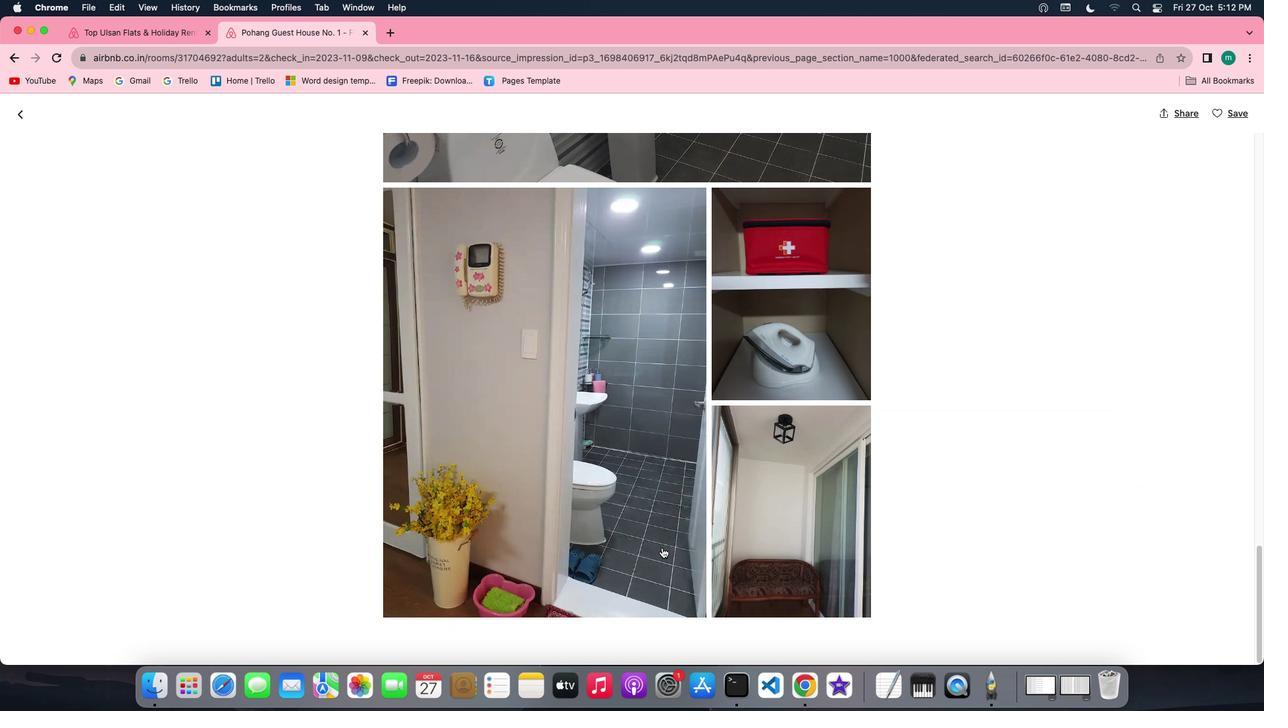 
Action: Mouse scrolled (677, 562) with delta (14, 13)
Screenshot: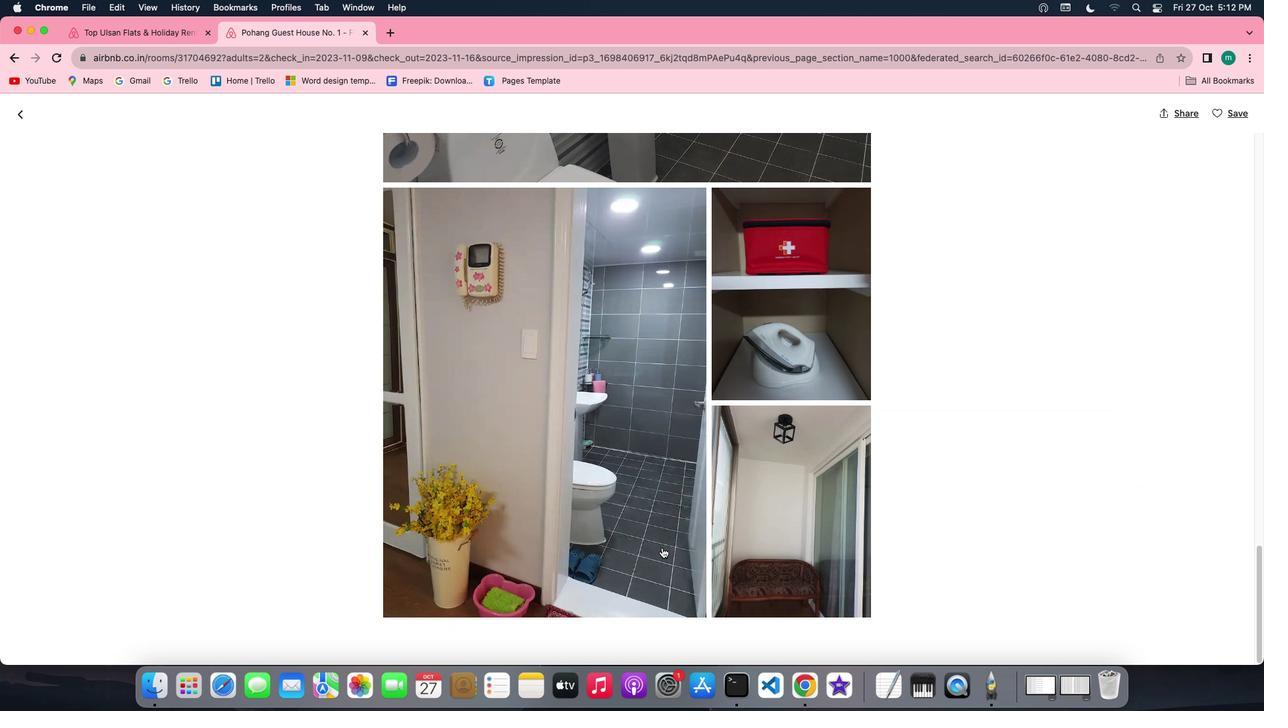 
Action: Mouse scrolled (677, 562) with delta (14, 12)
Screenshot: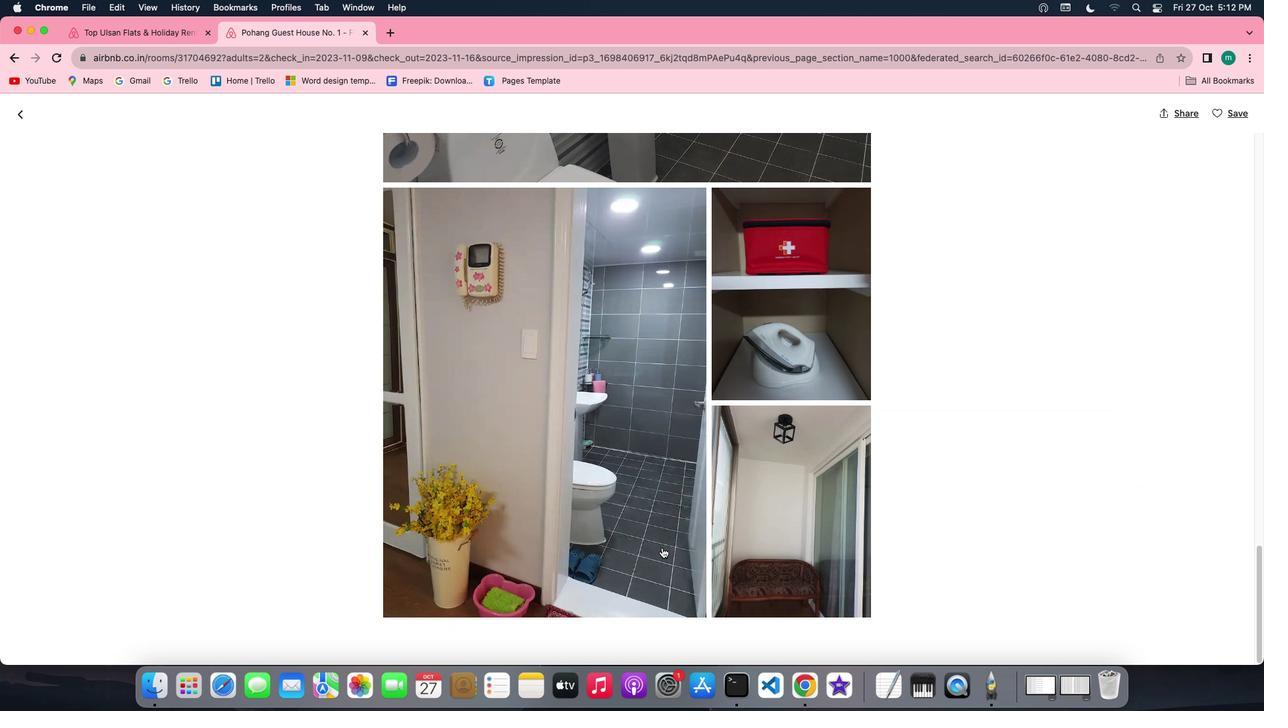 
Action: Mouse moved to (34, 119)
Screenshot: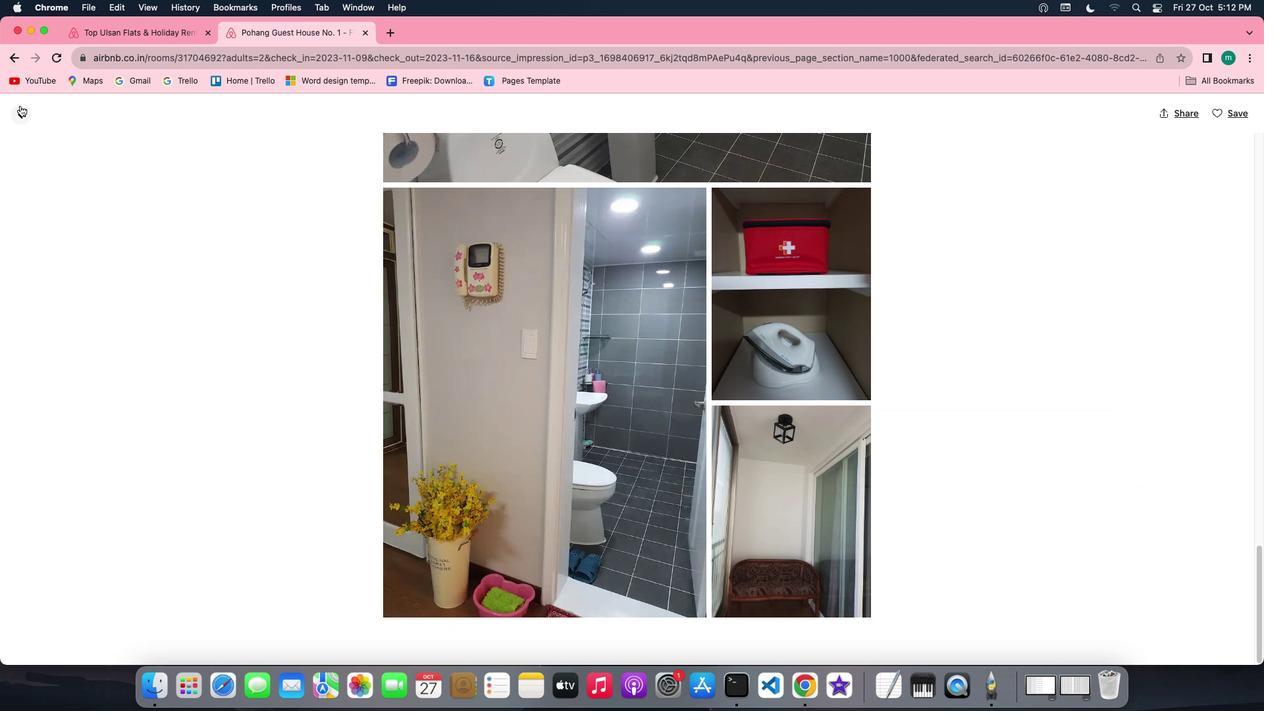 
Action: Mouse pressed left at (34, 119)
Screenshot: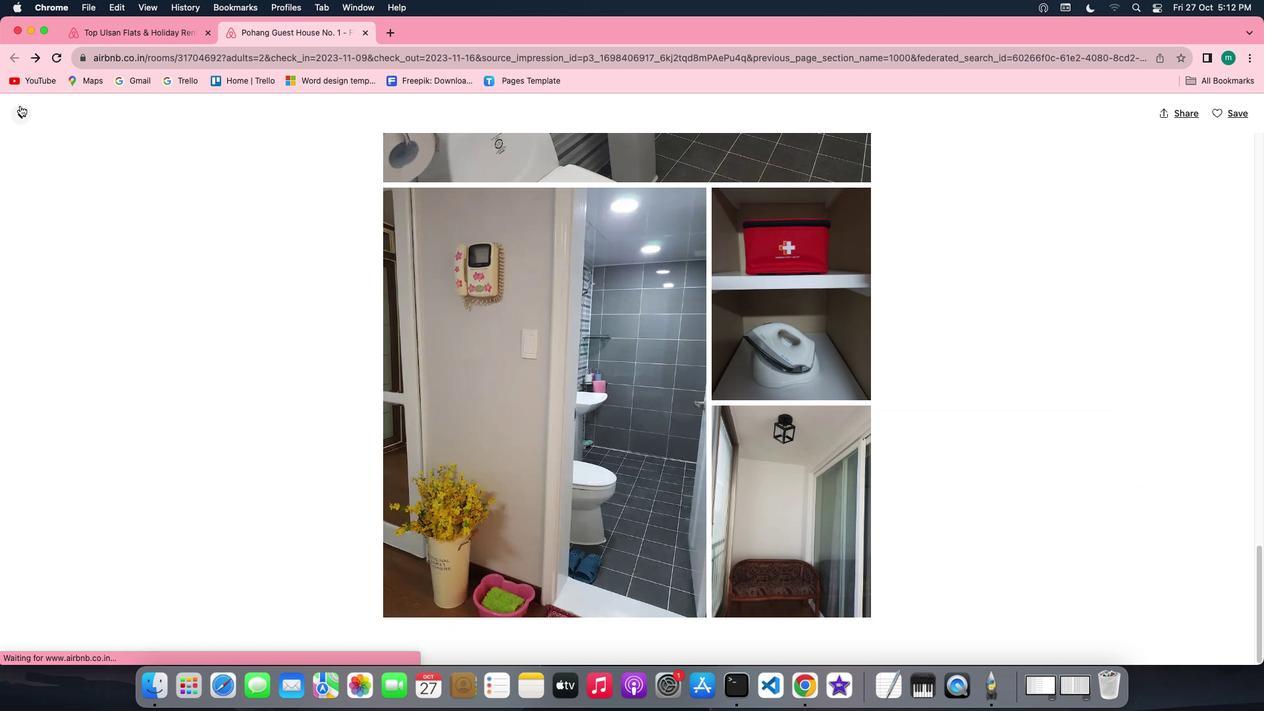 
Action: Mouse moved to (611, 465)
Screenshot: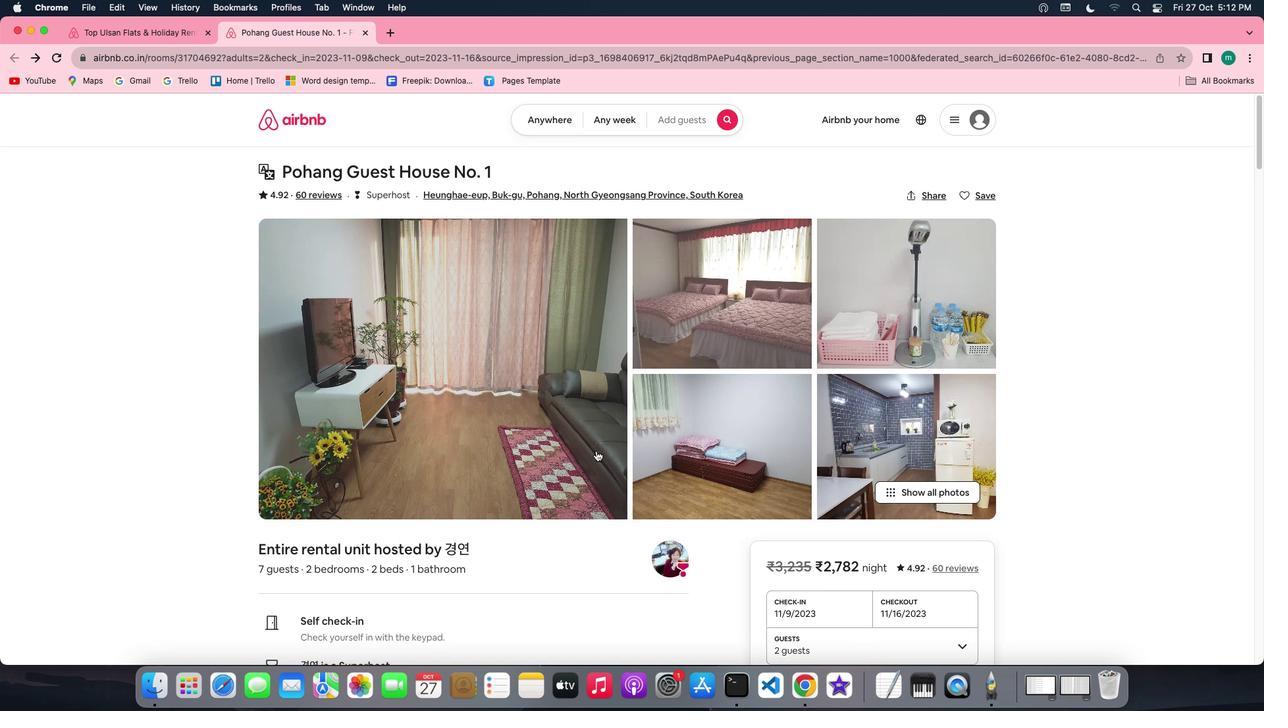 
Action: Mouse scrolled (611, 465) with delta (14, 13)
Screenshot: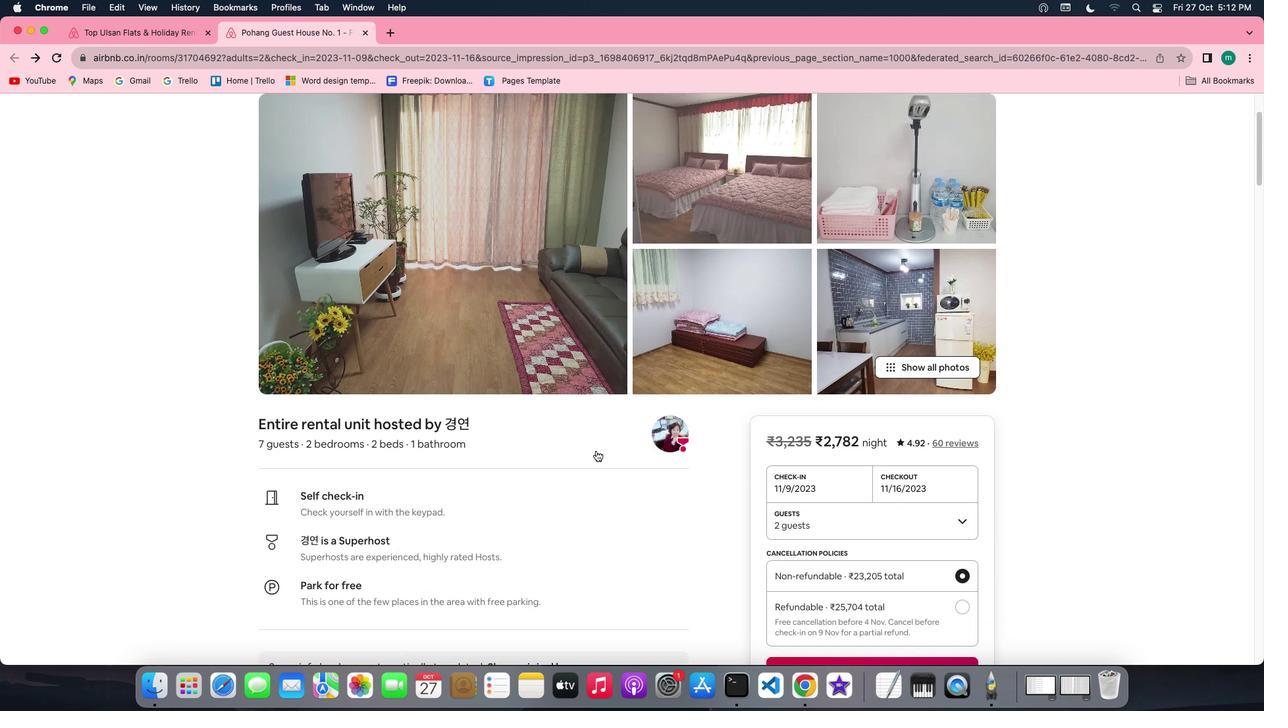 
Action: Mouse scrolled (611, 465) with delta (14, 13)
Screenshot: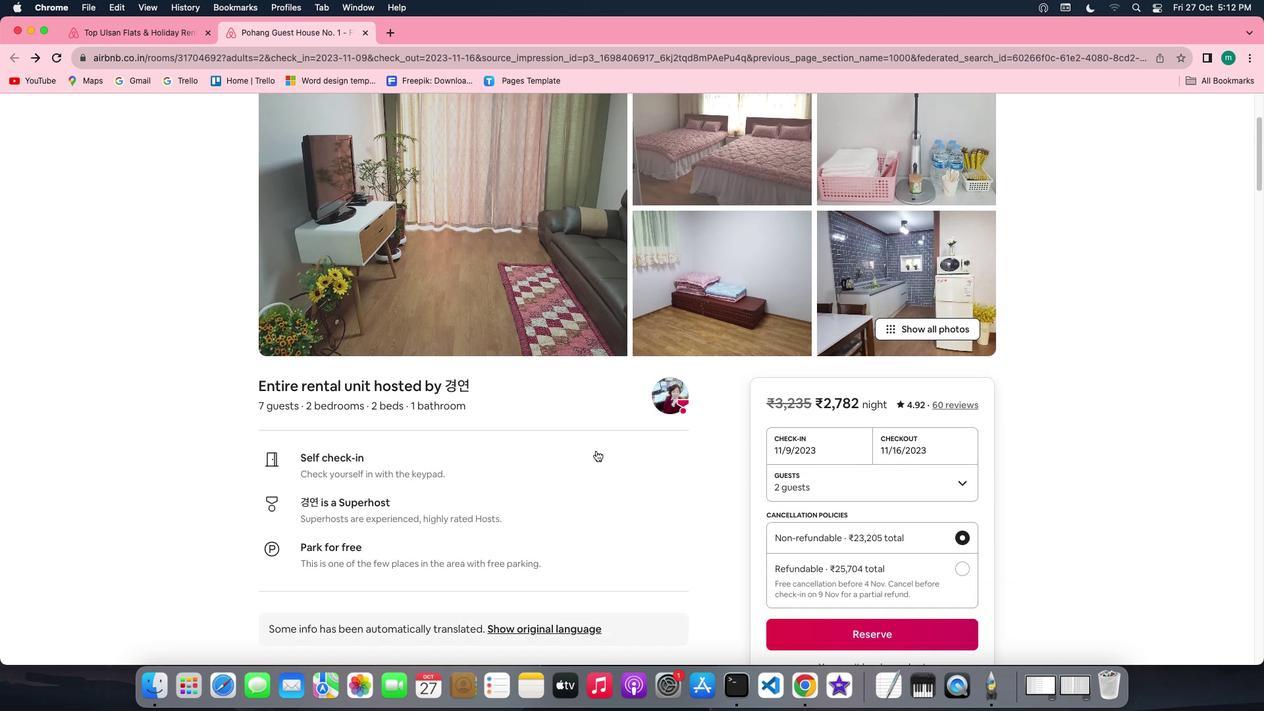 
Action: Mouse scrolled (611, 465) with delta (14, 12)
Screenshot: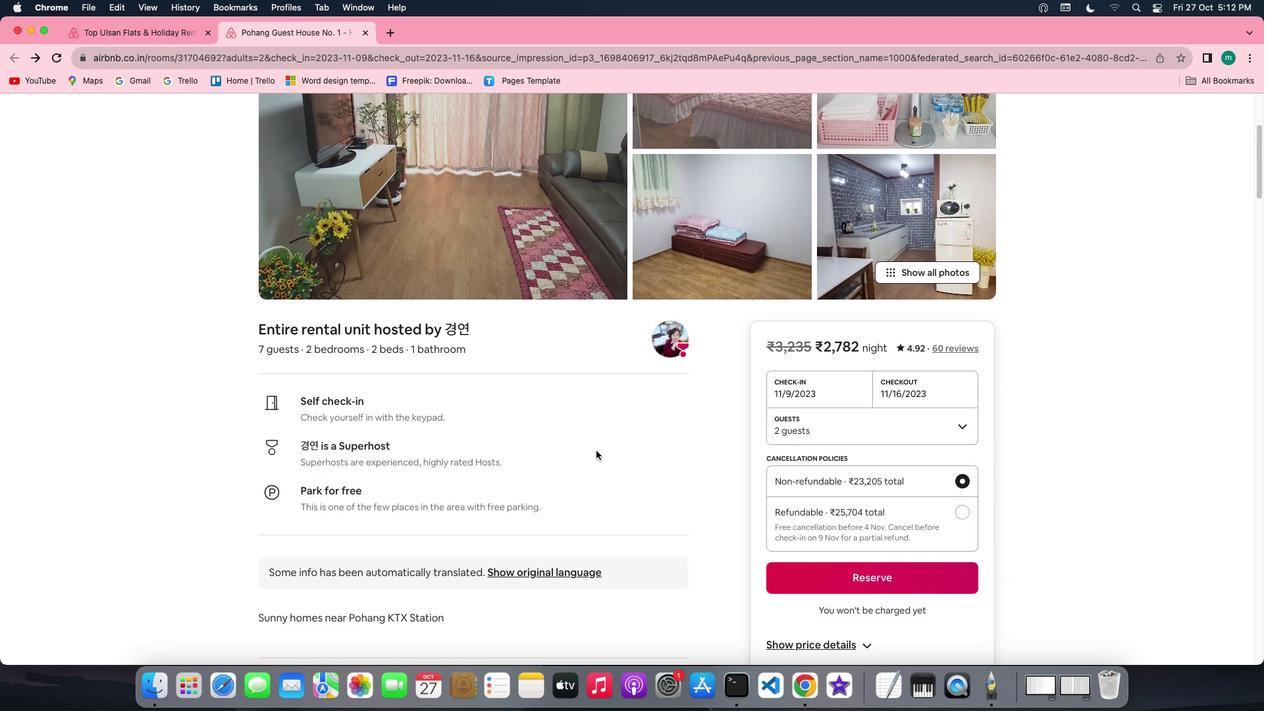 
Action: Mouse scrolled (611, 465) with delta (14, 11)
Screenshot: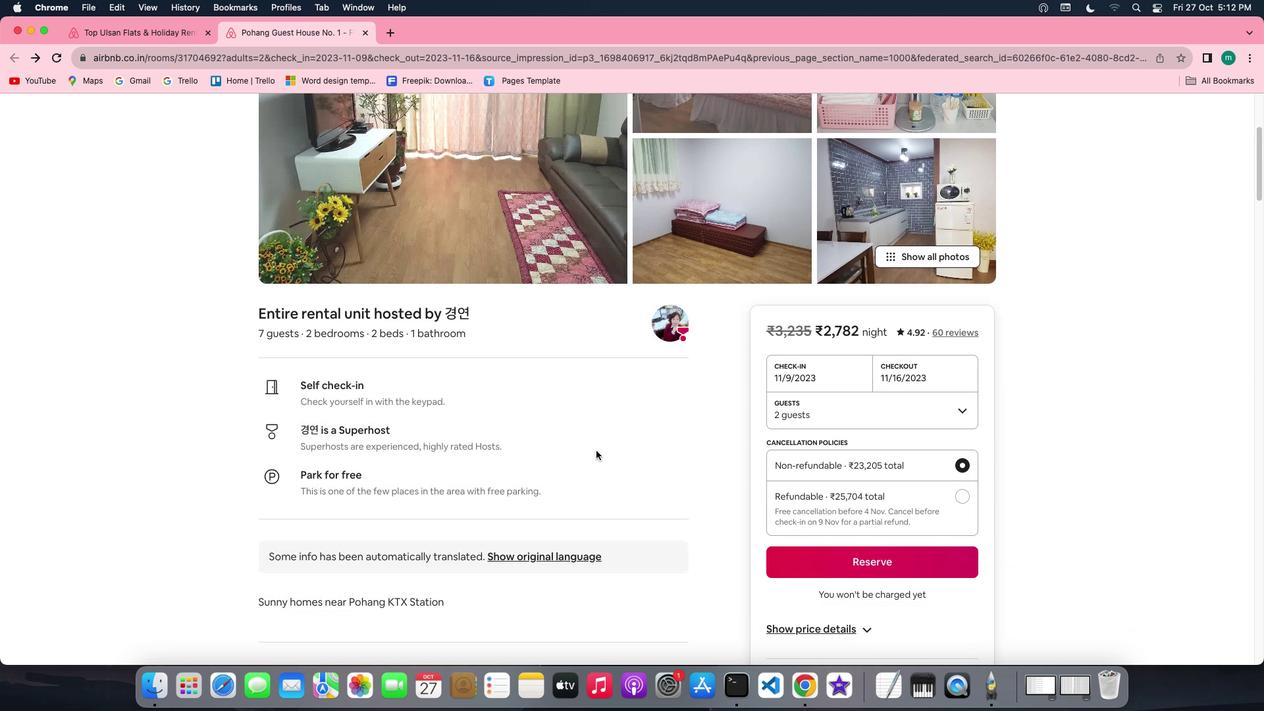 
Action: Mouse scrolled (611, 465) with delta (14, 13)
Screenshot: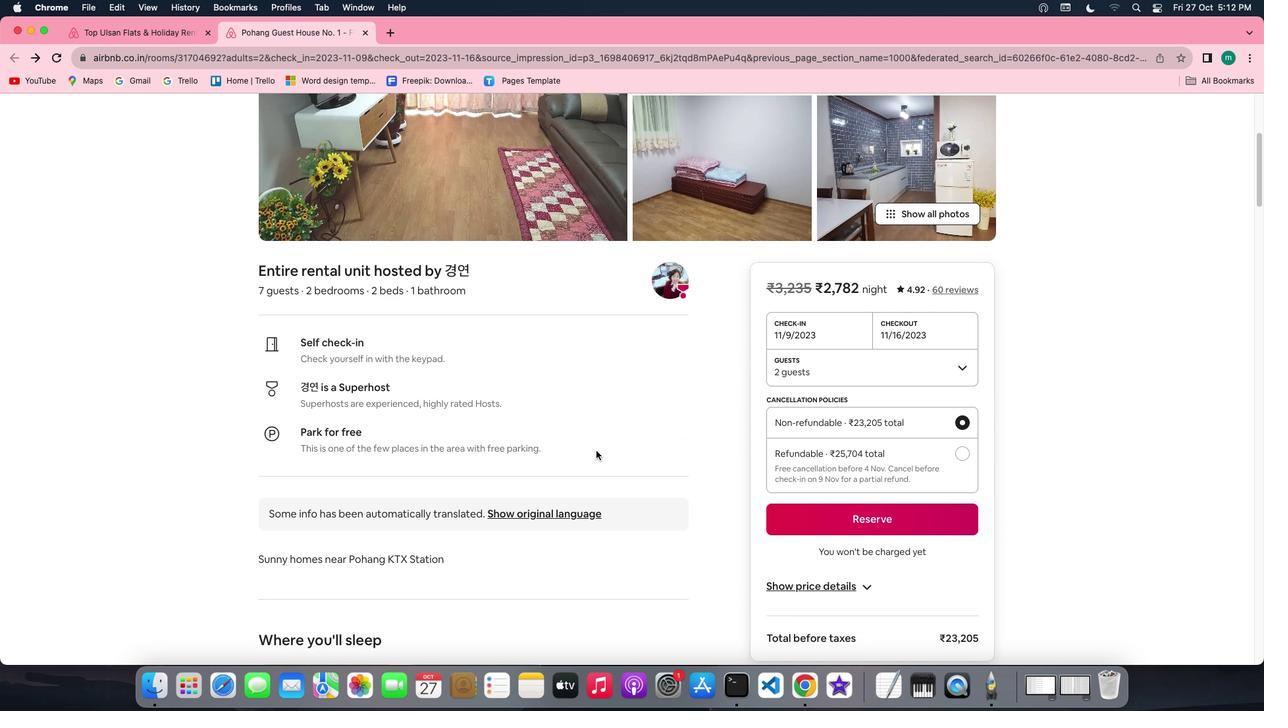 
Action: Mouse scrolled (611, 465) with delta (14, 13)
Screenshot: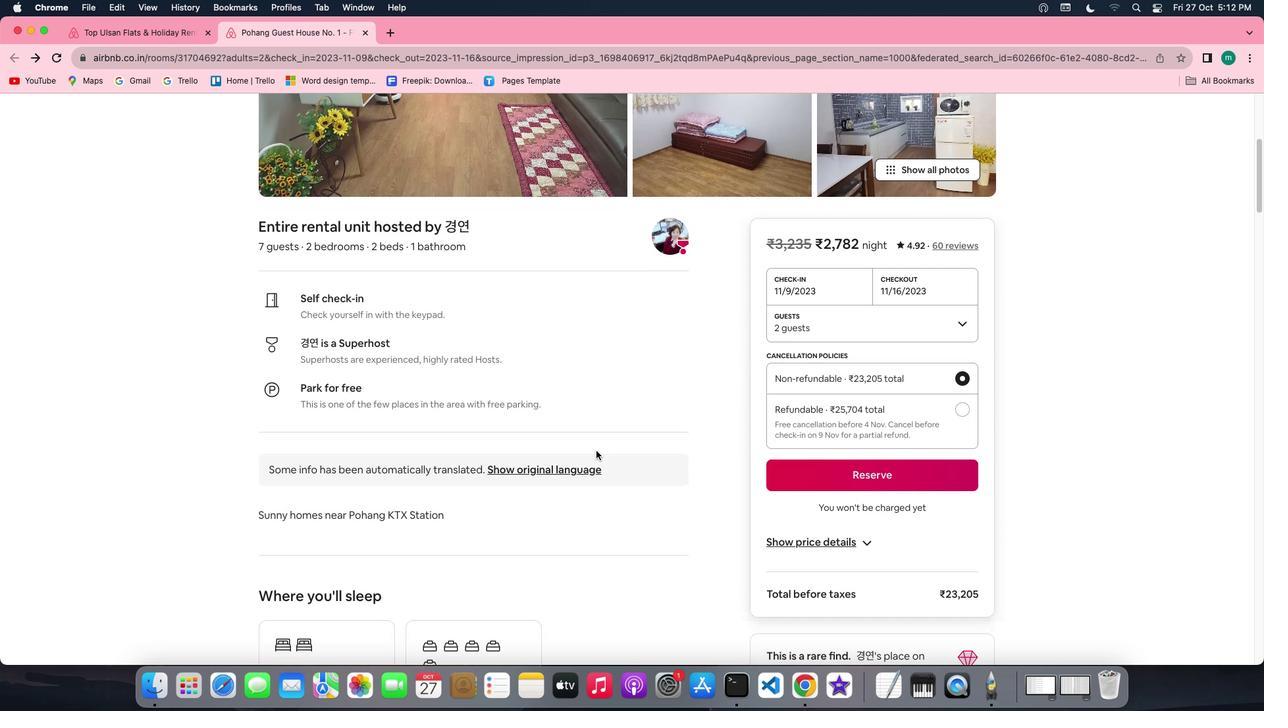 
Action: Mouse scrolled (611, 465) with delta (14, 13)
Screenshot: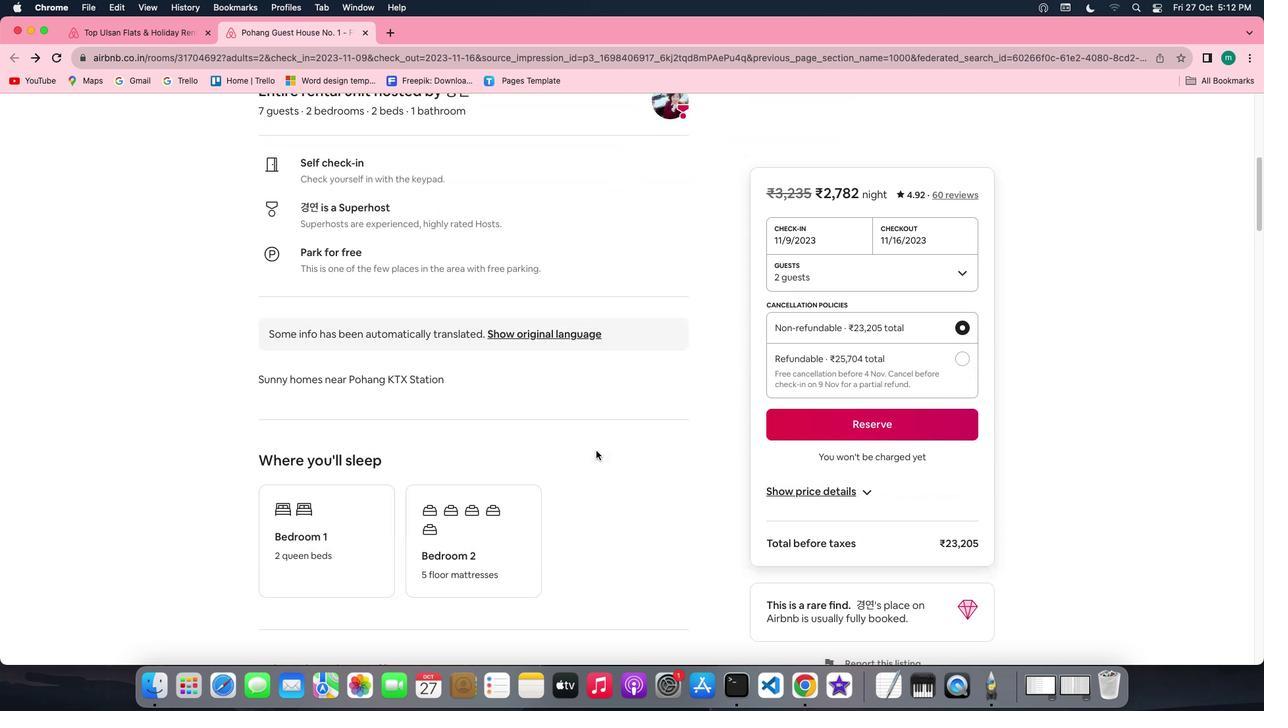 
Action: Mouse scrolled (611, 465) with delta (14, 12)
Screenshot: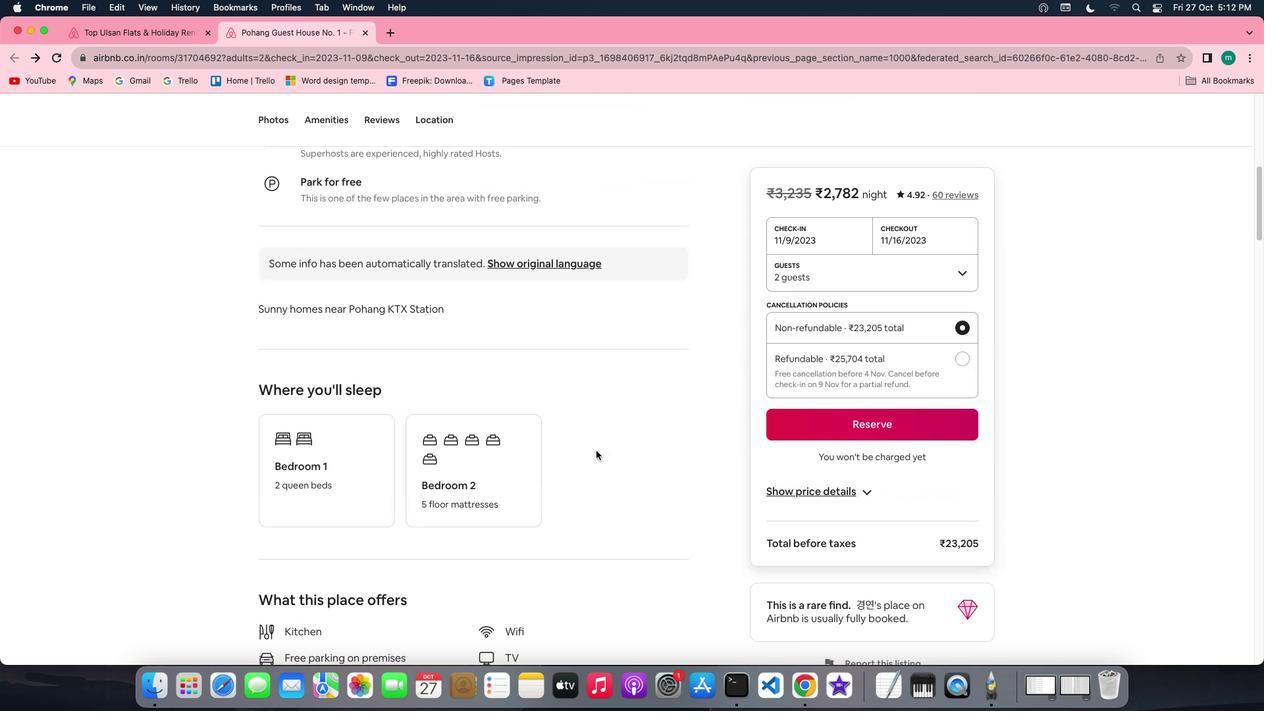 
Action: Mouse scrolled (611, 465) with delta (14, 11)
Screenshot: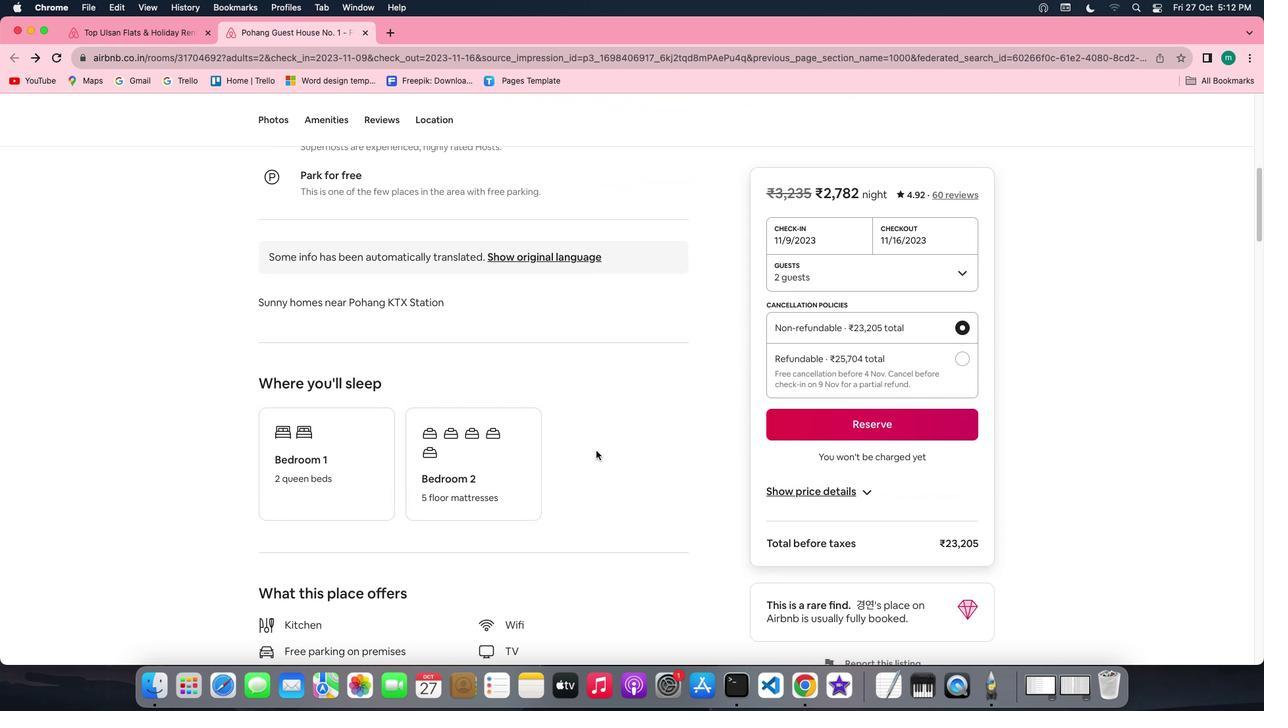 
Action: Mouse scrolled (611, 465) with delta (14, 13)
Screenshot: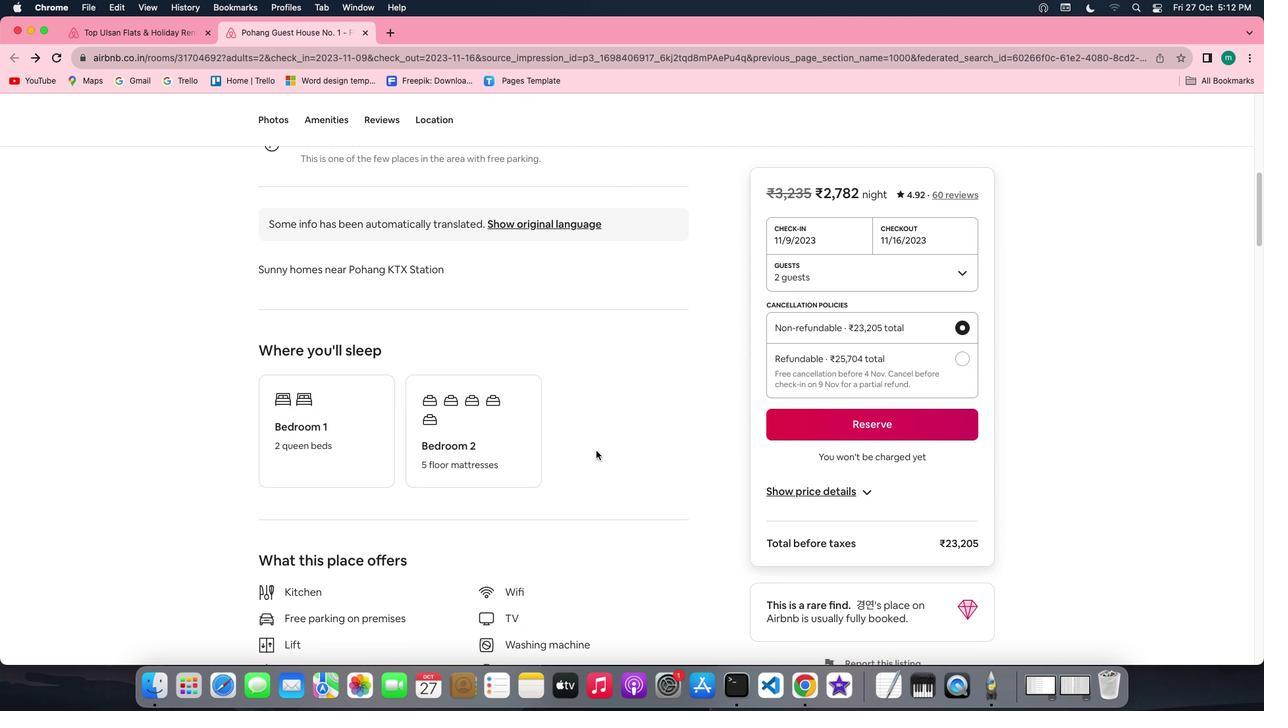 
Action: Mouse scrolled (611, 465) with delta (14, 13)
Screenshot: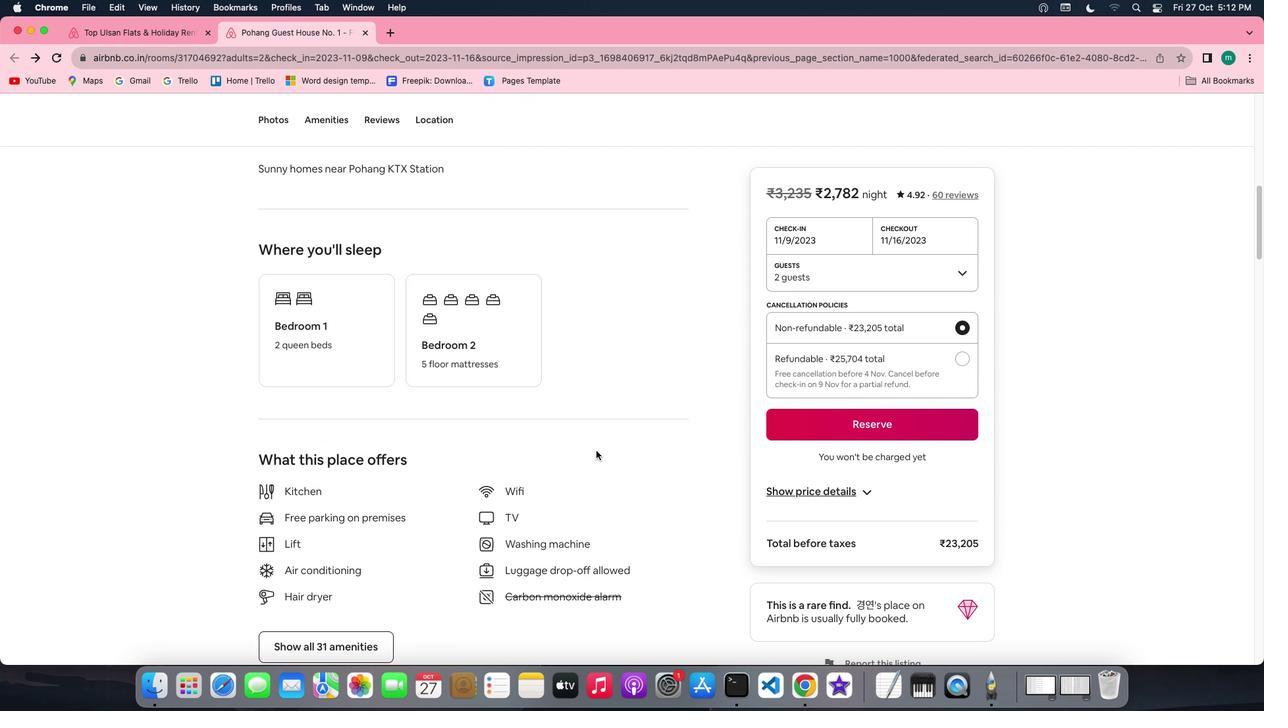 
Action: Mouse scrolled (611, 465) with delta (14, 13)
Screenshot: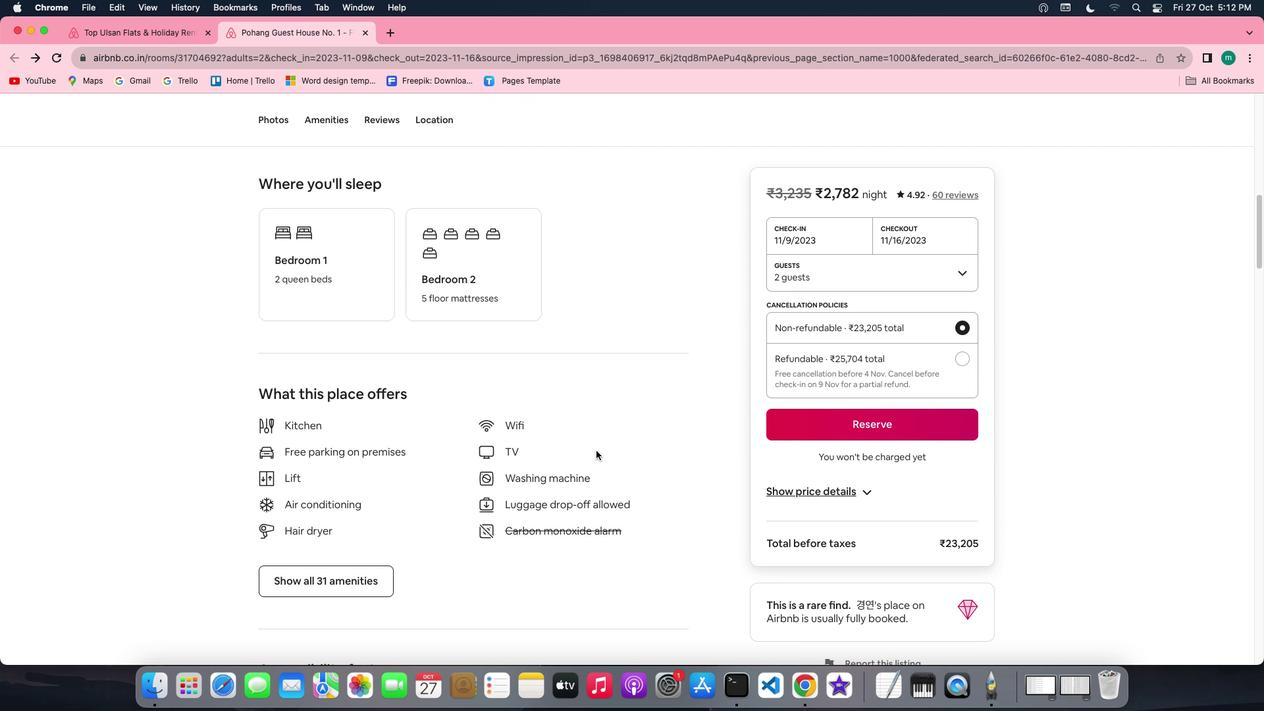 
Action: Mouse scrolled (611, 465) with delta (14, 12)
Screenshot: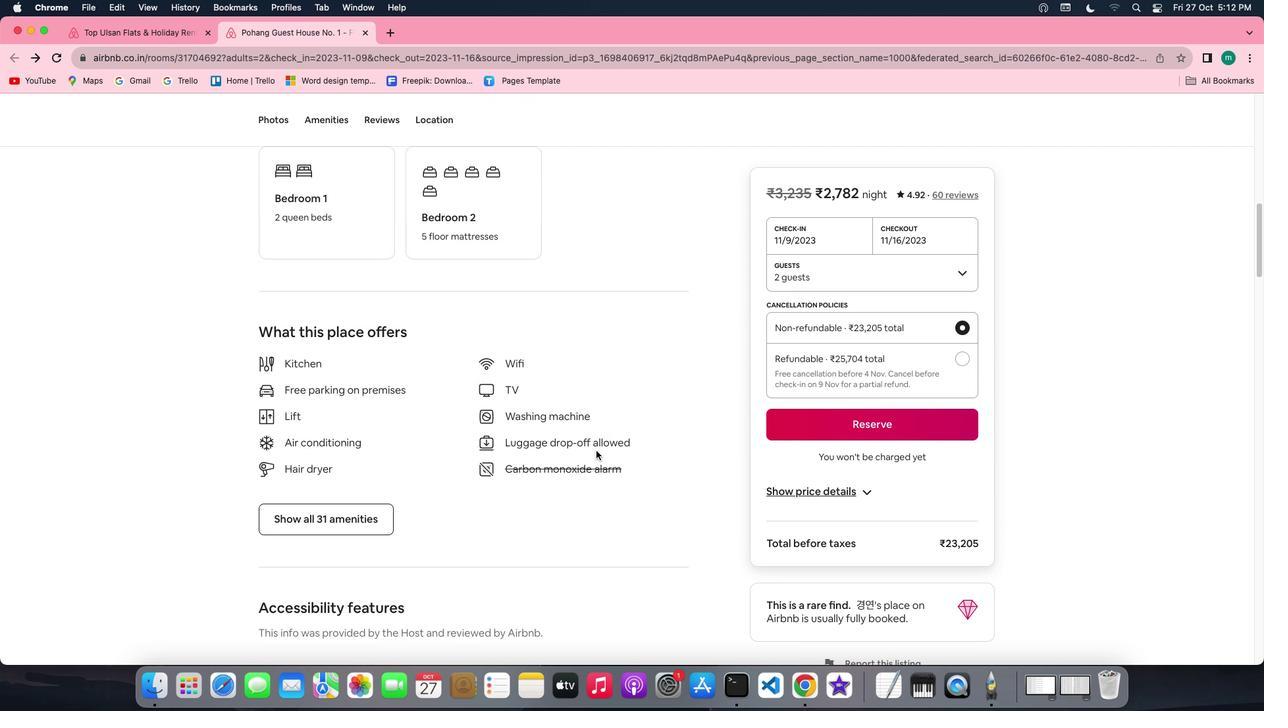 
Action: Mouse scrolled (611, 465) with delta (14, 11)
Screenshot: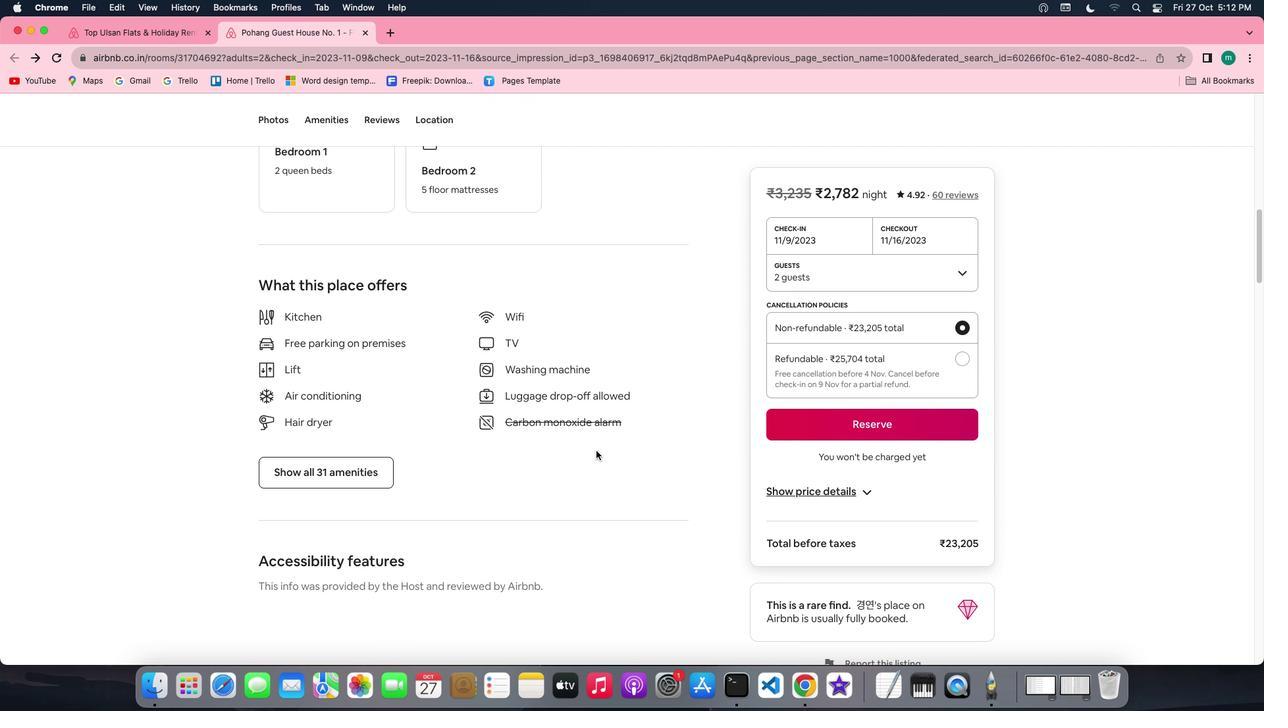 
Action: Mouse scrolled (611, 465) with delta (14, 13)
Screenshot: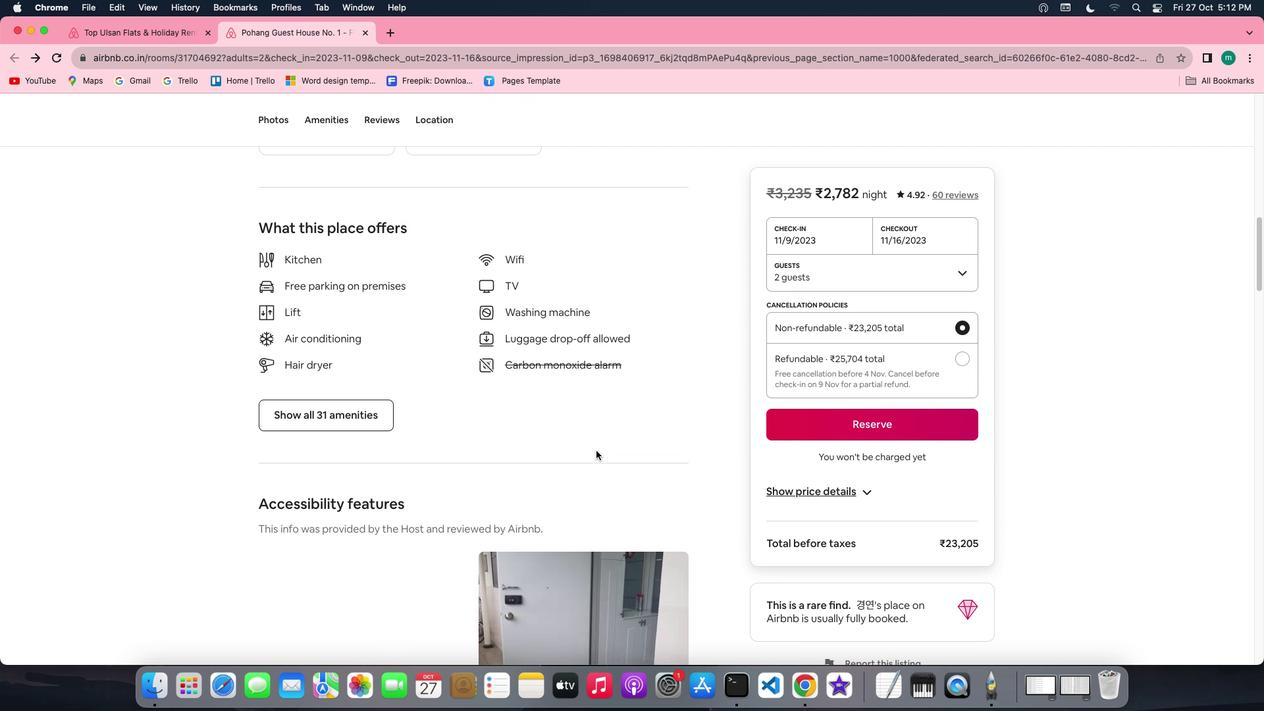 
Action: Mouse scrolled (611, 465) with delta (14, 13)
Screenshot: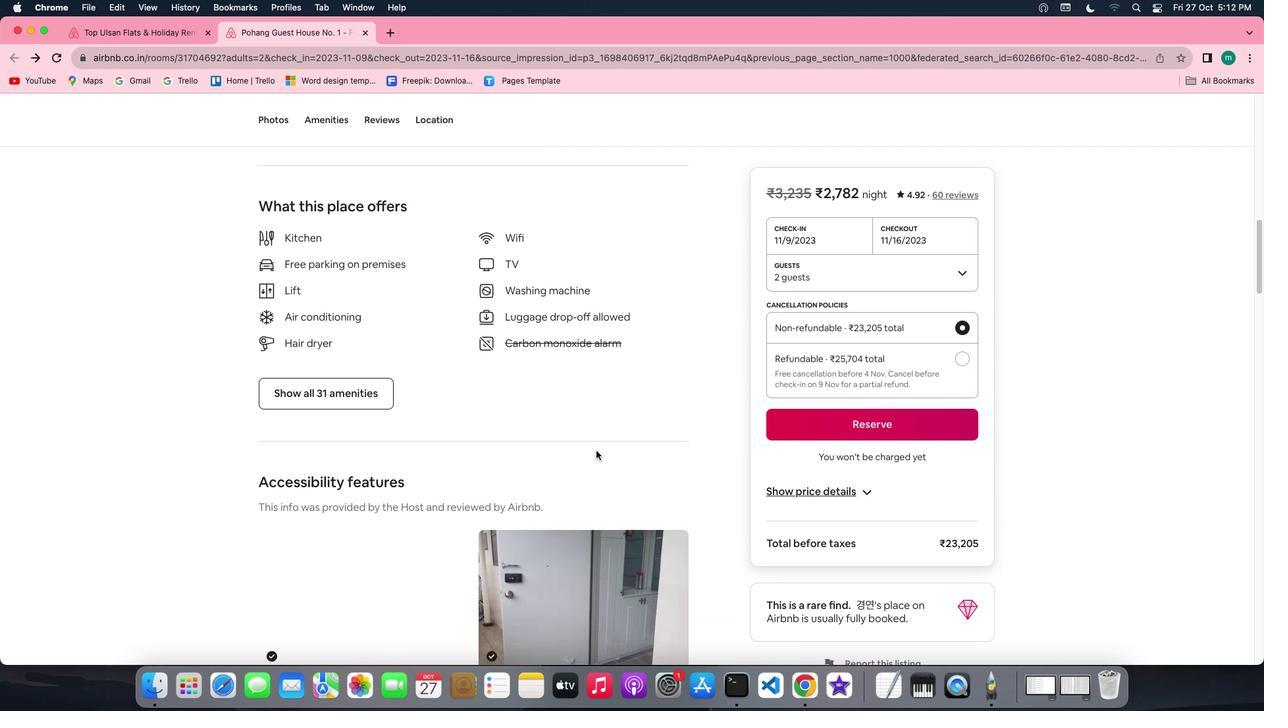 
Action: Mouse scrolled (611, 465) with delta (14, 13)
Screenshot: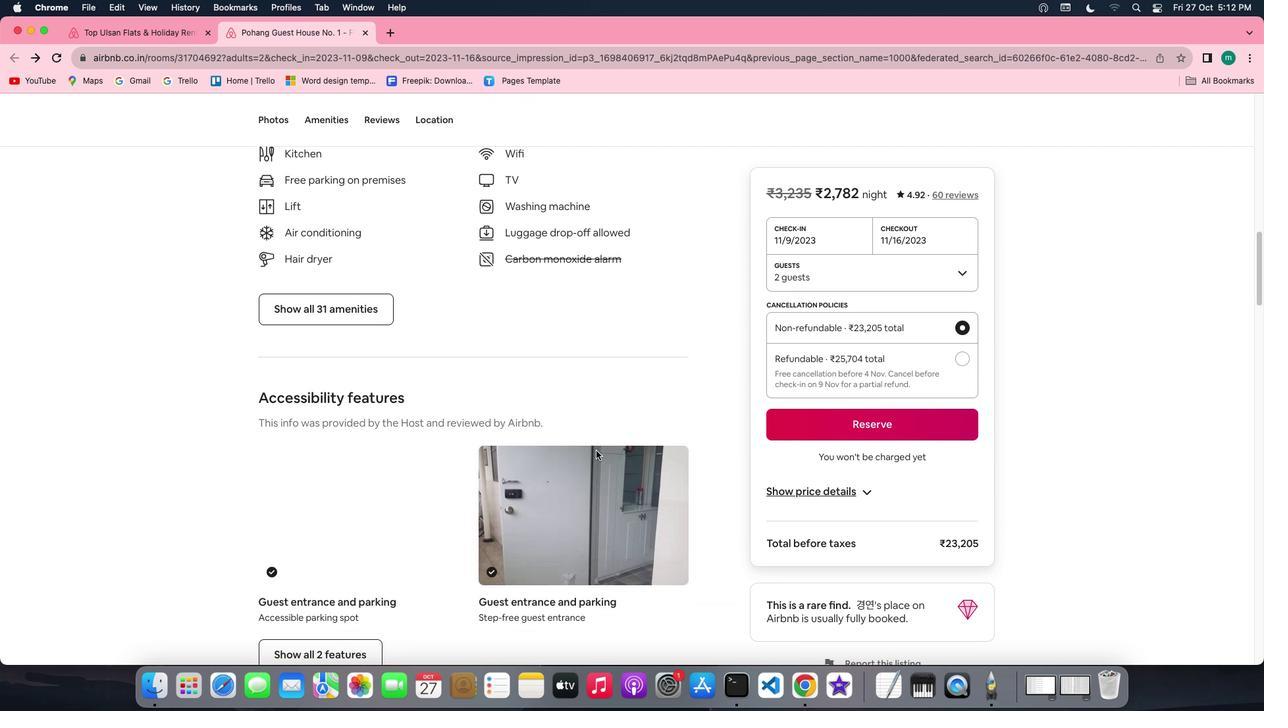 
Action: Mouse scrolled (611, 465) with delta (14, 12)
Screenshot: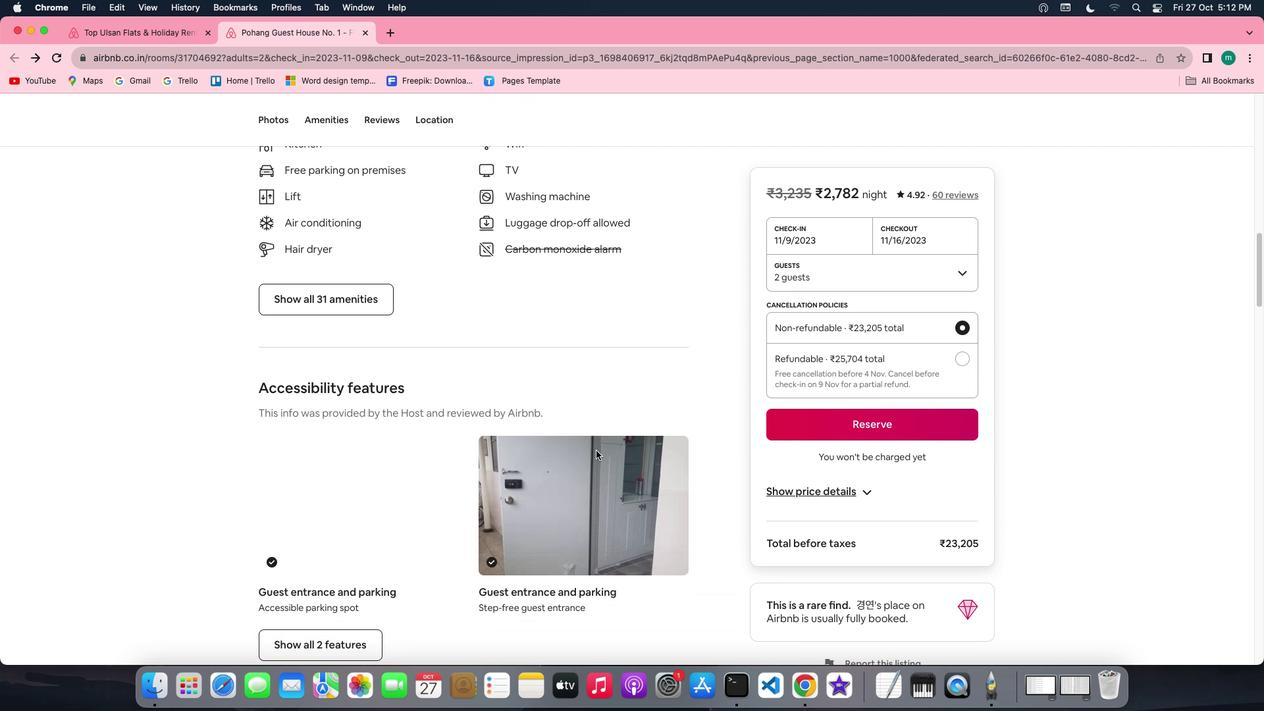 
Action: Mouse moved to (401, 309)
Screenshot: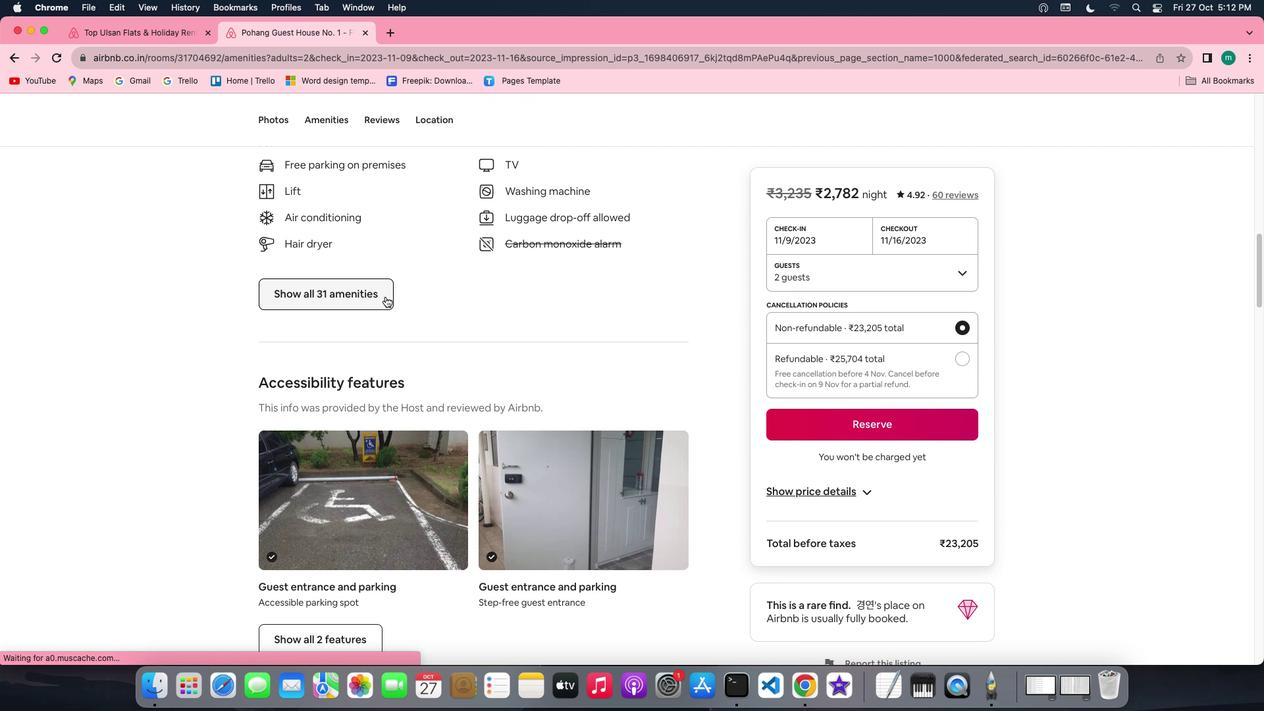 
Action: Mouse pressed left at (401, 309)
Screenshot: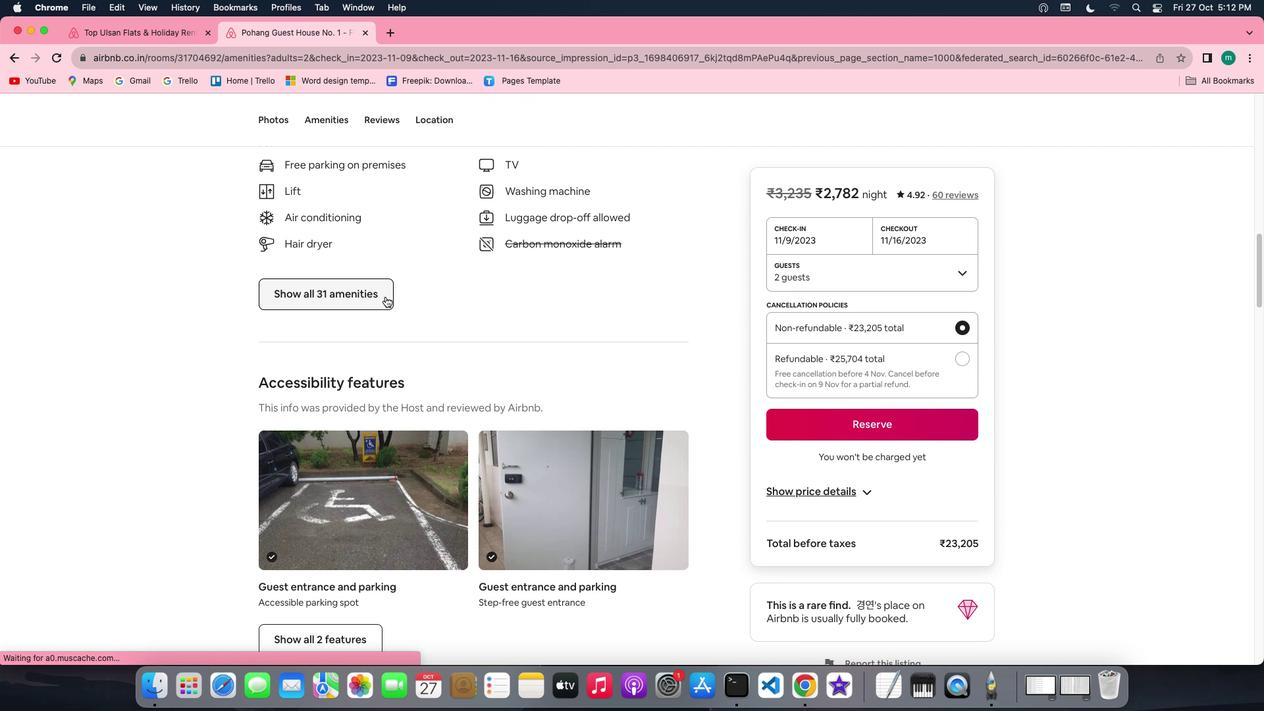 
Action: Mouse moved to (754, 476)
Screenshot: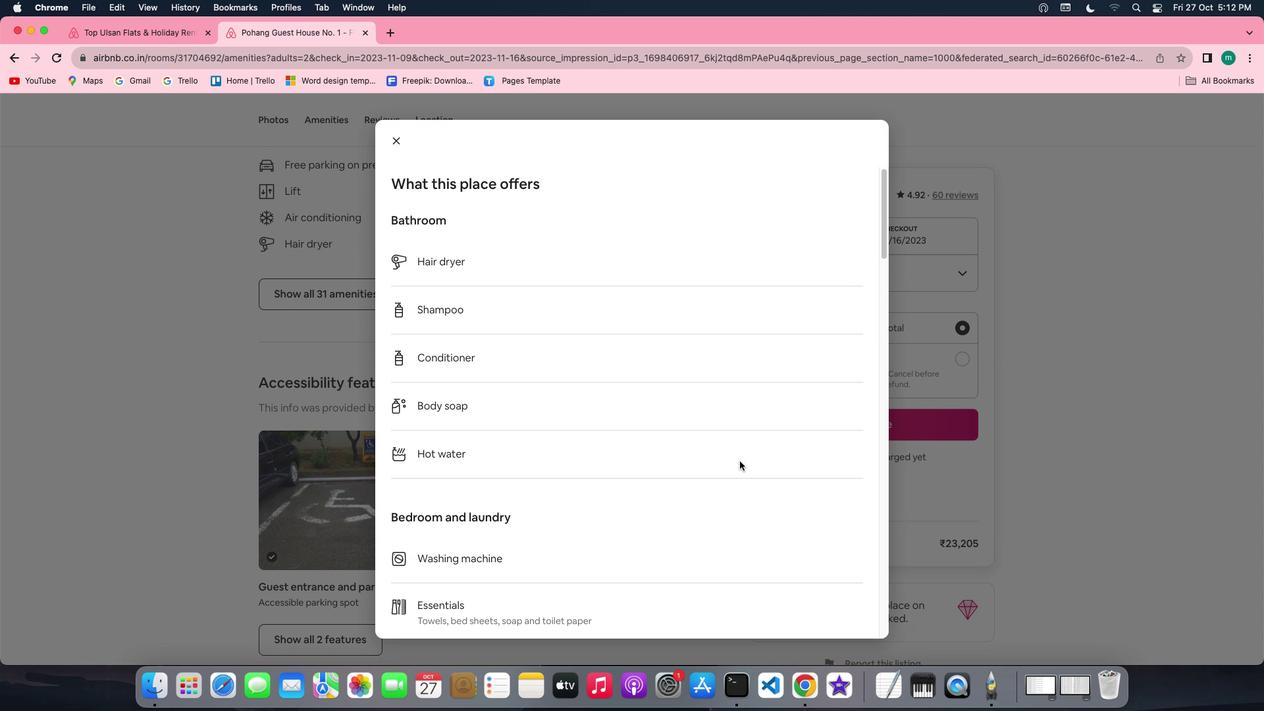
Action: Mouse scrolled (754, 476) with delta (14, 13)
Screenshot: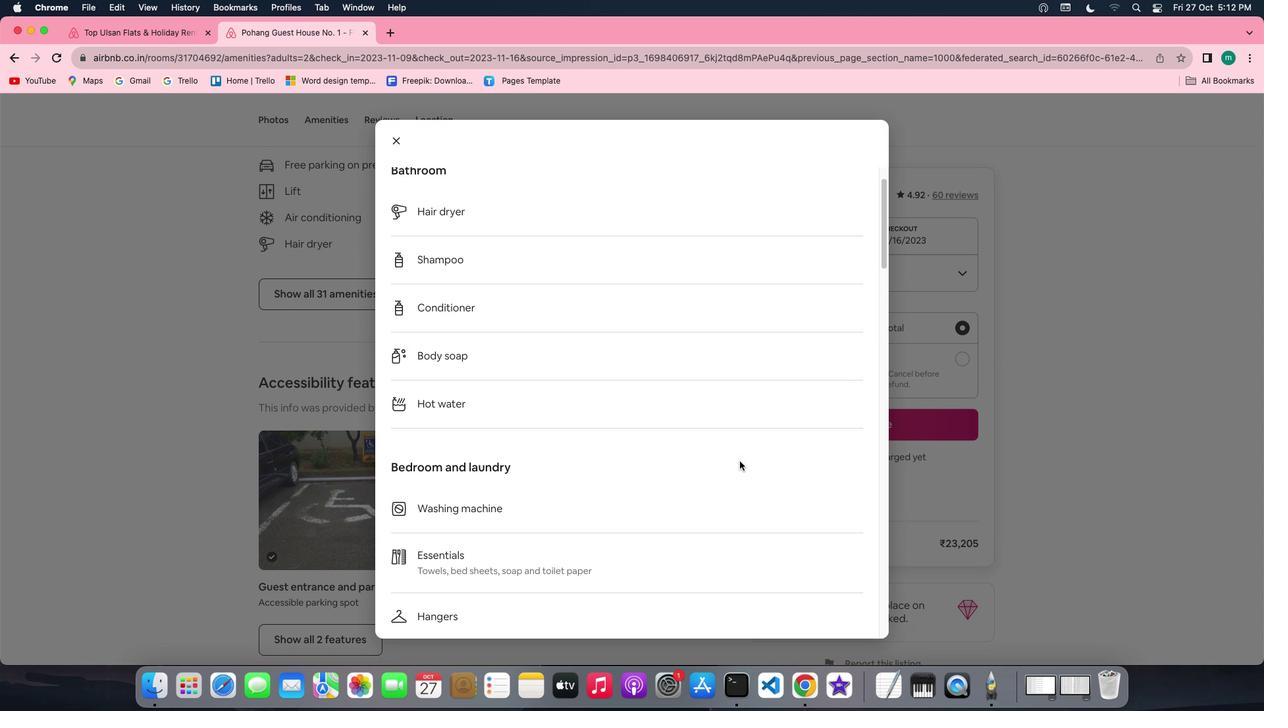 
Action: Mouse scrolled (754, 476) with delta (14, 13)
Screenshot: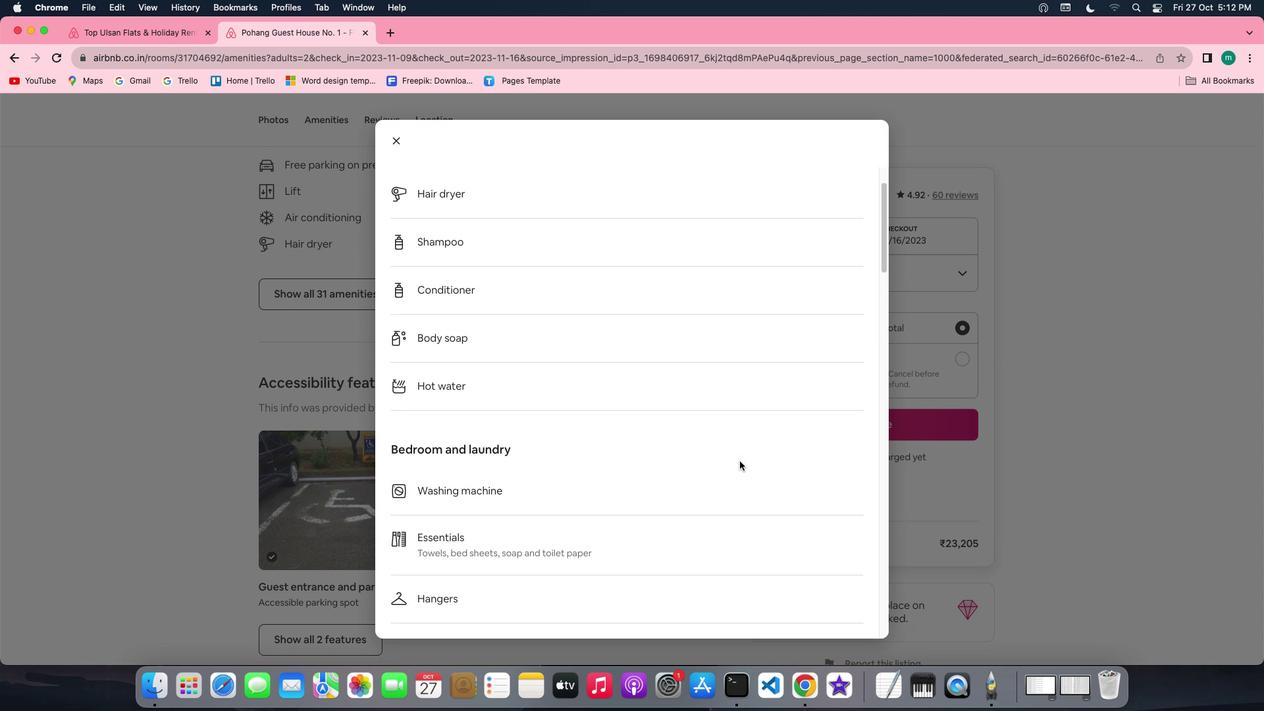 
Action: Mouse scrolled (754, 476) with delta (14, 13)
Screenshot: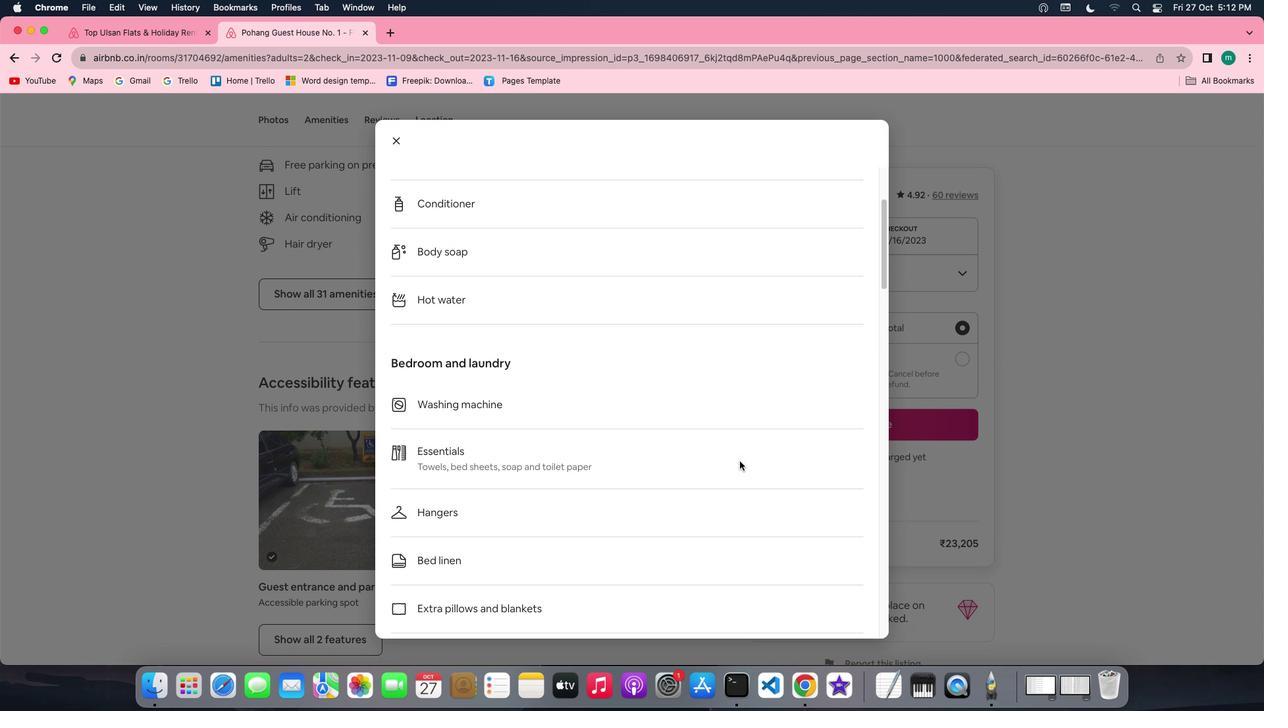 
Action: Mouse scrolled (754, 476) with delta (14, 12)
Screenshot: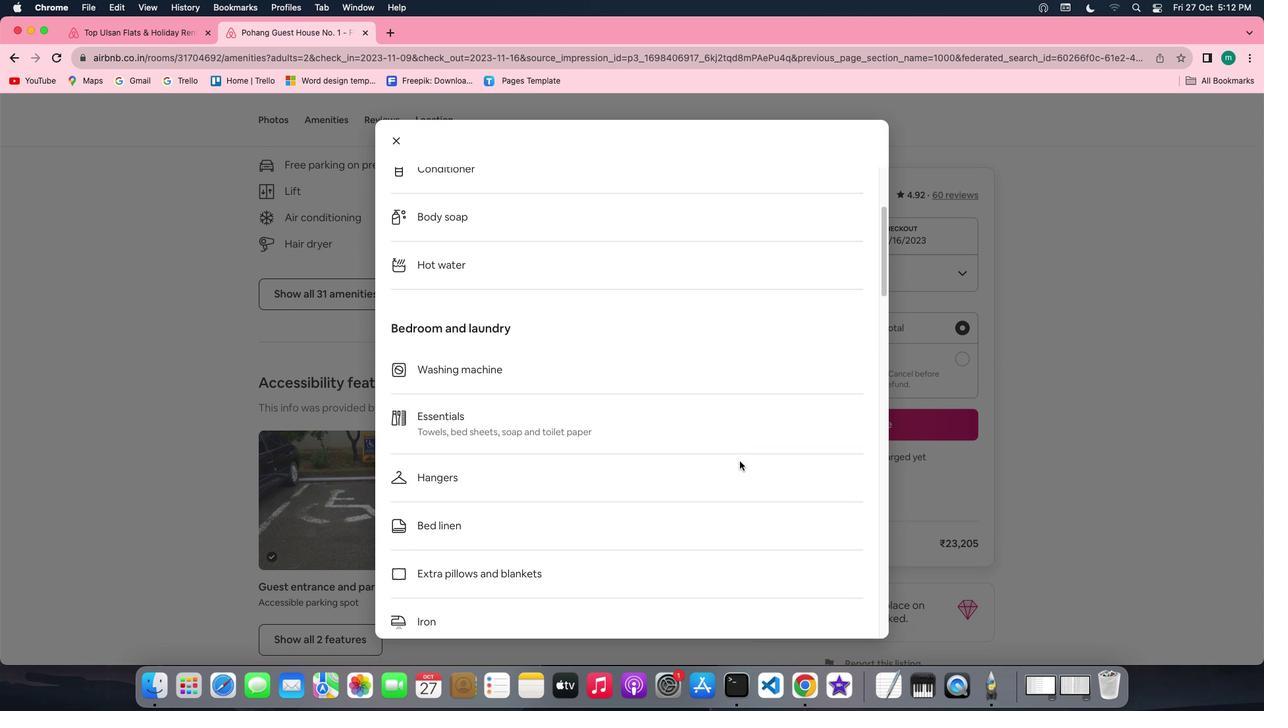
Action: Mouse scrolled (754, 476) with delta (14, 13)
Screenshot: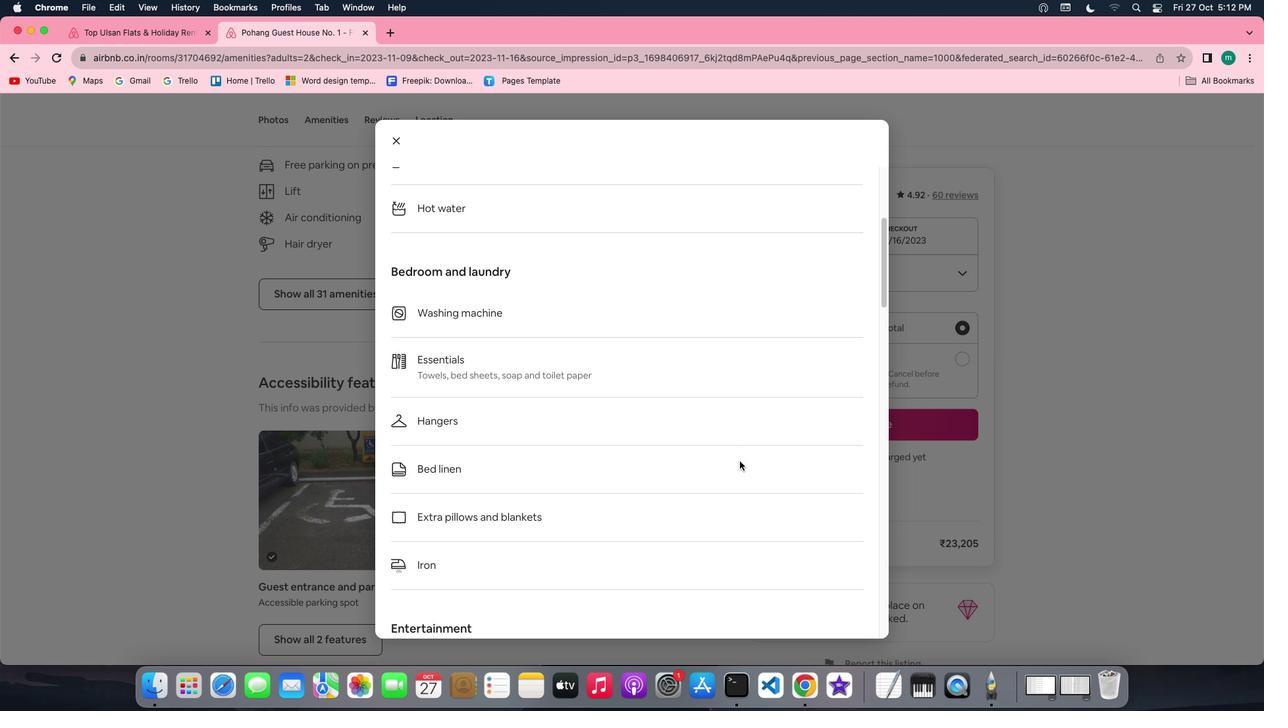 
Action: Mouse scrolled (754, 476) with delta (14, 13)
Screenshot: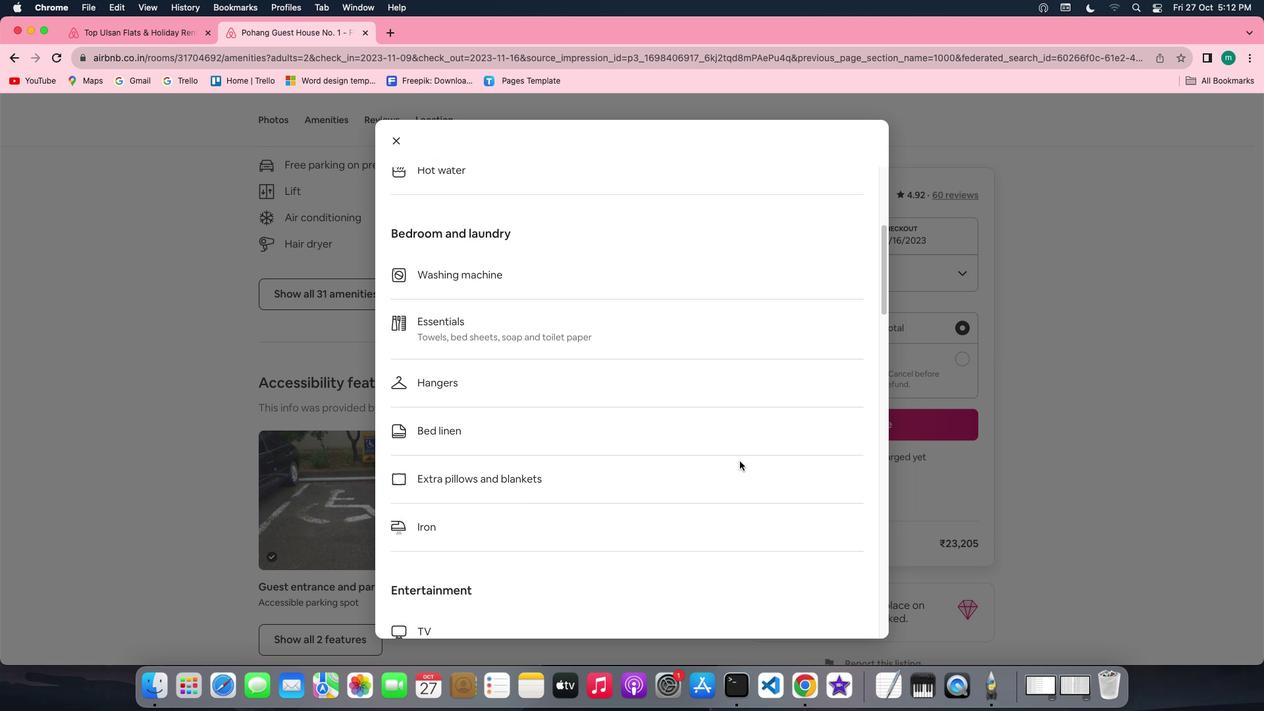 
Action: Mouse scrolled (754, 476) with delta (14, 13)
Screenshot: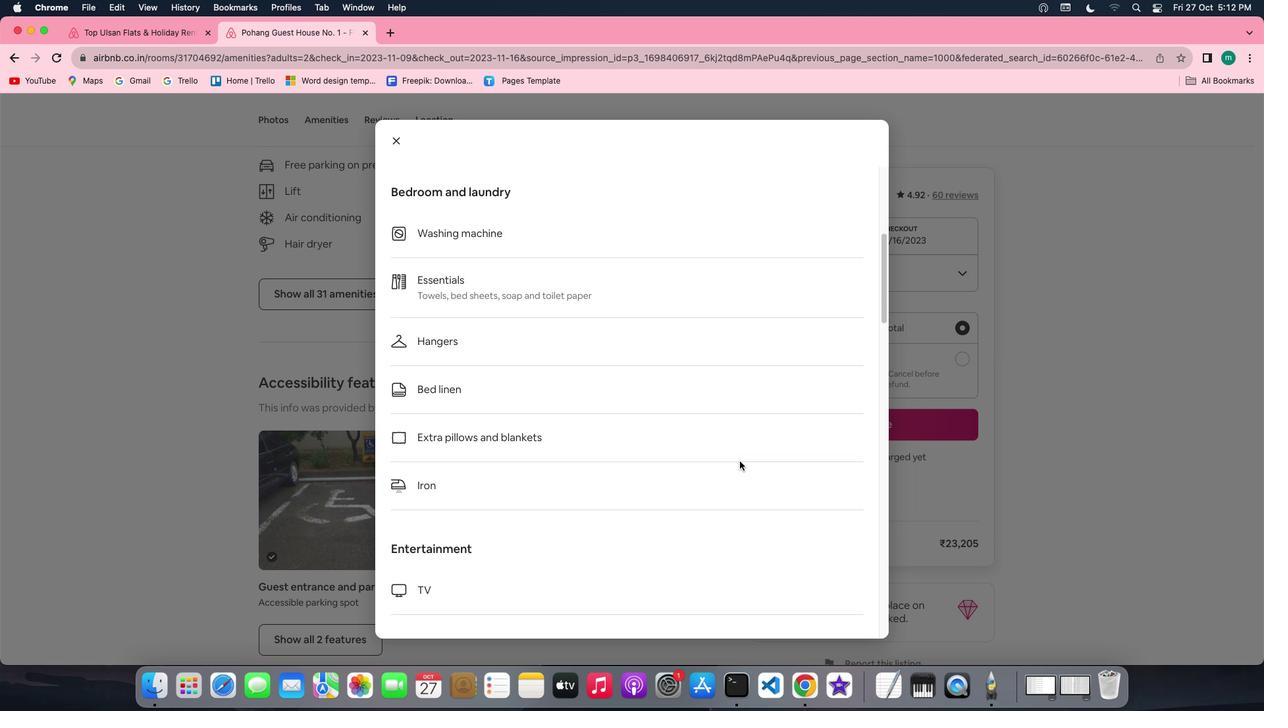 
Action: Mouse scrolled (754, 476) with delta (14, 12)
Screenshot: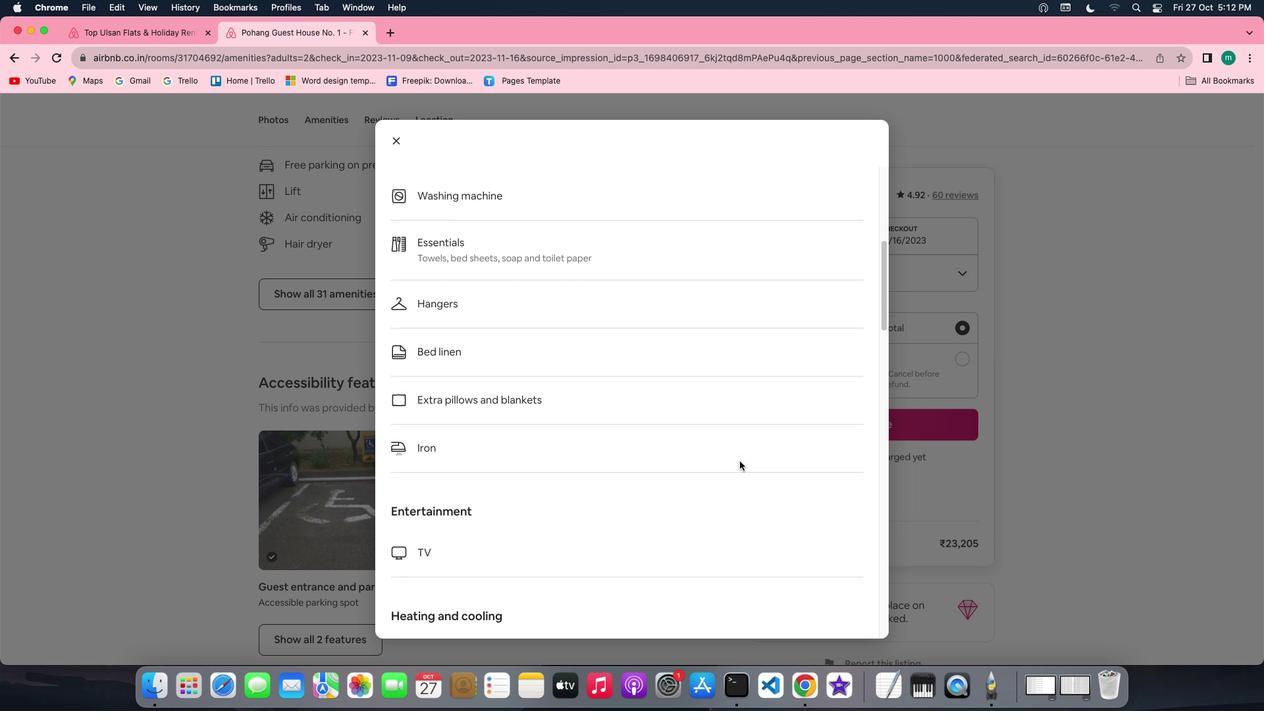 
Action: Mouse scrolled (754, 476) with delta (14, 13)
Screenshot: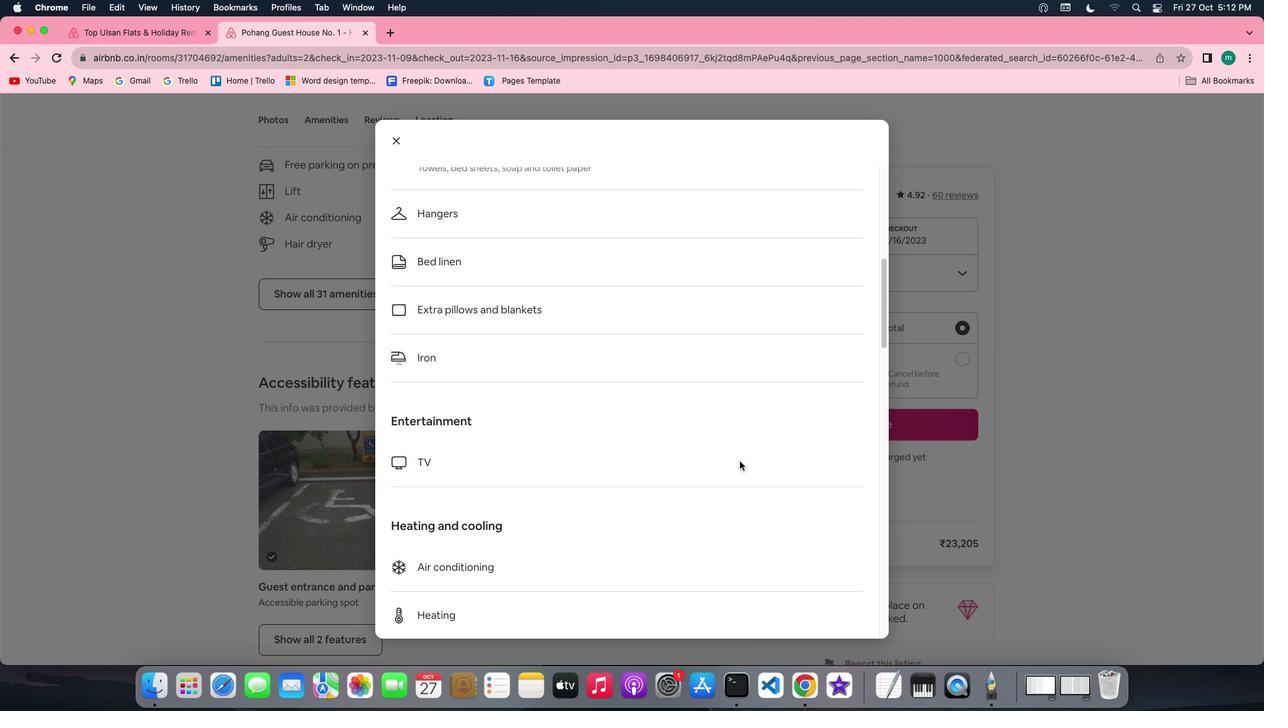 
Action: Mouse scrolled (754, 476) with delta (14, 13)
Screenshot: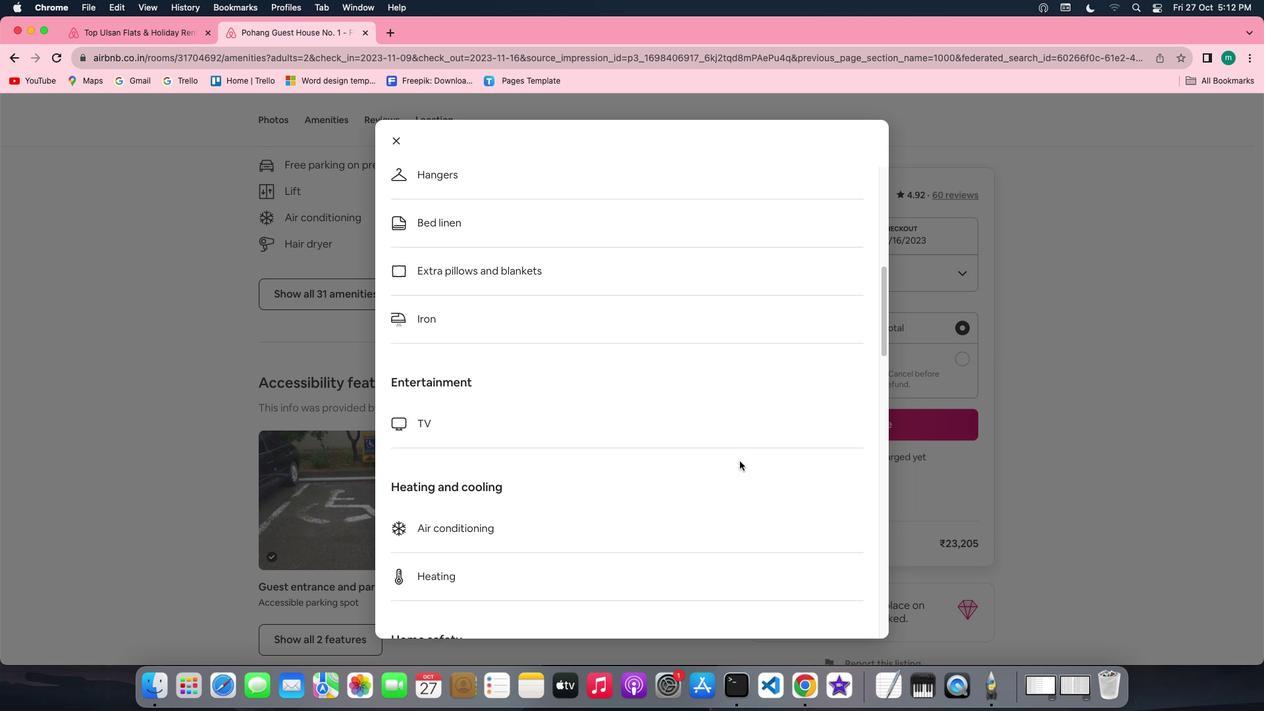 
Action: Mouse scrolled (754, 476) with delta (14, 13)
Screenshot: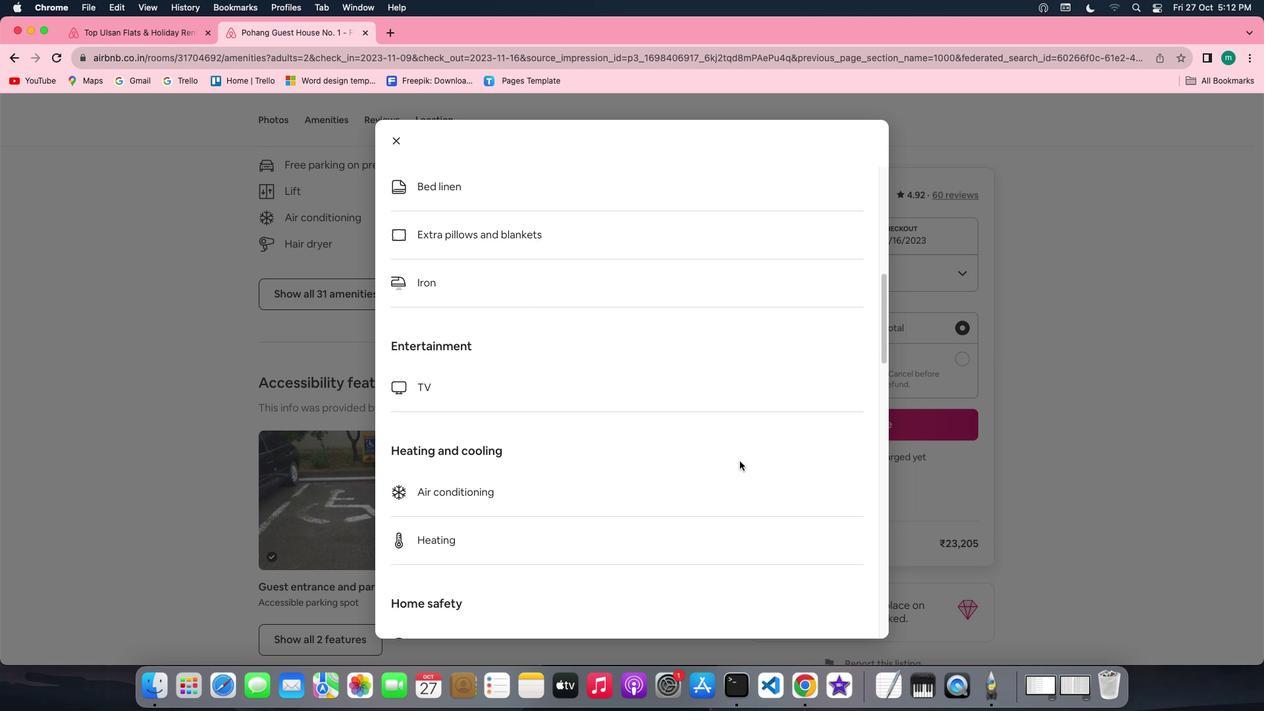 
Action: Mouse scrolled (754, 476) with delta (14, 12)
Screenshot: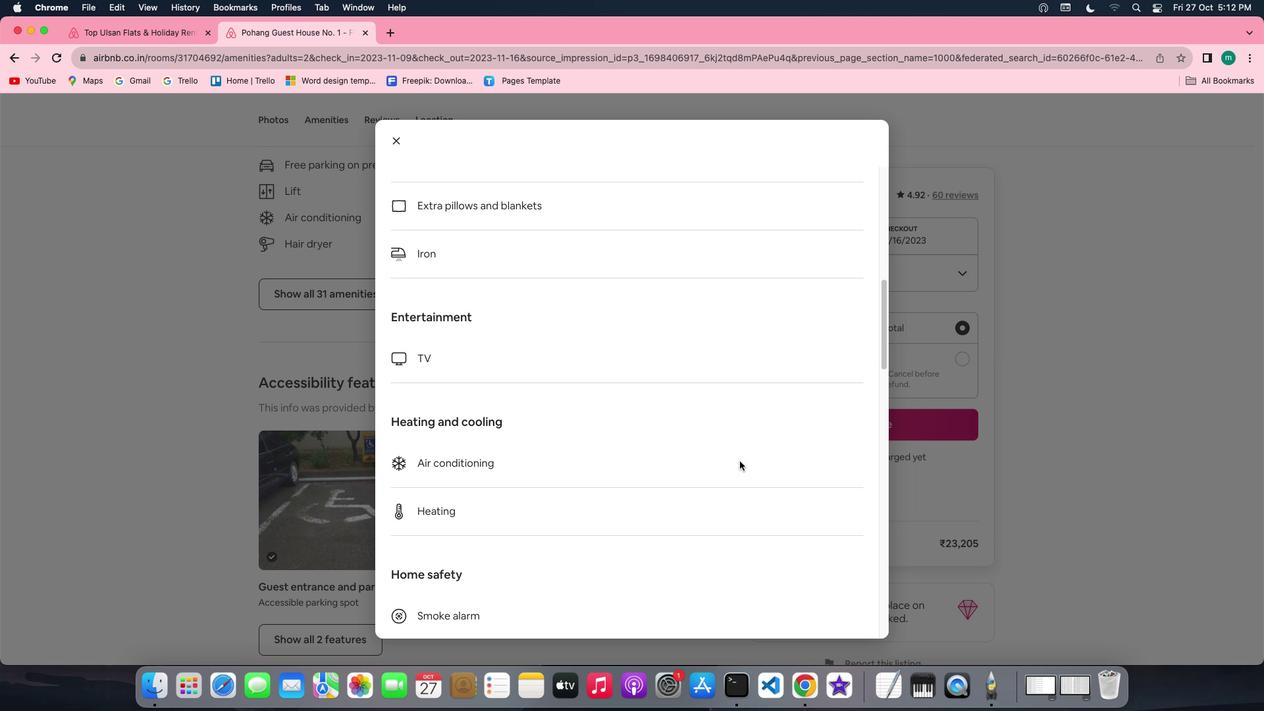 
Action: Mouse scrolled (754, 476) with delta (14, 13)
Screenshot: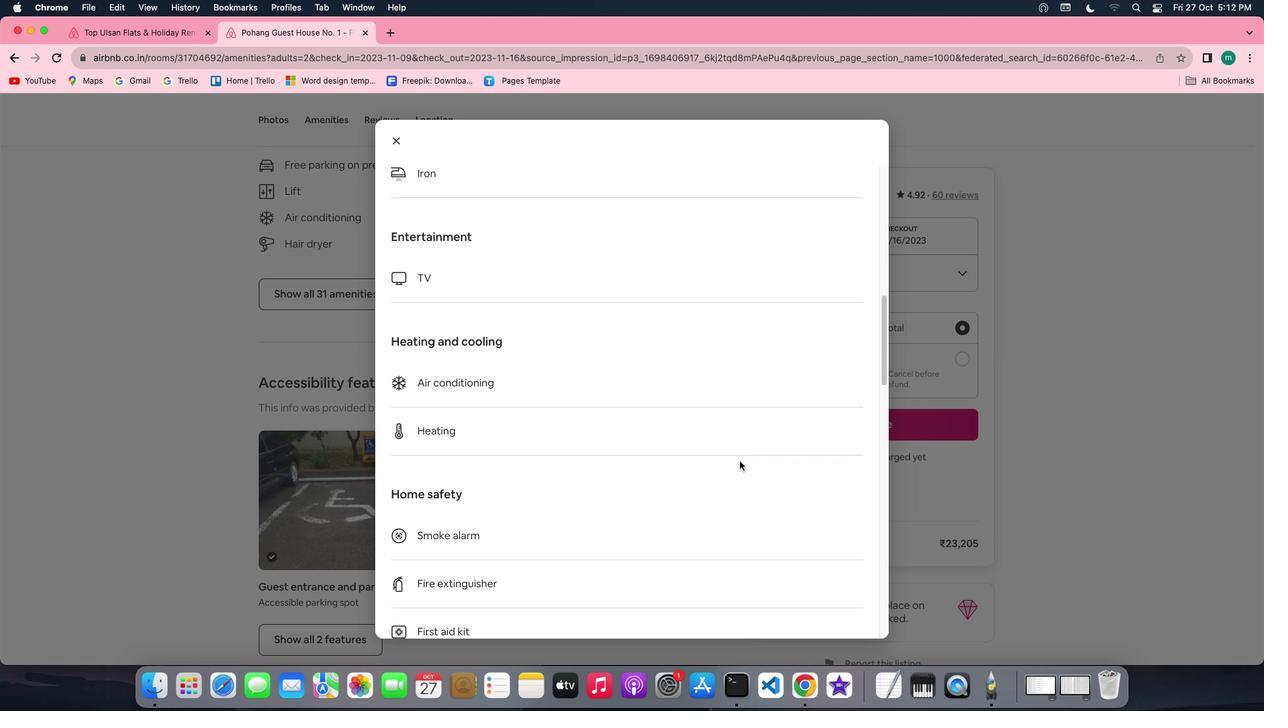 
Action: Mouse scrolled (754, 476) with delta (14, 13)
Screenshot: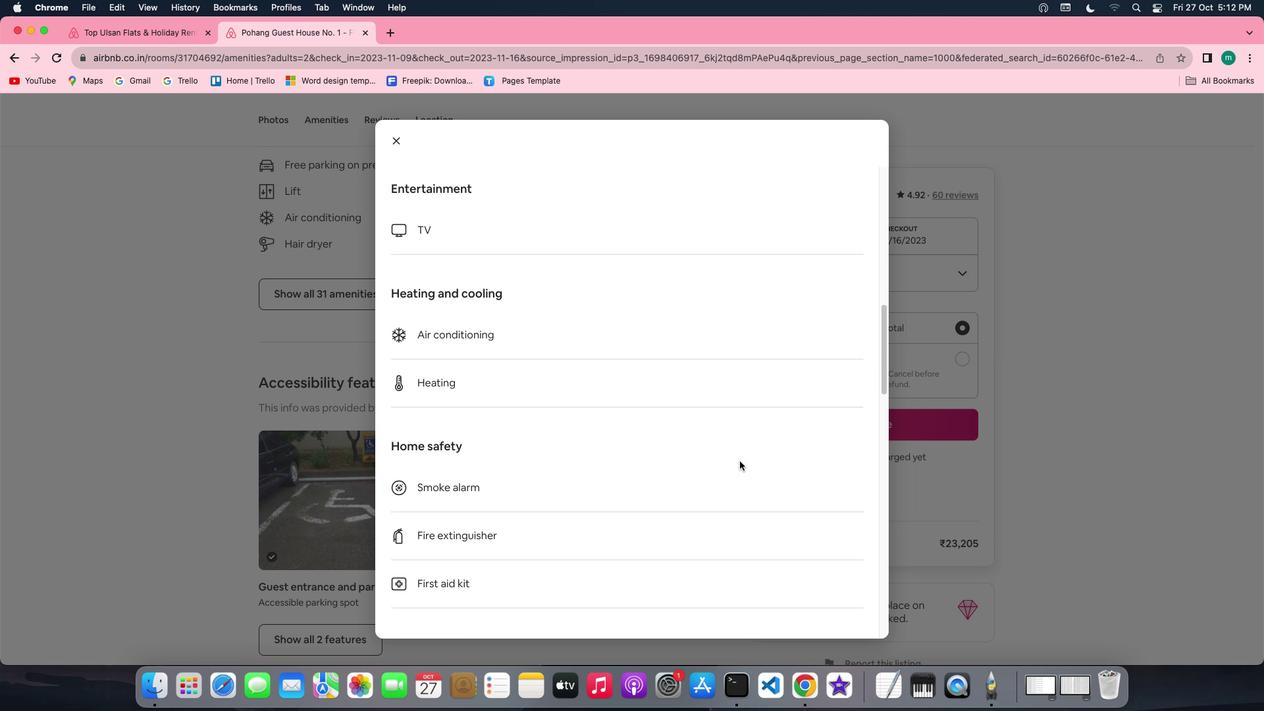 
Action: Mouse scrolled (754, 476) with delta (14, 13)
Screenshot: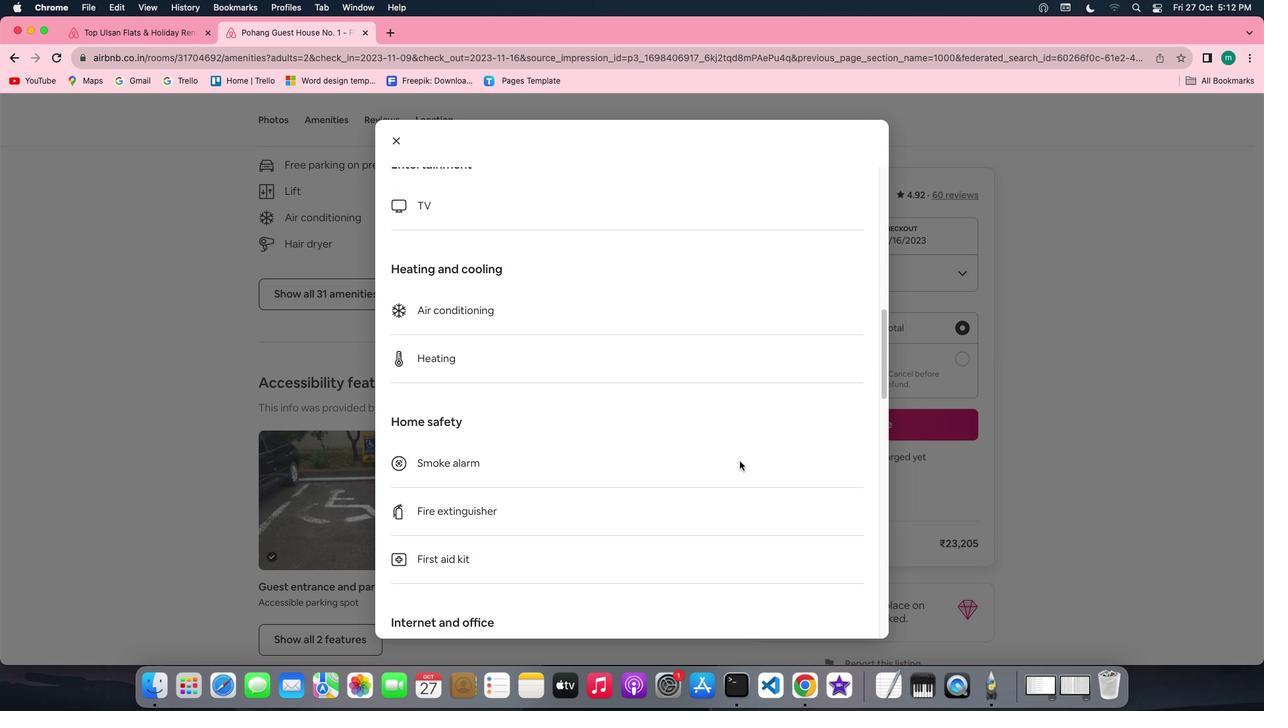 
Action: Mouse moved to (755, 476)
Screenshot: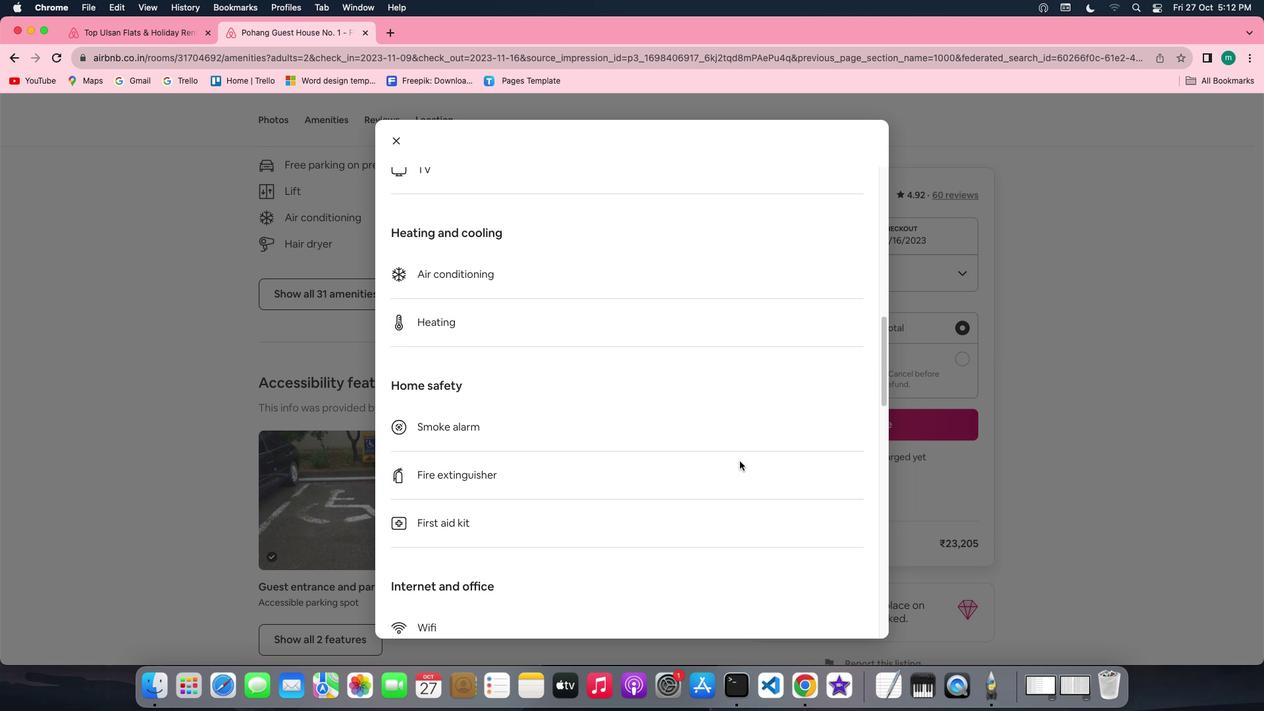 
Action: Mouse scrolled (755, 476) with delta (14, 12)
Screenshot: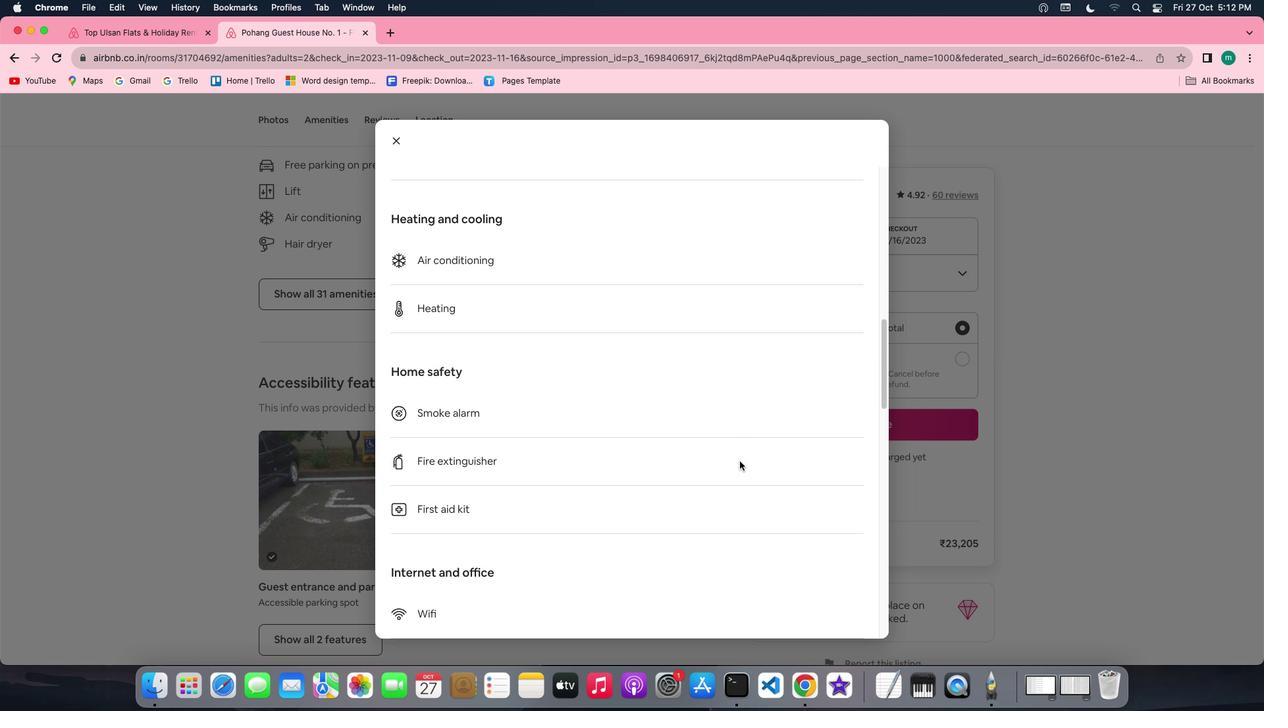 
Action: Mouse scrolled (755, 476) with delta (14, 13)
Screenshot: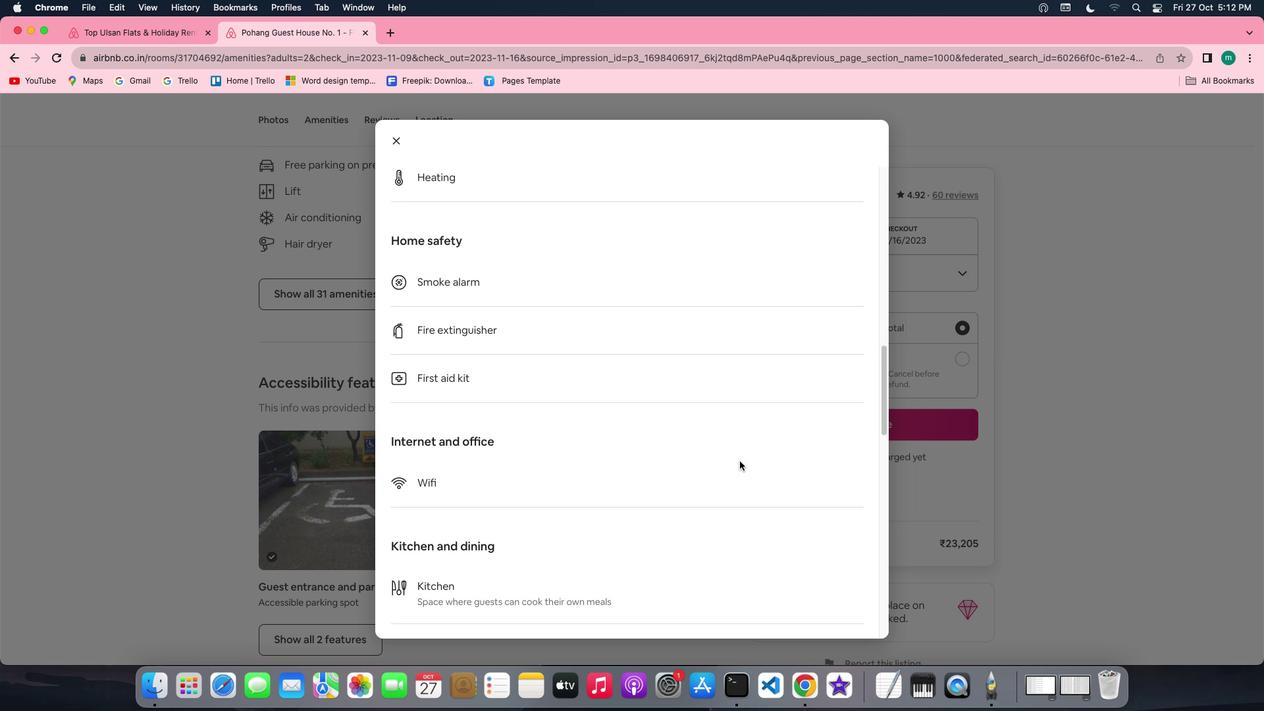 
Action: Mouse scrolled (755, 476) with delta (14, 13)
Screenshot: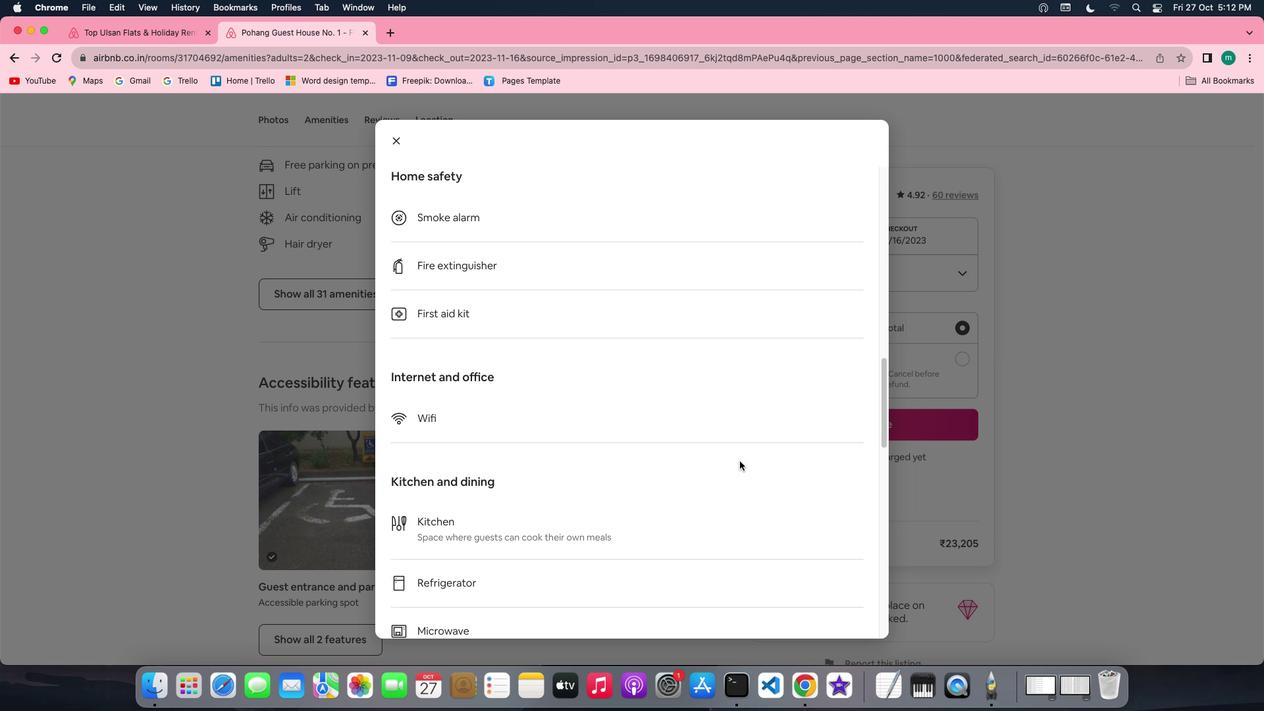 
Action: Mouse scrolled (755, 476) with delta (14, 12)
Screenshot: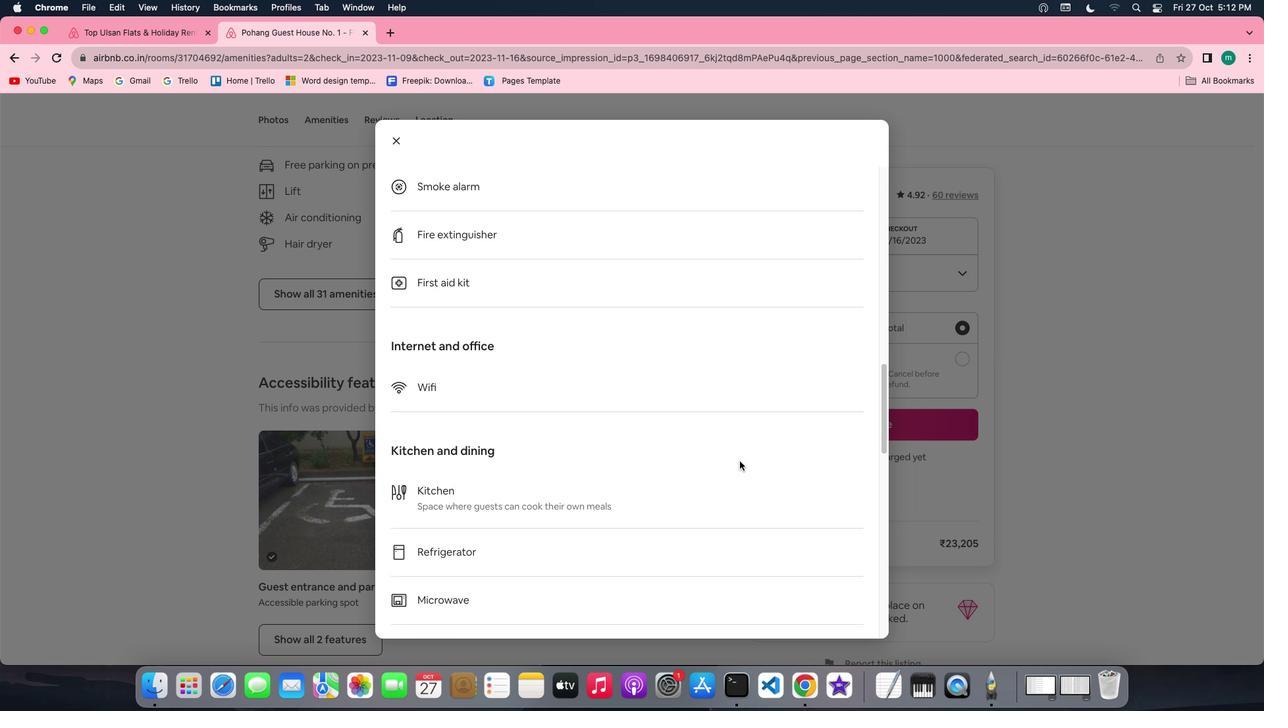 
Action: Mouse scrolled (755, 476) with delta (14, 11)
Screenshot: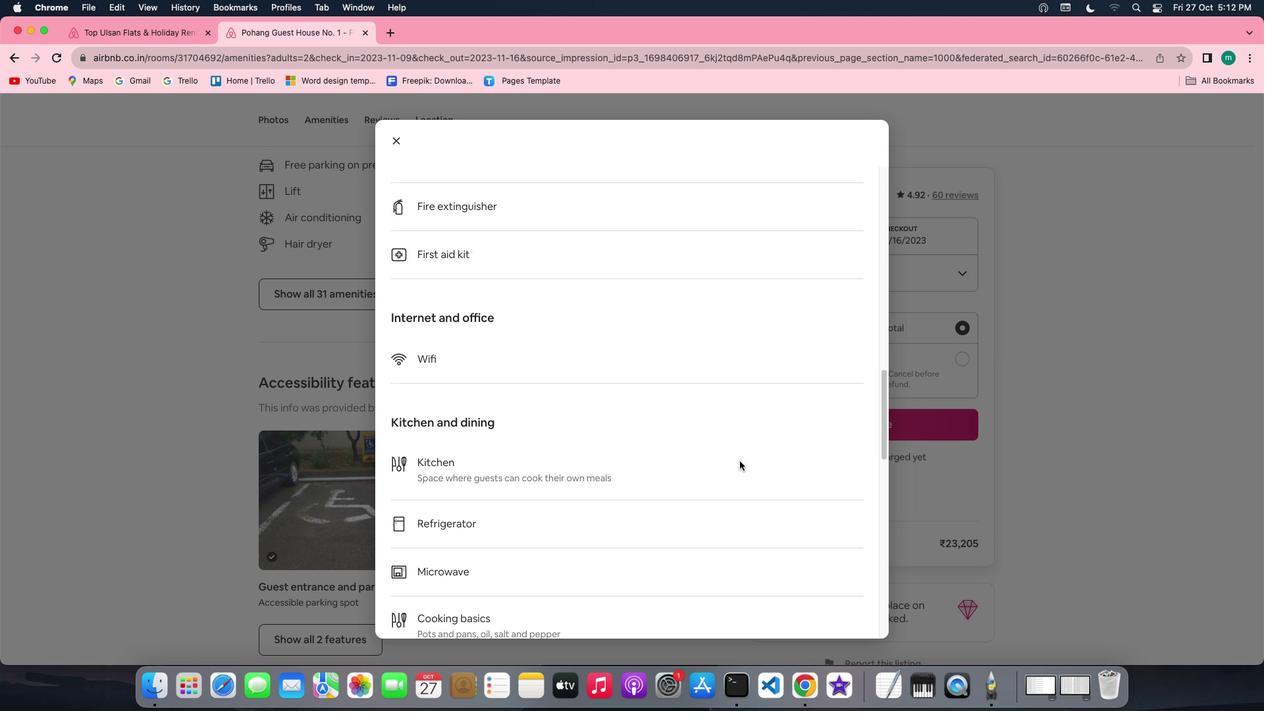 
Action: Mouse scrolled (755, 476) with delta (14, 11)
Screenshot: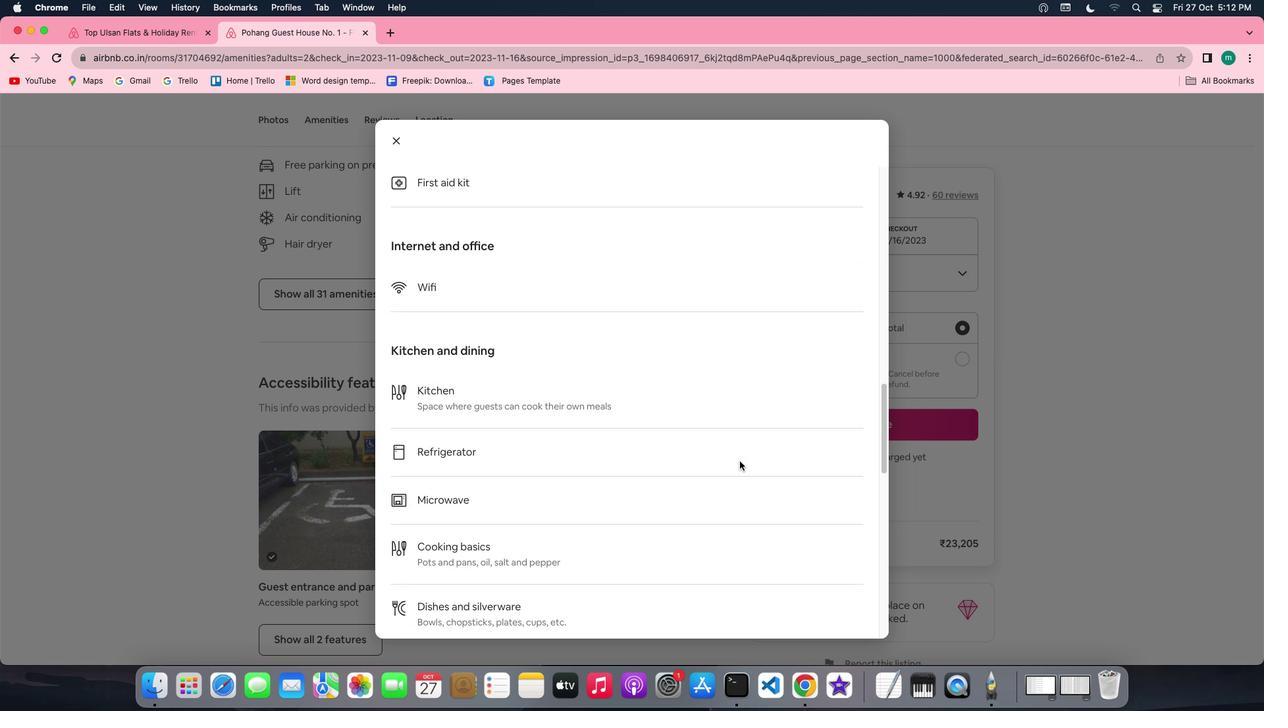 
Action: Mouse scrolled (755, 476) with delta (14, 13)
Screenshot: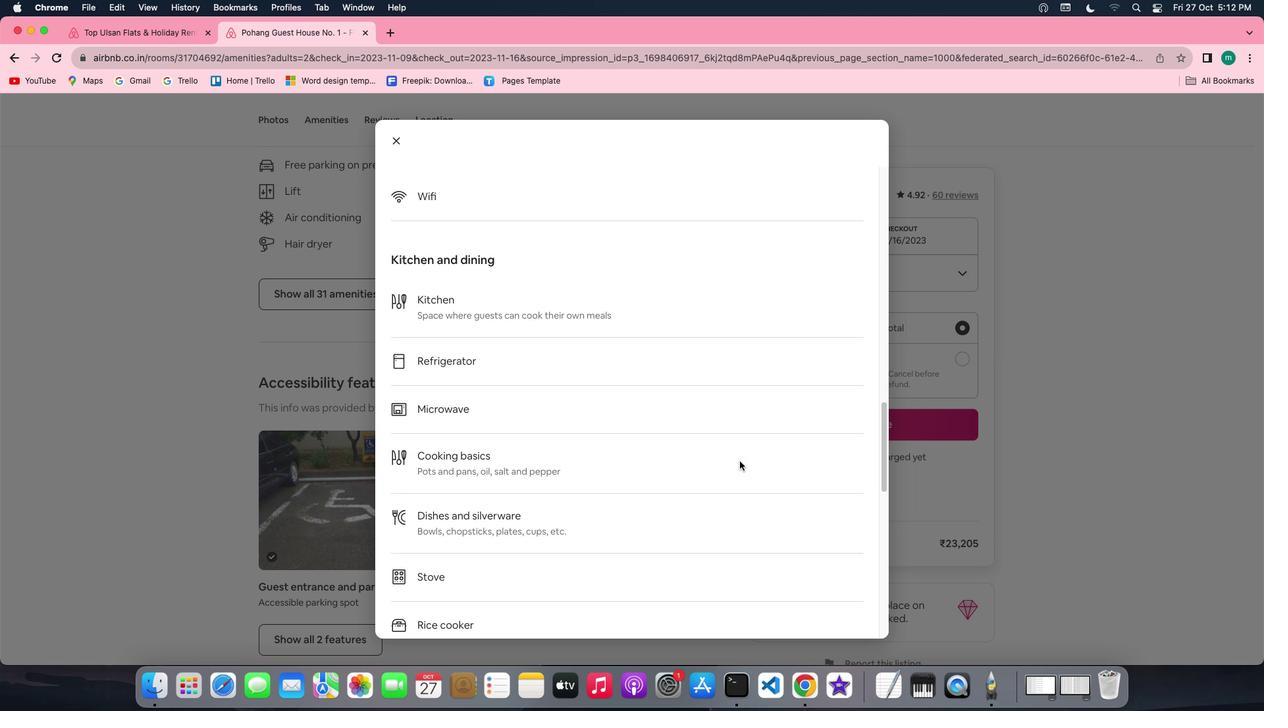 
Action: Mouse scrolled (755, 476) with delta (14, 13)
Screenshot: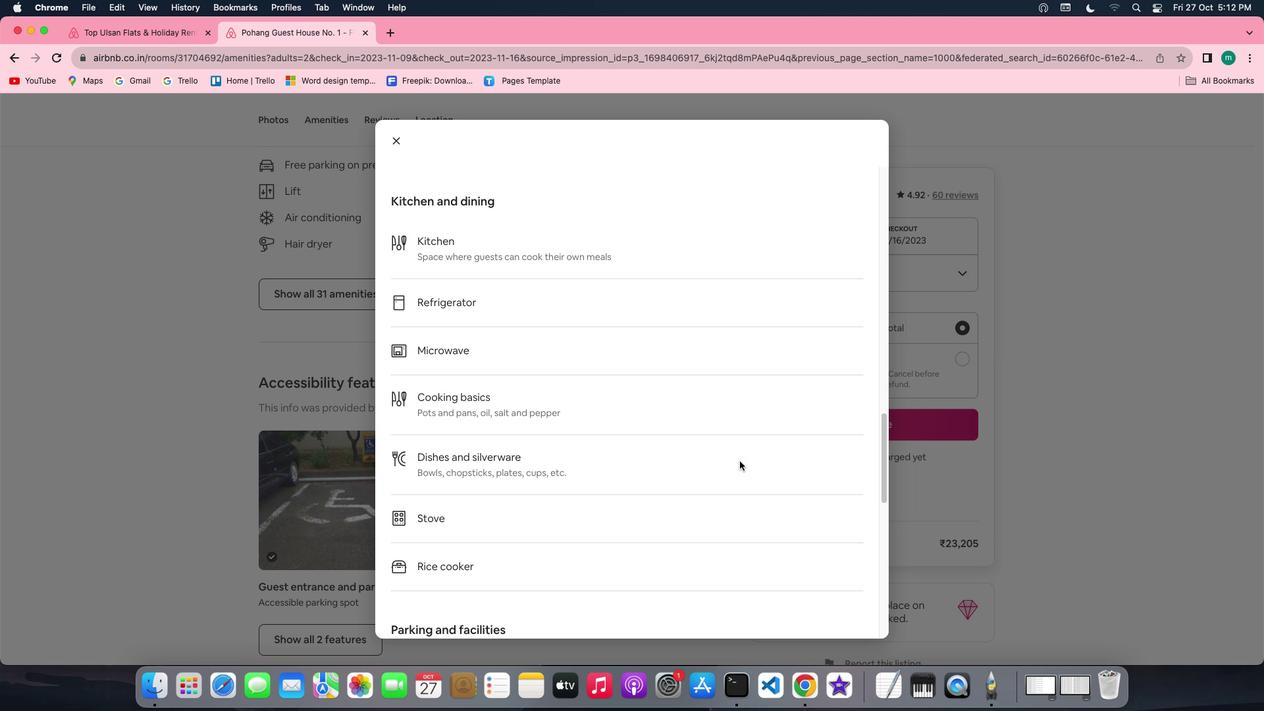 
Action: Mouse scrolled (755, 476) with delta (14, 12)
Screenshot: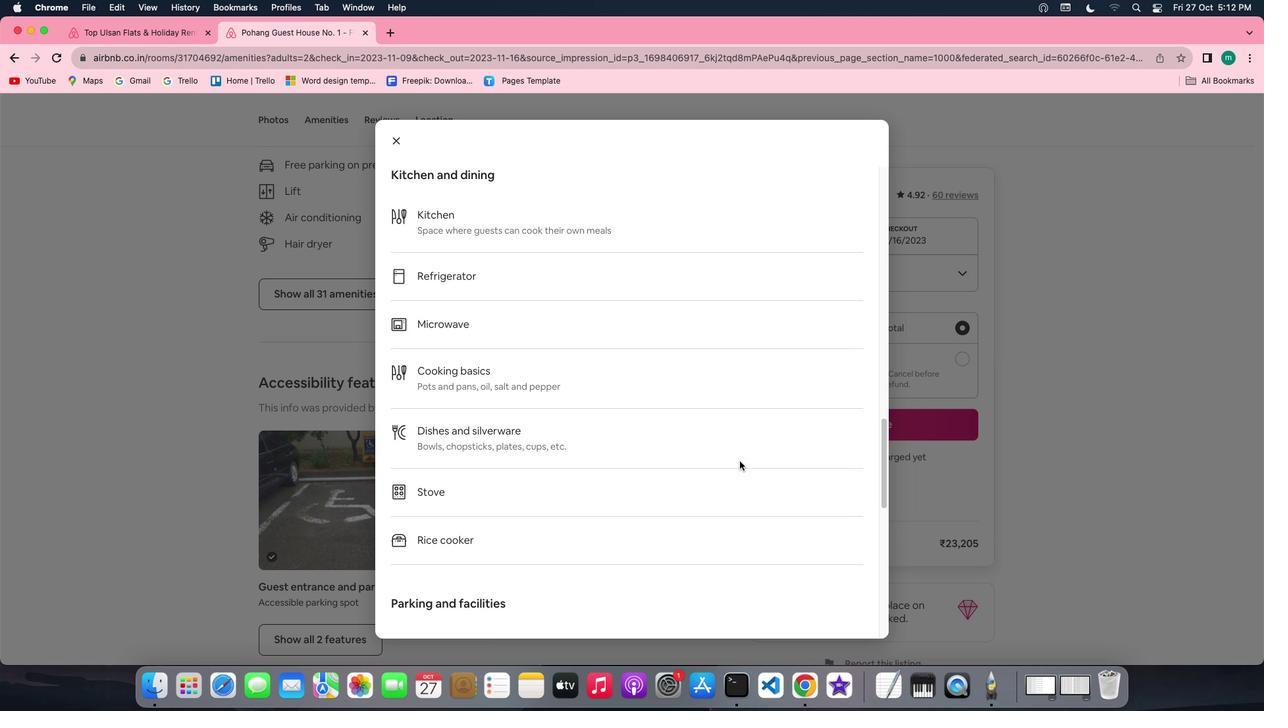 
Action: Mouse scrolled (755, 476) with delta (14, 11)
Screenshot: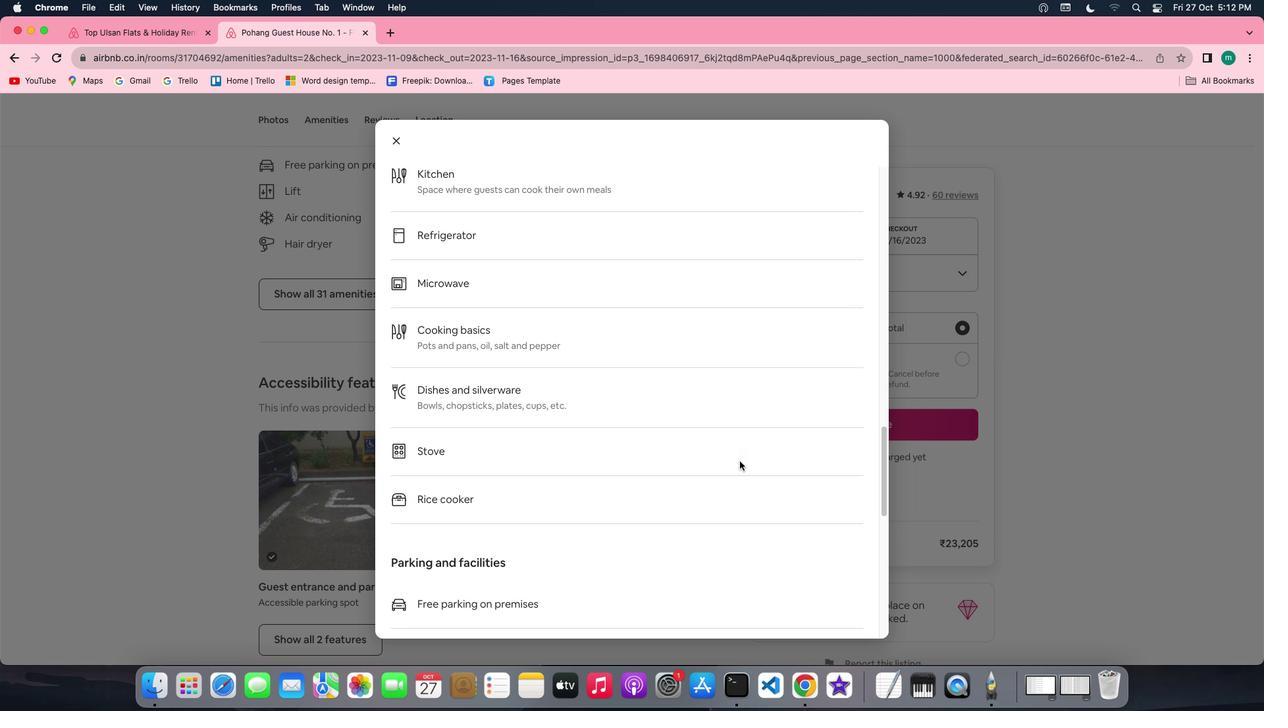 
Action: Mouse scrolled (755, 476) with delta (14, 13)
Screenshot: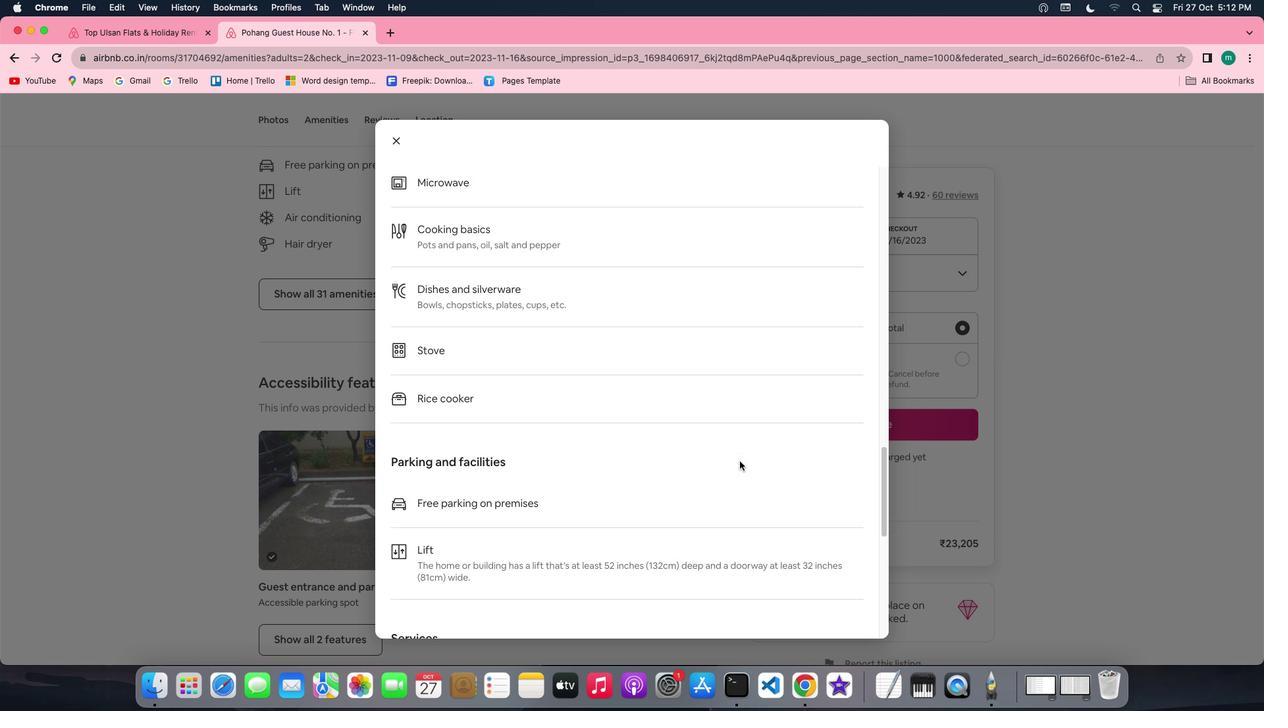 
Action: Mouse scrolled (755, 476) with delta (14, 13)
Screenshot: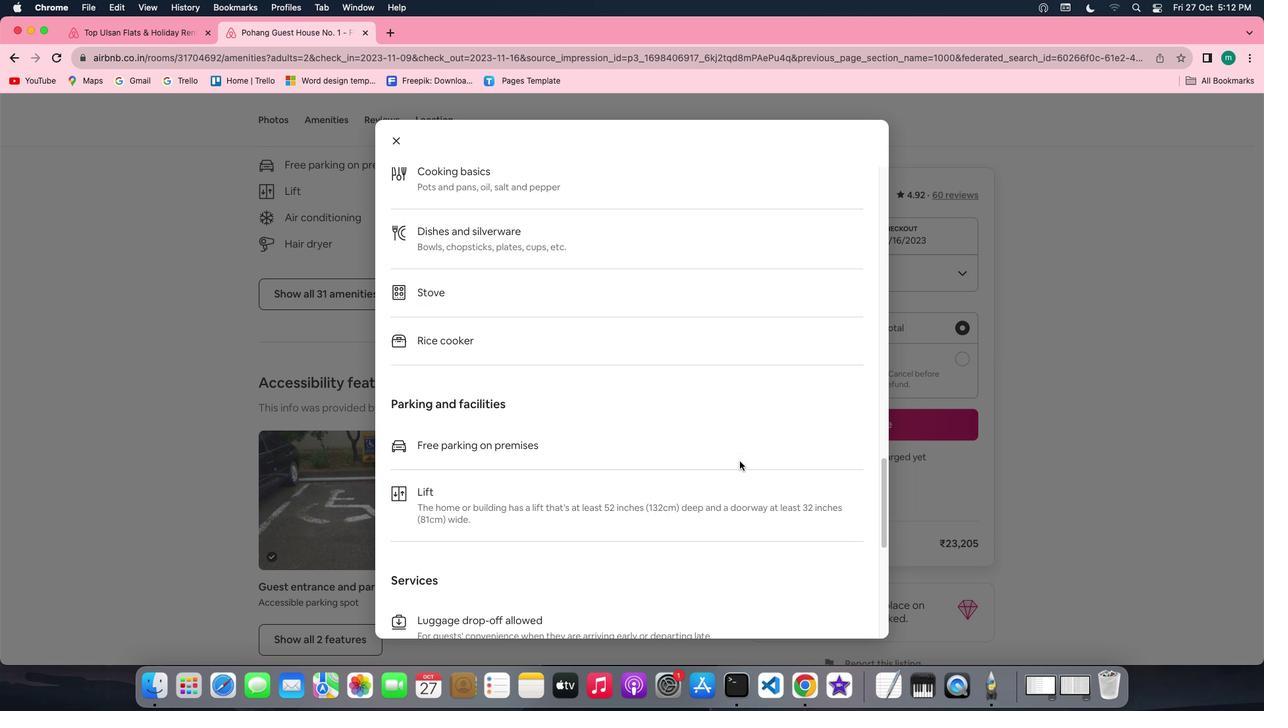 
Action: Mouse scrolled (755, 476) with delta (14, 12)
Screenshot: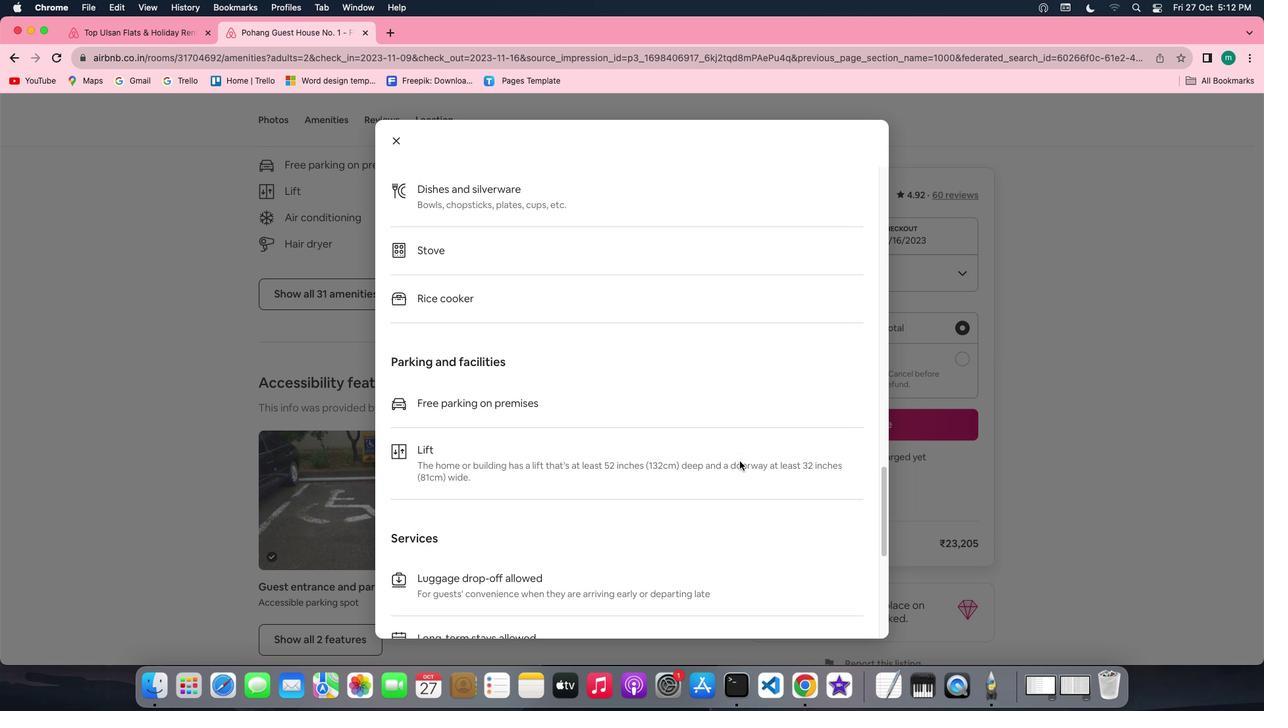 
Action: Mouse scrolled (755, 476) with delta (14, 11)
Screenshot: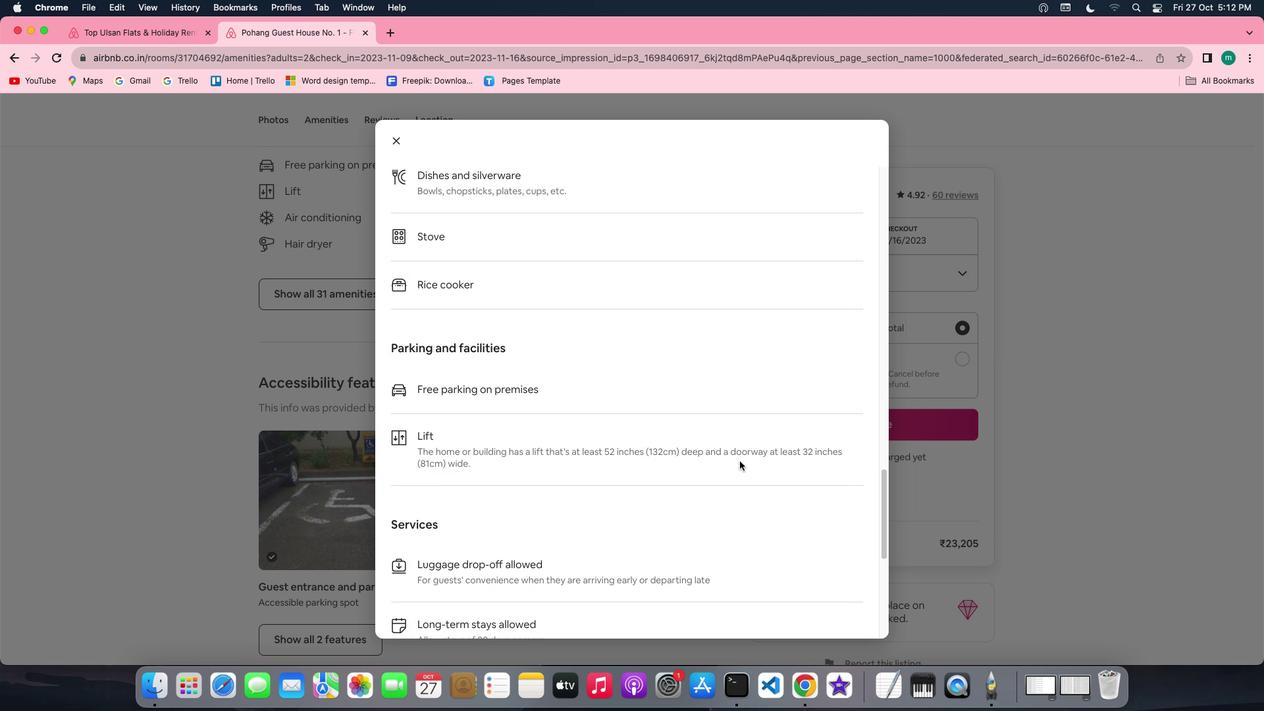 
Action: Mouse scrolled (755, 476) with delta (14, 13)
Screenshot: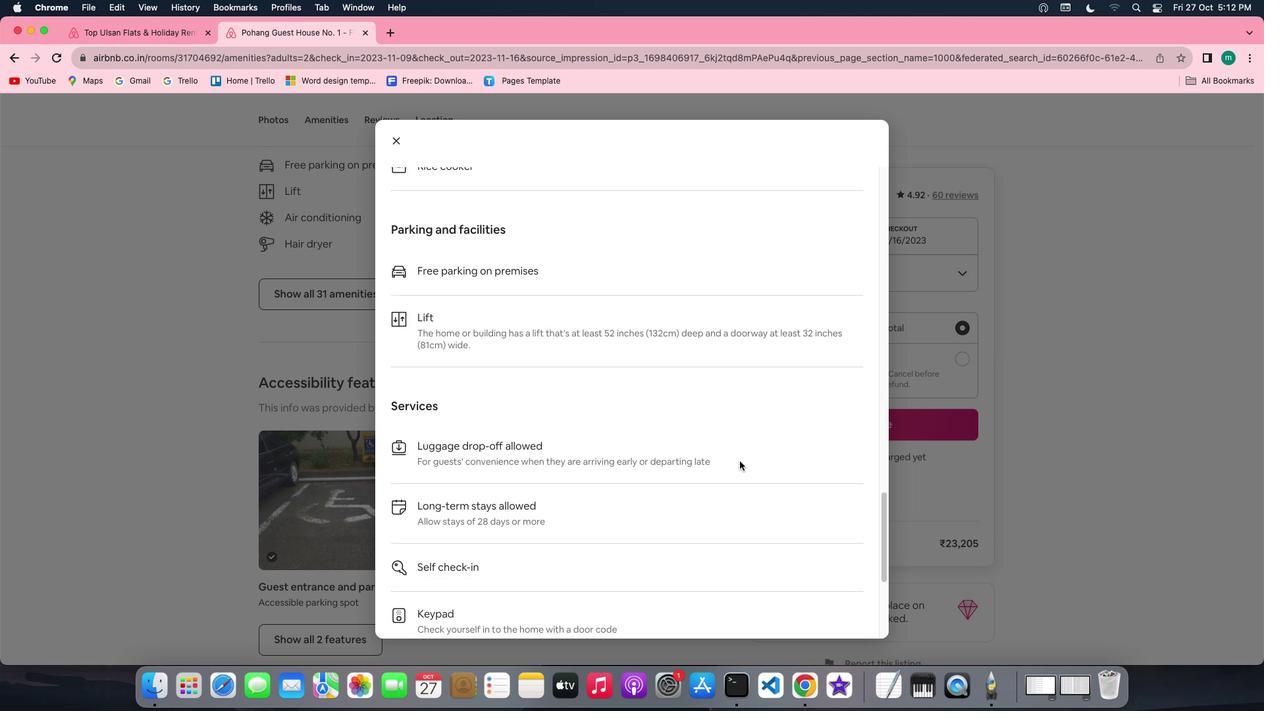 
Action: Mouse scrolled (755, 476) with delta (14, 13)
Screenshot: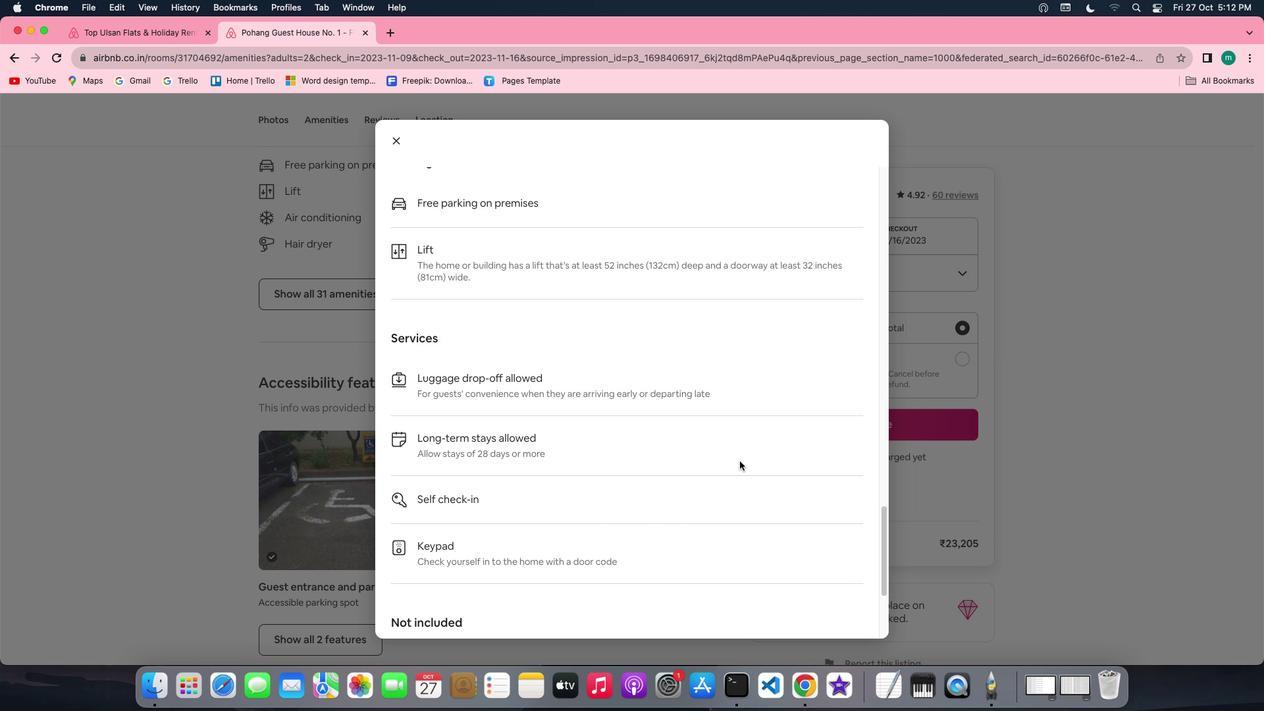 
Action: Mouse scrolled (755, 476) with delta (14, 12)
Screenshot: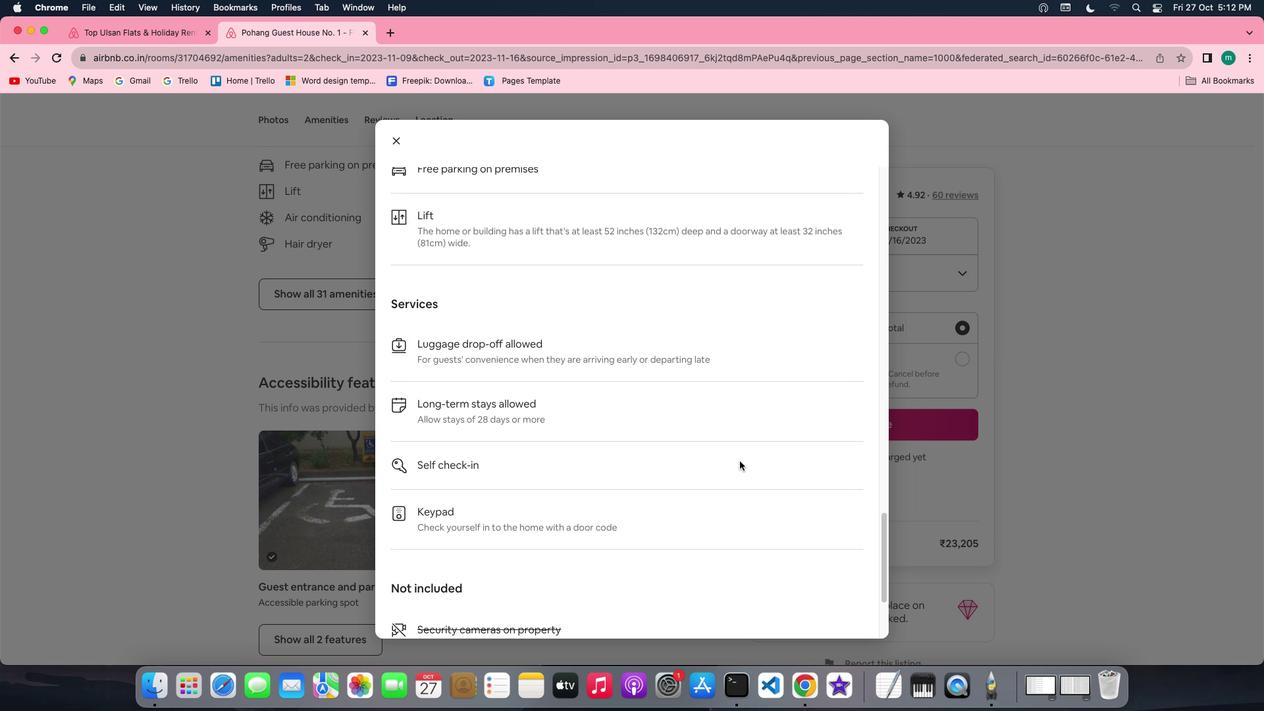 
Action: Mouse scrolled (755, 476) with delta (14, 11)
Screenshot: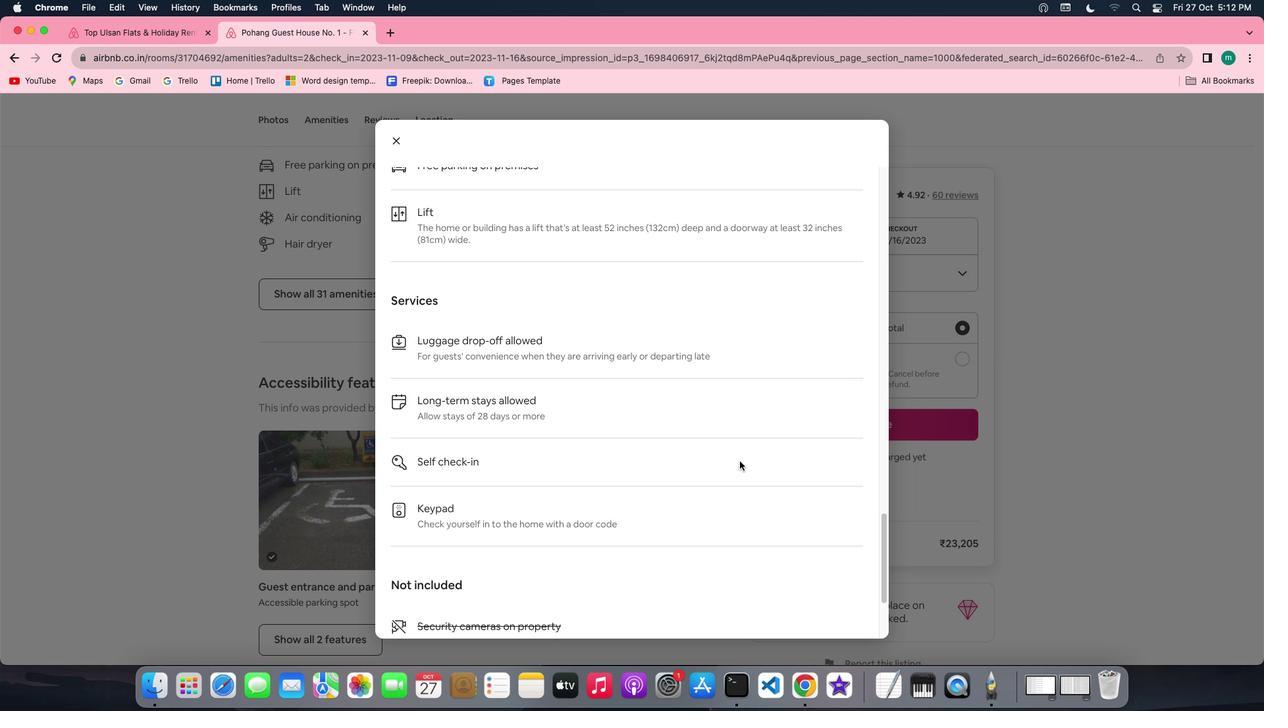 
Action: Mouse scrolled (755, 476) with delta (14, 13)
Screenshot: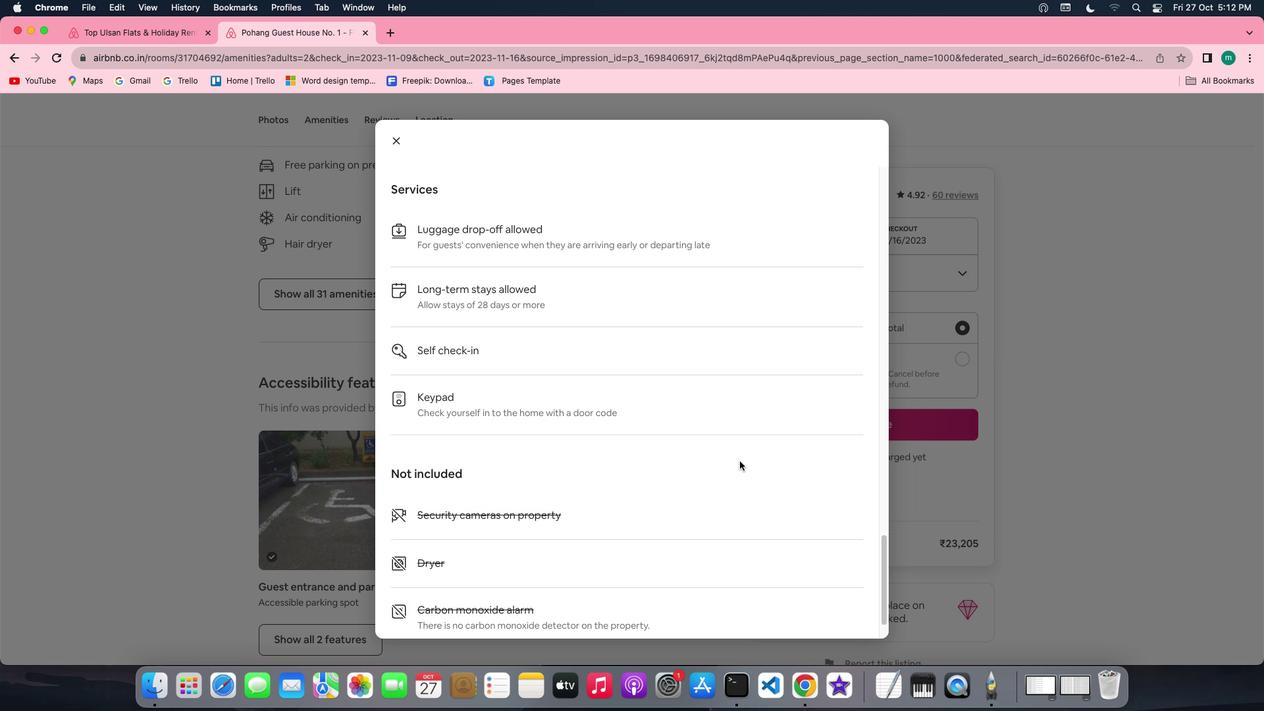 
Action: Mouse scrolled (755, 476) with delta (14, 13)
Screenshot: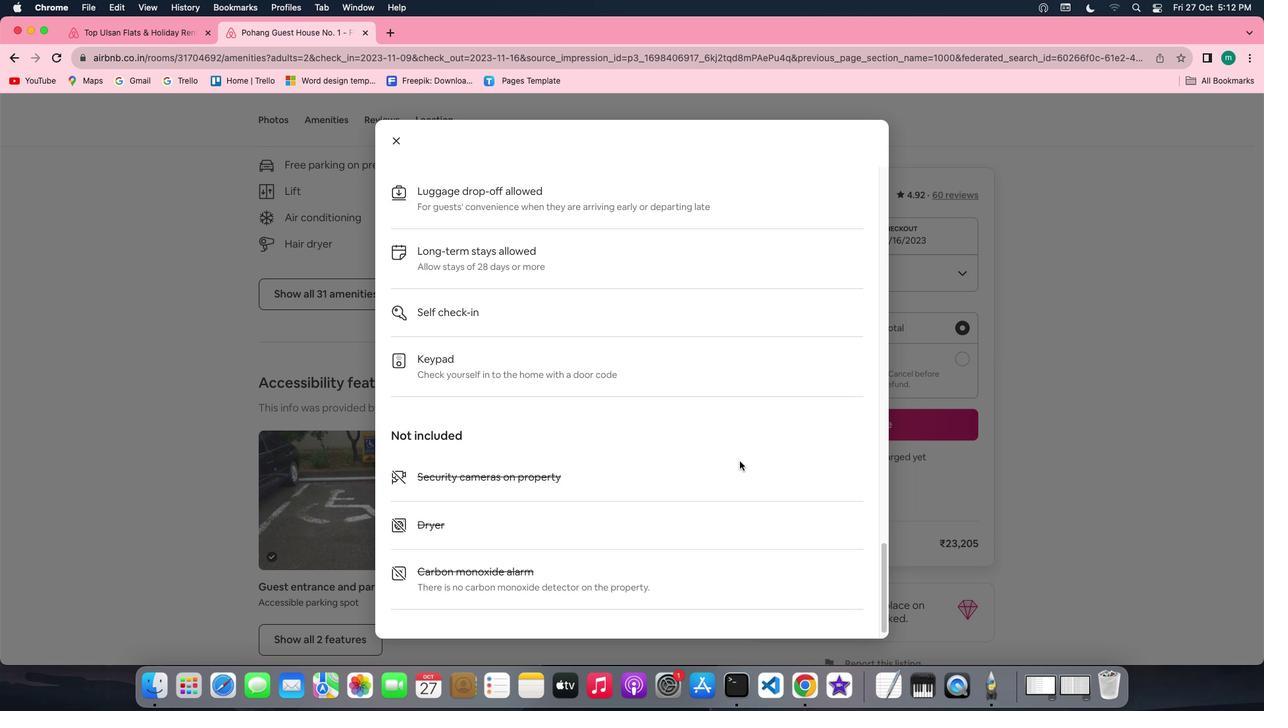 
Action: Mouse scrolled (755, 476) with delta (14, 12)
Screenshot: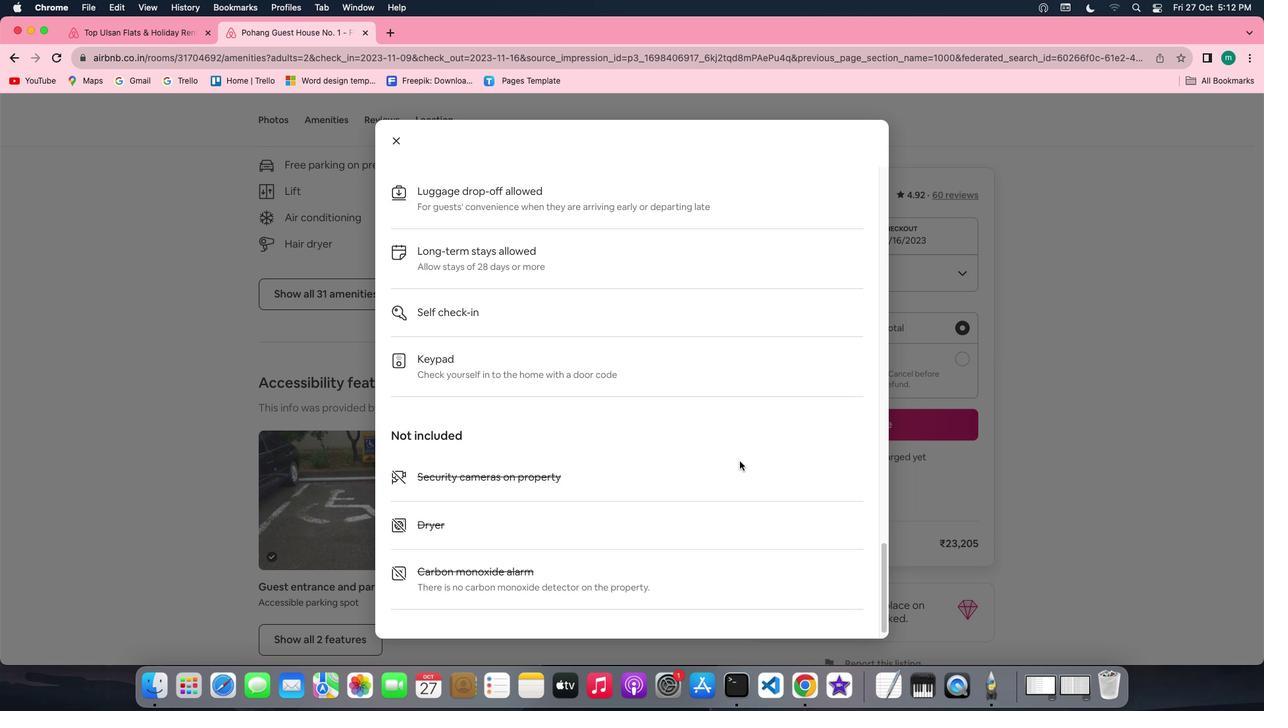 
Action: Mouse scrolled (755, 476) with delta (14, 11)
Screenshot: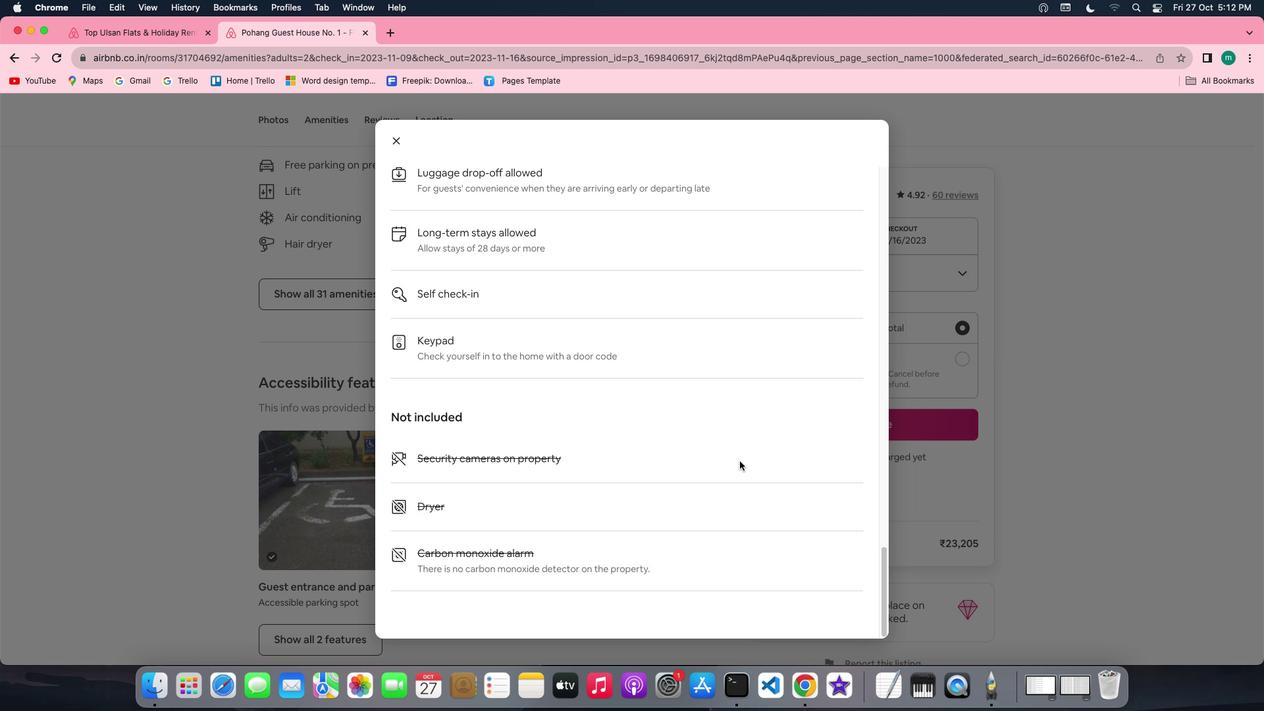 
Action: Mouse scrolled (755, 476) with delta (14, 11)
Screenshot: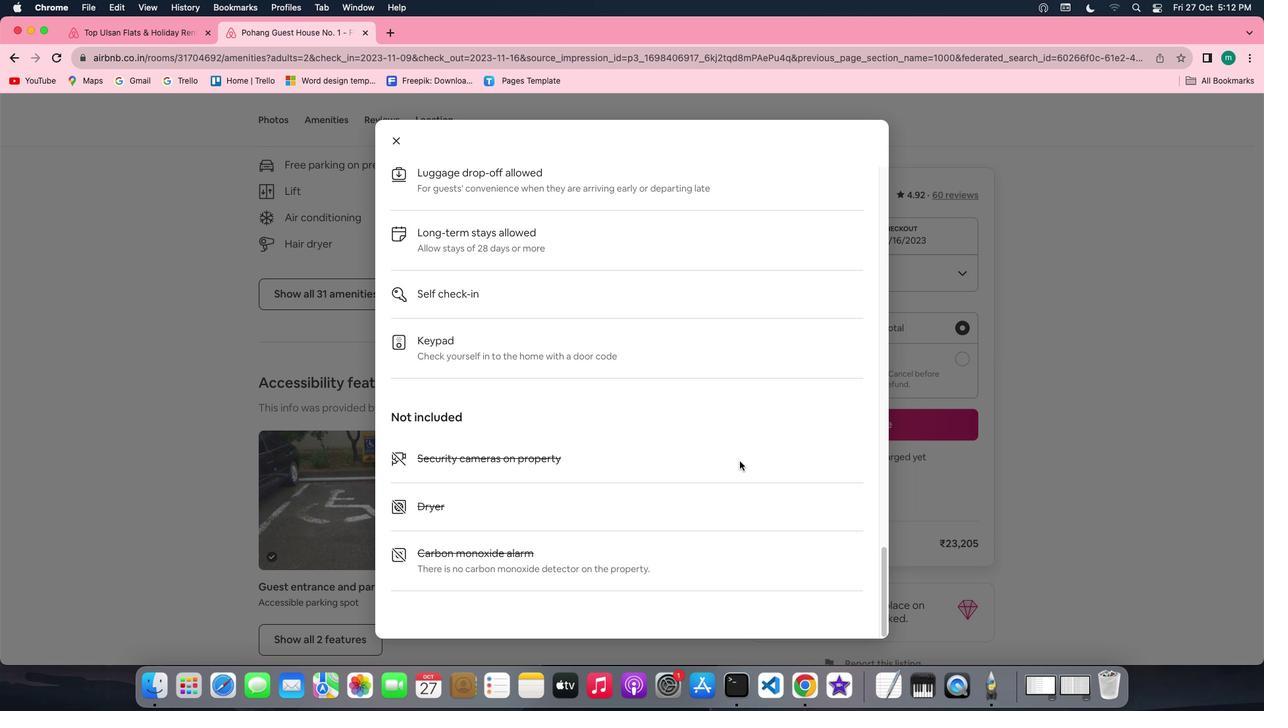 
Action: Mouse moved to (755, 476)
Screenshot: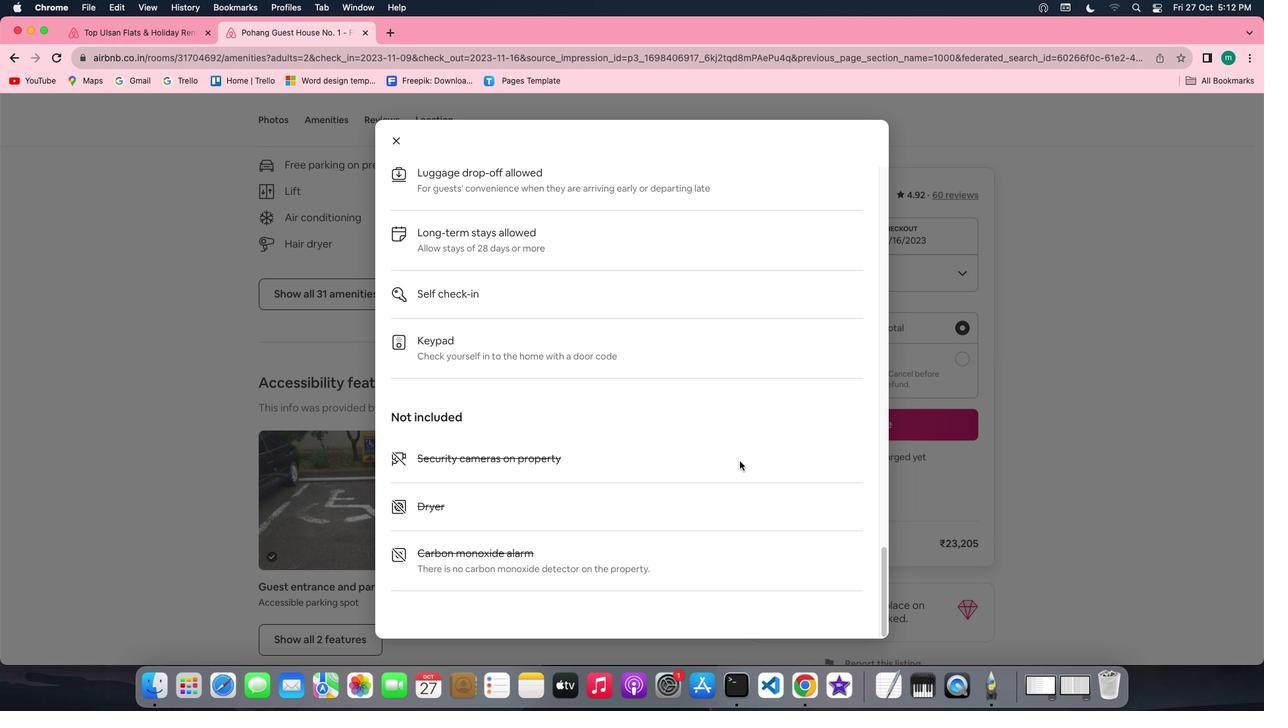 
Action: Mouse scrolled (755, 476) with delta (14, 13)
Screenshot: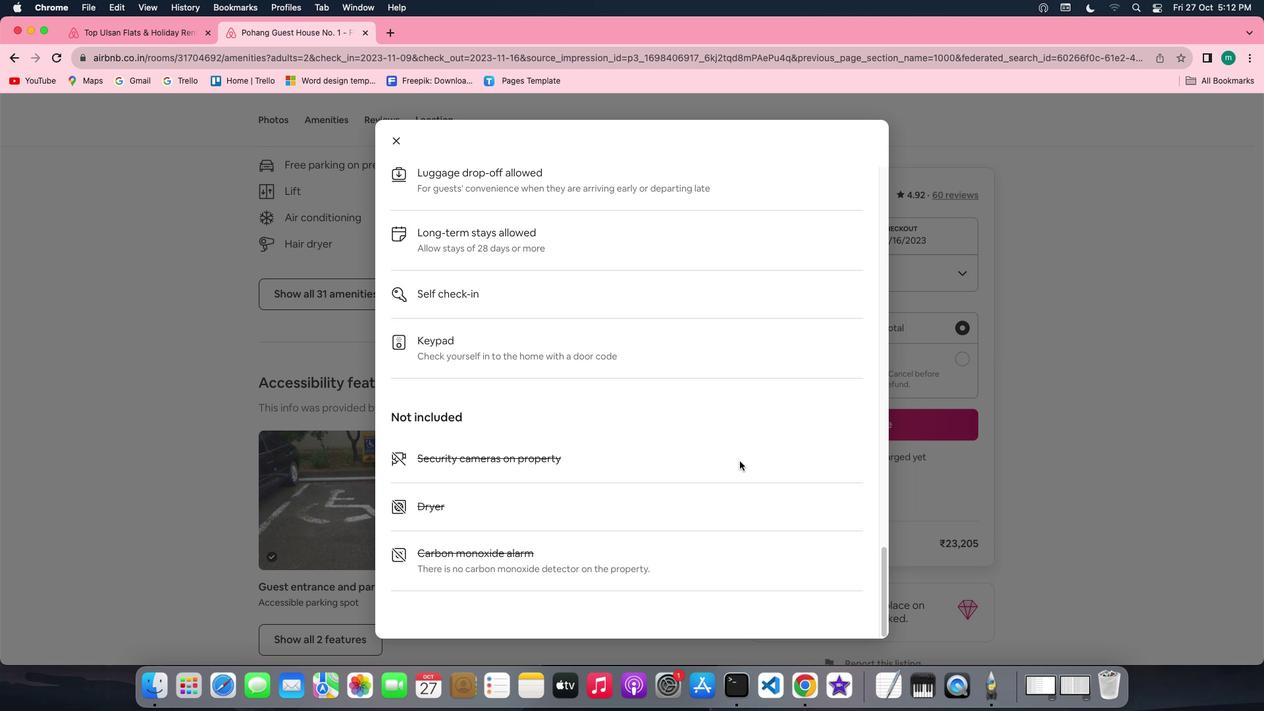 
Action: Mouse scrolled (755, 476) with delta (14, 13)
Screenshot: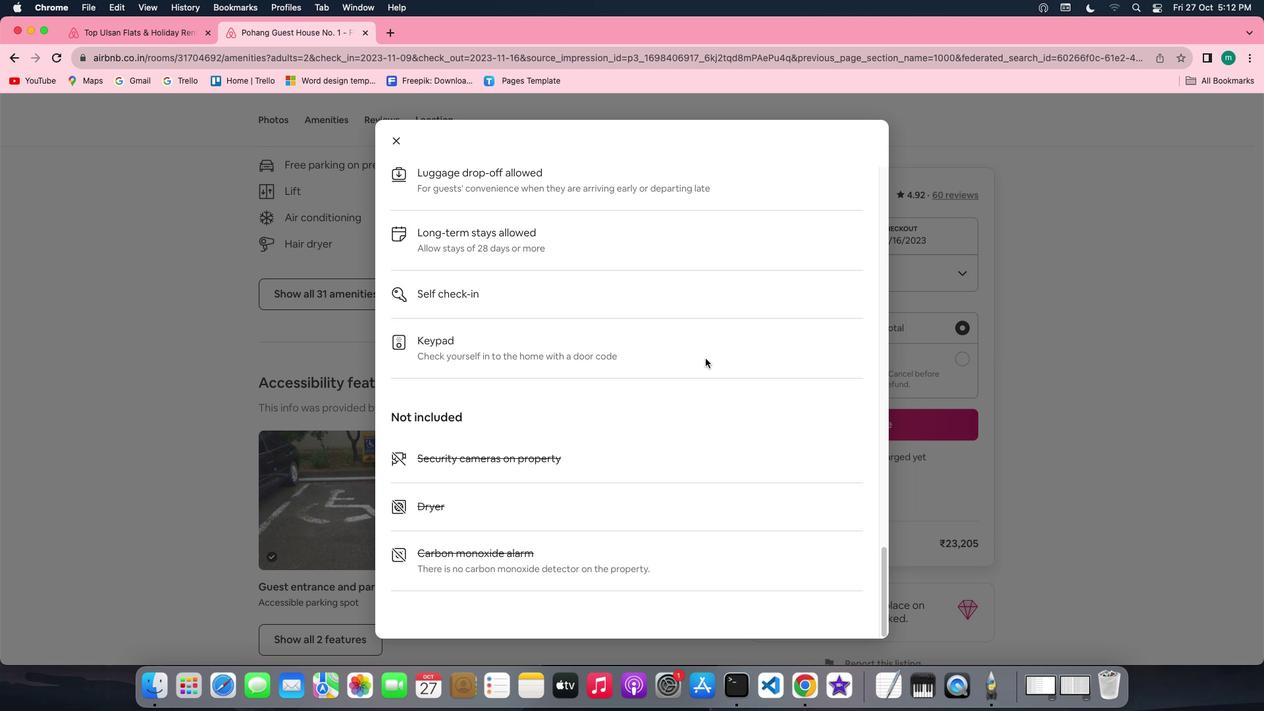 
Action: Mouse scrolled (755, 476) with delta (14, 13)
Screenshot: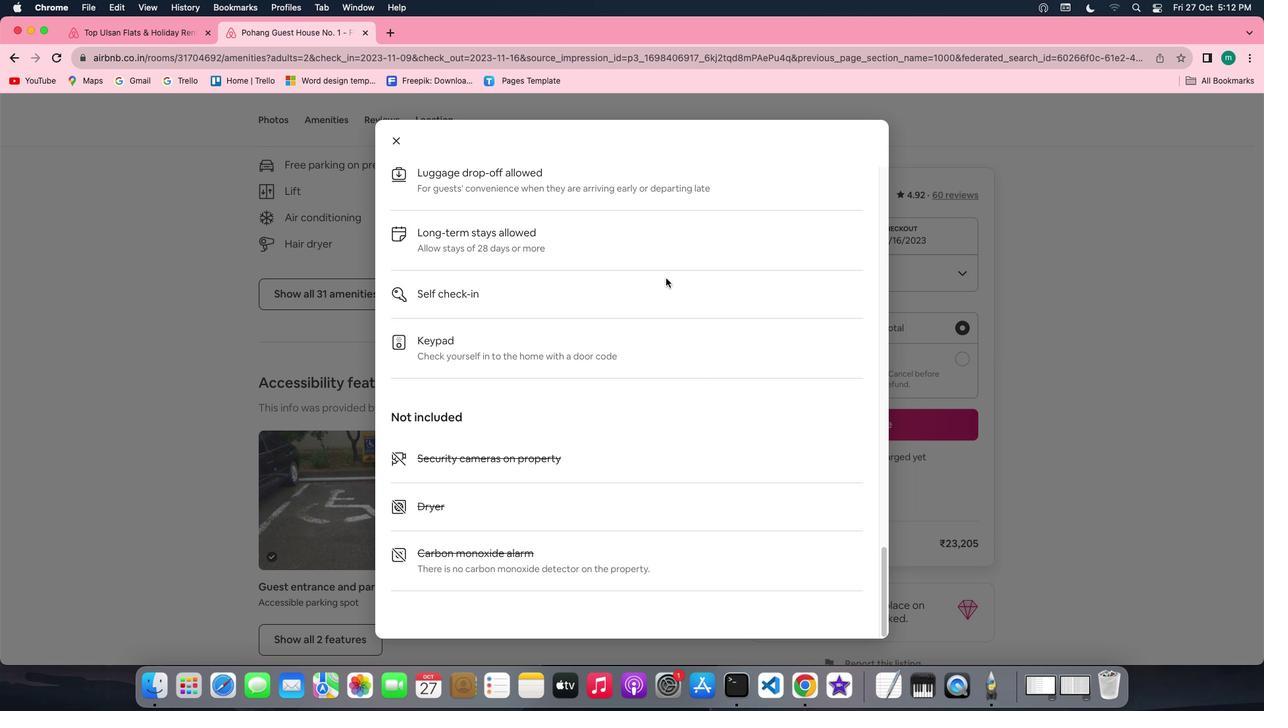 
Action: Mouse scrolled (755, 476) with delta (14, 12)
Screenshot: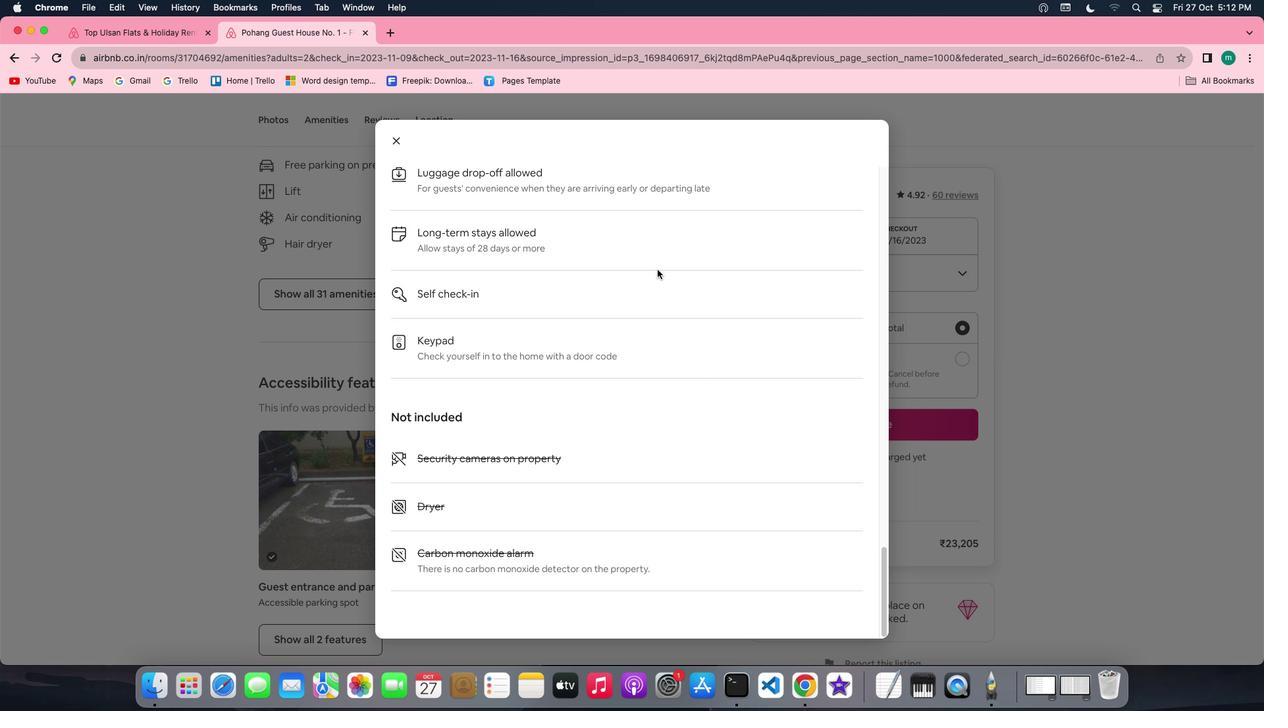
Action: Mouse moved to (401, 156)
Screenshot: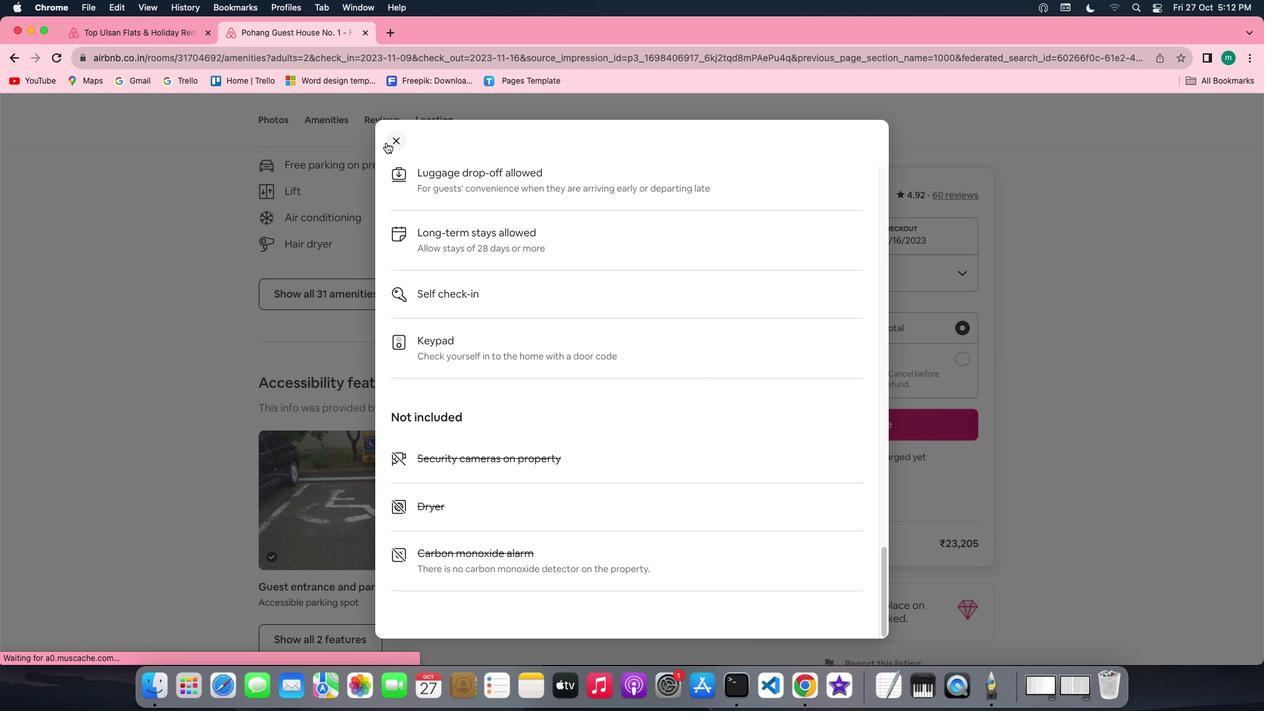 
Action: Mouse pressed left at (401, 156)
Screenshot: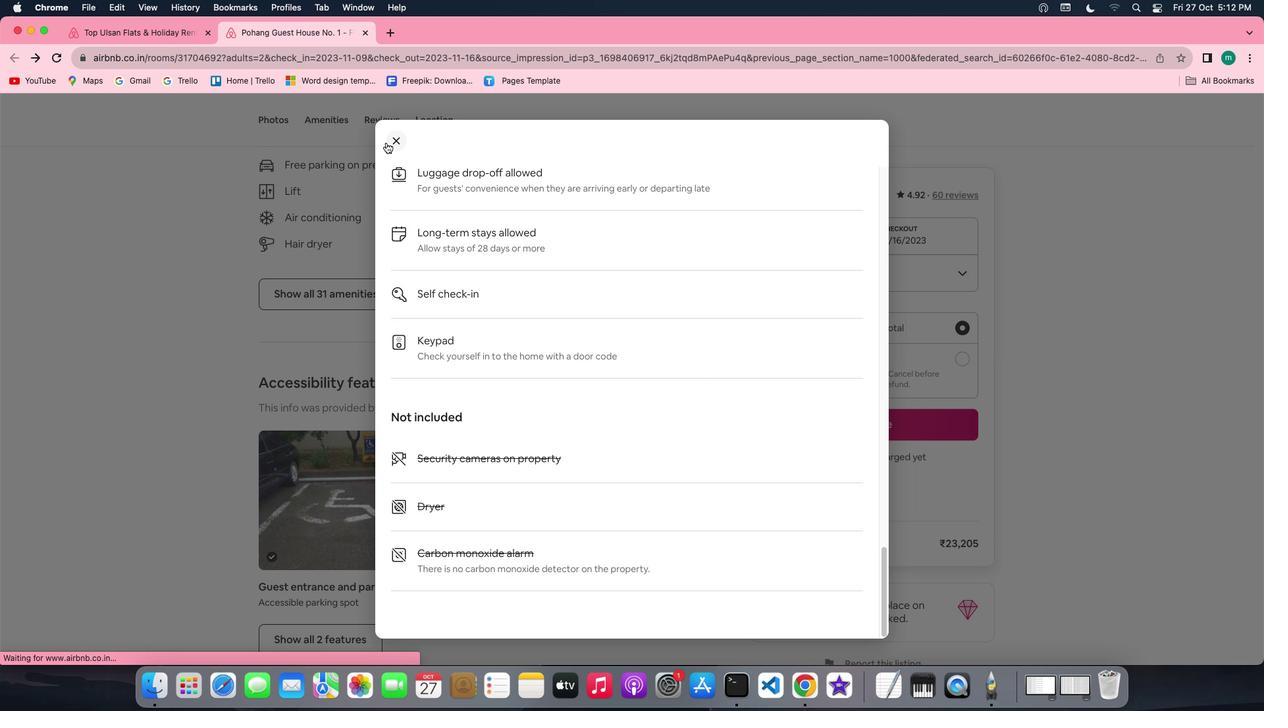 
Action: Mouse moved to (524, 407)
Screenshot: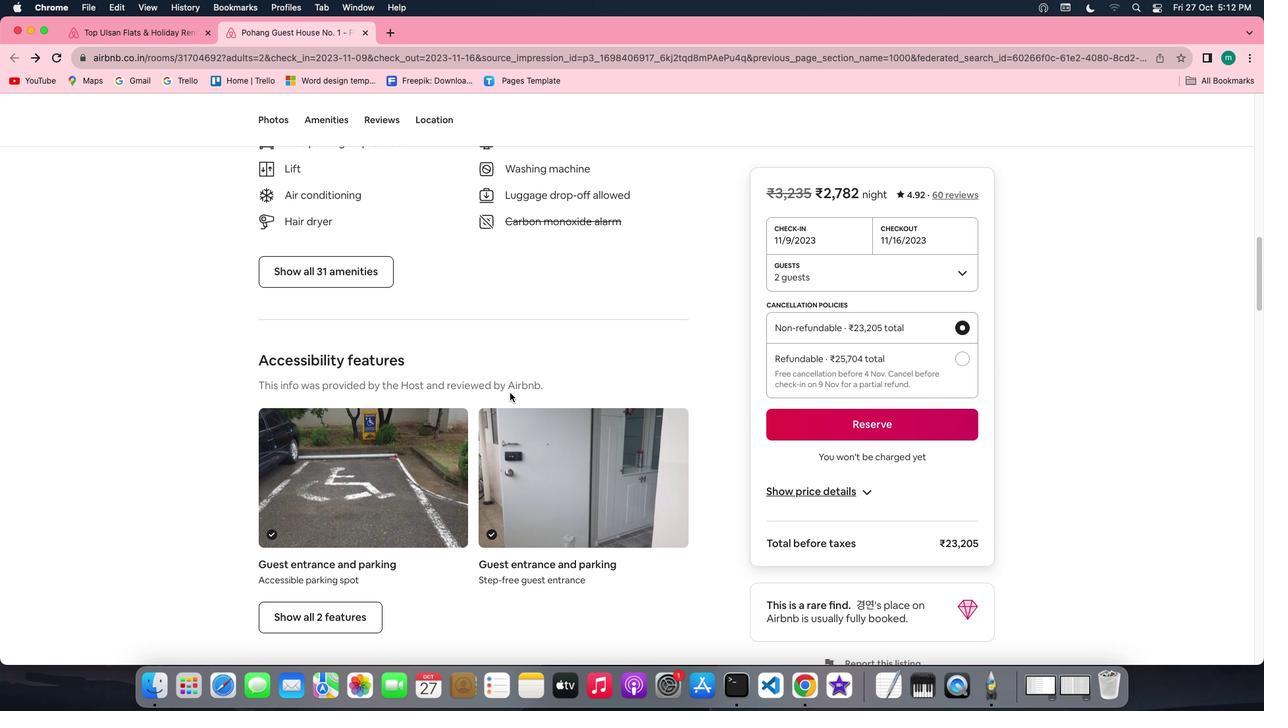 
Action: Mouse scrolled (524, 407) with delta (14, 13)
Screenshot: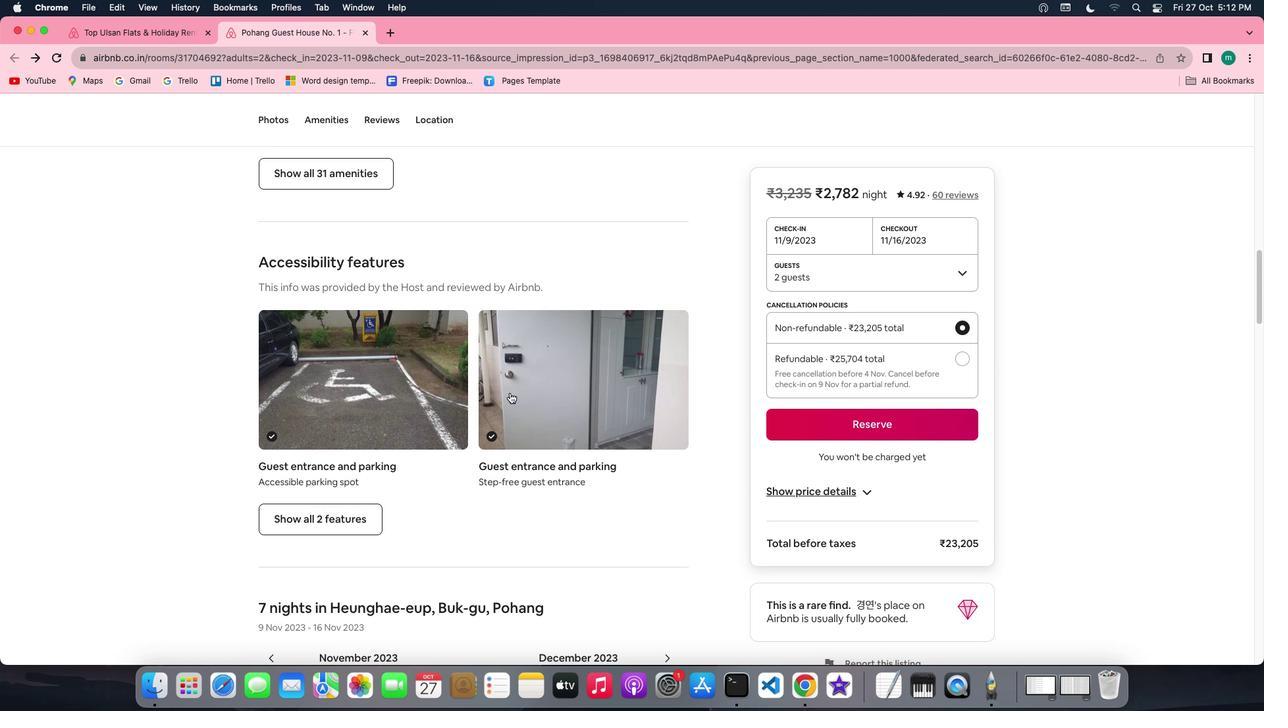 
Action: Mouse scrolled (524, 407) with delta (14, 13)
Screenshot: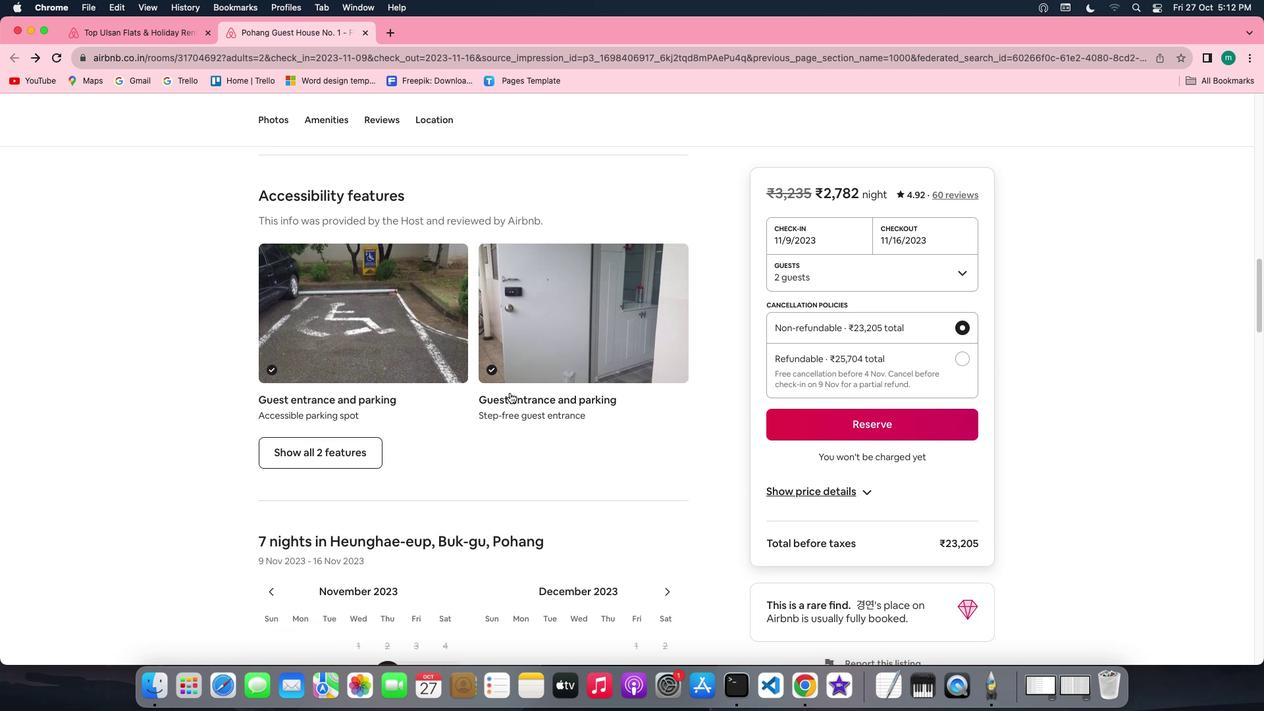 
Action: Mouse scrolled (524, 407) with delta (14, 12)
Screenshot: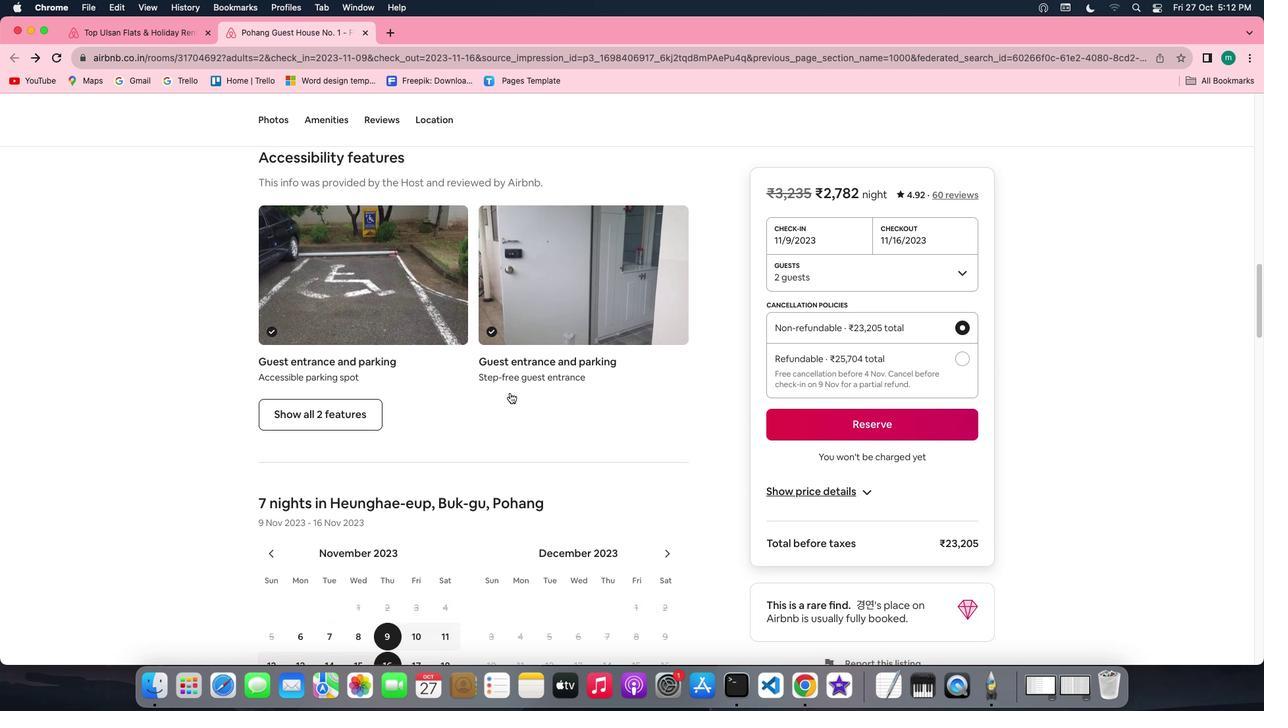 
Action: Mouse scrolled (524, 407) with delta (14, 11)
Screenshot: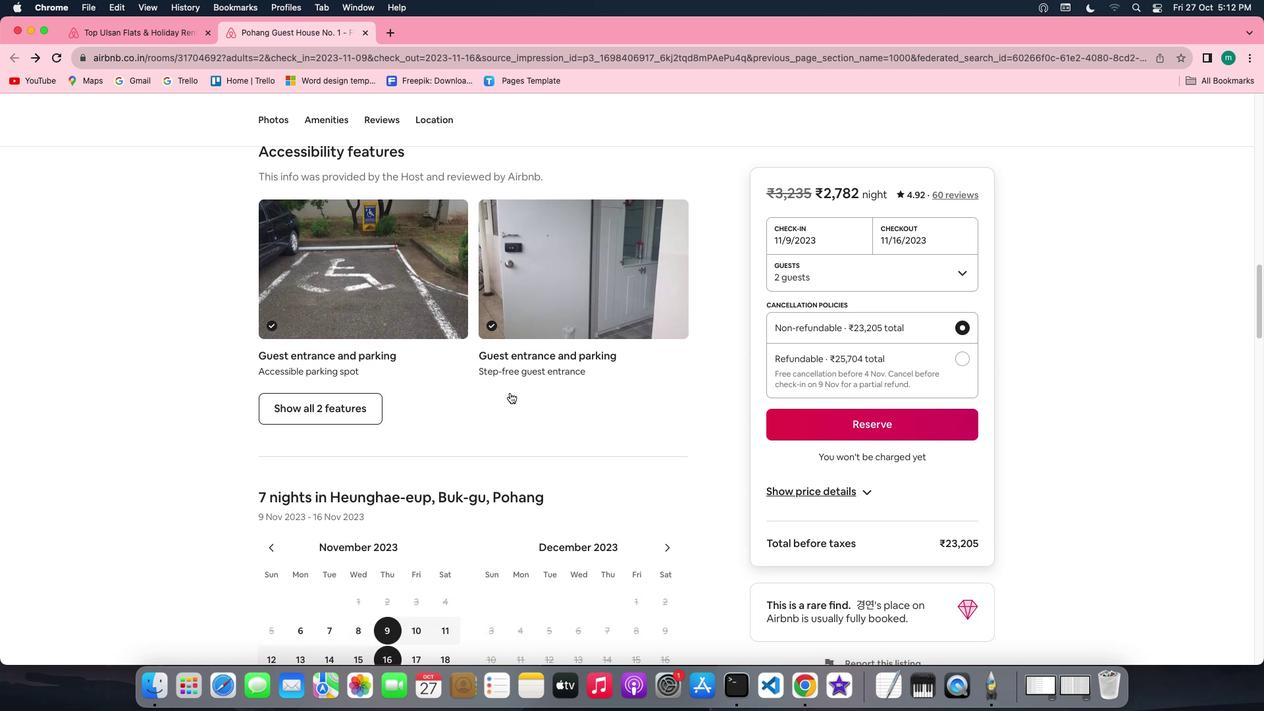 
Action: Mouse moved to (368, 419)
Screenshot: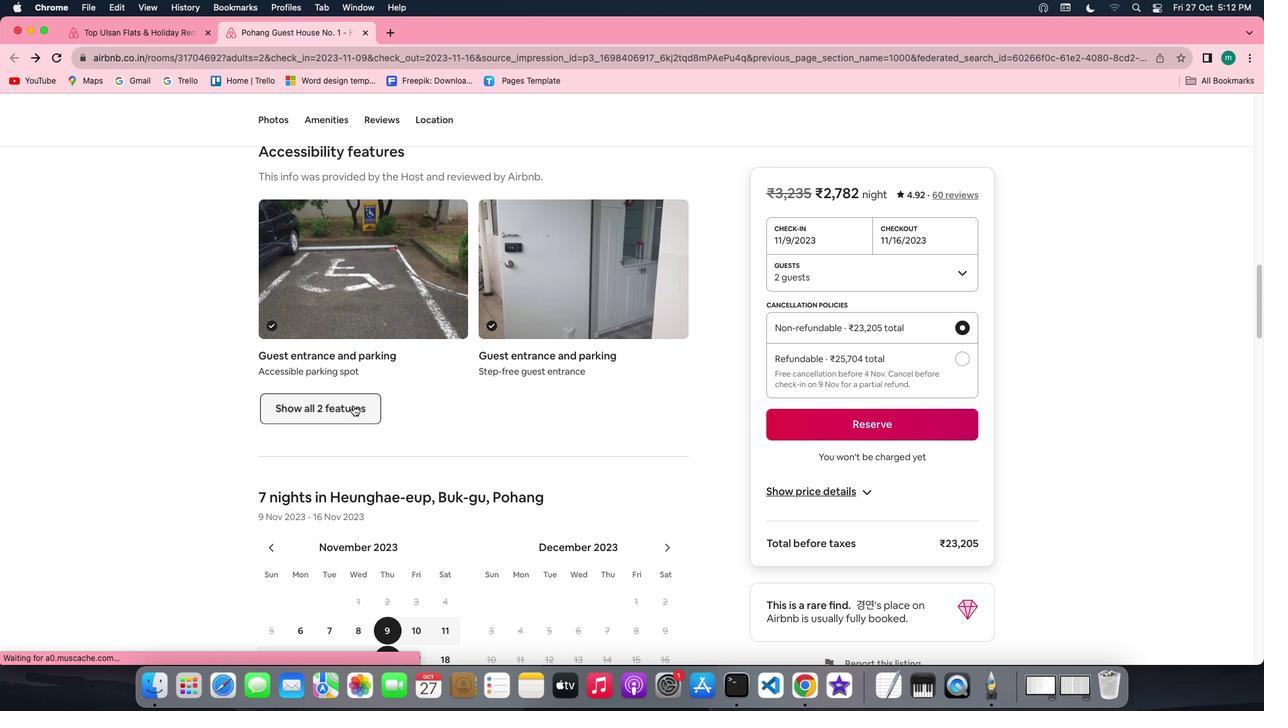 
Action: Mouse pressed left at (368, 419)
Screenshot: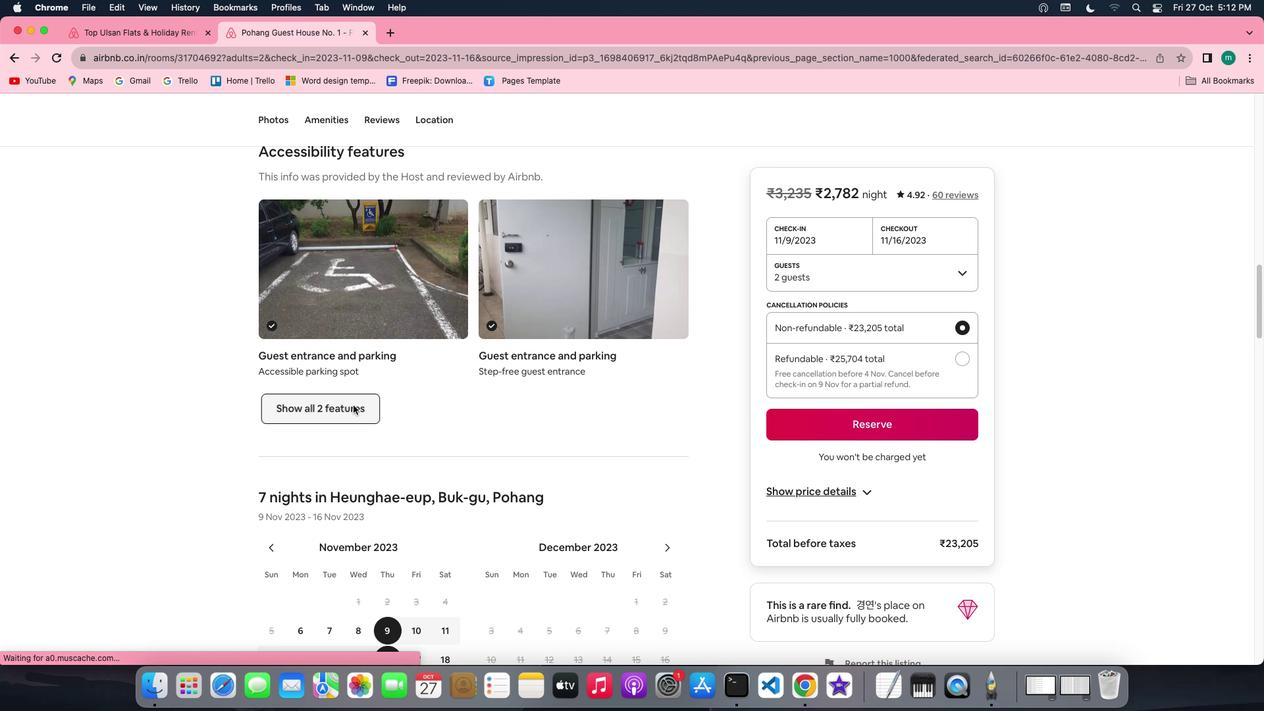 
Action: Mouse moved to (797, 524)
Screenshot: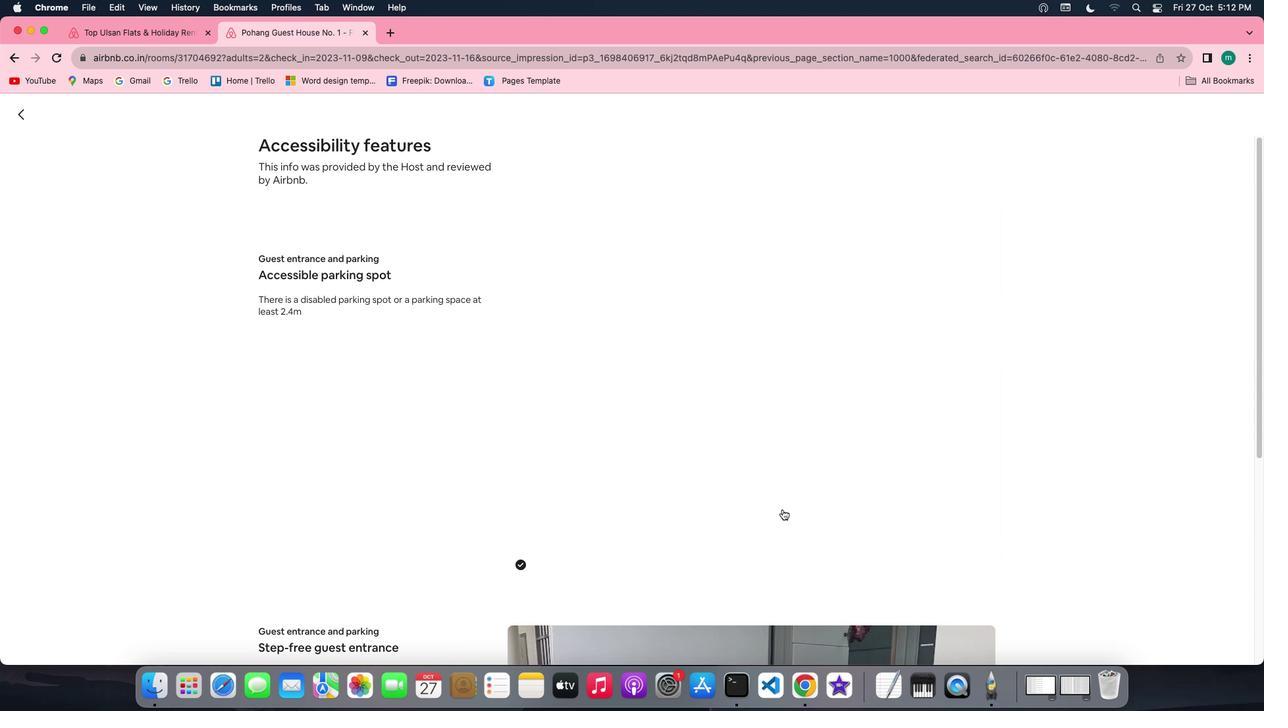 
Action: Mouse scrolled (797, 524) with delta (14, 13)
Screenshot: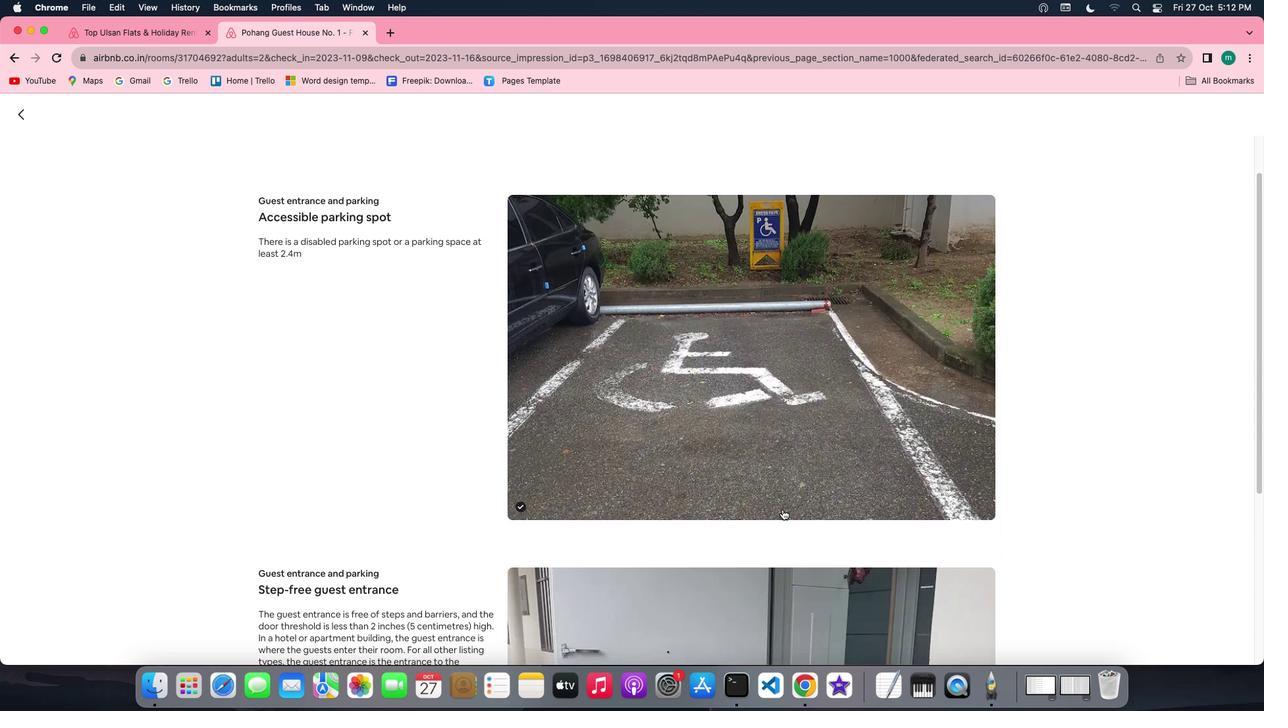 
Action: Mouse scrolled (797, 524) with delta (14, 13)
Screenshot: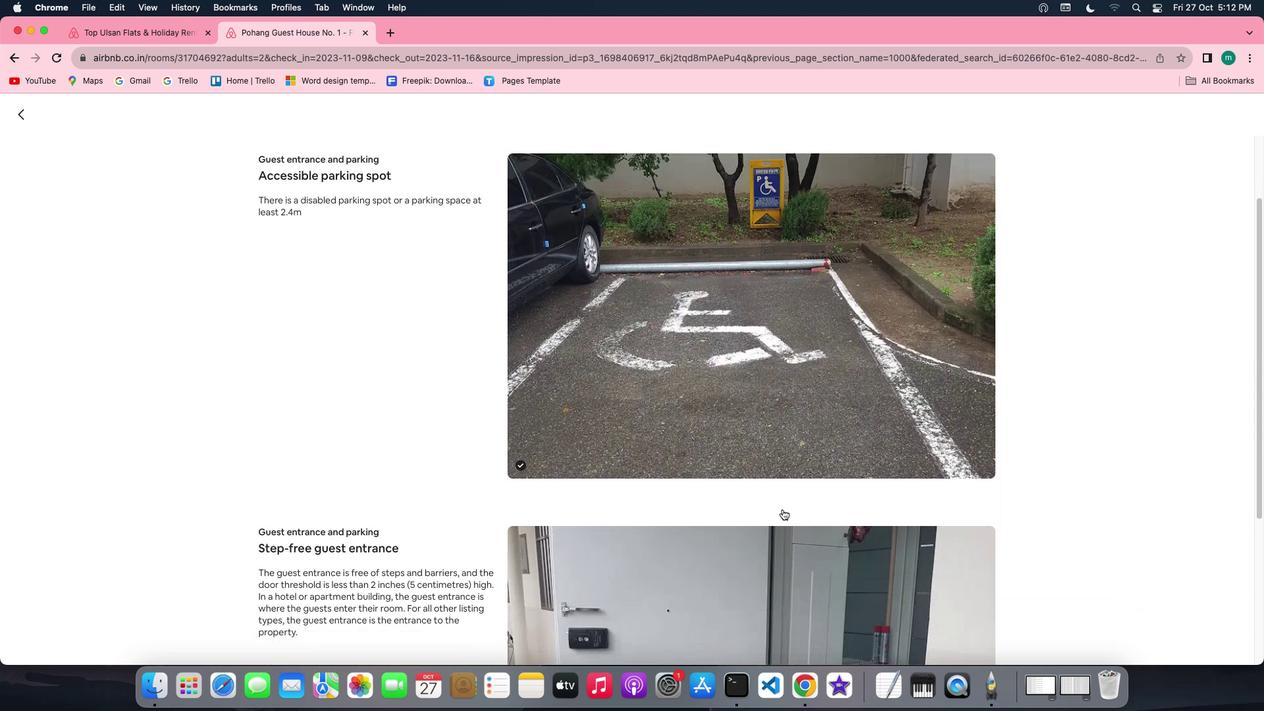 
Action: Mouse scrolled (797, 524) with delta (14, 13)
Screenshot: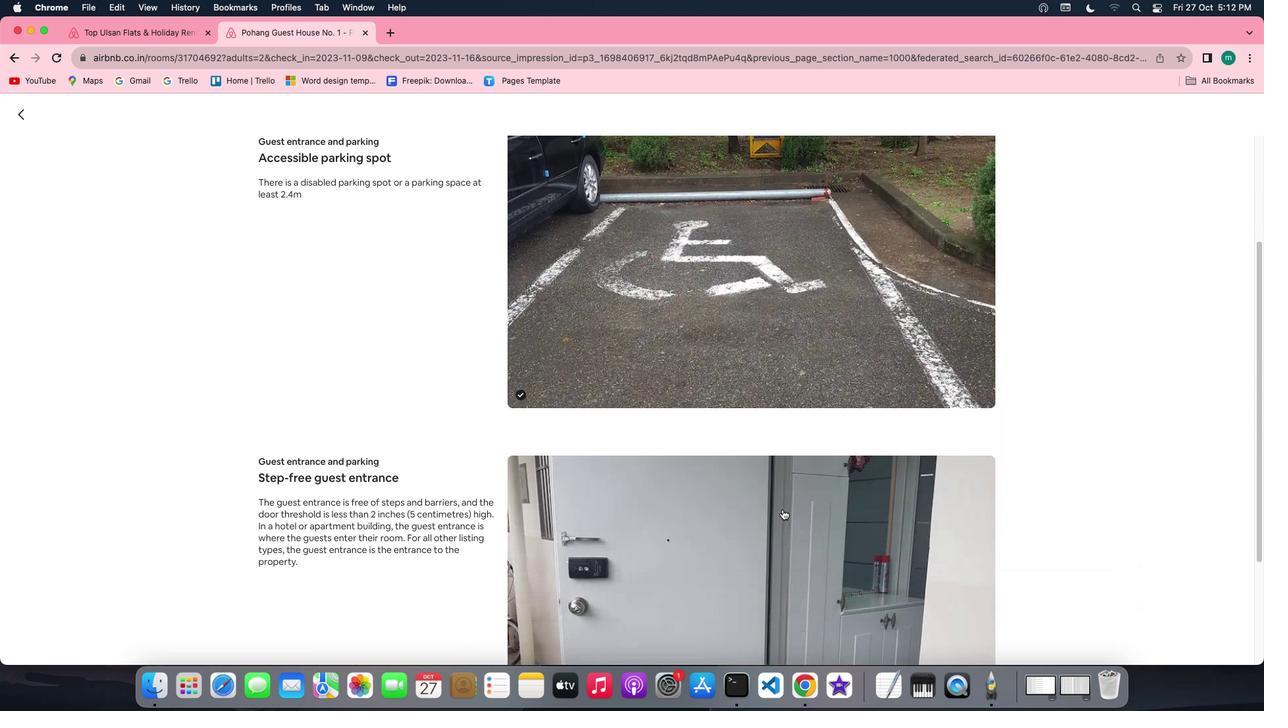 
Action: Mouse scrolled (797, 524) with delta (14, 12)
Screenshot: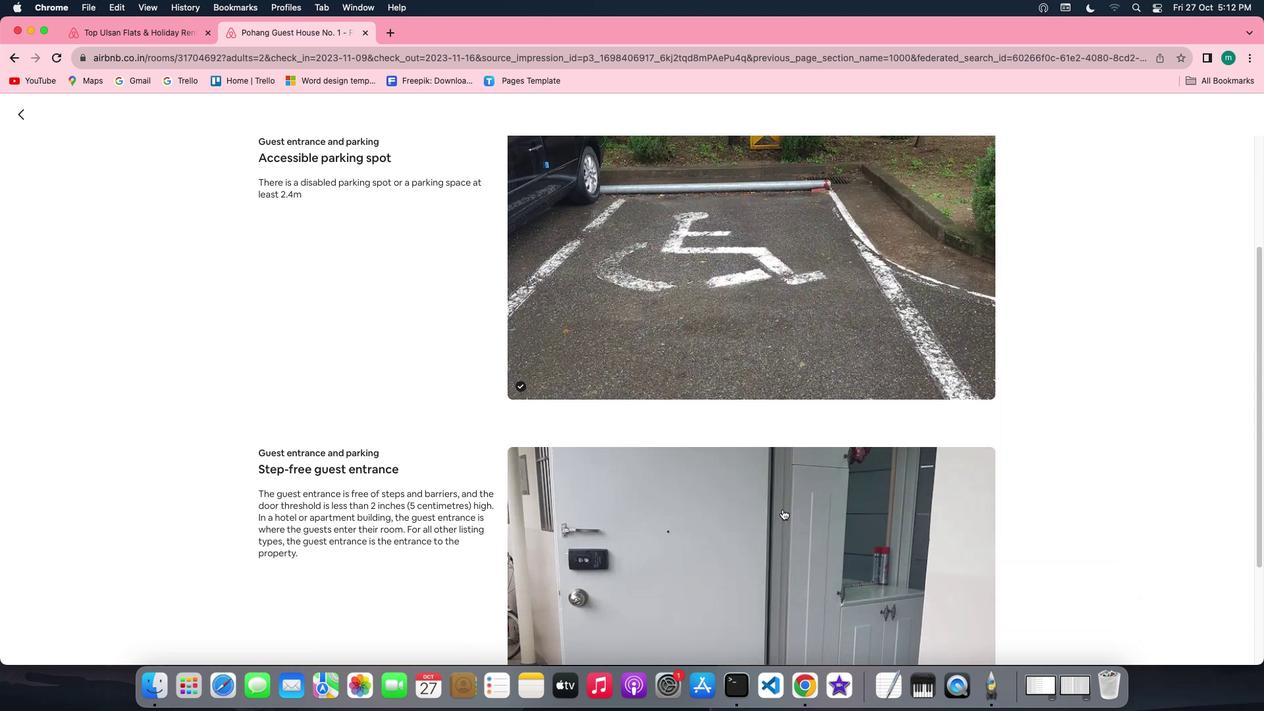 
Action: Mouse scrolled (797, 524) with delta (14, 13)
Screenshot: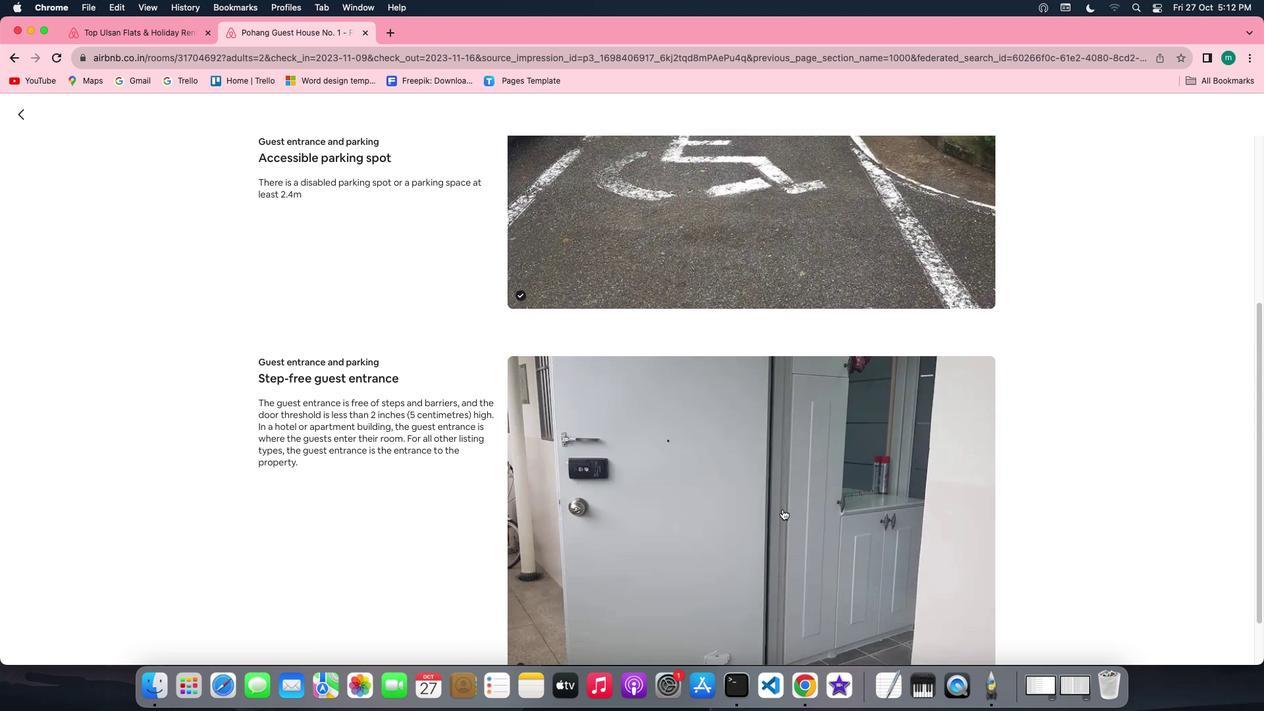 
Action: Mouse scrolled (797, 524) with delta (14, 13)
Screenshot: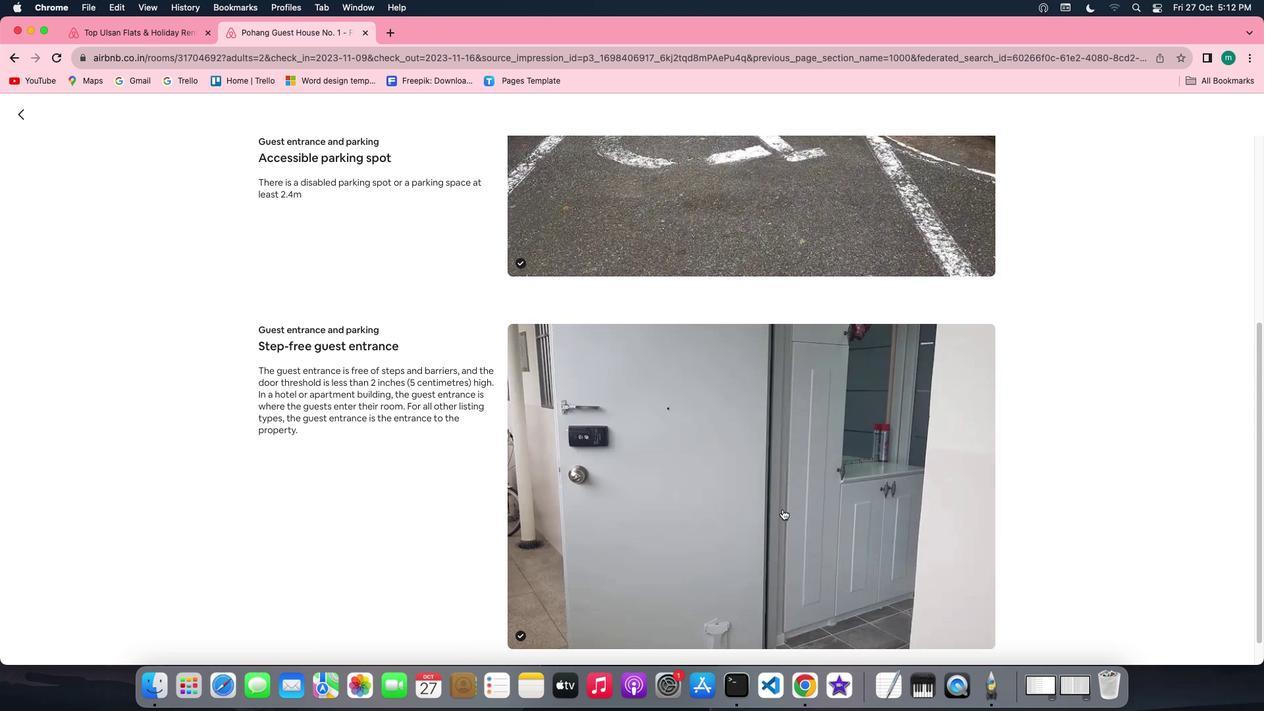 
Action: Mouse scrolled (797, 524) with delta (14, 13)
Screenshot: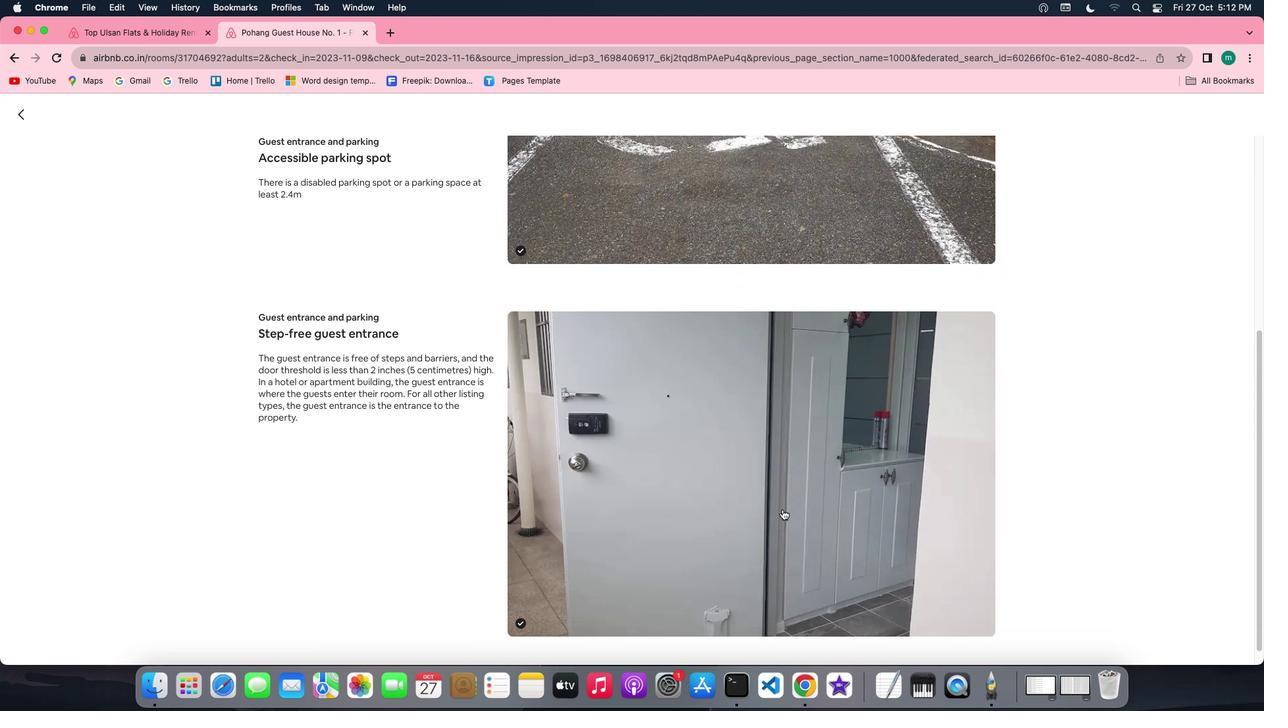 
Action: Mouse scrolled (797, 524) with delta (14, 12)
Screenshot: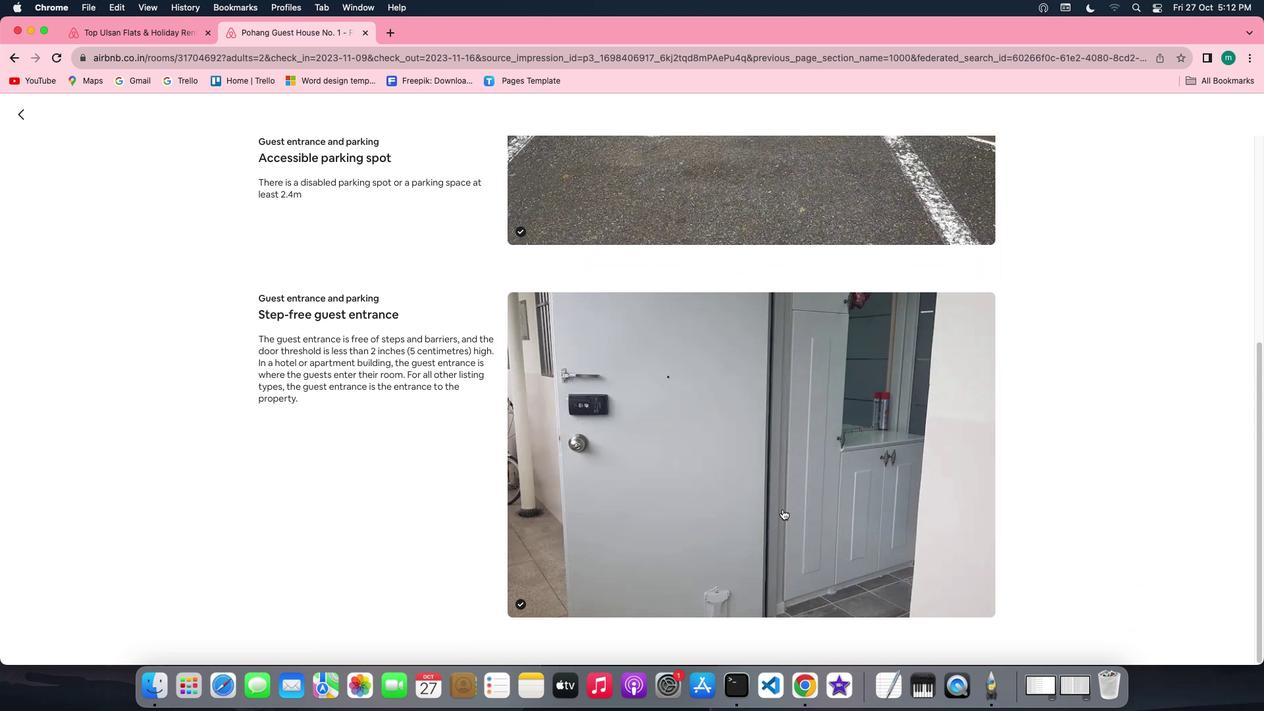 
Action: Mouse scrolled (797, 524) with delta (14, 12)
Screenshot: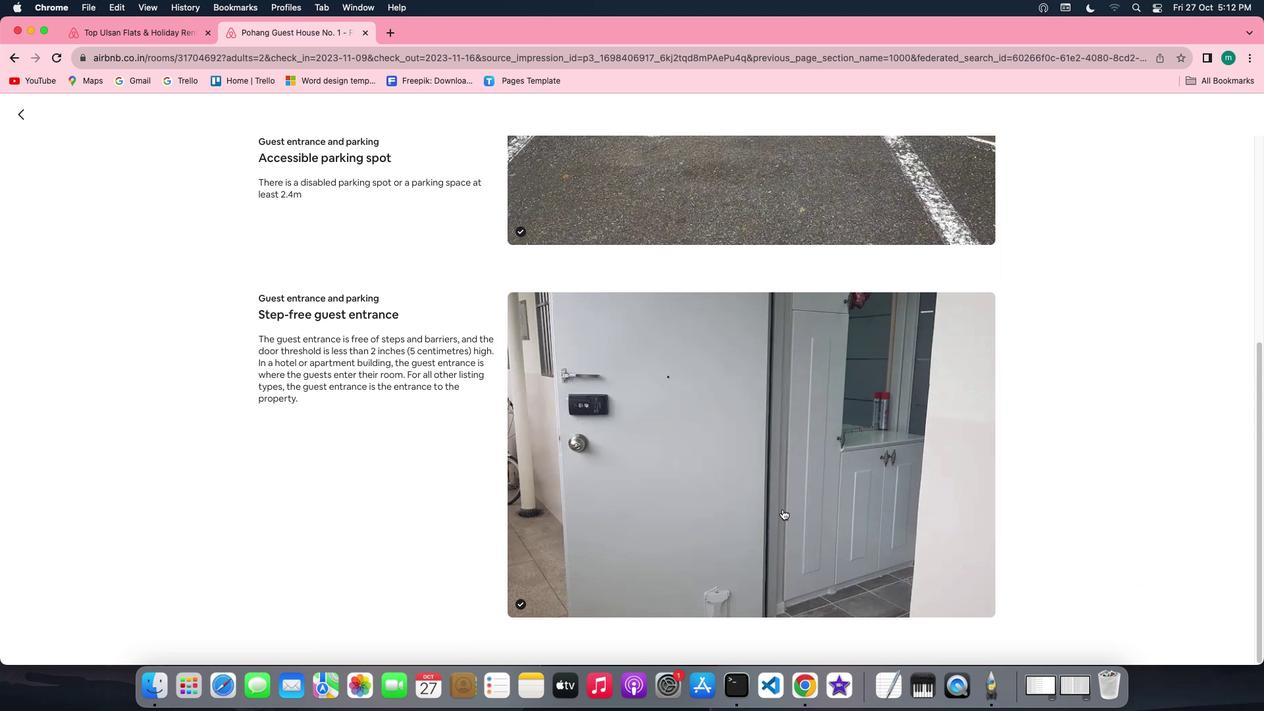 
Action: Mouse scrolled (797, 524) with delta (14, 13)
Screenshot: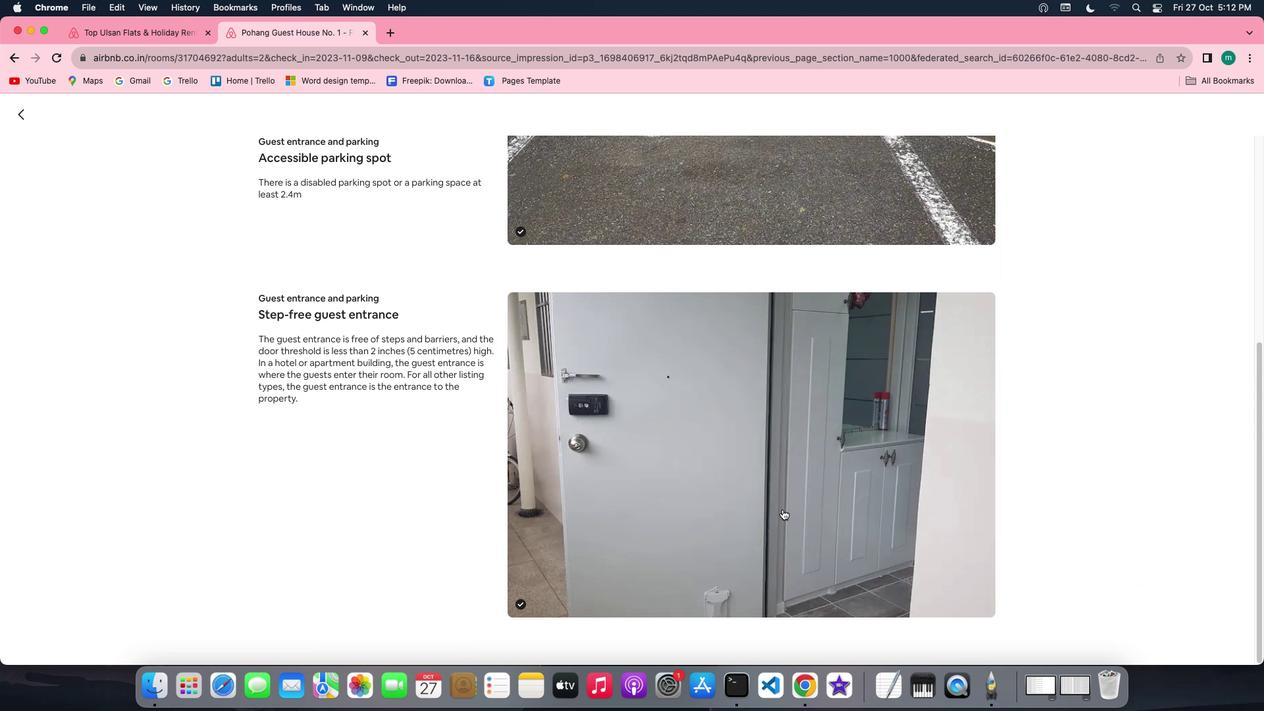 
Action: Mouse scrolled (797, 524) with delta (14, 13)
Screenshot: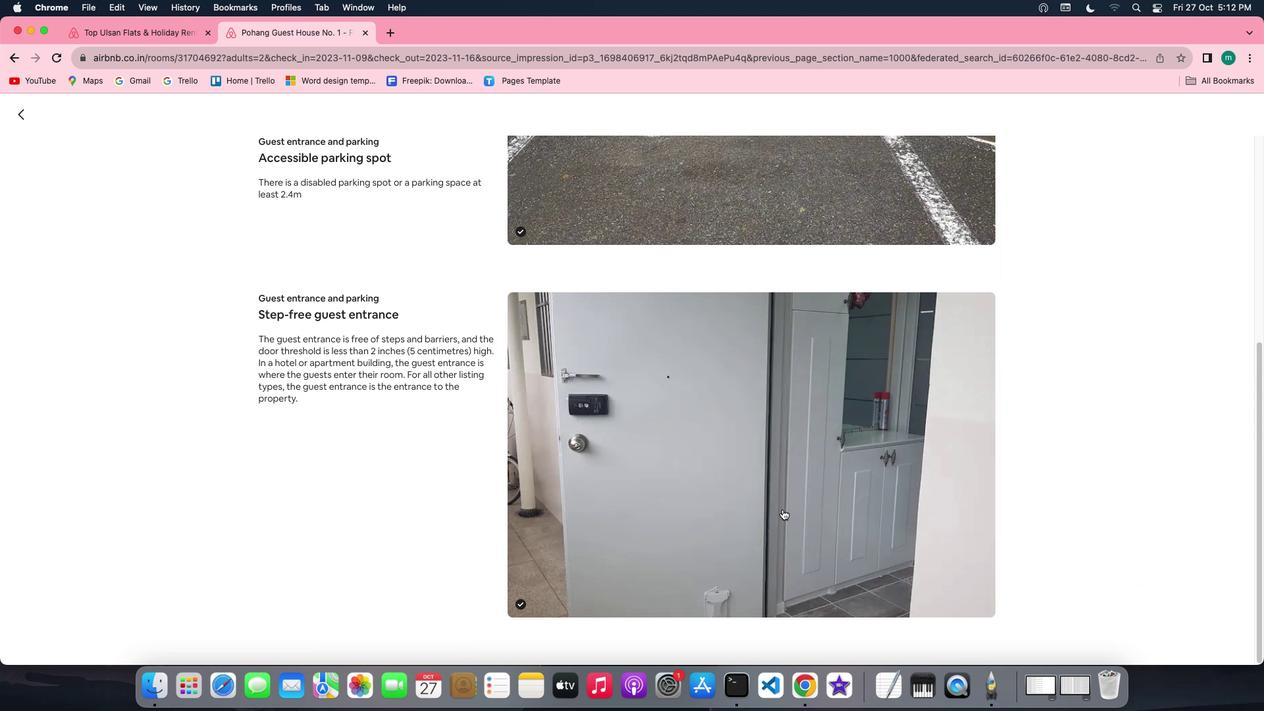 
Action: Mouse scrolled (797, 524) with delta (14, 13)
Screenshot: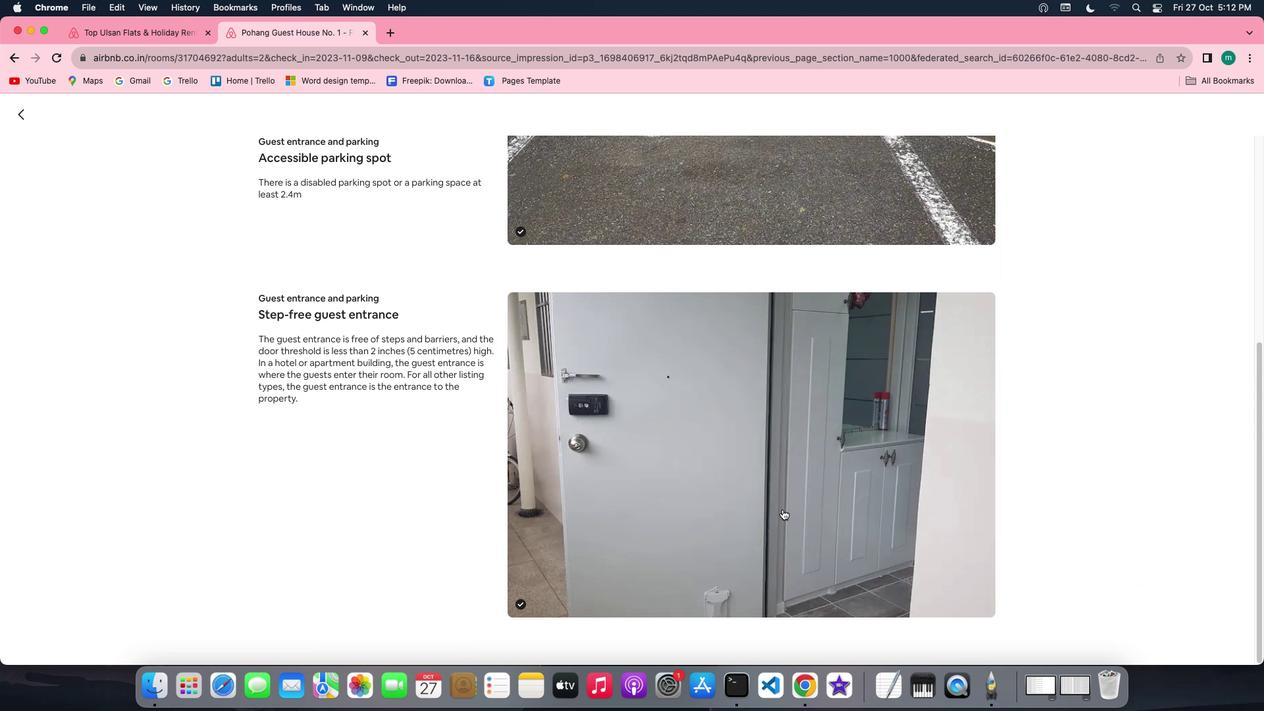 
Action: Mouse scrolled (797, 524) with delta (14, 12)
Screenshot: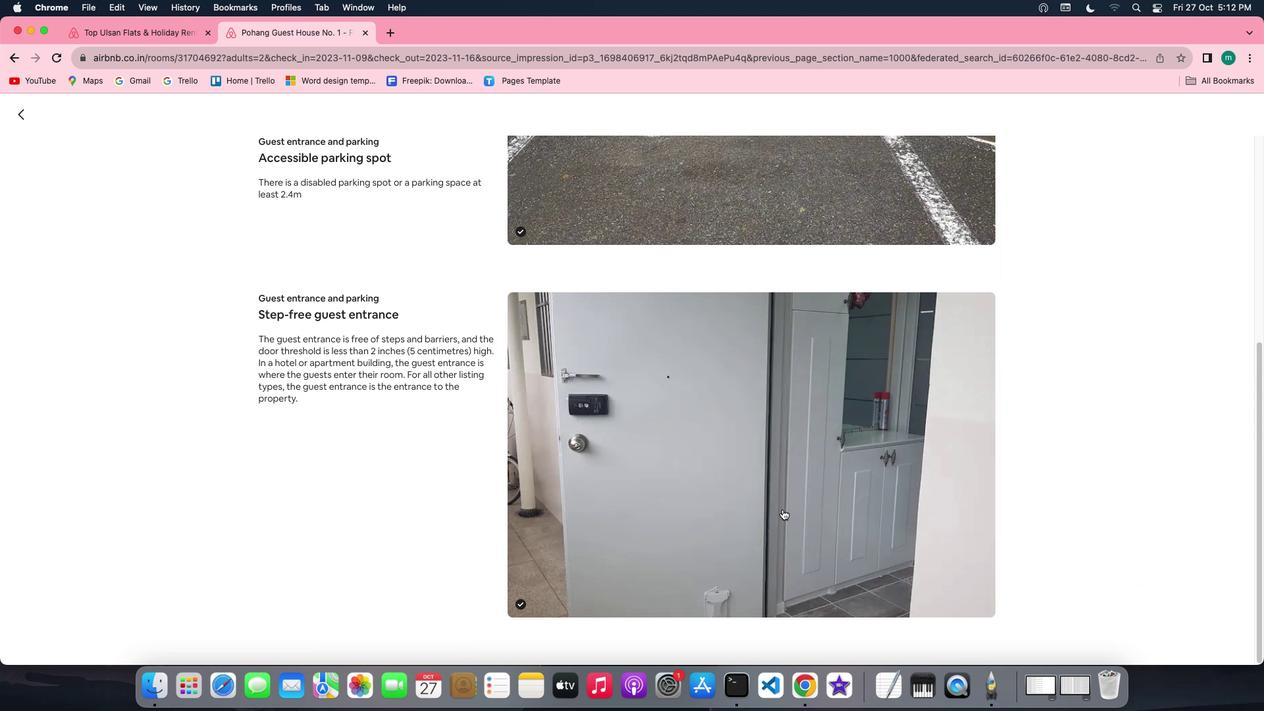
Action: Mouse moved to (34, 121)
Screenshot: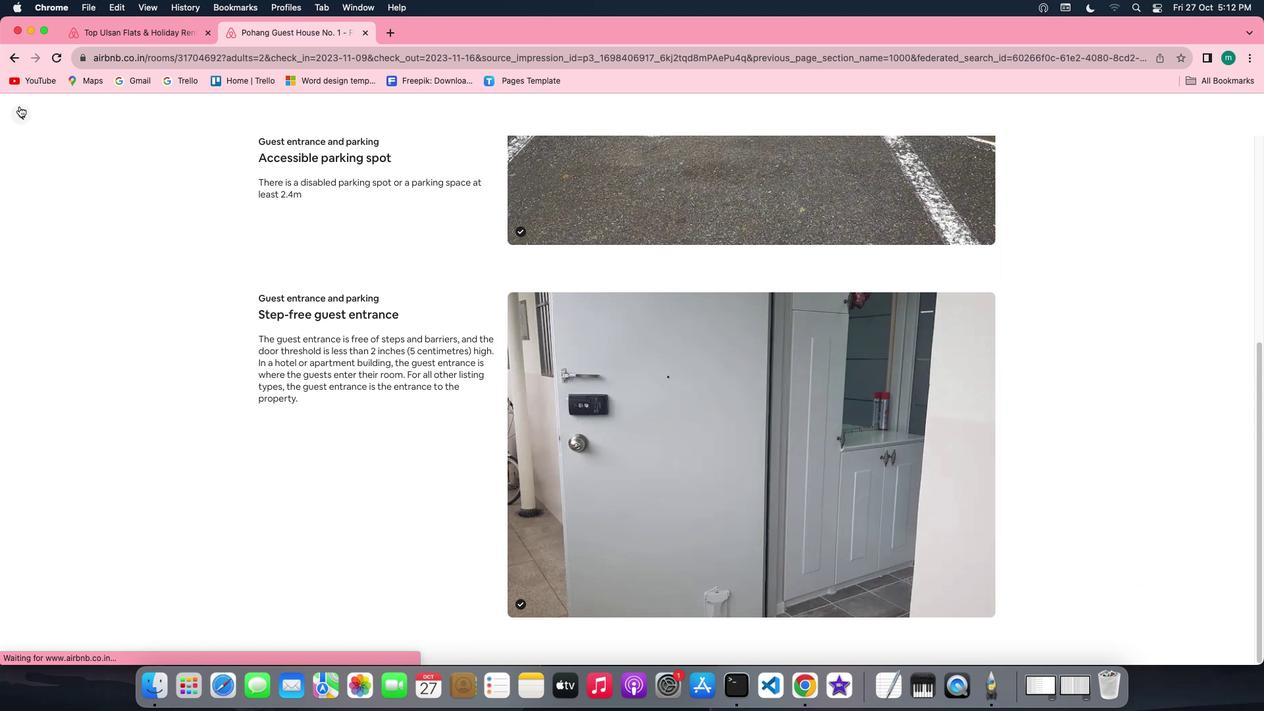 
Action: Mouse pressed left at (34, 121)
Screenshot: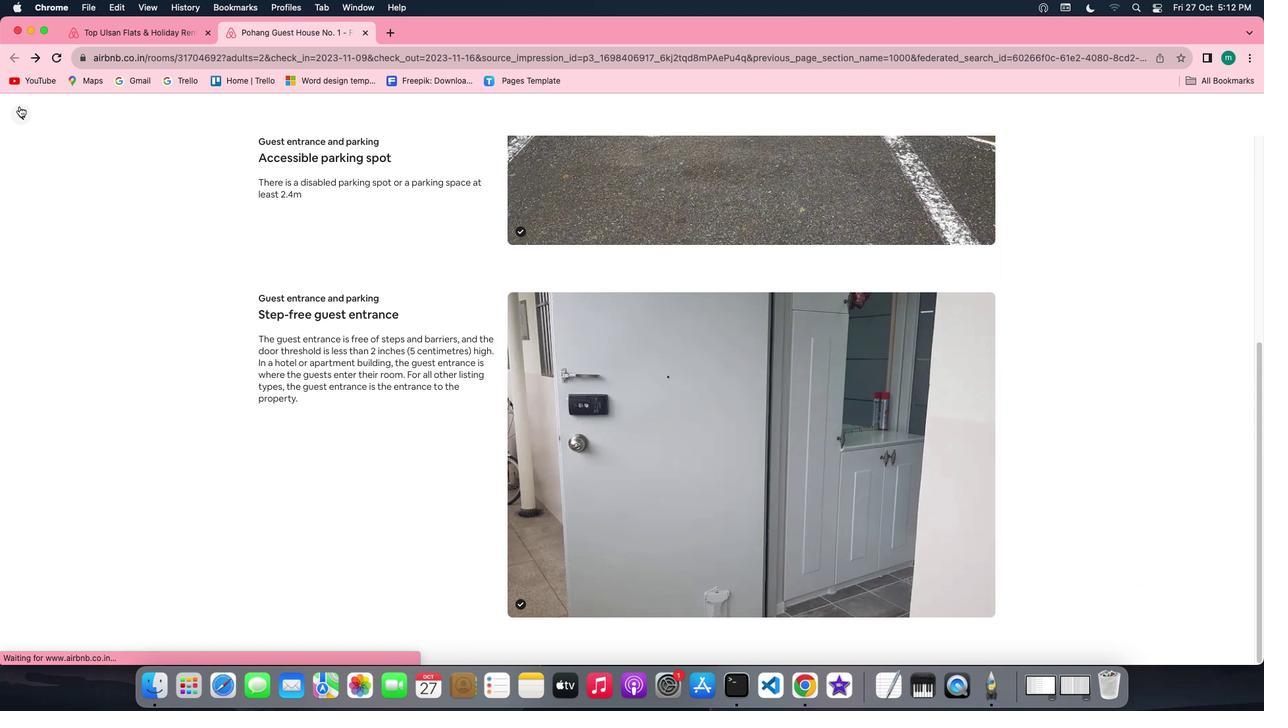 
Action: Mouse moved to (674, 444)
Screenshot: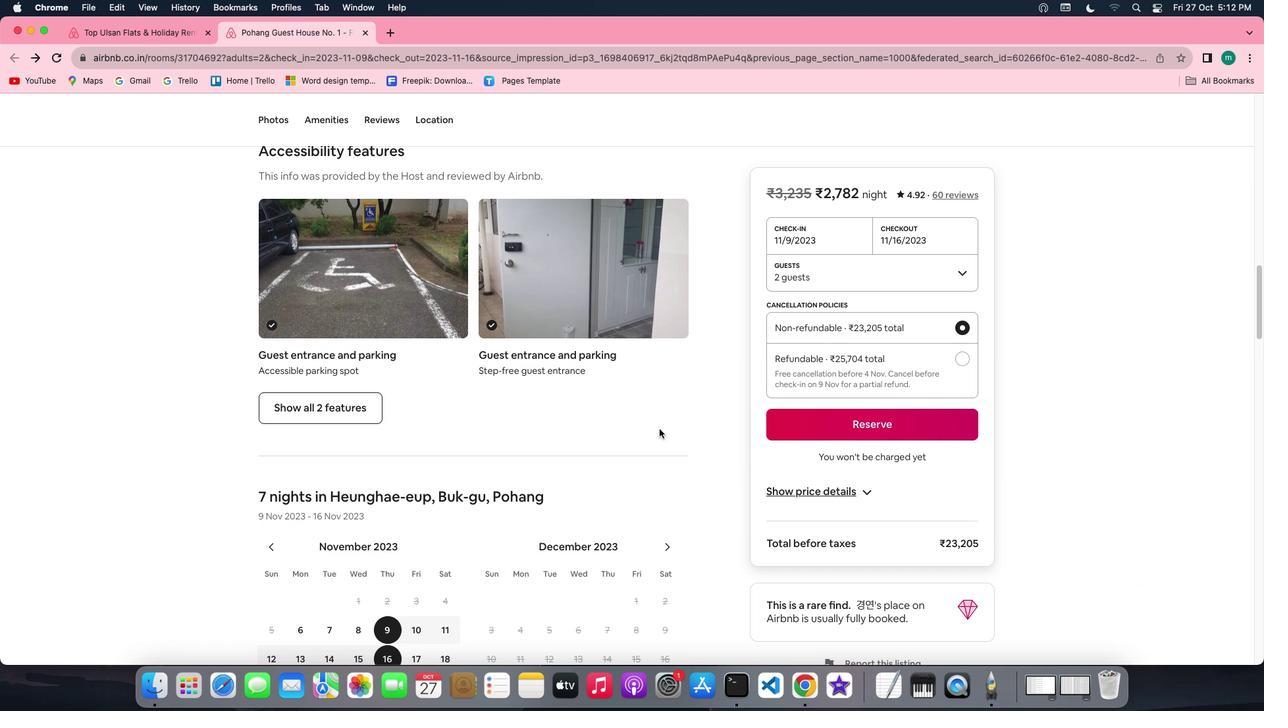 
Action: Mouse scrolled (674, 444) with delta (14, 13)
Screenshot: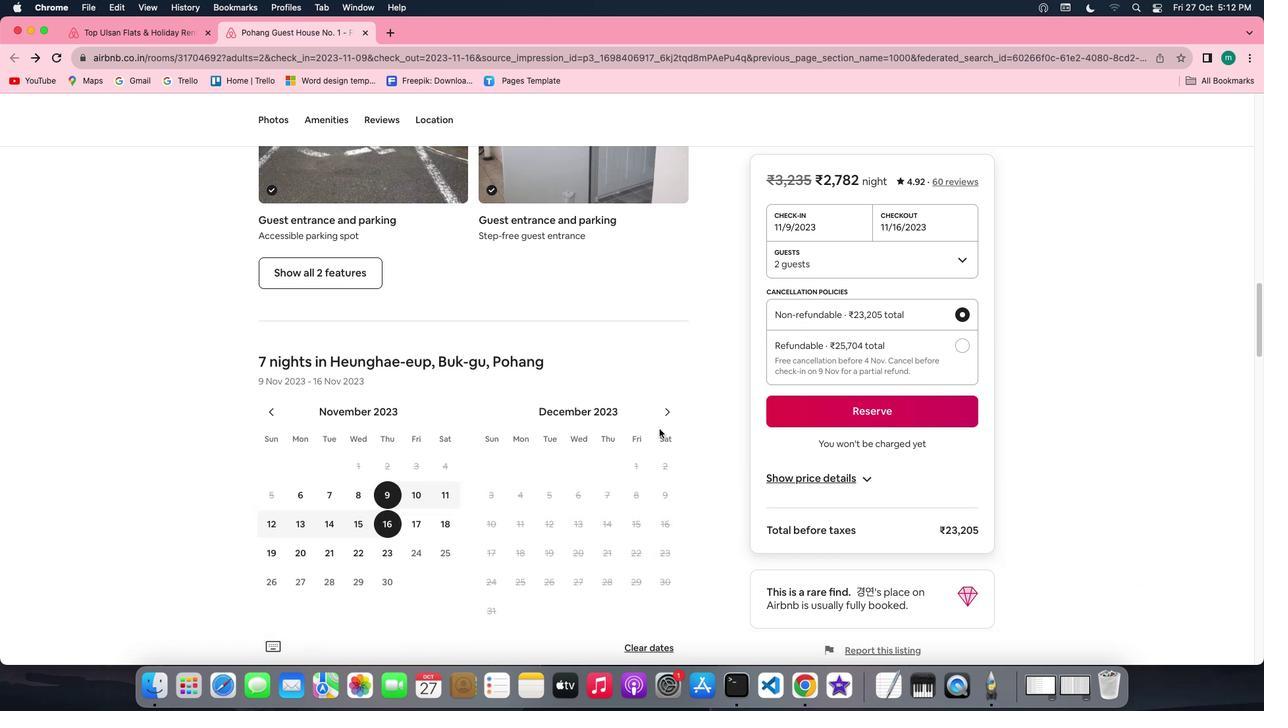 
Action: Mouse scrolled (674, 444) with delta (14, 13)
Screenshot: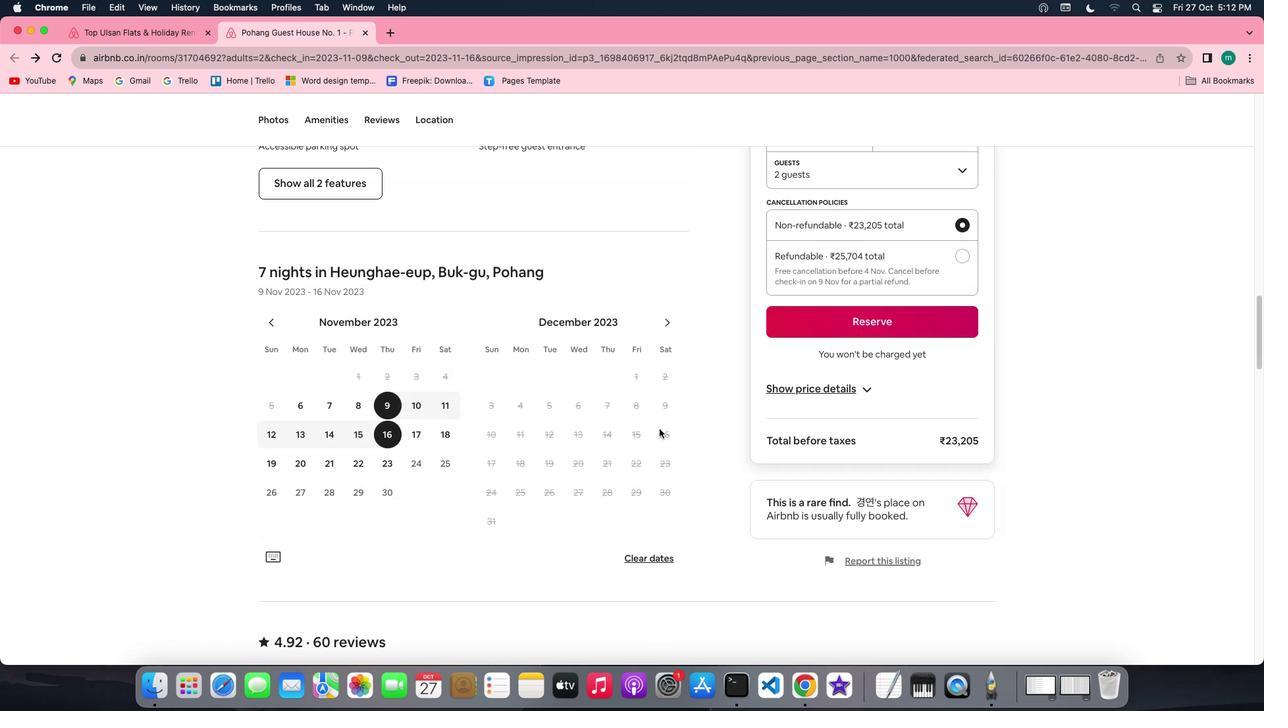 
Action: Mouse scrolled (674, 444) with delta (14, 13)
Screenshot: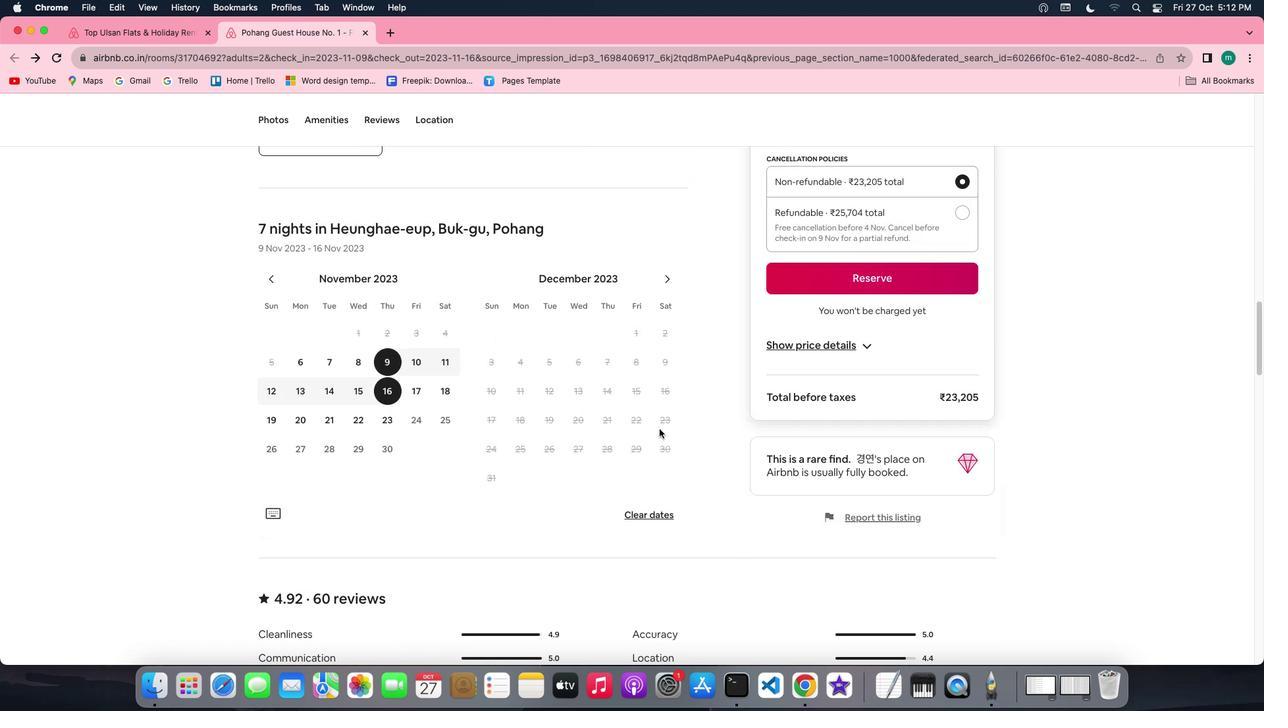 
Action: Mouse scrolled (674, 444) with delta (14, 11)
